 Task: Explore Airbnb accommodation in Ruse, Bulgaria from 5th December, 2023 to 11th December, 2023 for 2 adults.2 bedrooms having 2 beds and 1 bathroom. Property type can be flat. Booking option can be shelf check-in. Look for 3 properties as per requirement.
Action: Mouse moved to (592, 83)
Screenshot: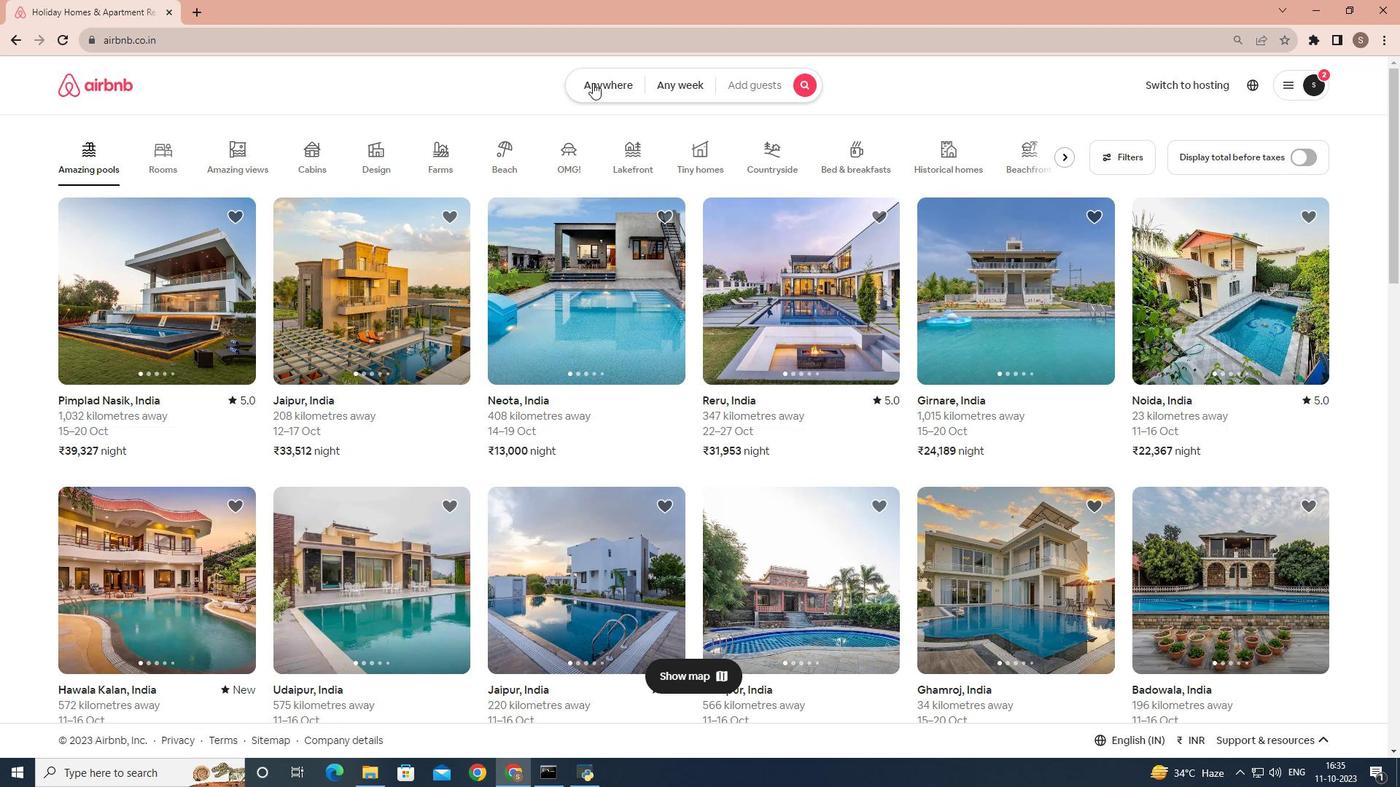 
Action: Mouse pressed left at (592, 83)
Screenshot: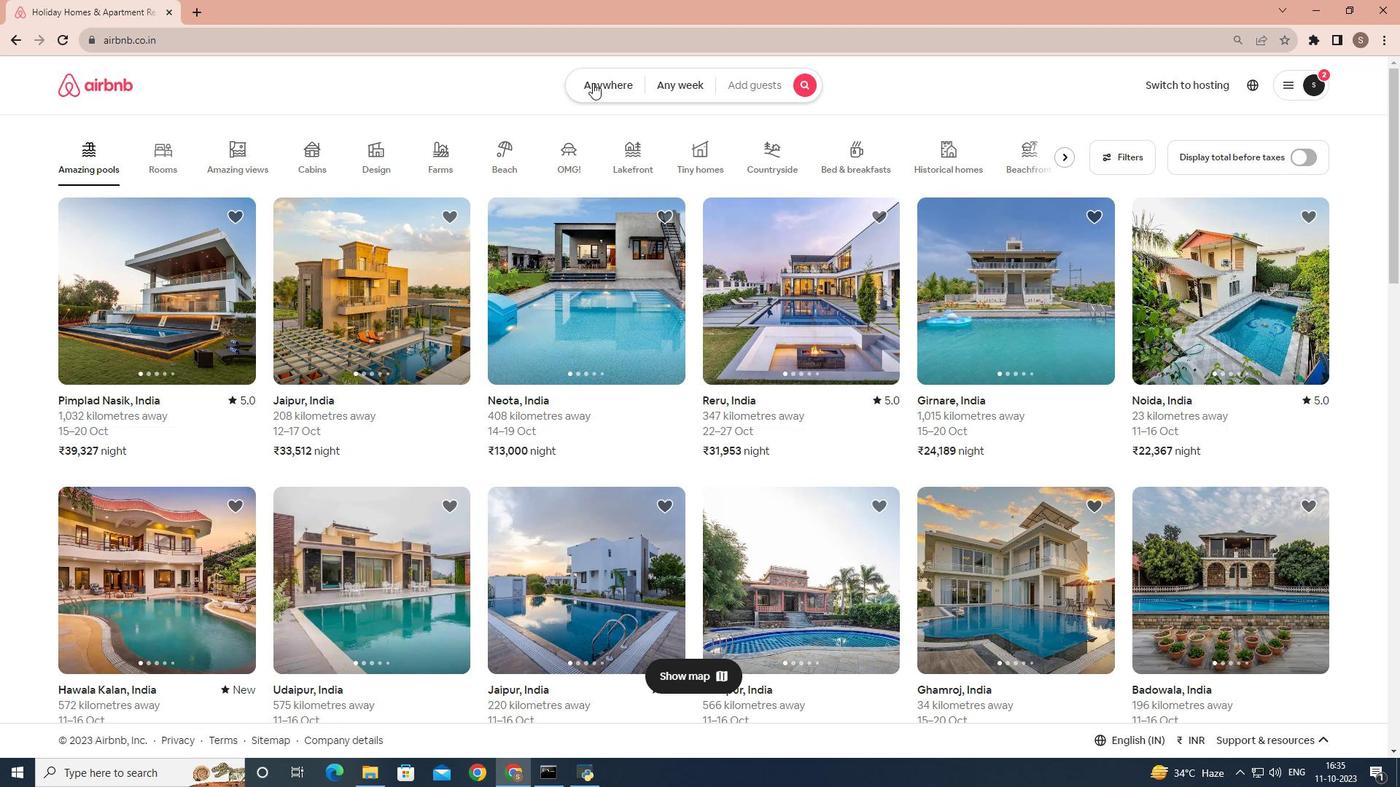 
Action: Mouse moved to (493, 141)
Screenshot: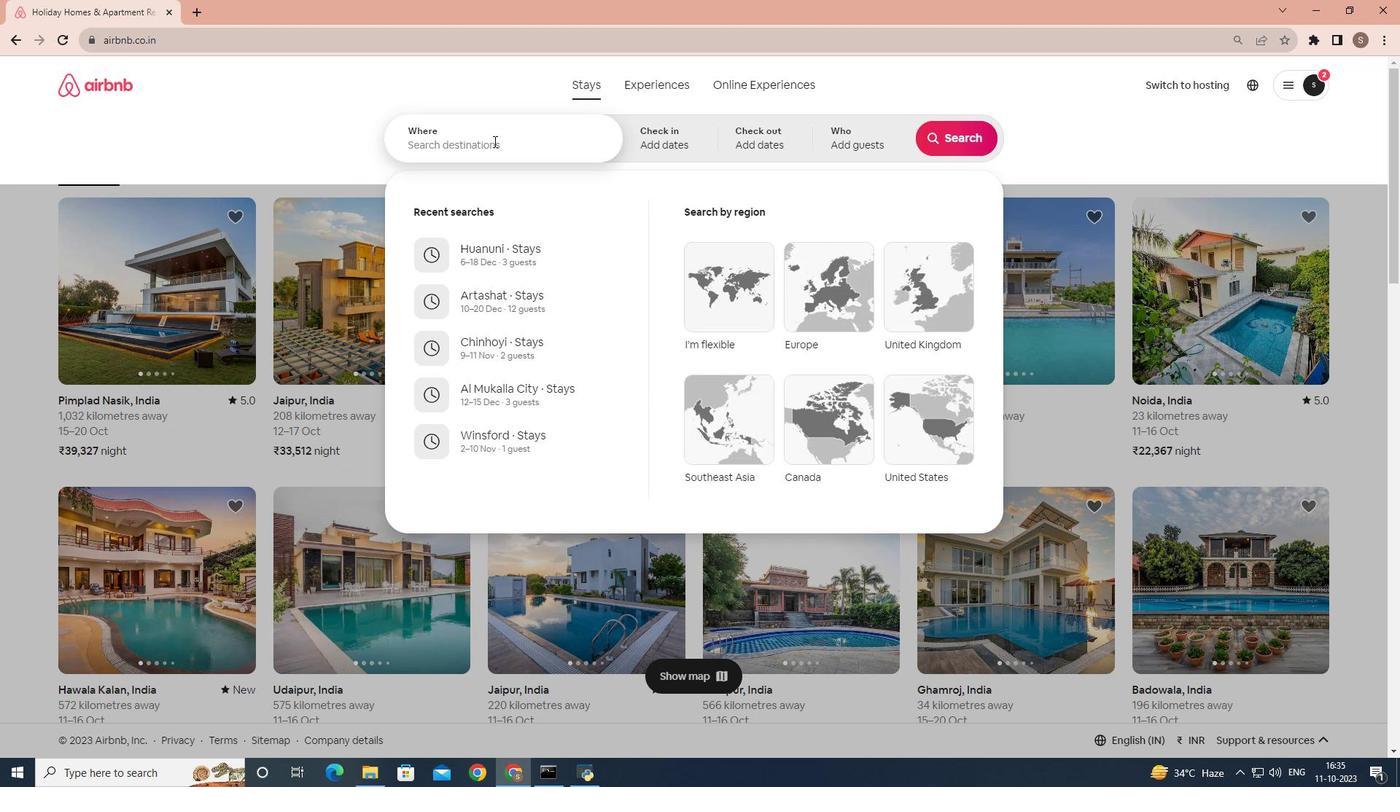 
Action: Mouse pressed left at (493, 141)
Screenshot: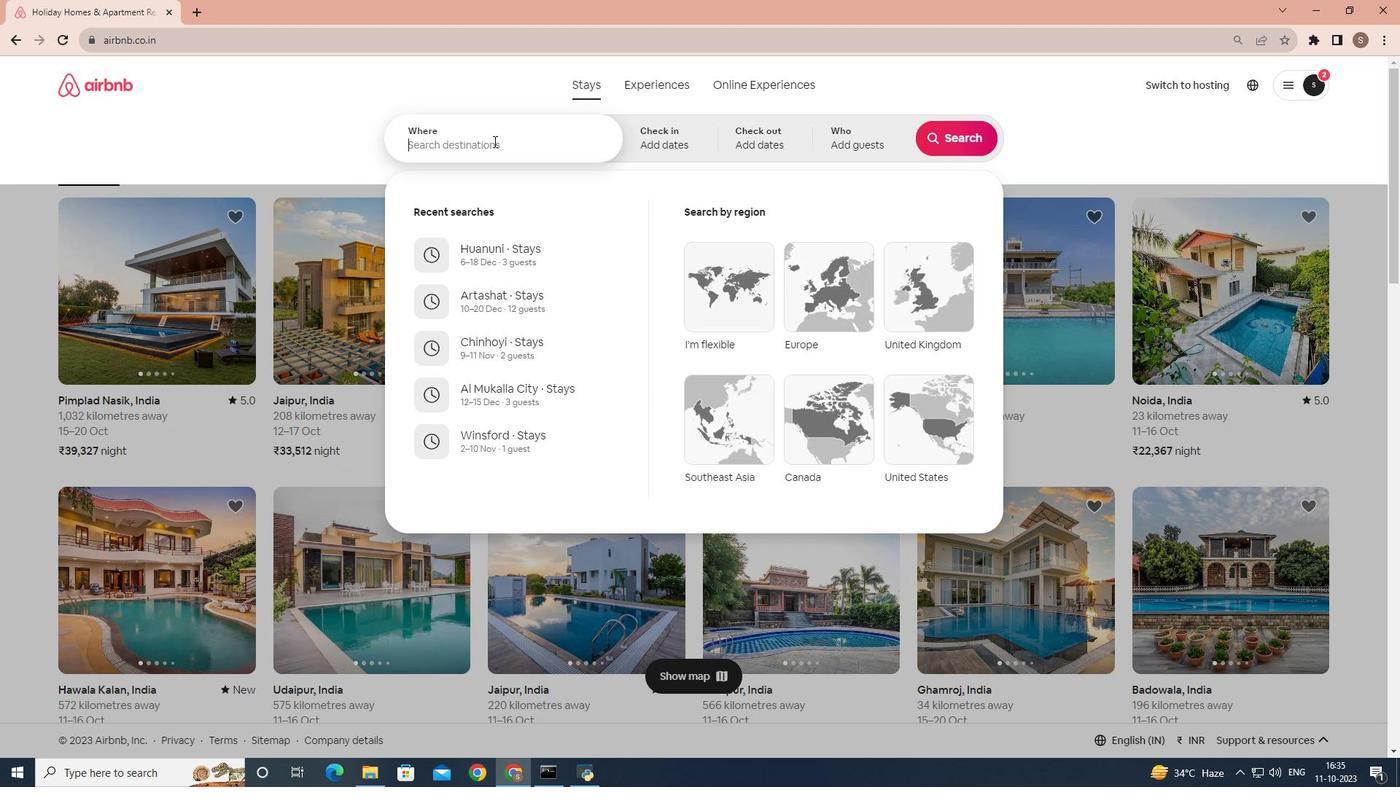 
Action: Key pressed <Key.shift>Ruse,<Key.space><Key.shift>Bulgaria
Screenshot: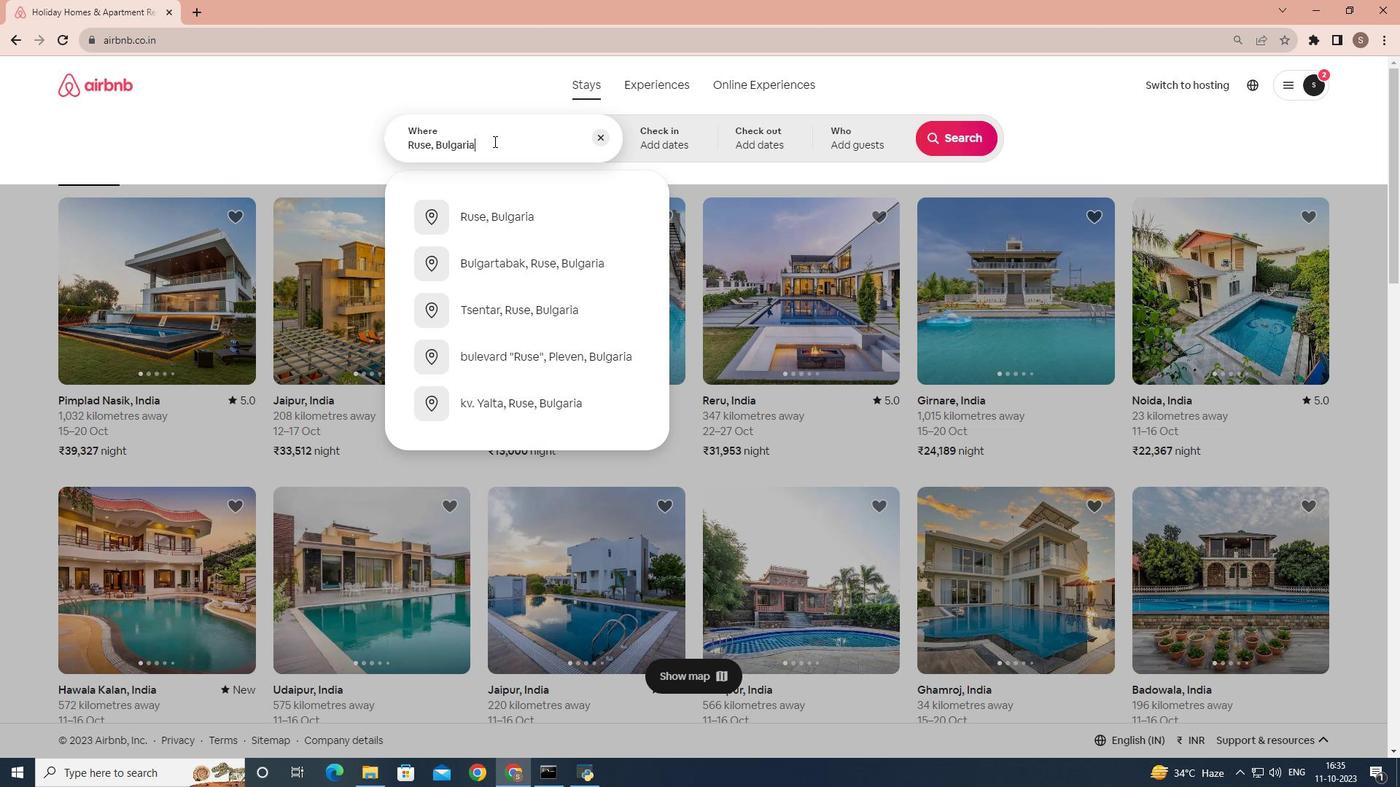 
Action: Mouse moved to (512, 213)
Screenshot: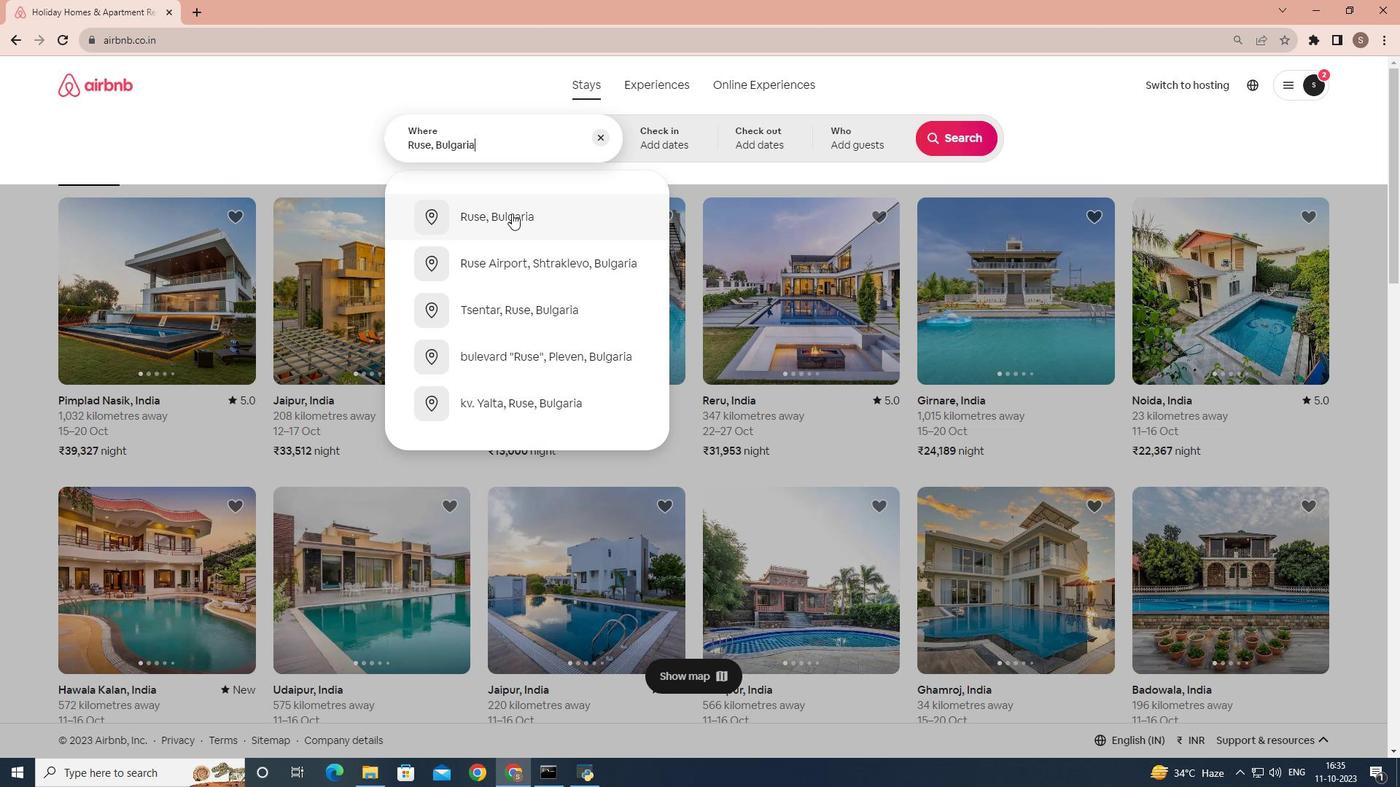 
Action: Mouse pressed left at (512, 213)
Screenshot: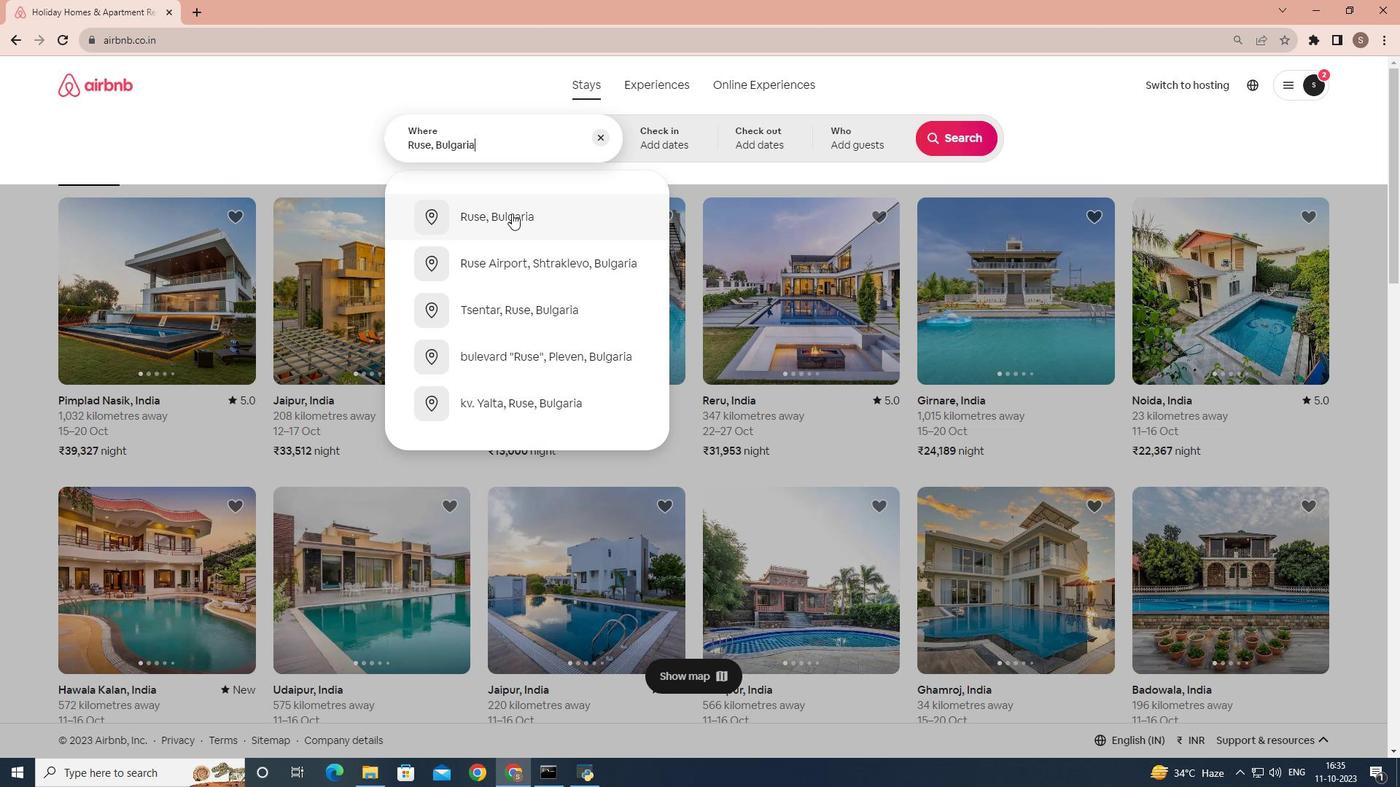 
Action: Mouse moved to (955, 256)
Screenshot: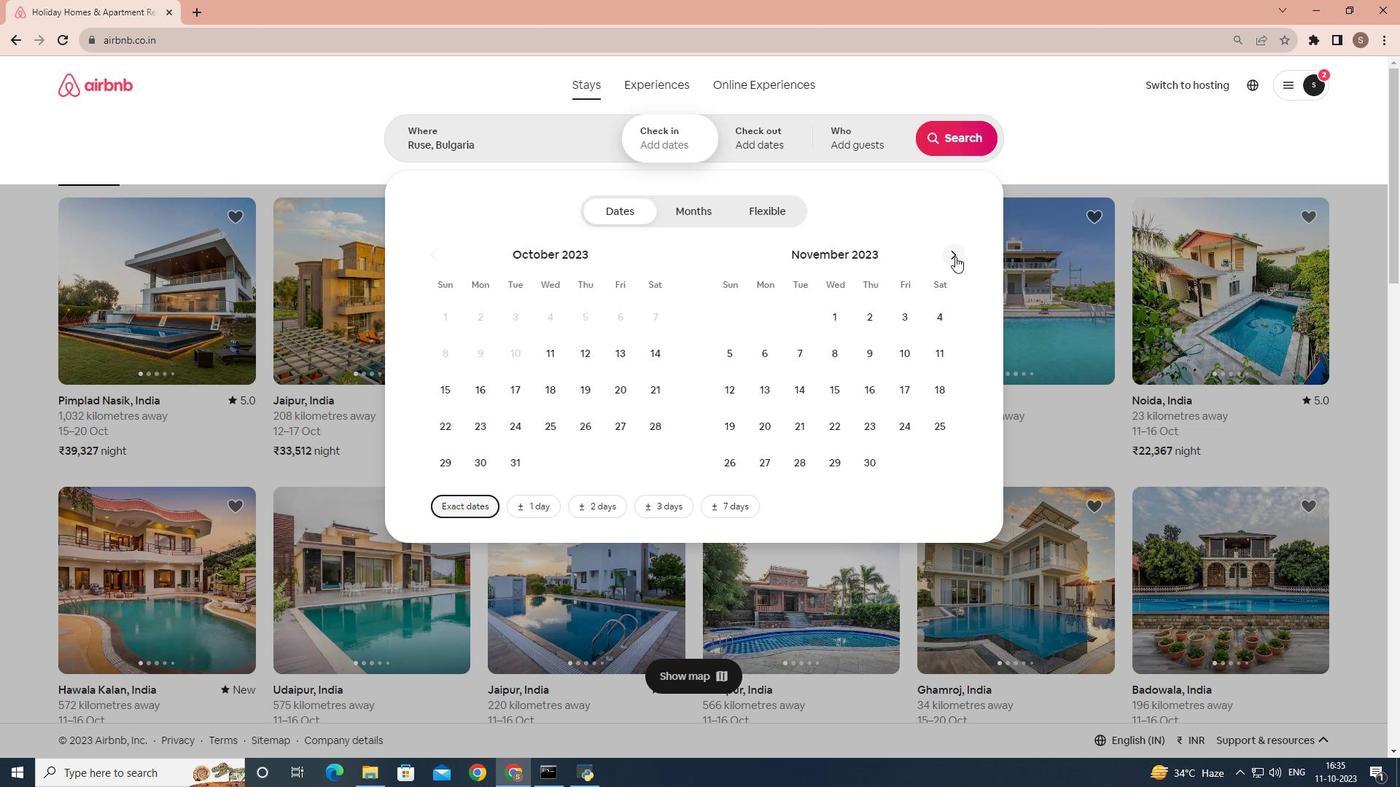 
Action: Mouse pressed left at (955, 256)
Screenshot: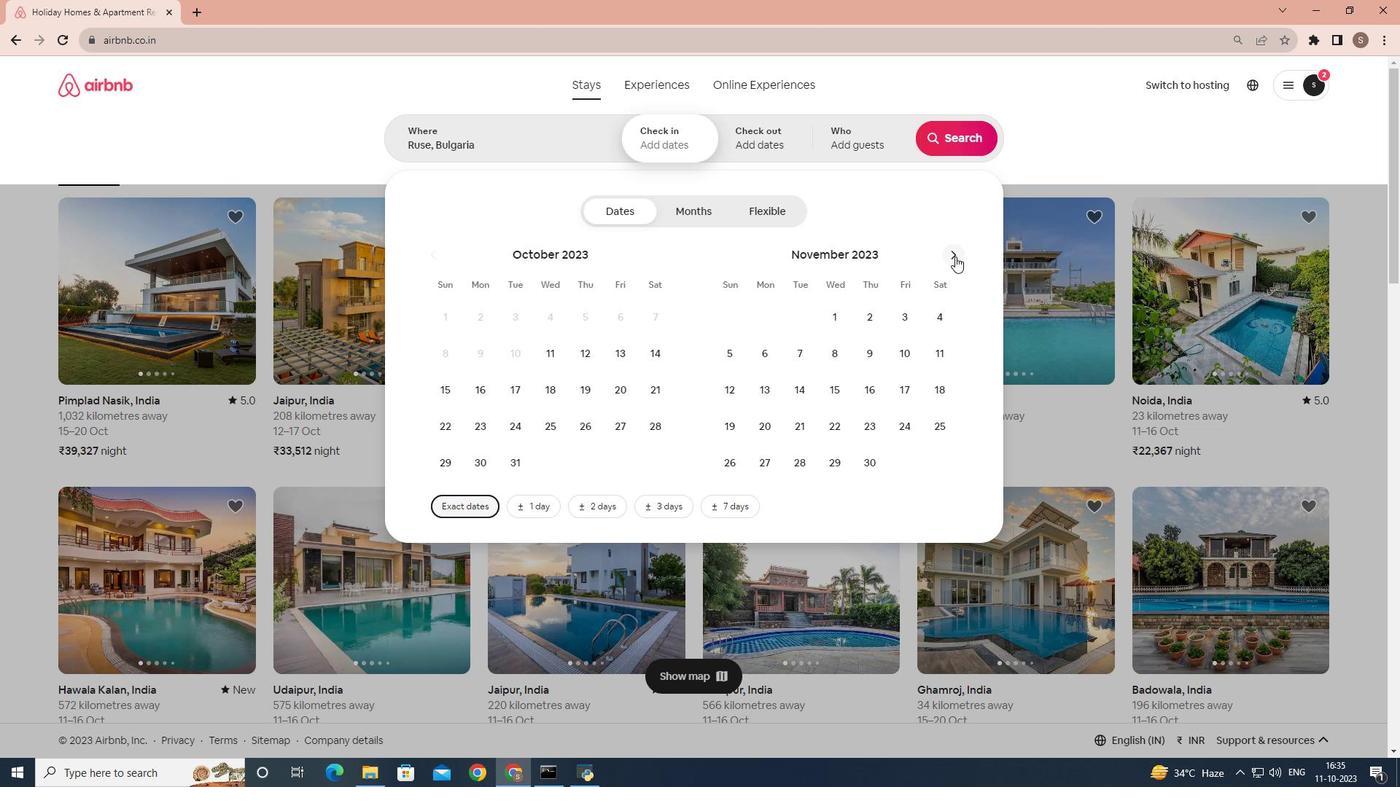 
Action: Mouse moved to (798, 361)
Screenshot: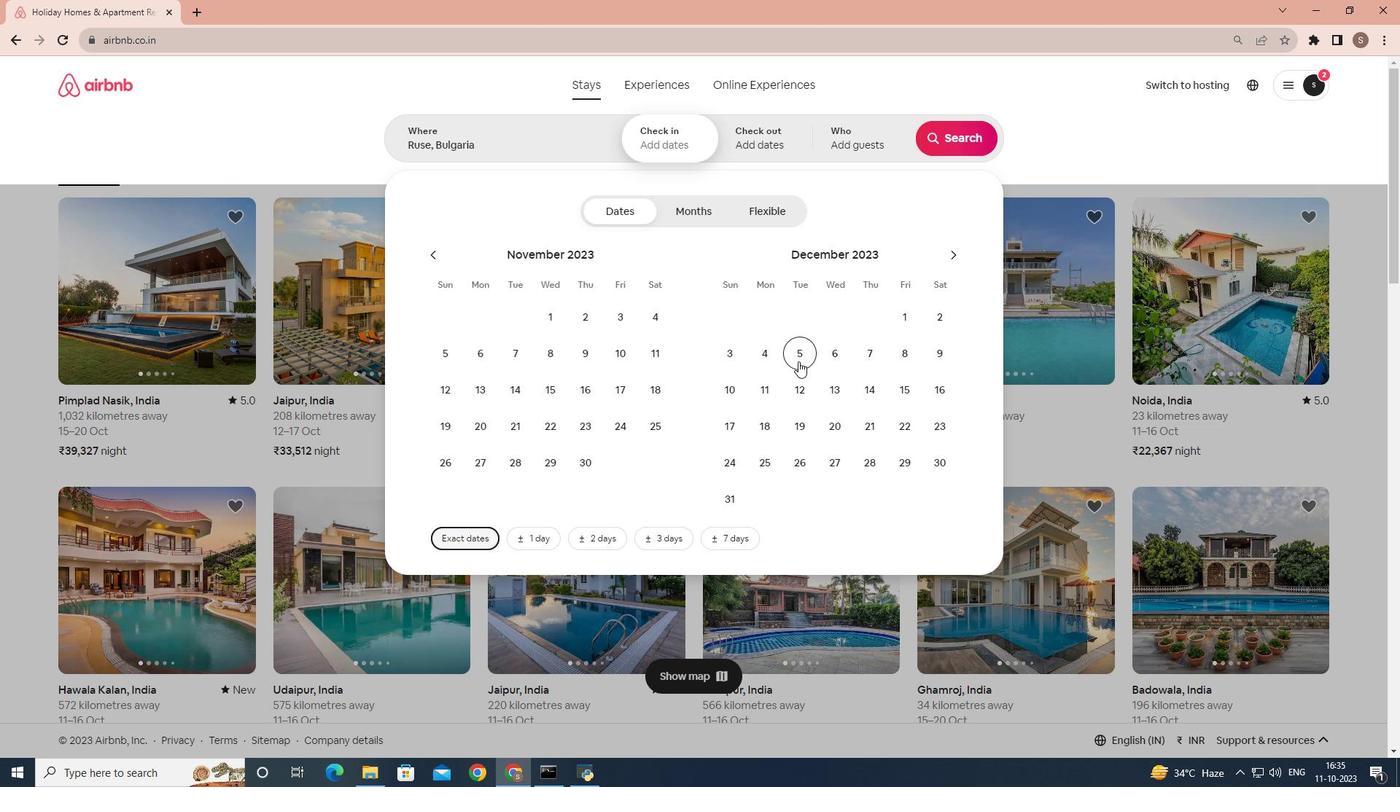 
Action: Mouse pressed left at (798, 361)
Screenshot: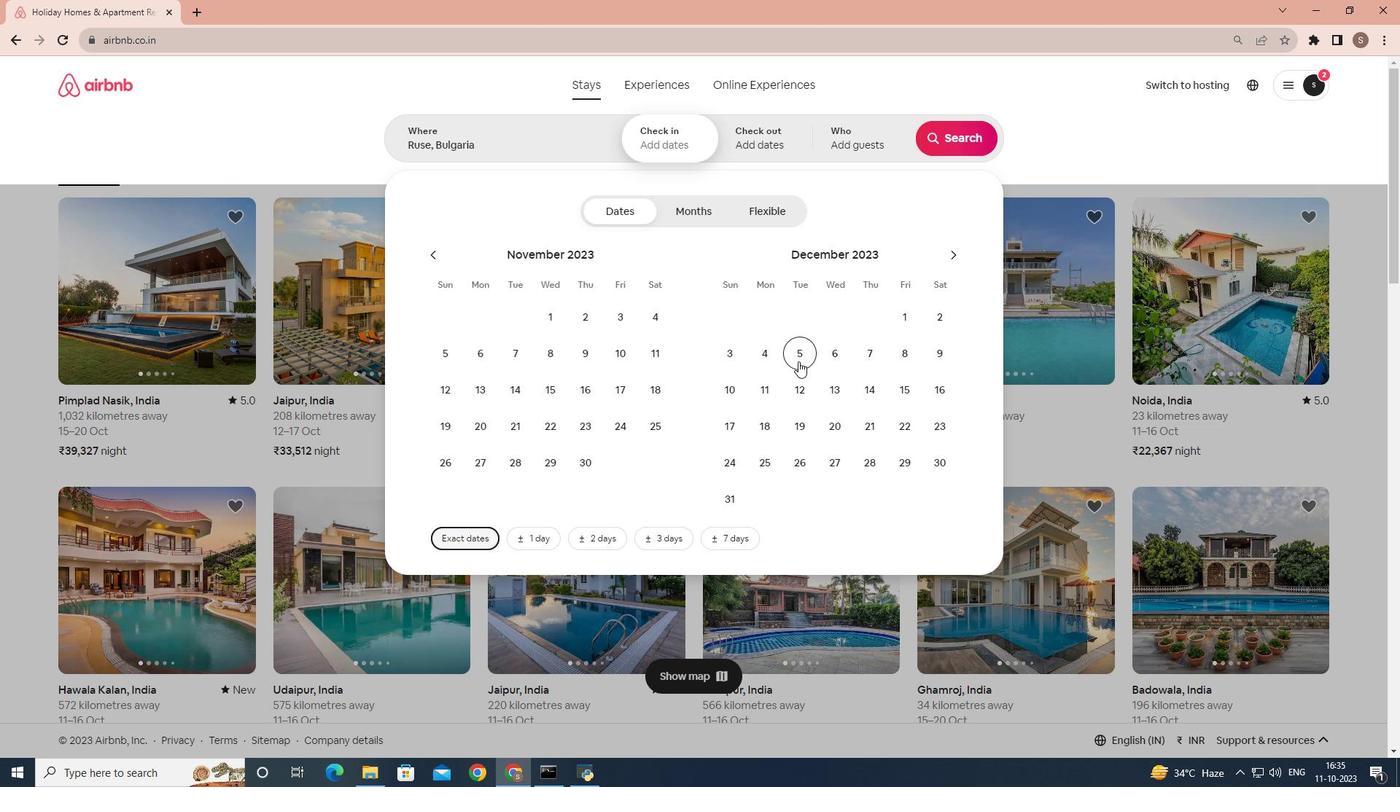 
Action: Mouse moved to (759, 390)
Screenshot: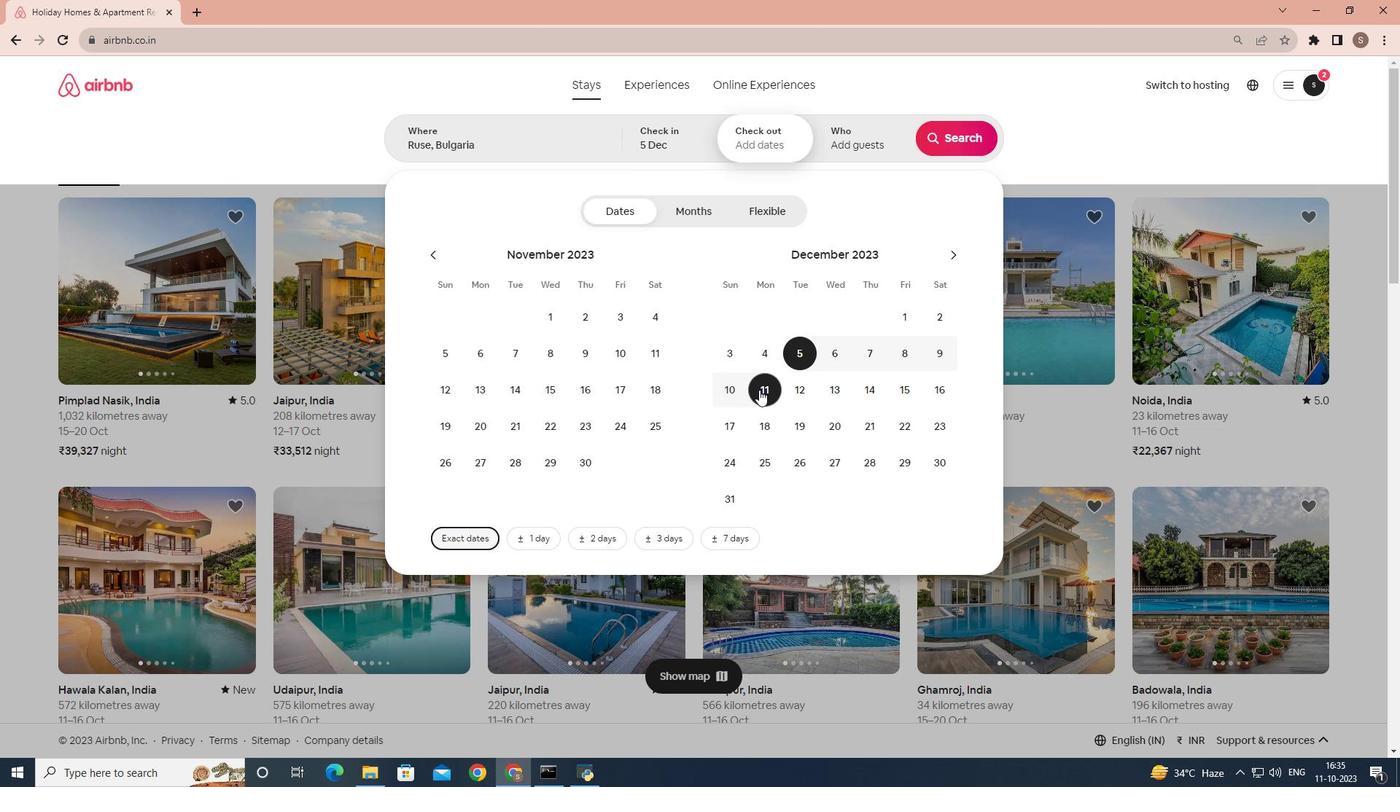 
Action: Mouse pressed left at (759, 390)
Screenshot: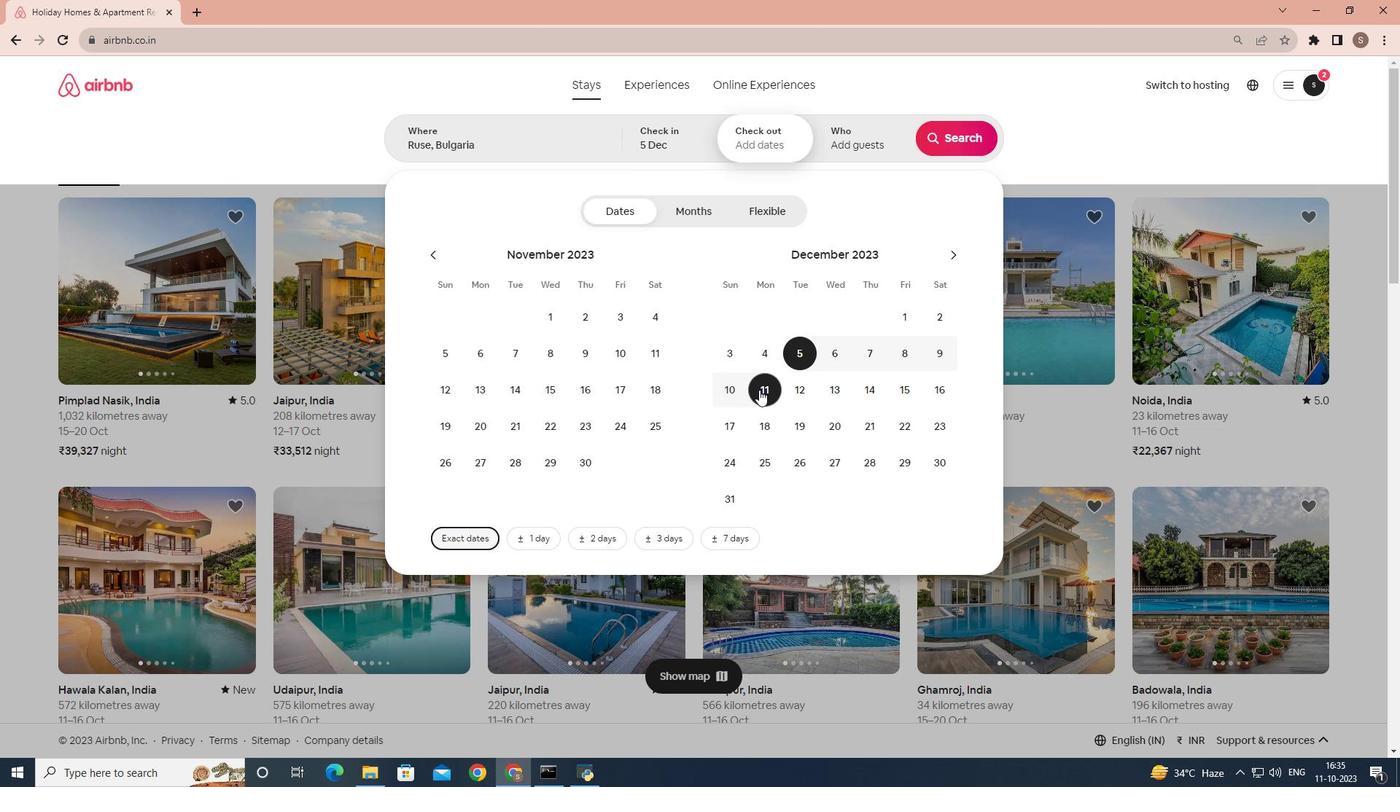 
Action: Mouse moved to (835, 134)
Screenshot: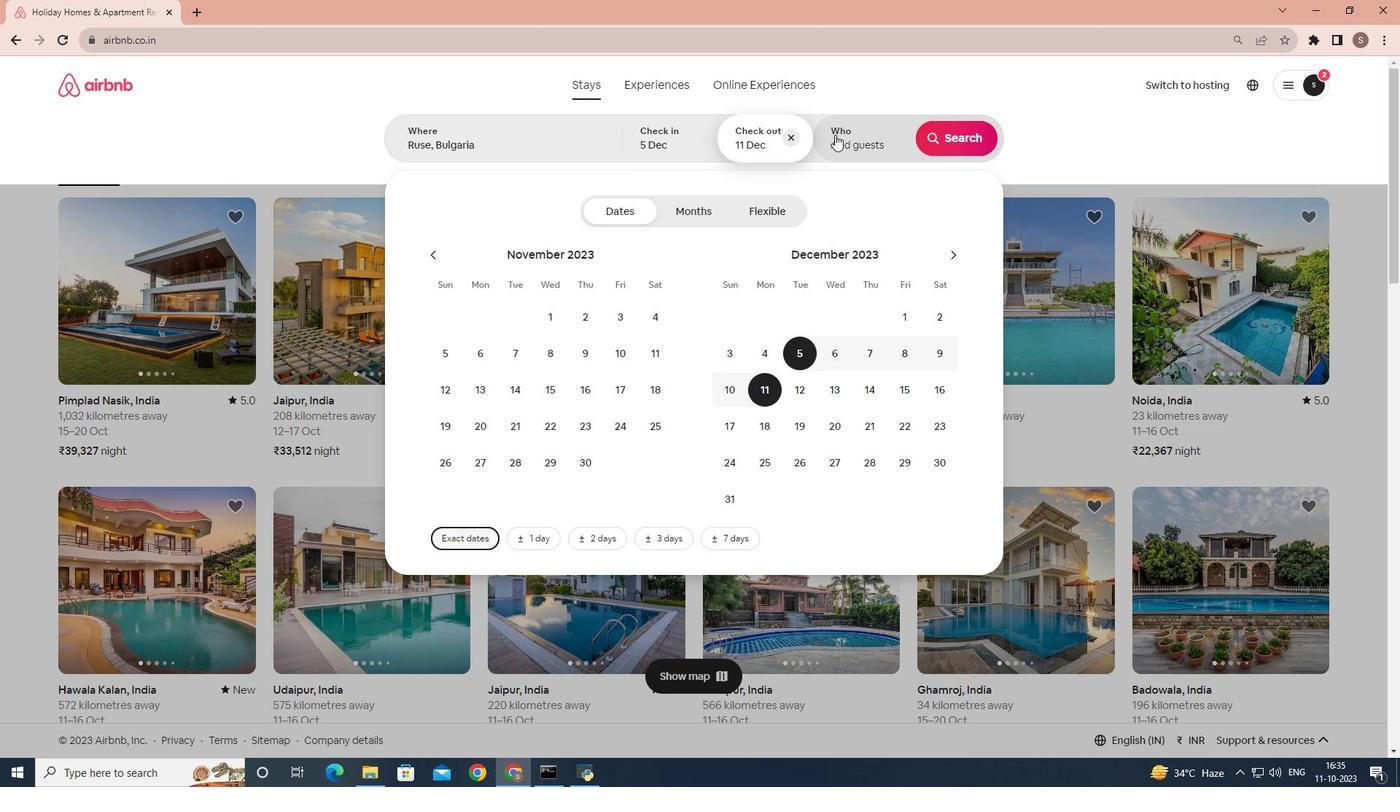 
Action: Mouse pressed left at (835, 134)
Screenshot: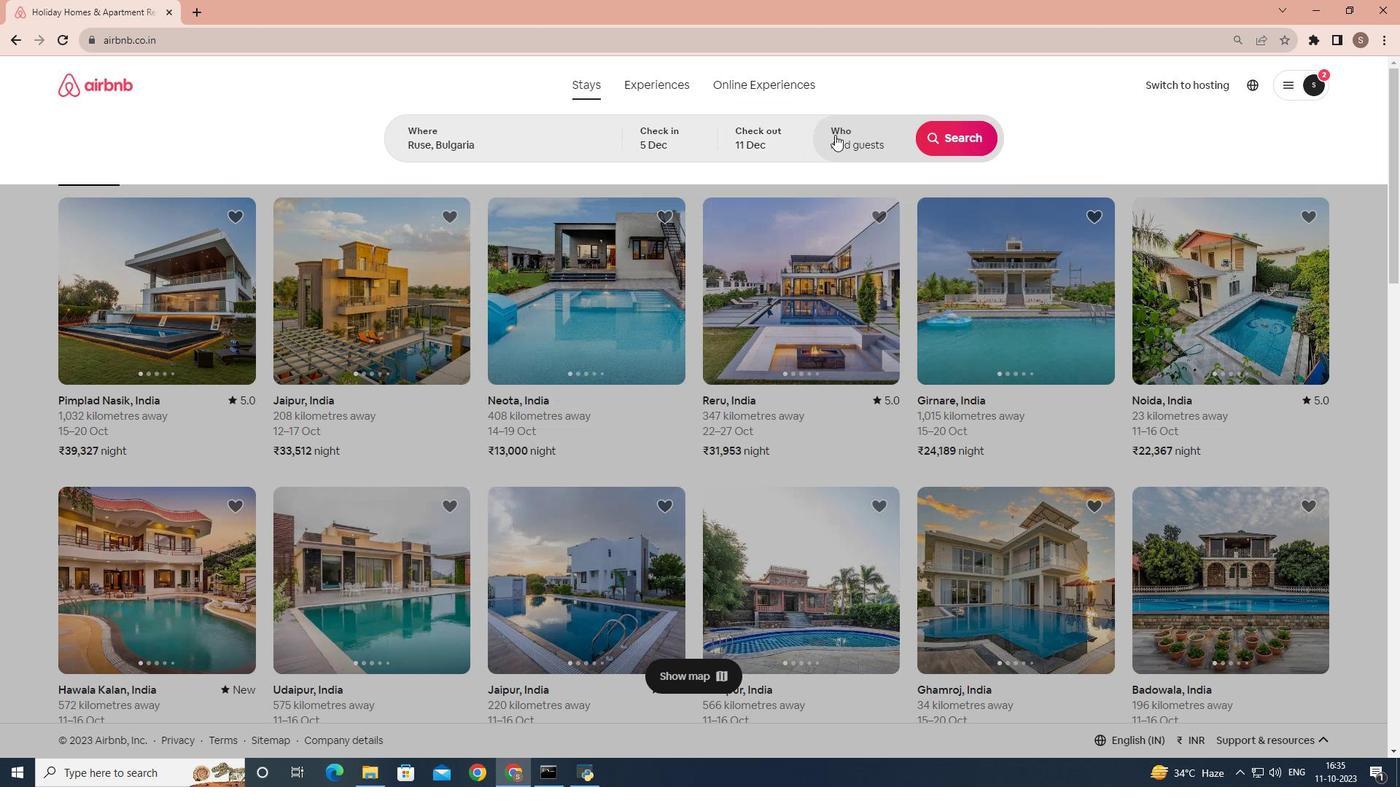 
Action: Mouse moved to (956, 210)
Screenshot: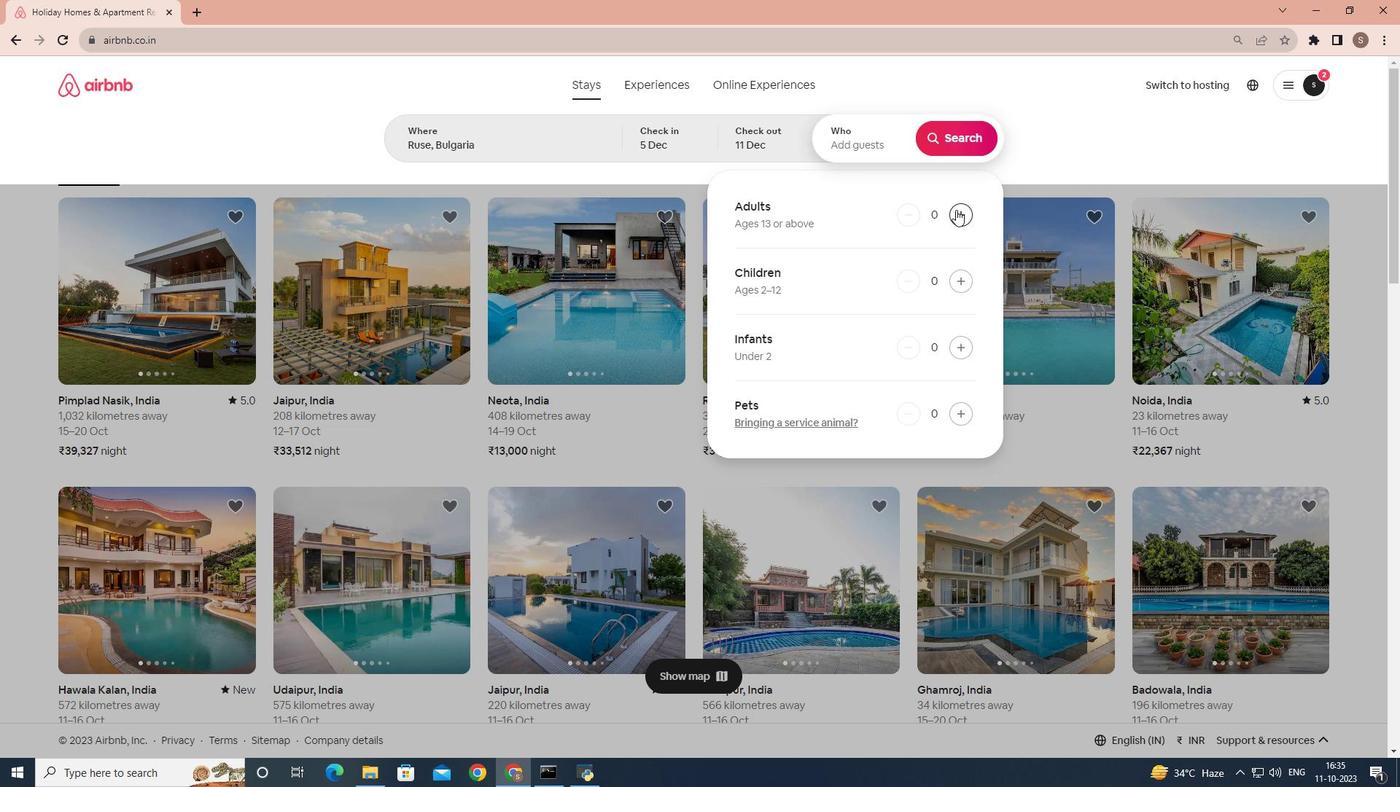 
Action: Mouse pressed left at (956, 210)
Screenshot: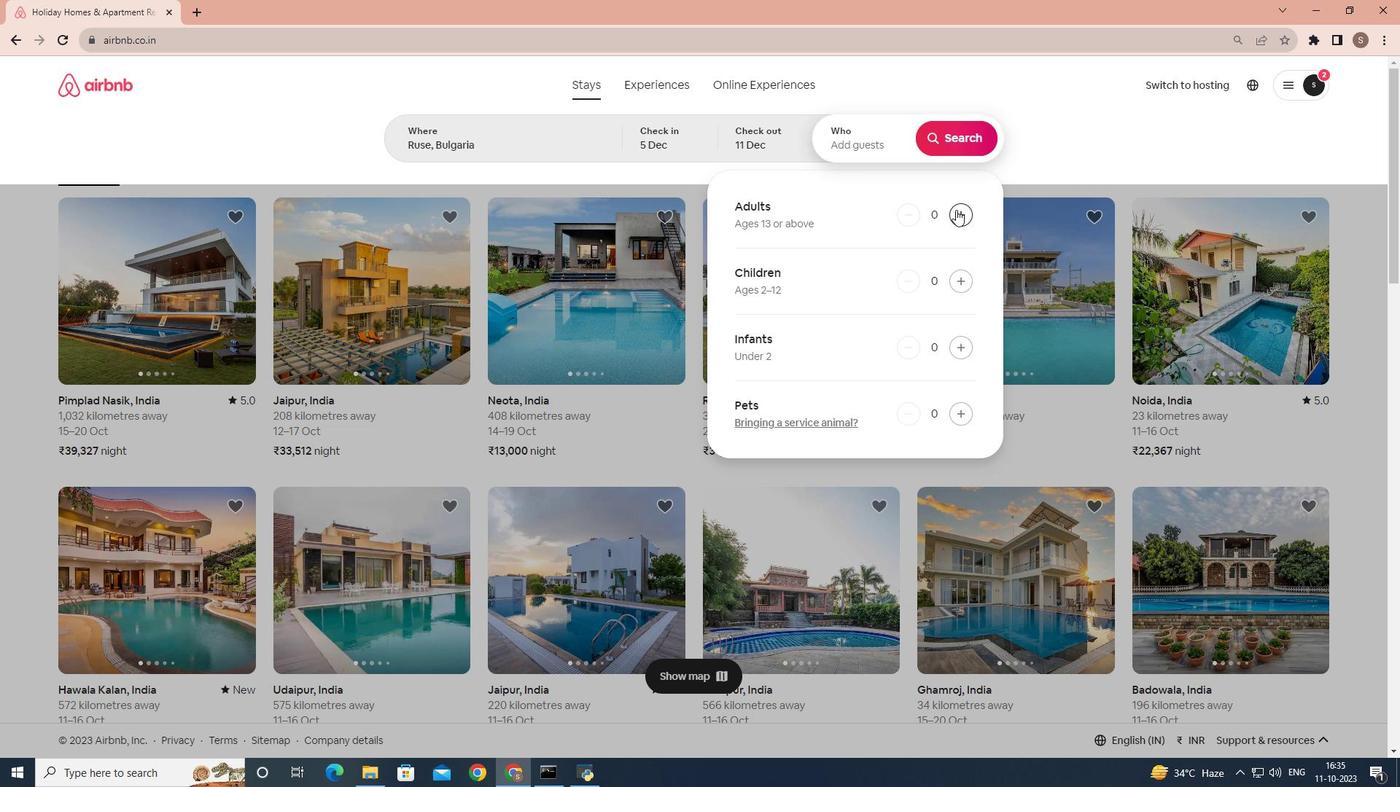 
Action: Mouse moved to (958, 209)
Screenshot: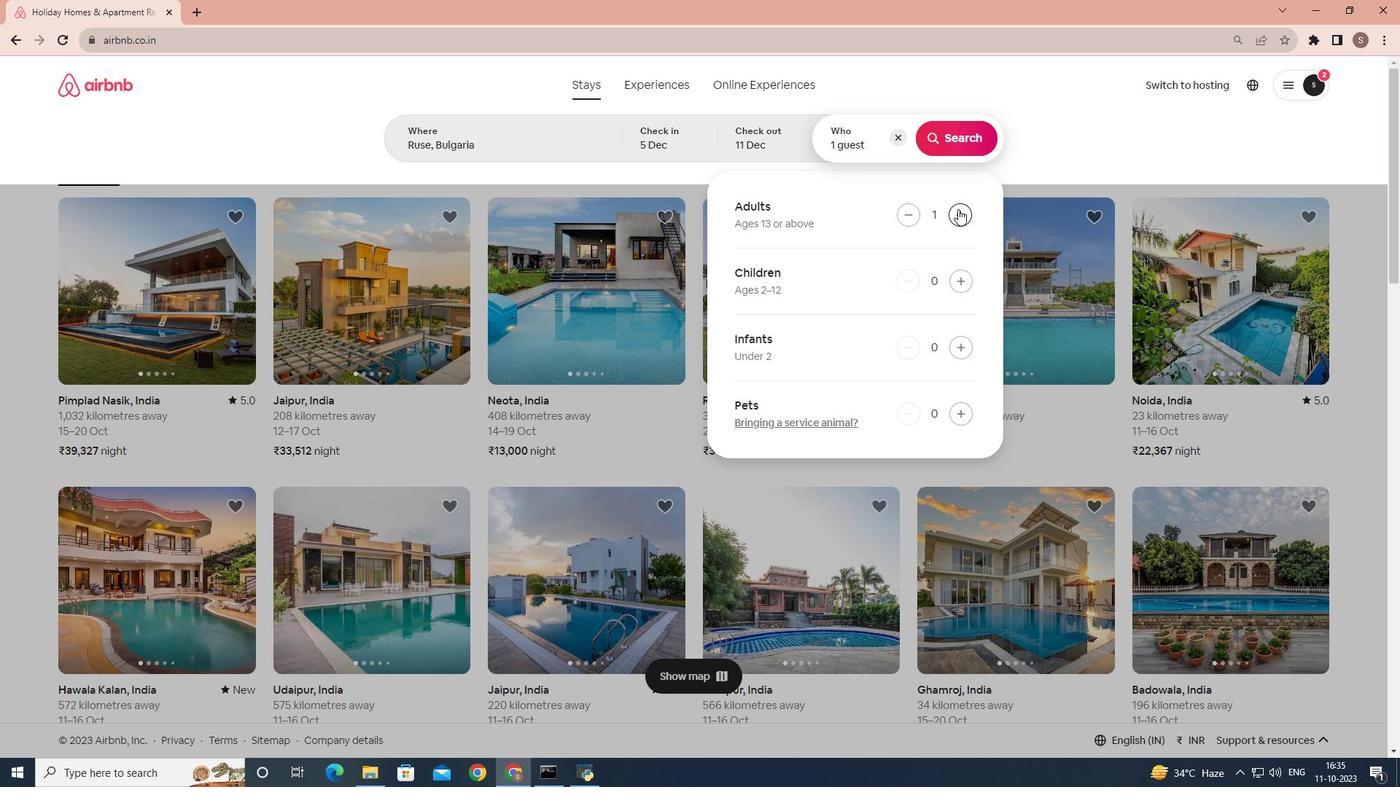 
Action: Mouse pressed left at (958, 209)
Screenshot: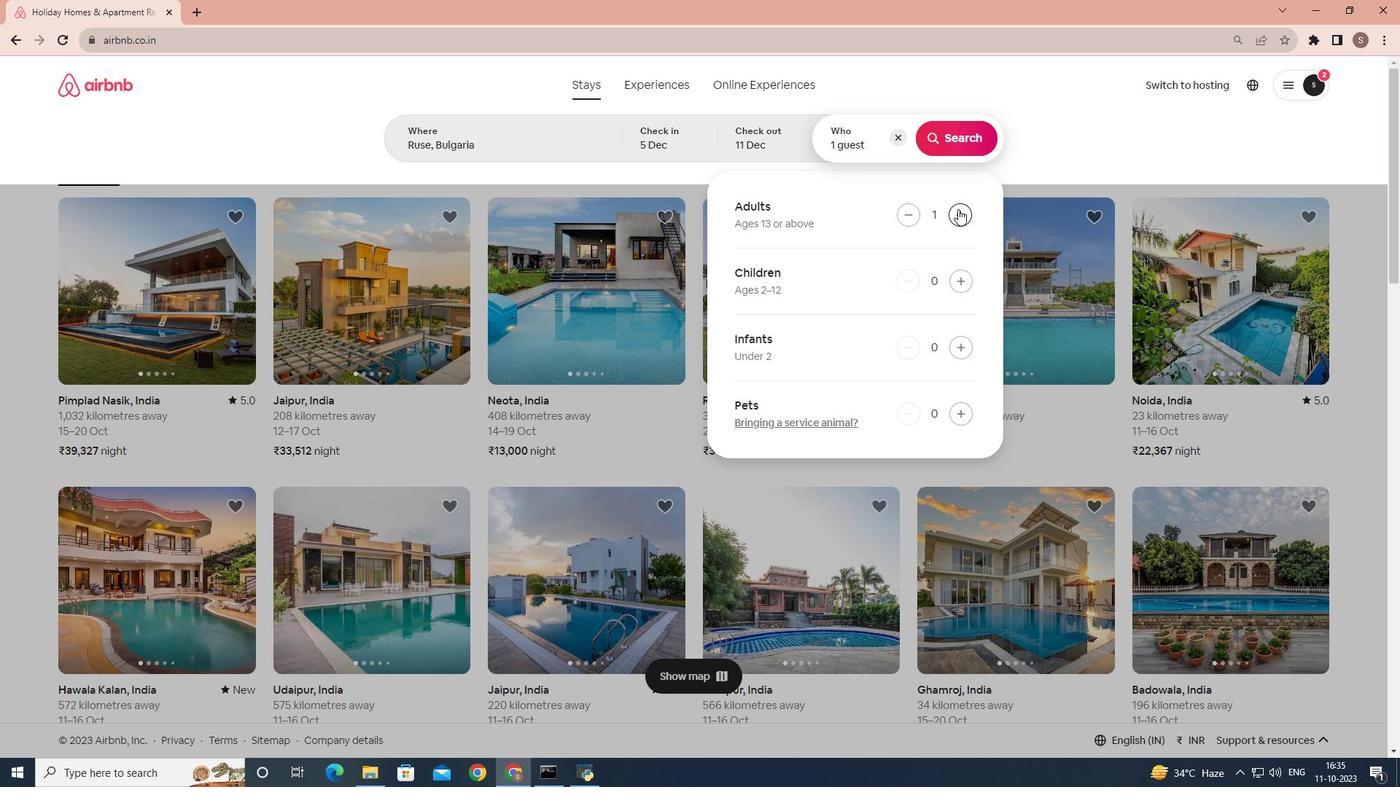 
Action: Mouse moved to (952, 134)
Screenshot: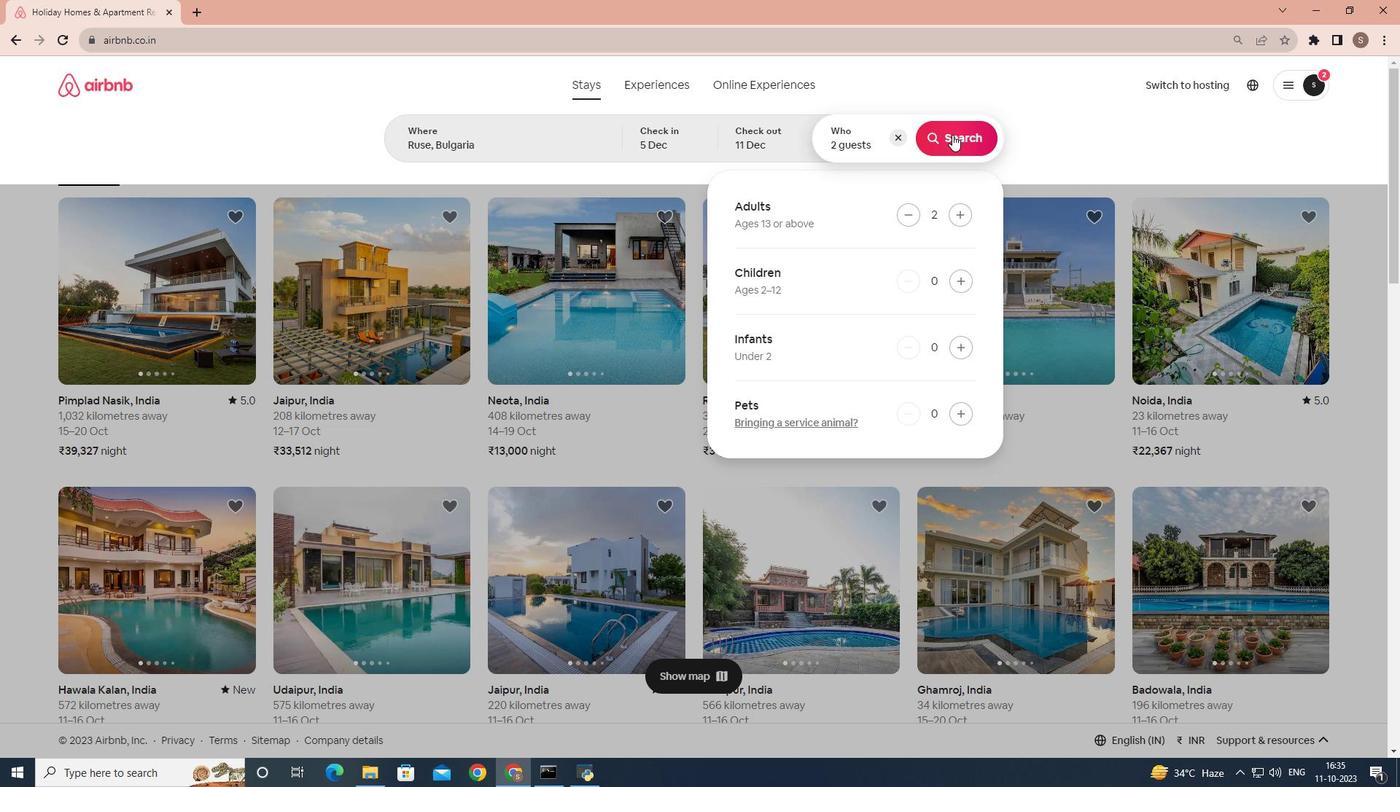 
Action: Mouse pressed left at (952, 134)
Screenshot: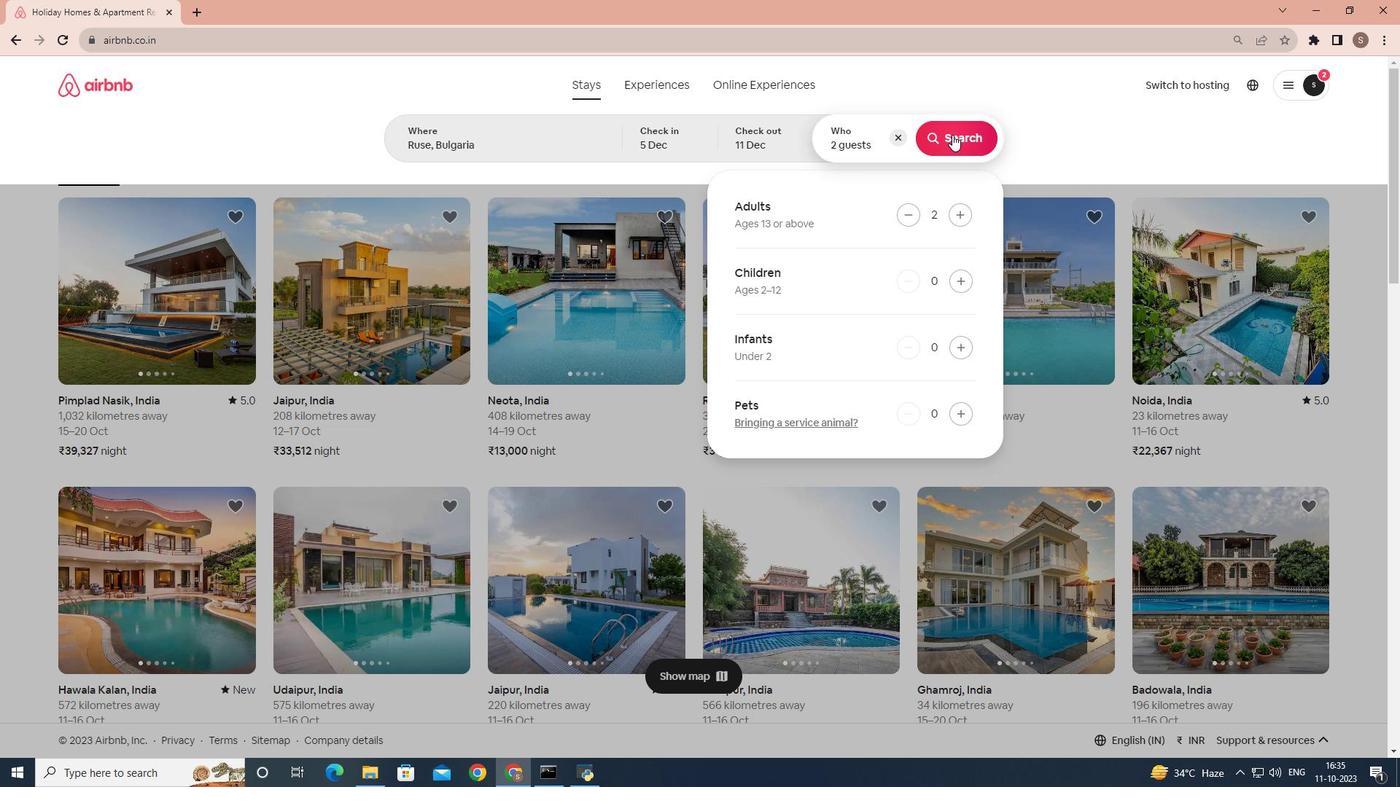 
Action: Mouse moved to (1148, 138)
Screenshot: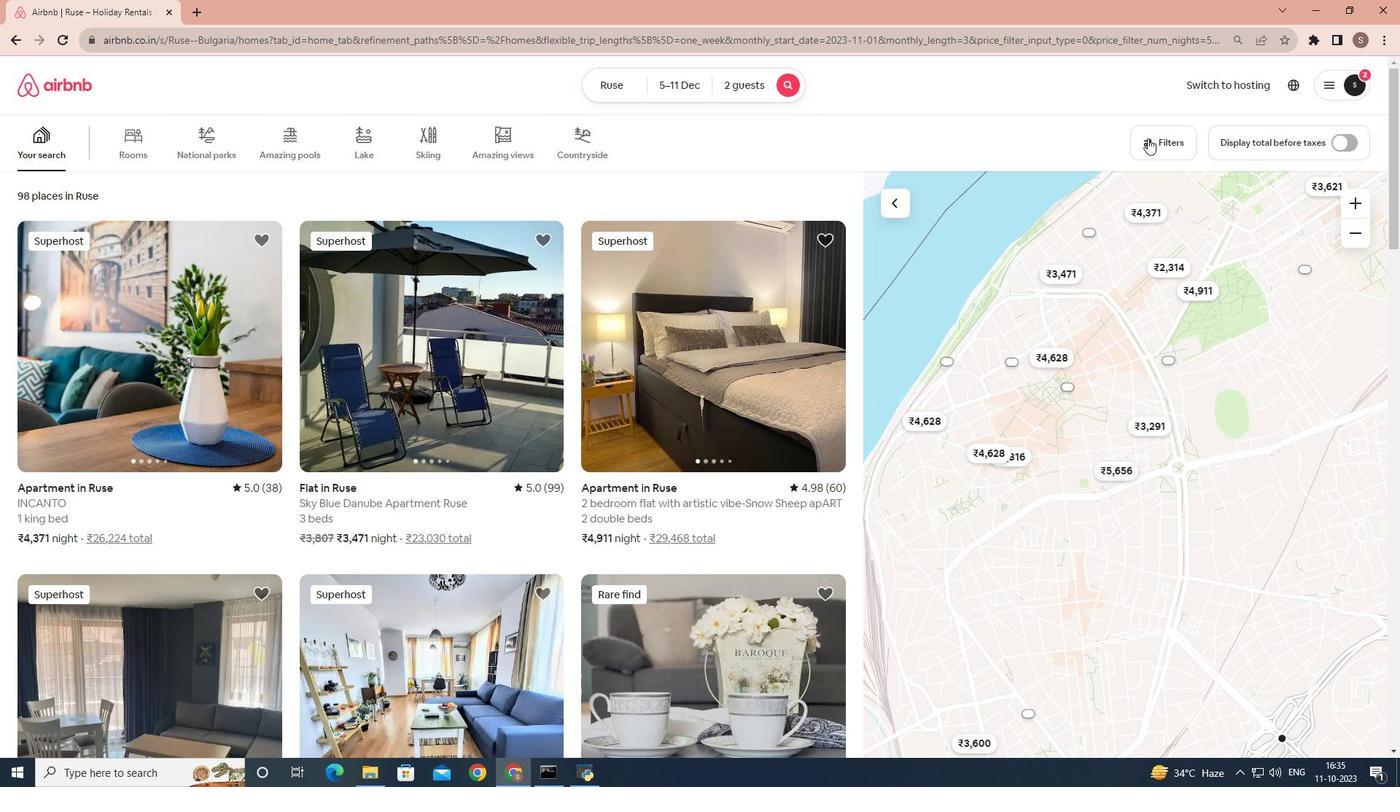 
Action: Mouse pressed left at (1148, 138)
Screenshot: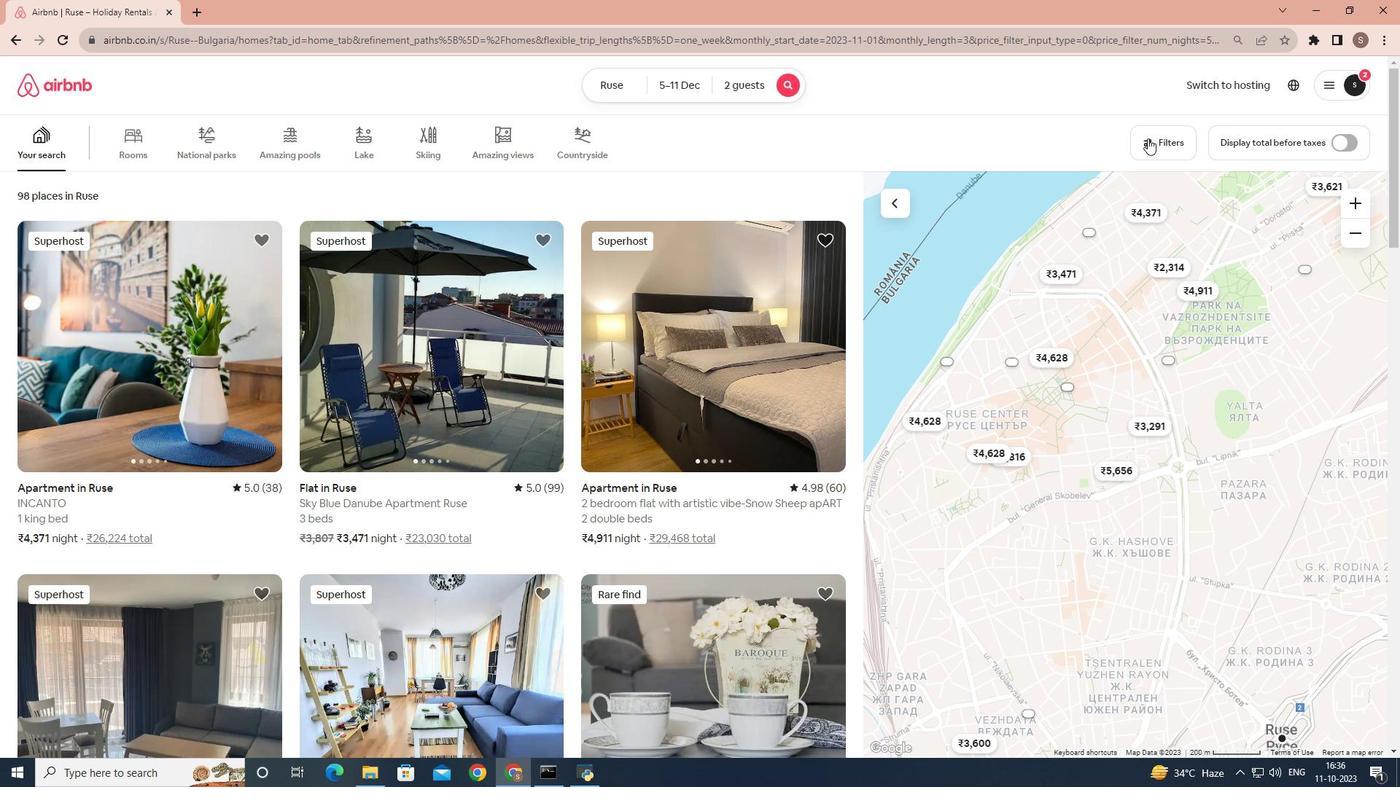 
Action: Mouse moved to (899, 302)
Screenshot: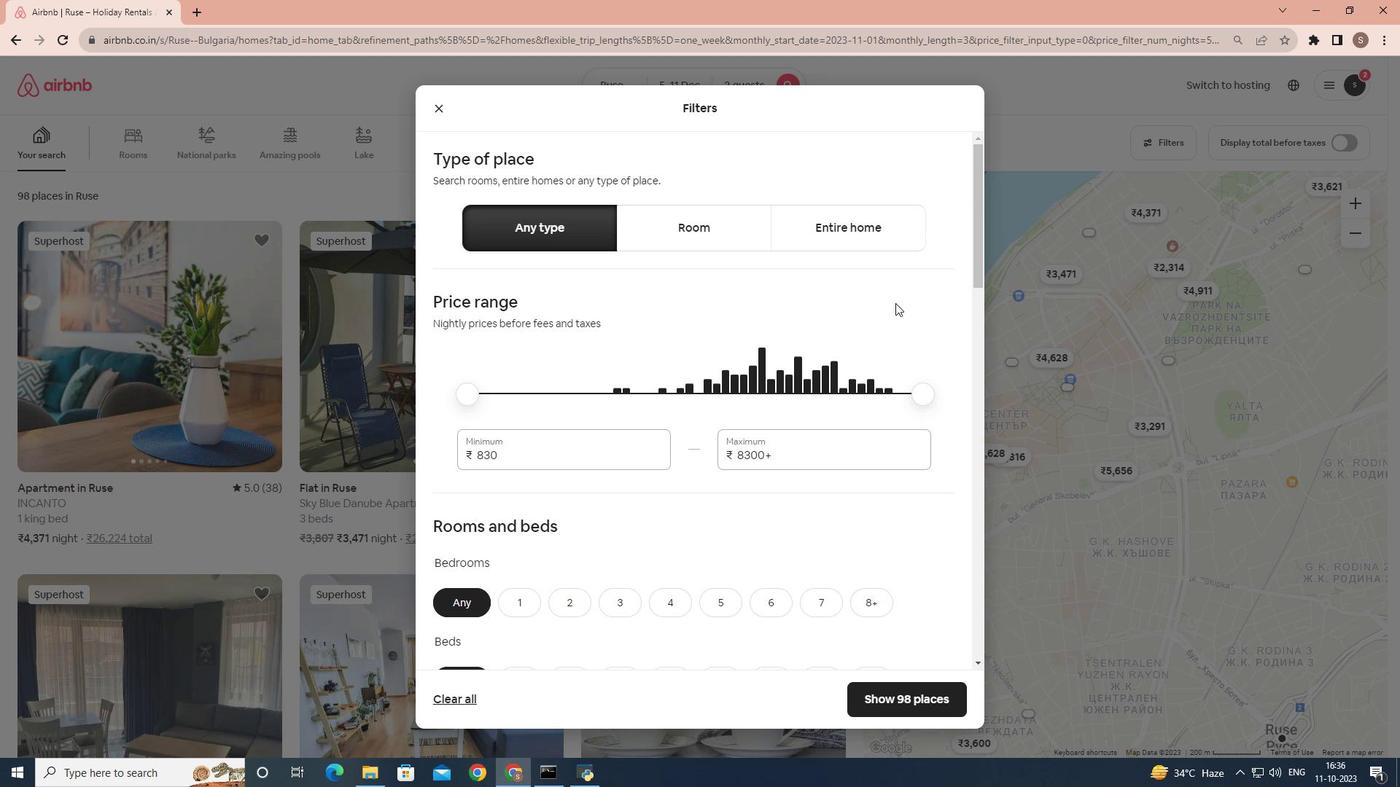 
Action: Mouse scrolled (899, 301) with delta (0, 0)
Screenshot: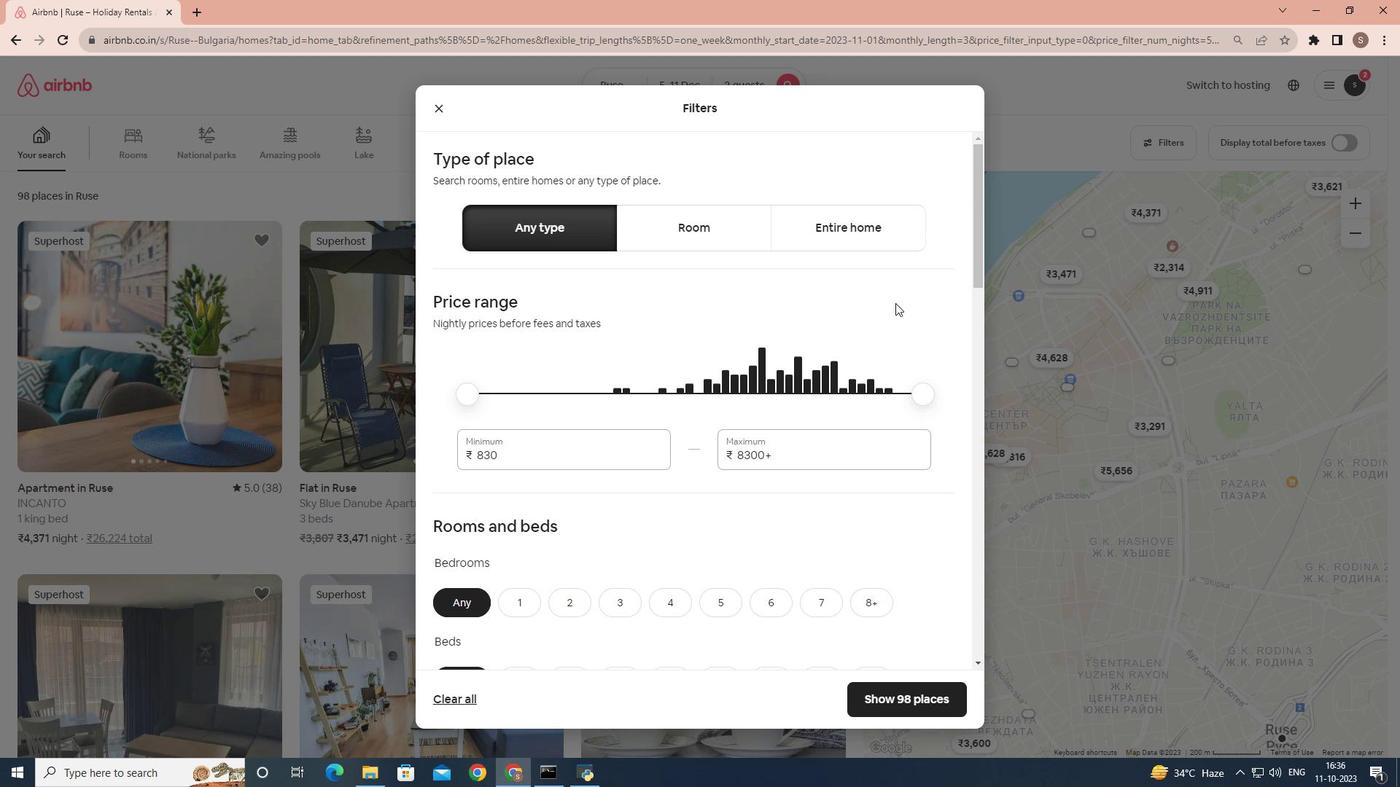 
Action: Mouse moved to (709, 397)
Screenshot: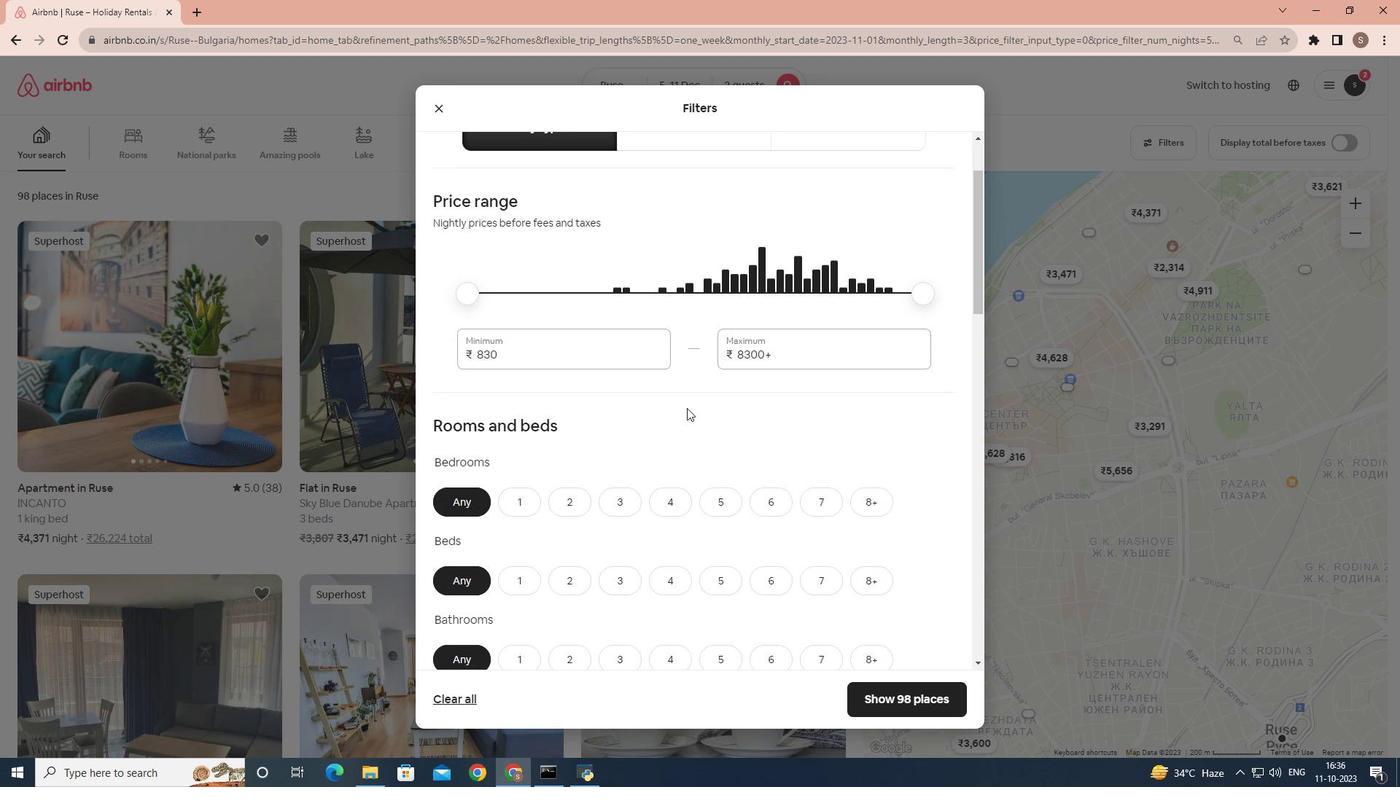 
Action: Mouse scrolled (709, 396) with delta (0, 0)
Screenshot: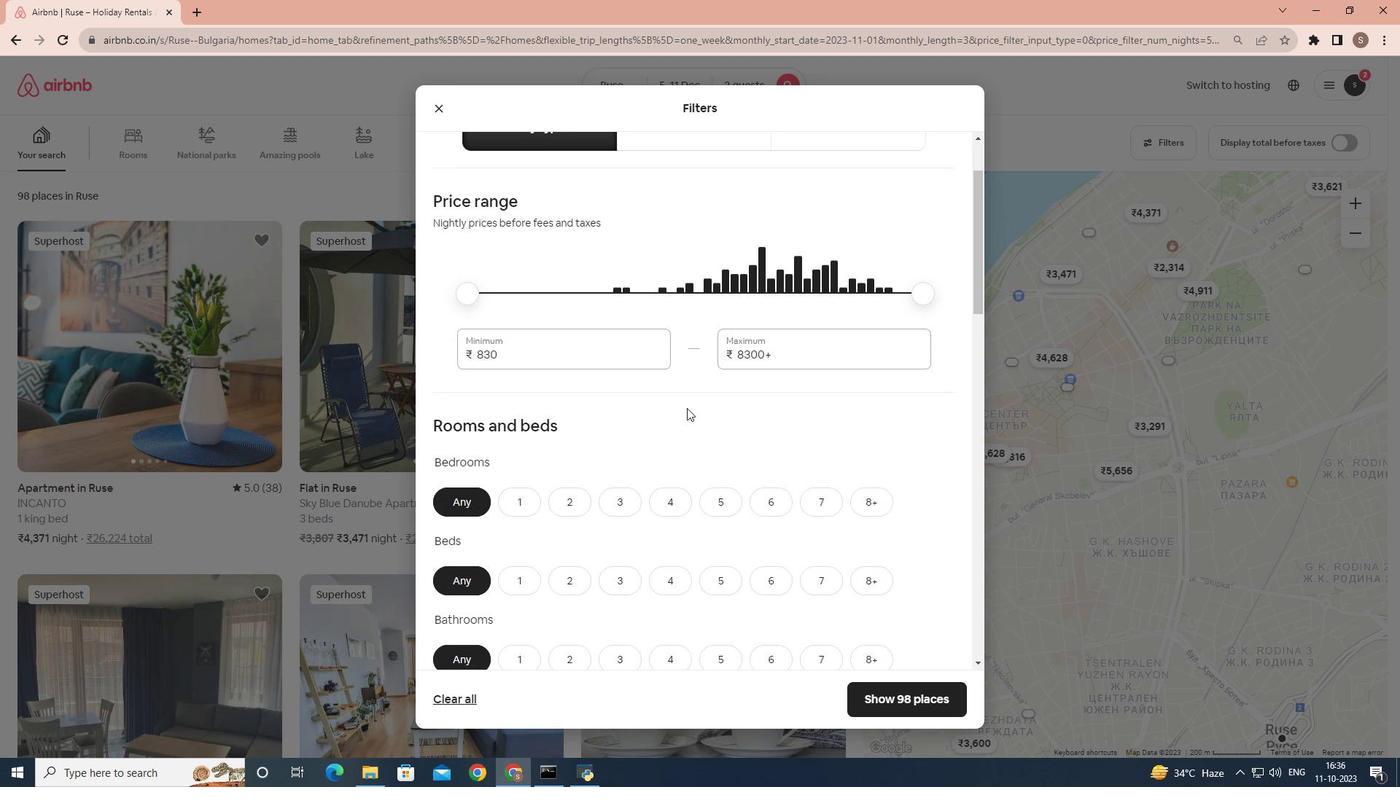 
Action: Mouse moved to (706, 405)
Screenshot: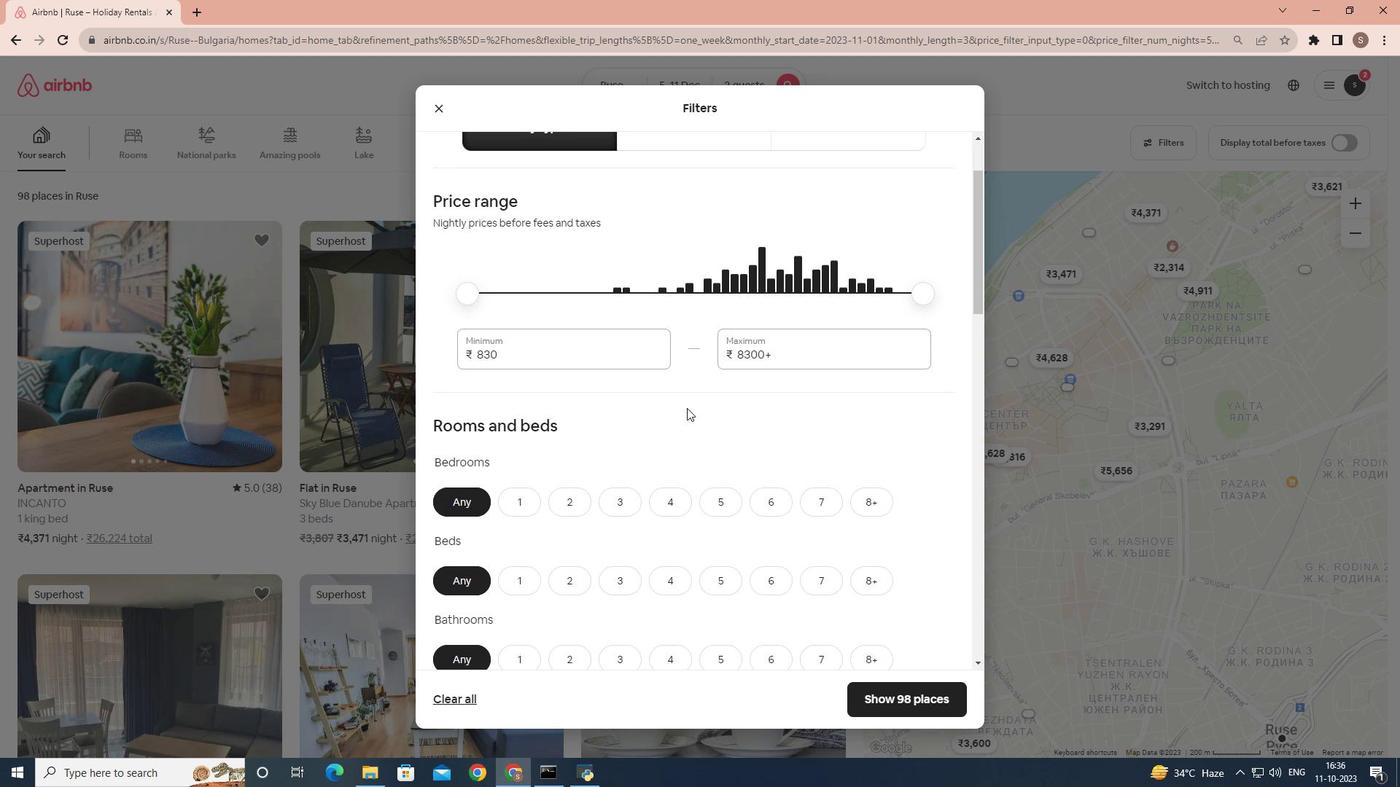 
Action: Mouse scrolled (706, 404) with delta (0, 0)
Screenshot: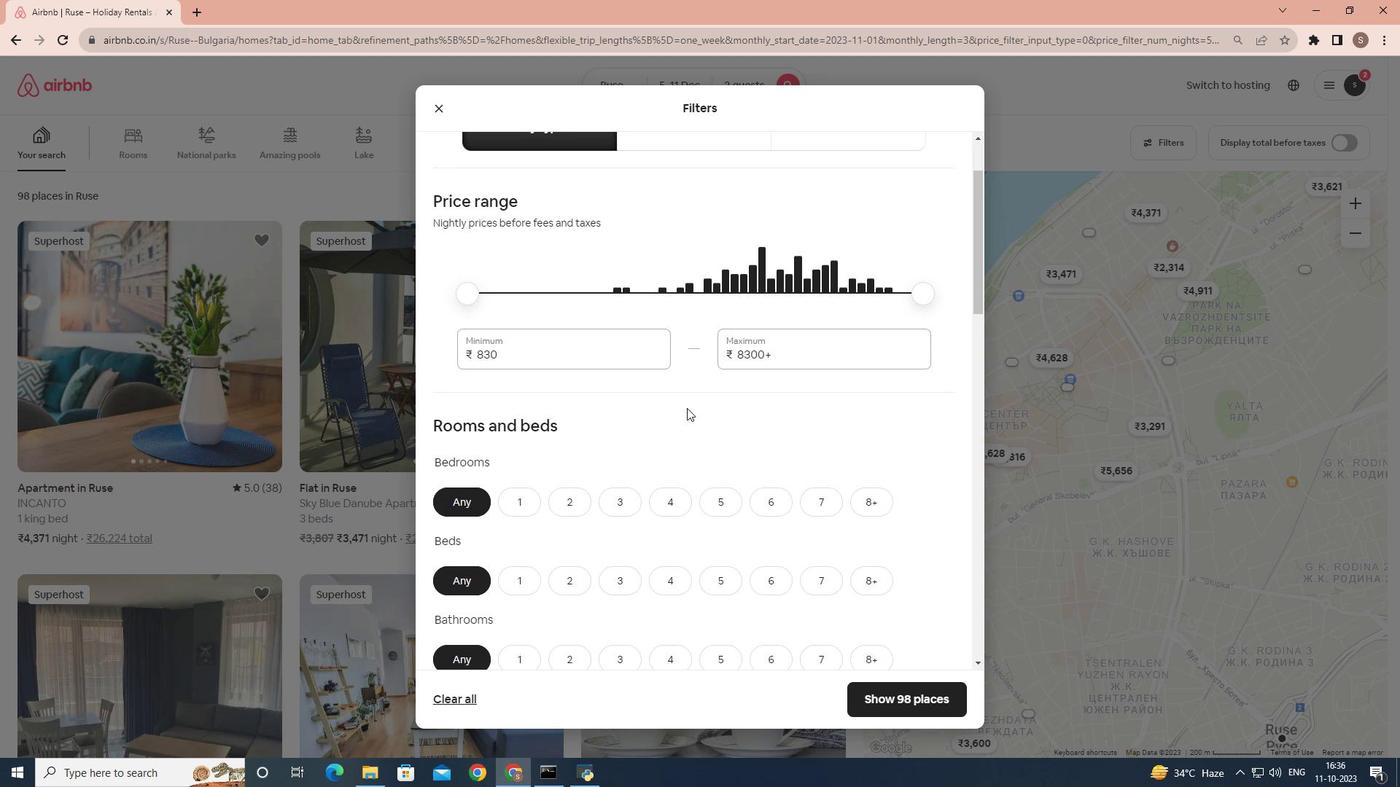 
Action: Mouse moved to (574, 381)
Screenshot: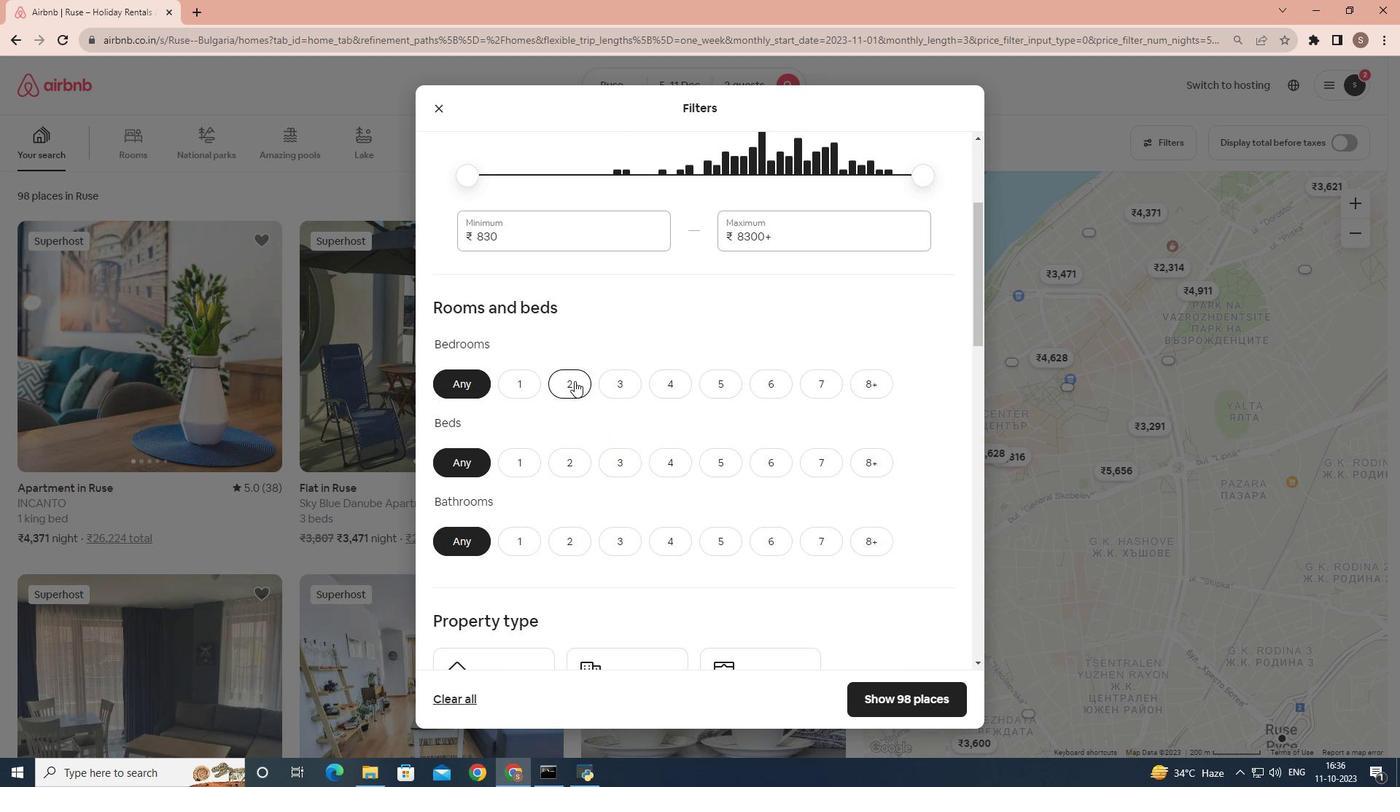 
Action: Mouse pressed left at (574, 381)
Screenshot: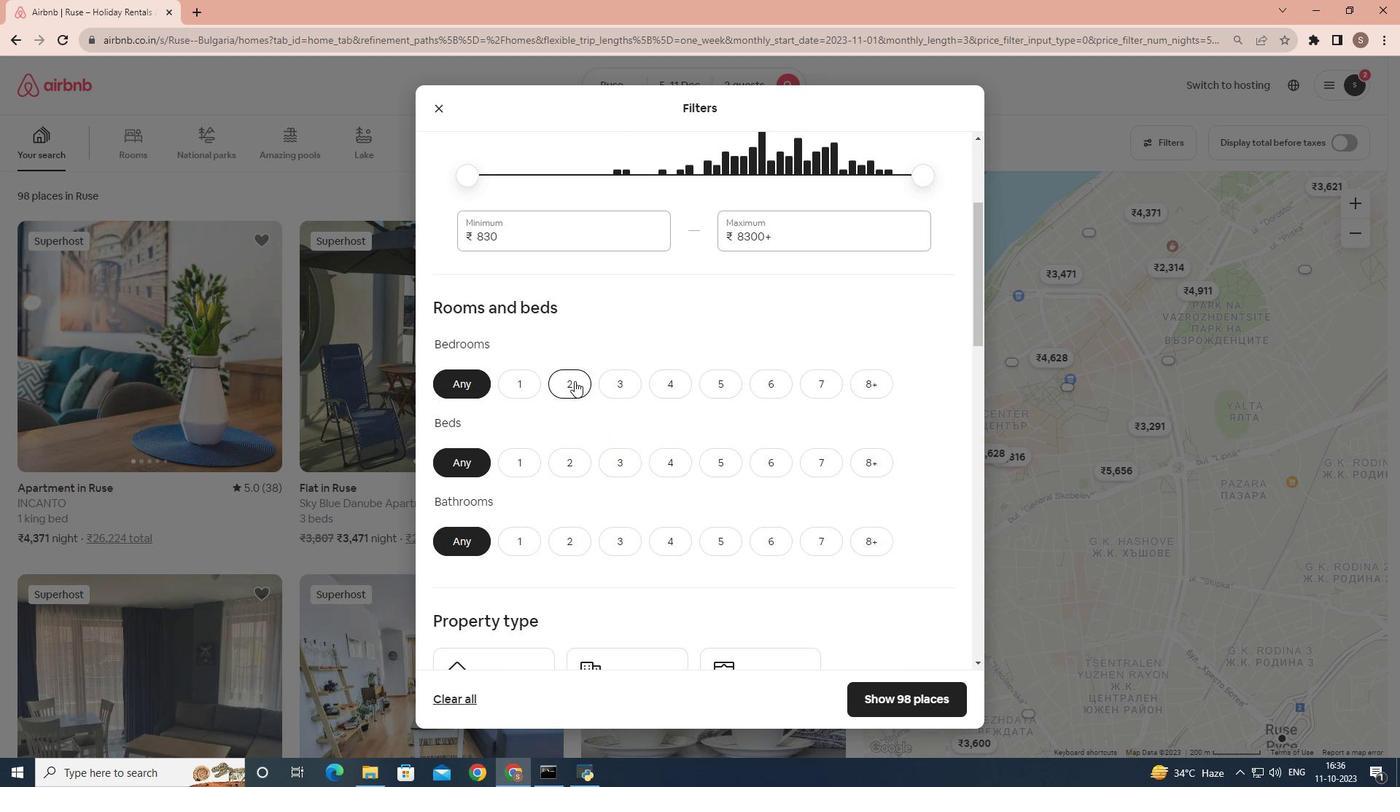 
Action: Mouse scrolled (574, 380) with delta (0, 0)
Screenshot: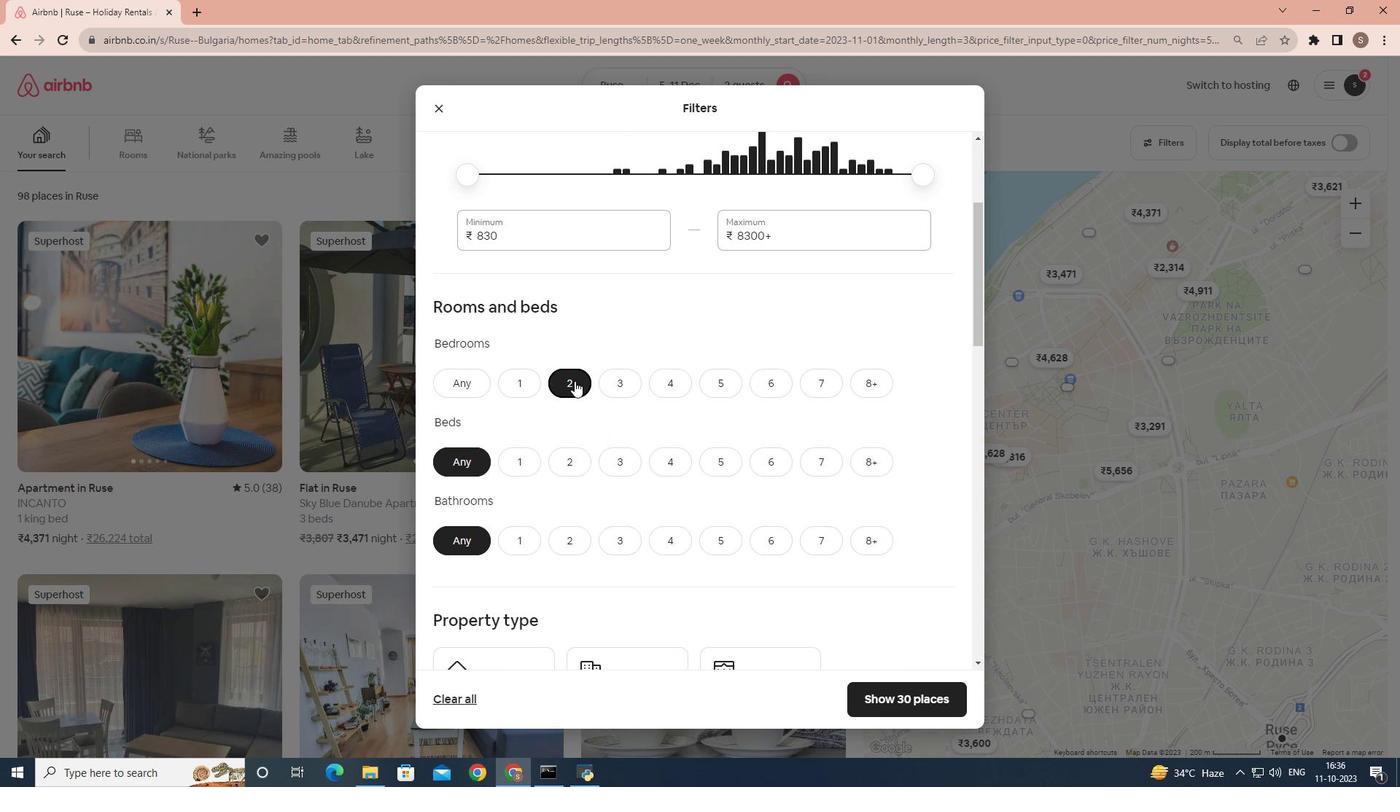 
Action: Mouse scrolled (574, 380) with delta (0, 0)
Screenshot: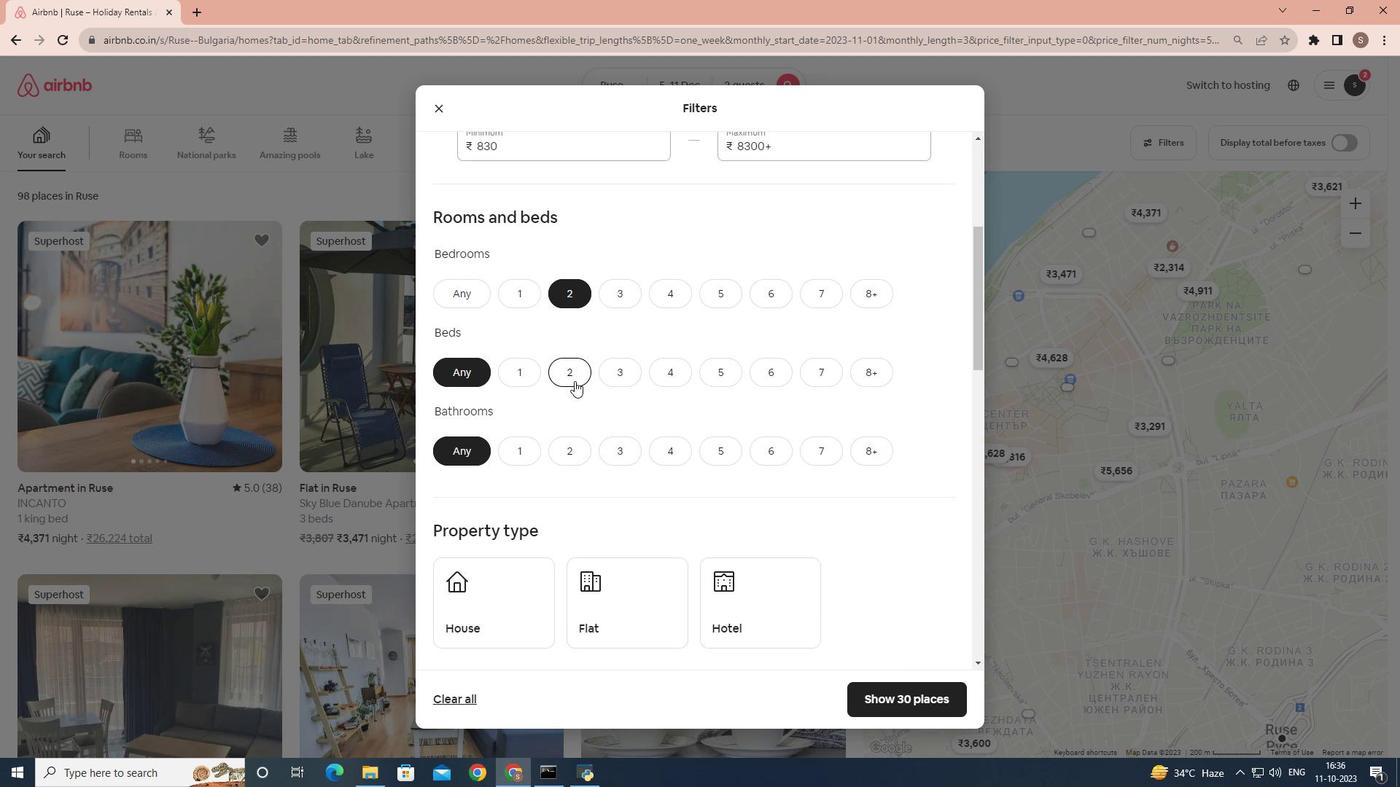 
Action: Mouse moved to (575, 323)
Screenshot: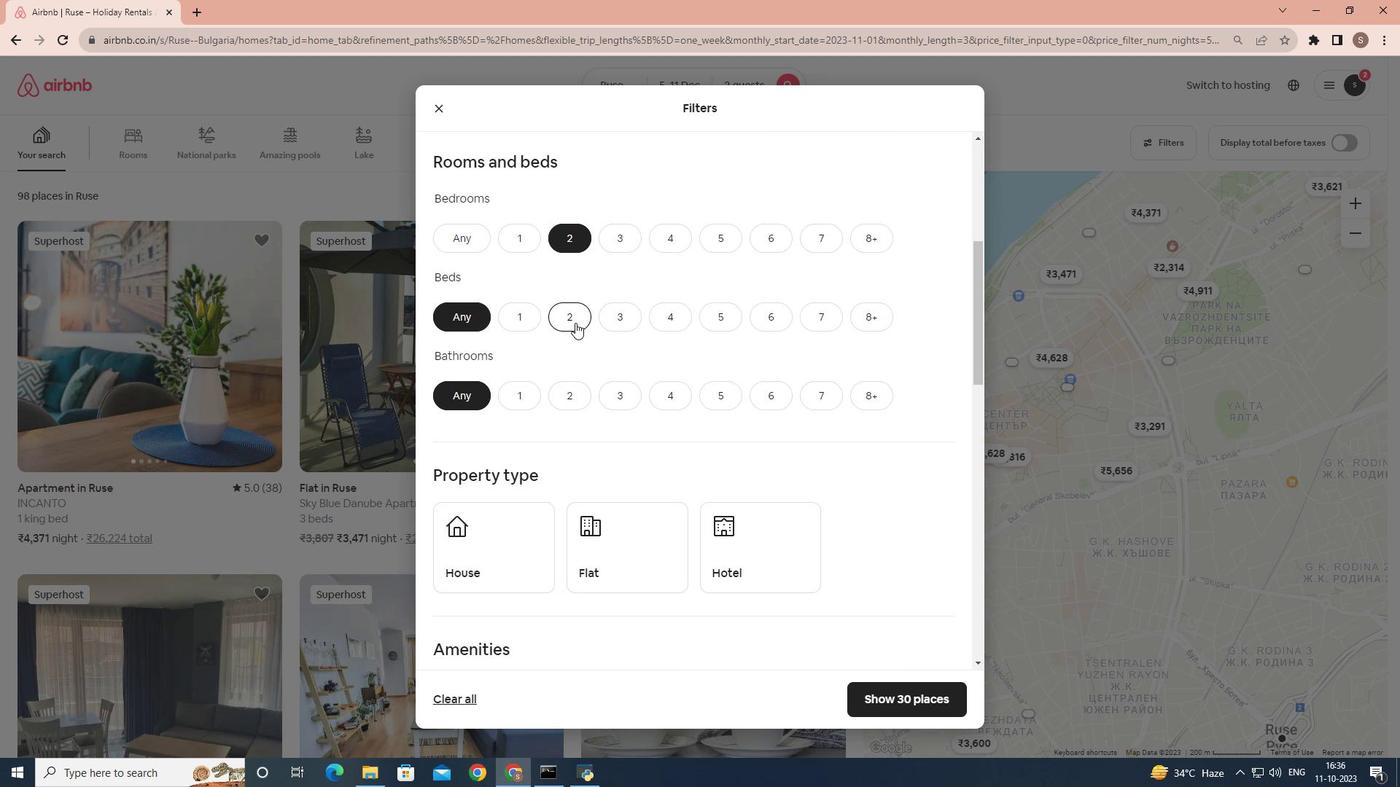 
Action: Mouse pressed left at (575, 323)
Screenshot: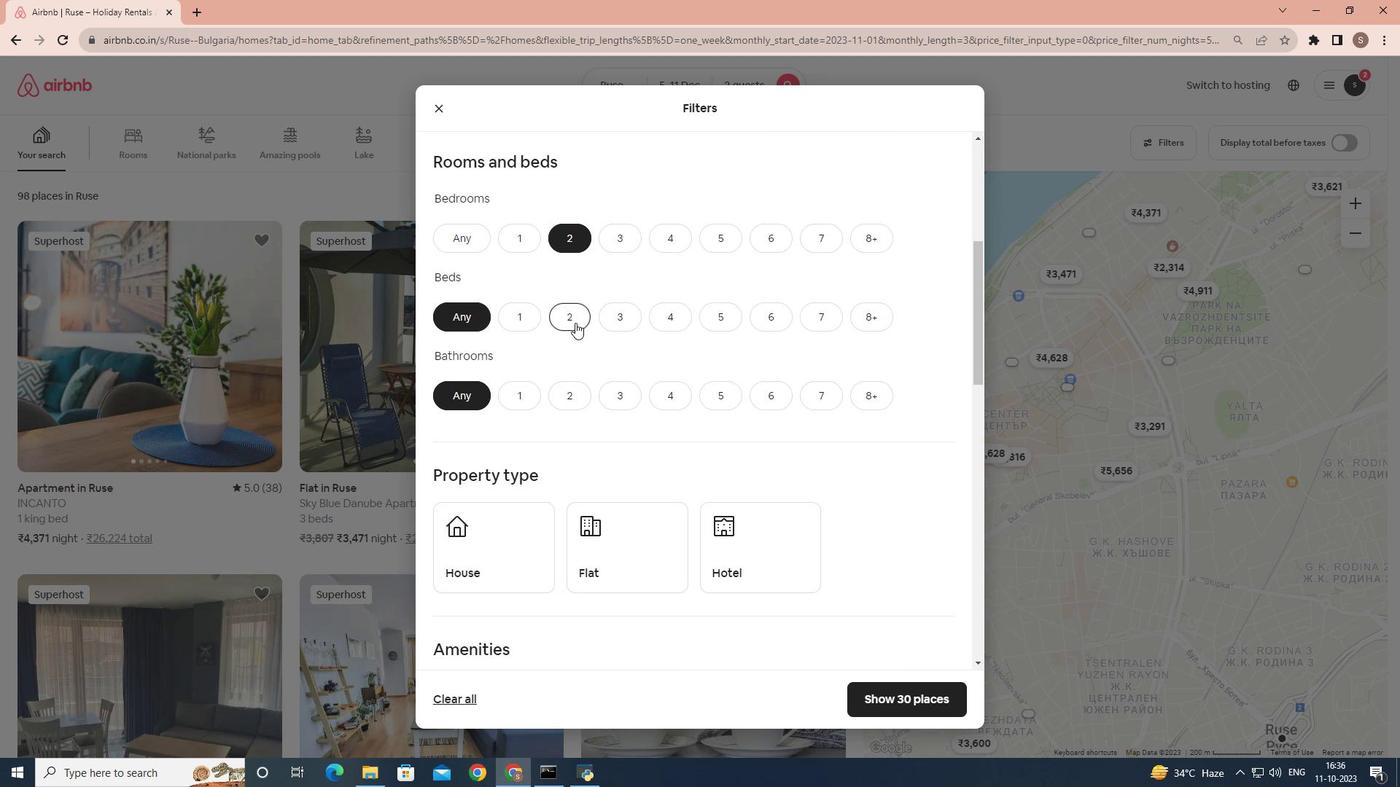 
Action: Mouse moved to (518, 395)
Screenshot: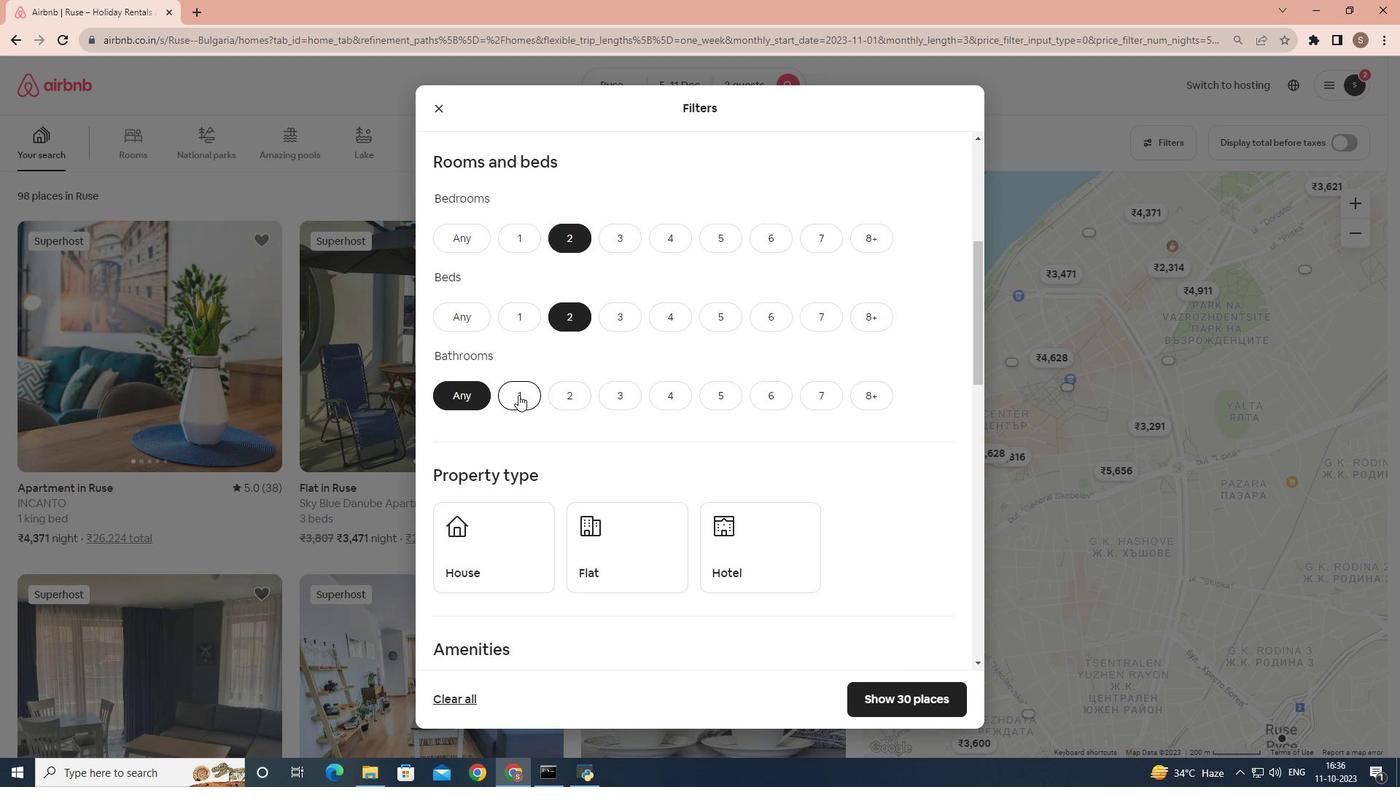 
Action: Mouse pressed left at (518, 395)
Screenshot: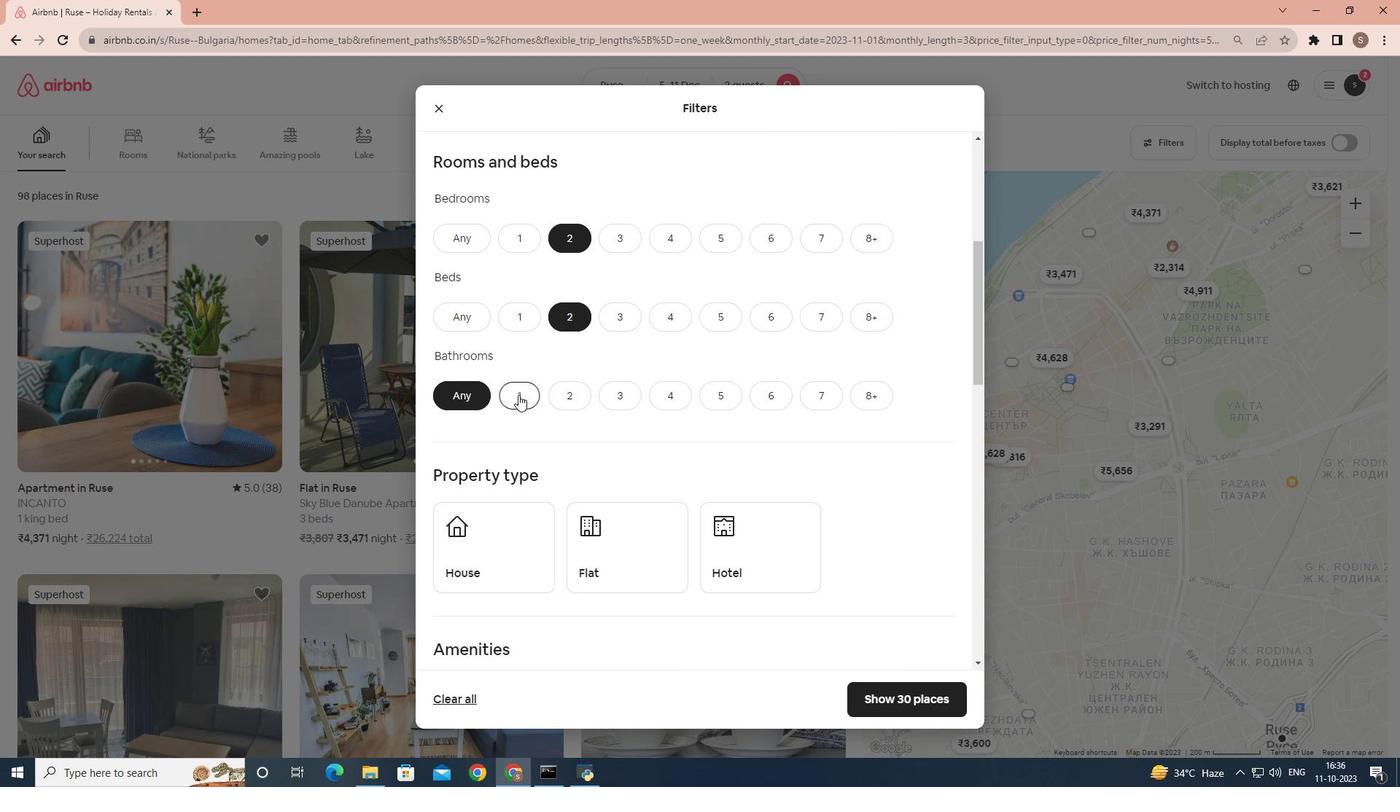 
Action: Mouse moved to (523, 396)
Screenshot: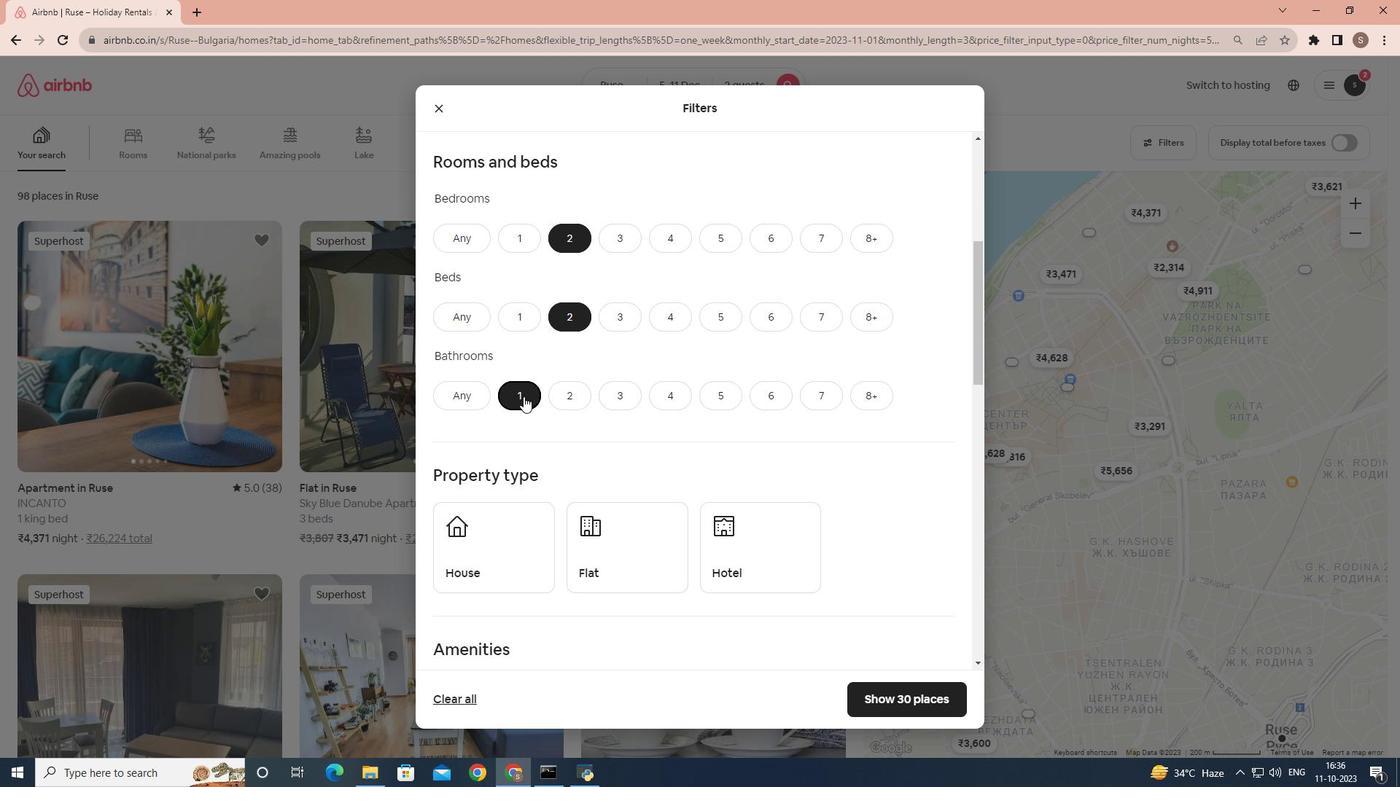 
Action: Mouse scrolled (523, 396) with delta (0, 0)
Screenshot: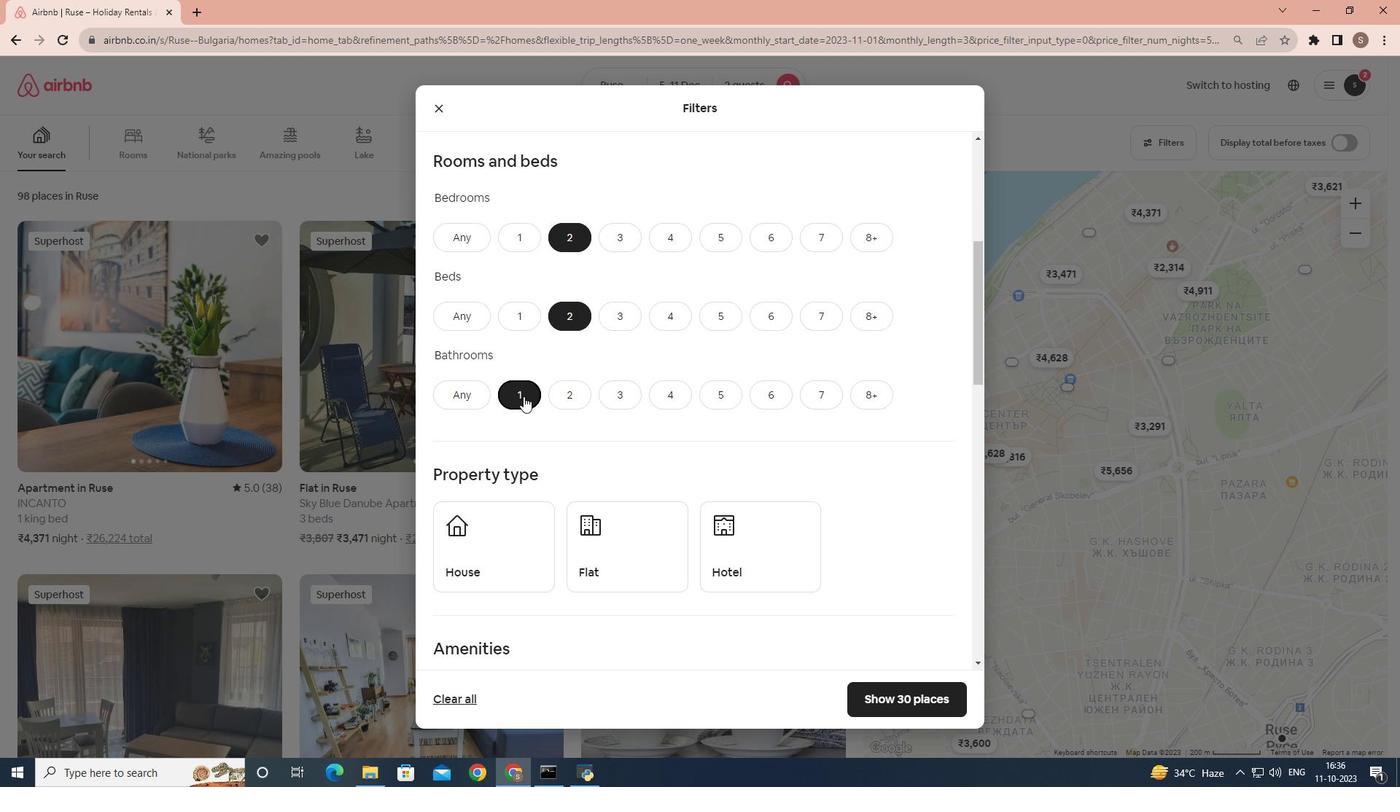 
Action: Mouse moved to (549, 403)
Screenshot: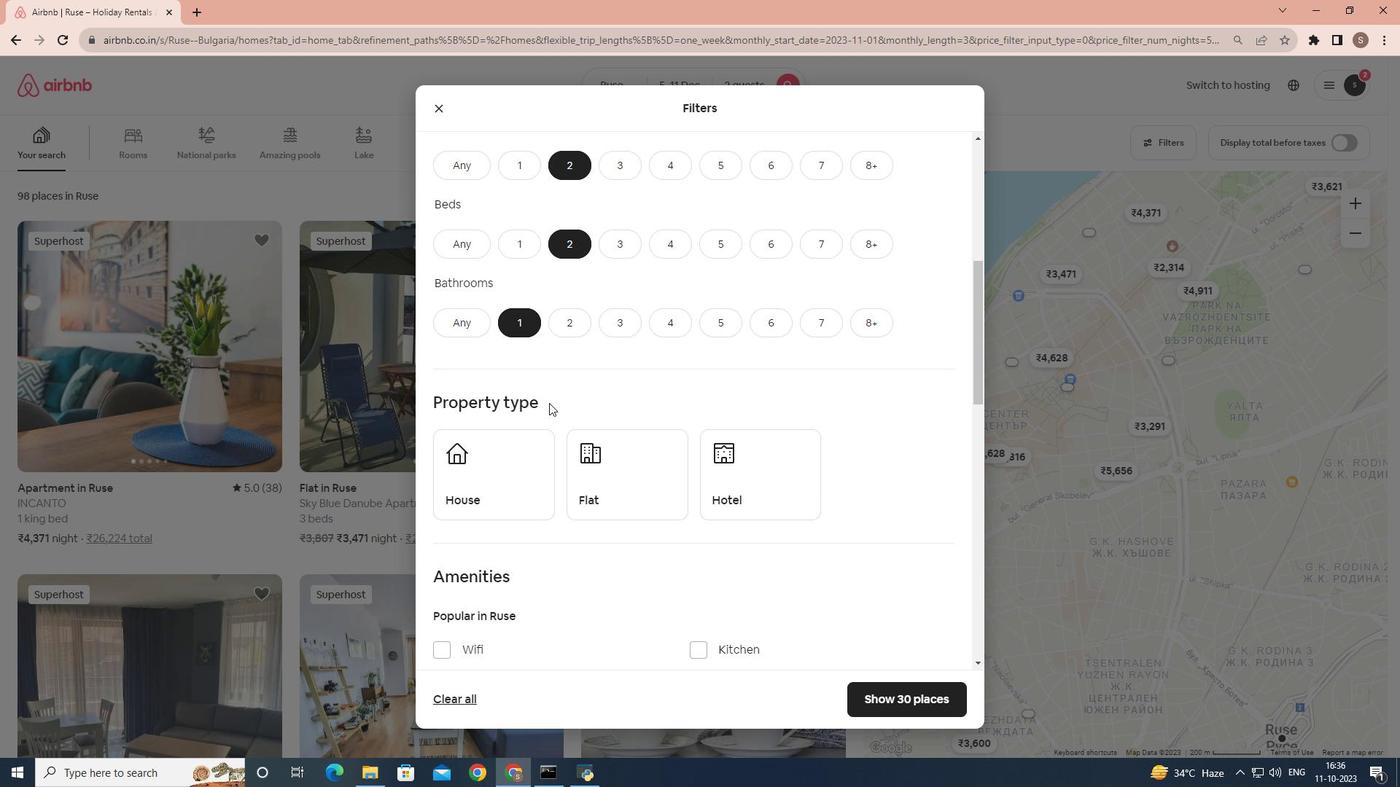 
Action: Mouse scrolled (549, 402) with delta (0, 0)
Screenshot: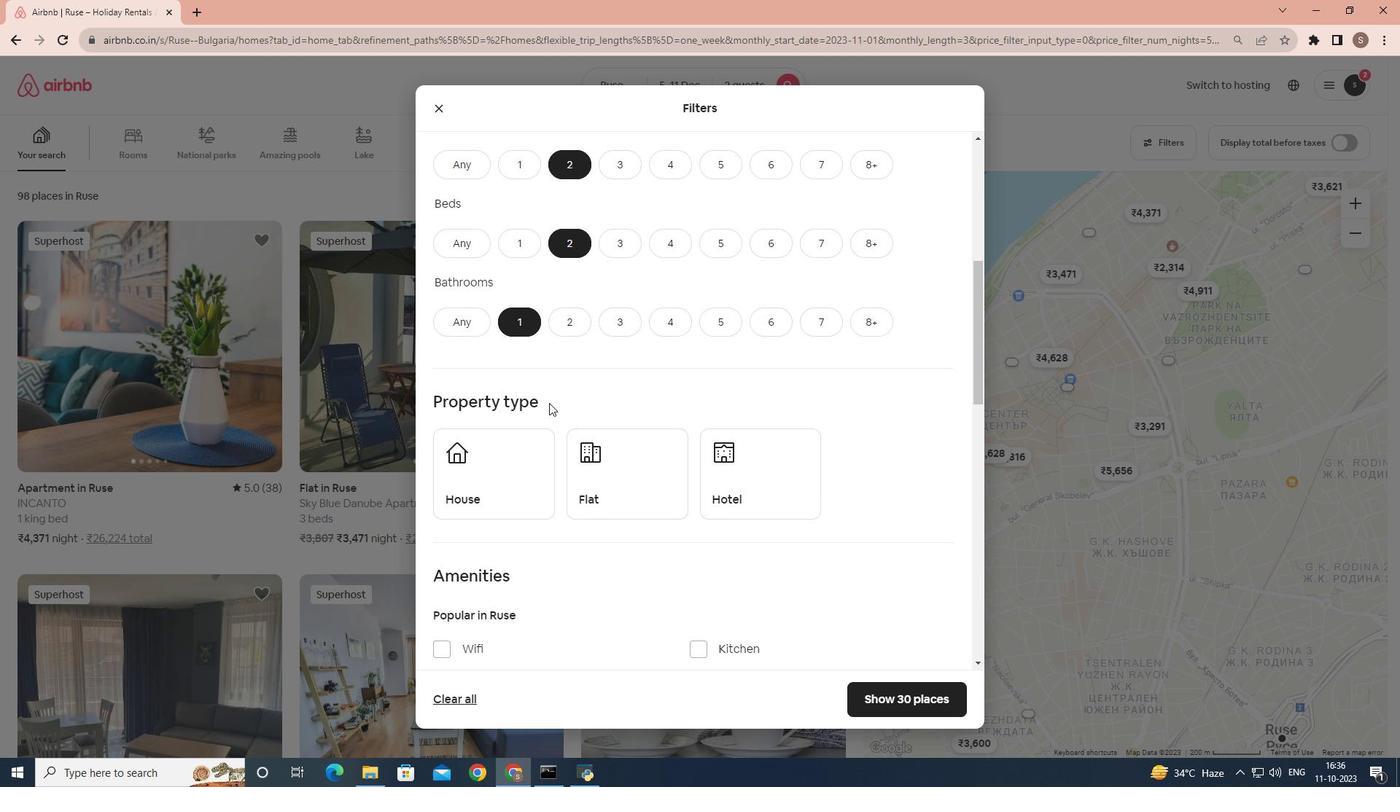 
Action: Mouse moved to (627, 404)
Screenshot: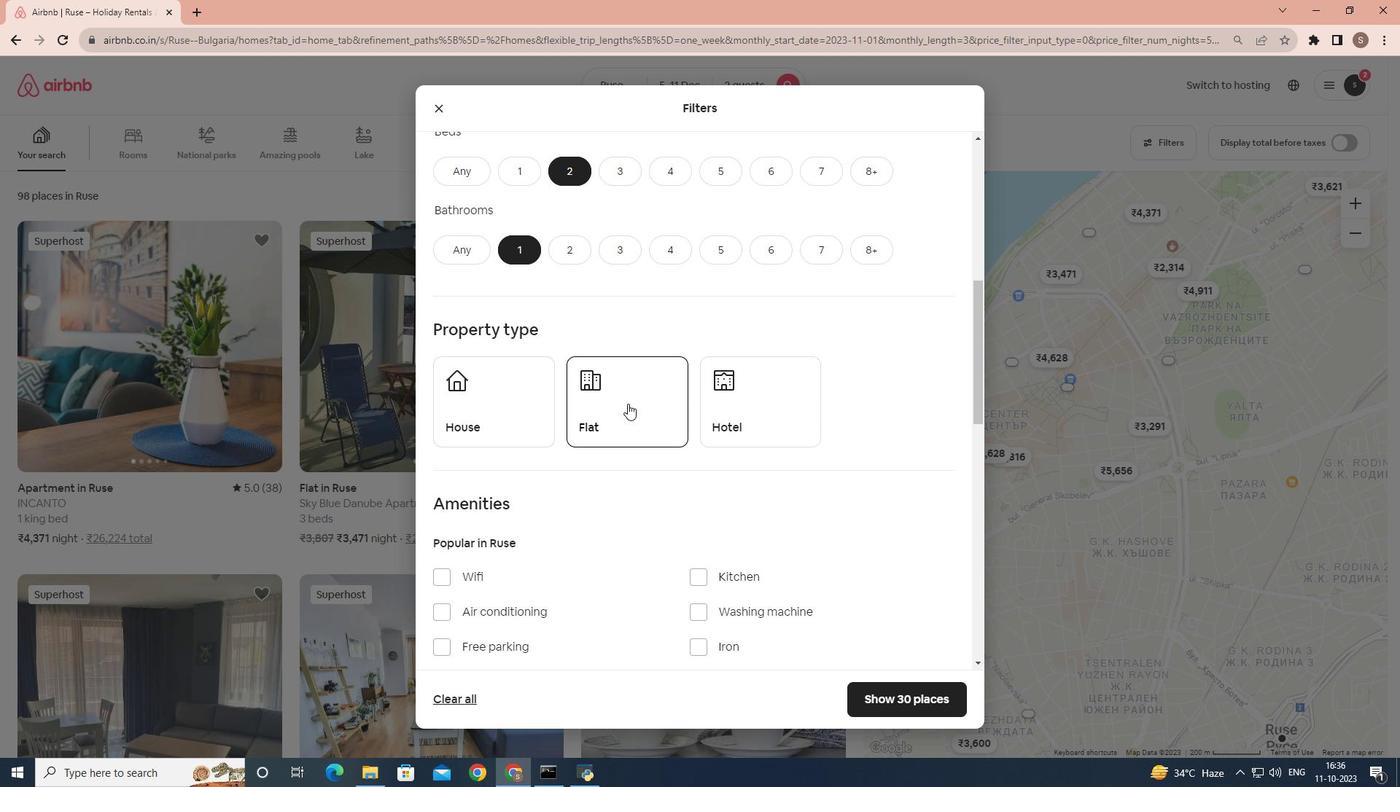 
Action: Mouse pressed left at (627, 404)
Screenshot: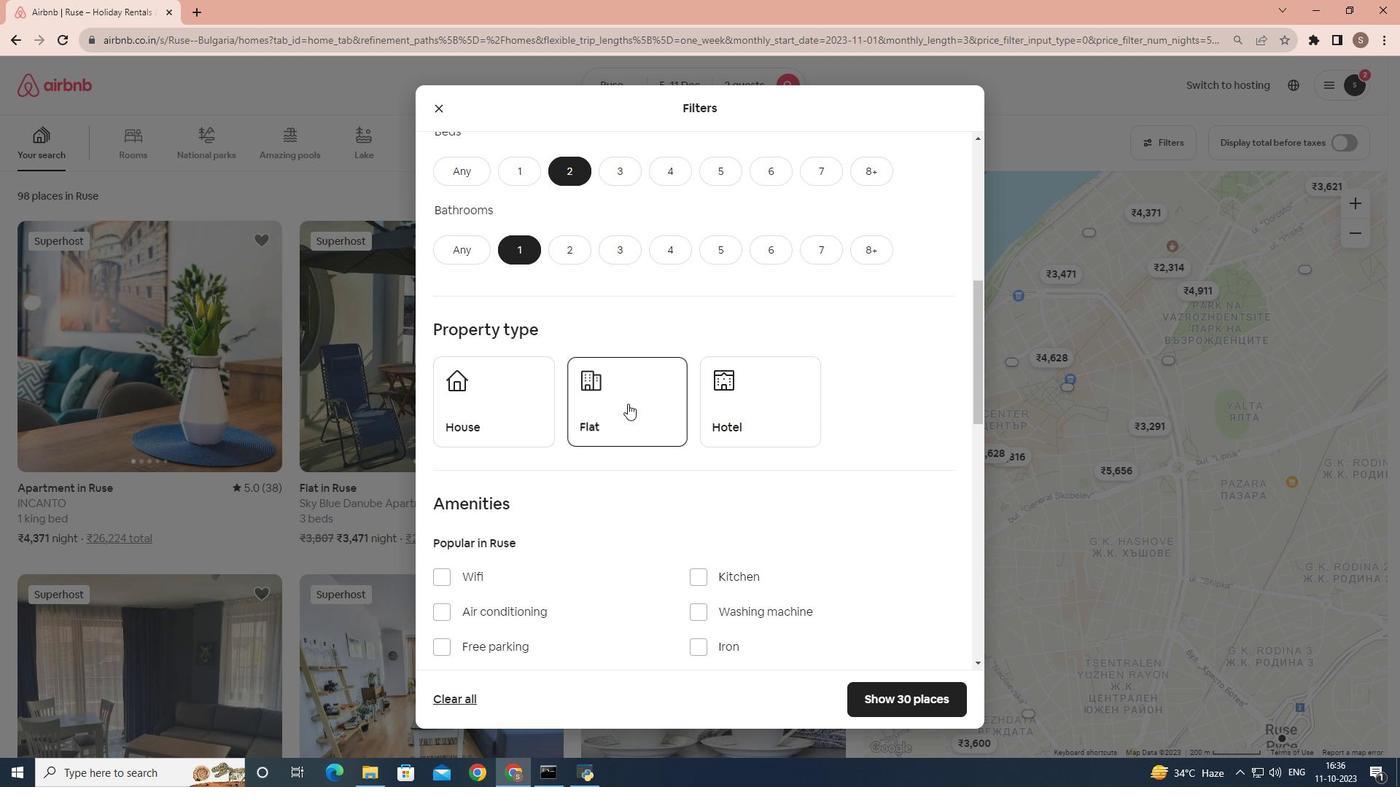 
Action: Mouse scrolled (627, 403) with delta (0, 0)
Screenshot: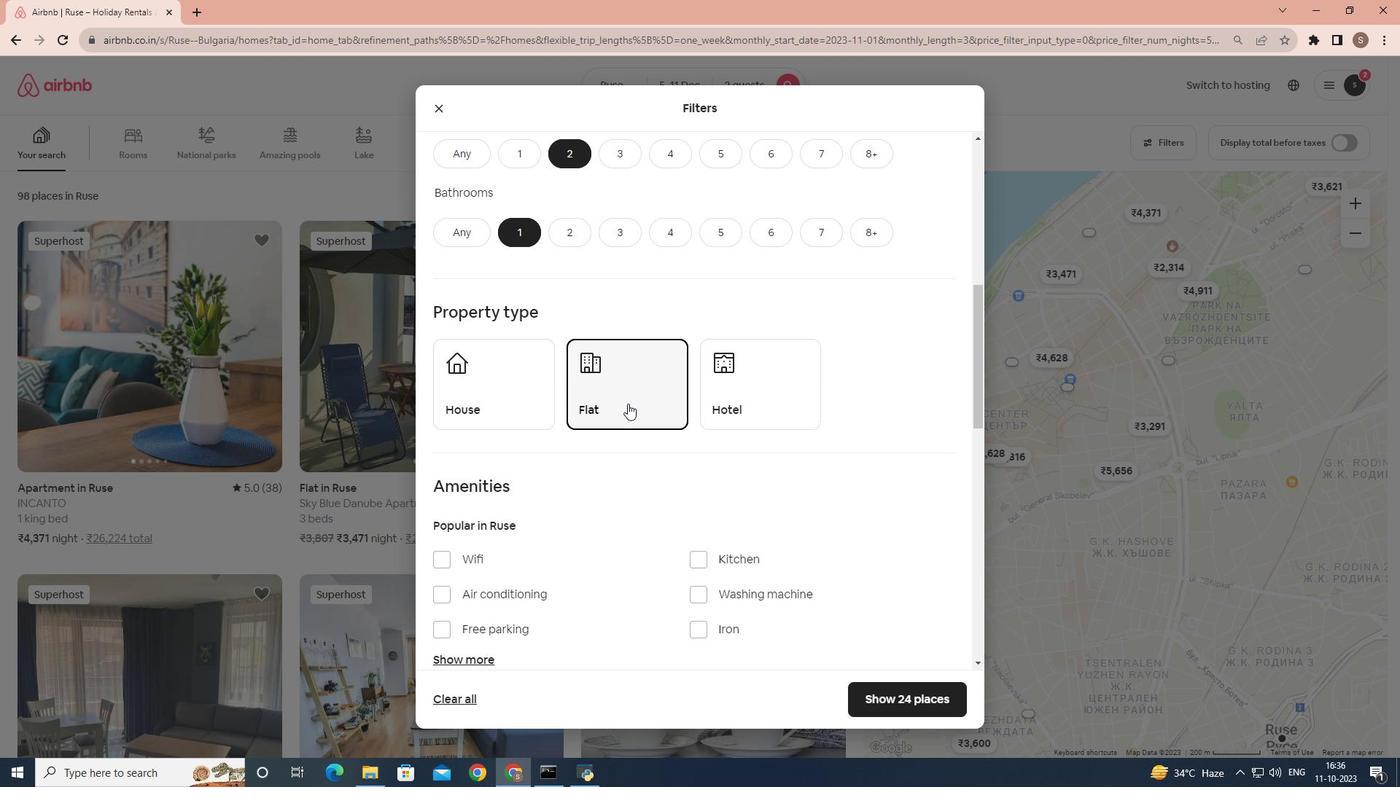 
Action: Mouse scrolled (627, 403) with delta (0, 0)
Screenshot: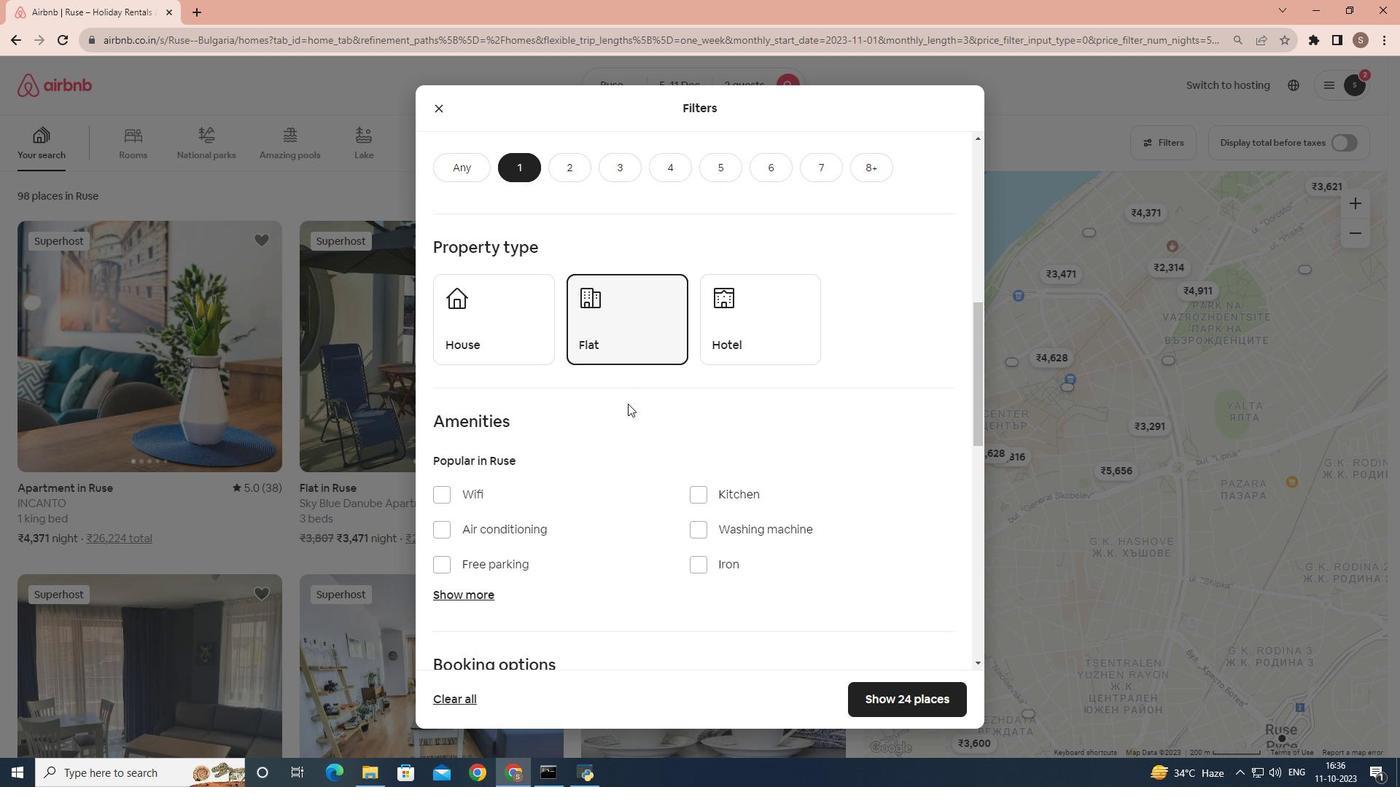 
Action: Mouse scrolled (627, 403) with delta (0, 0)
Screenshot: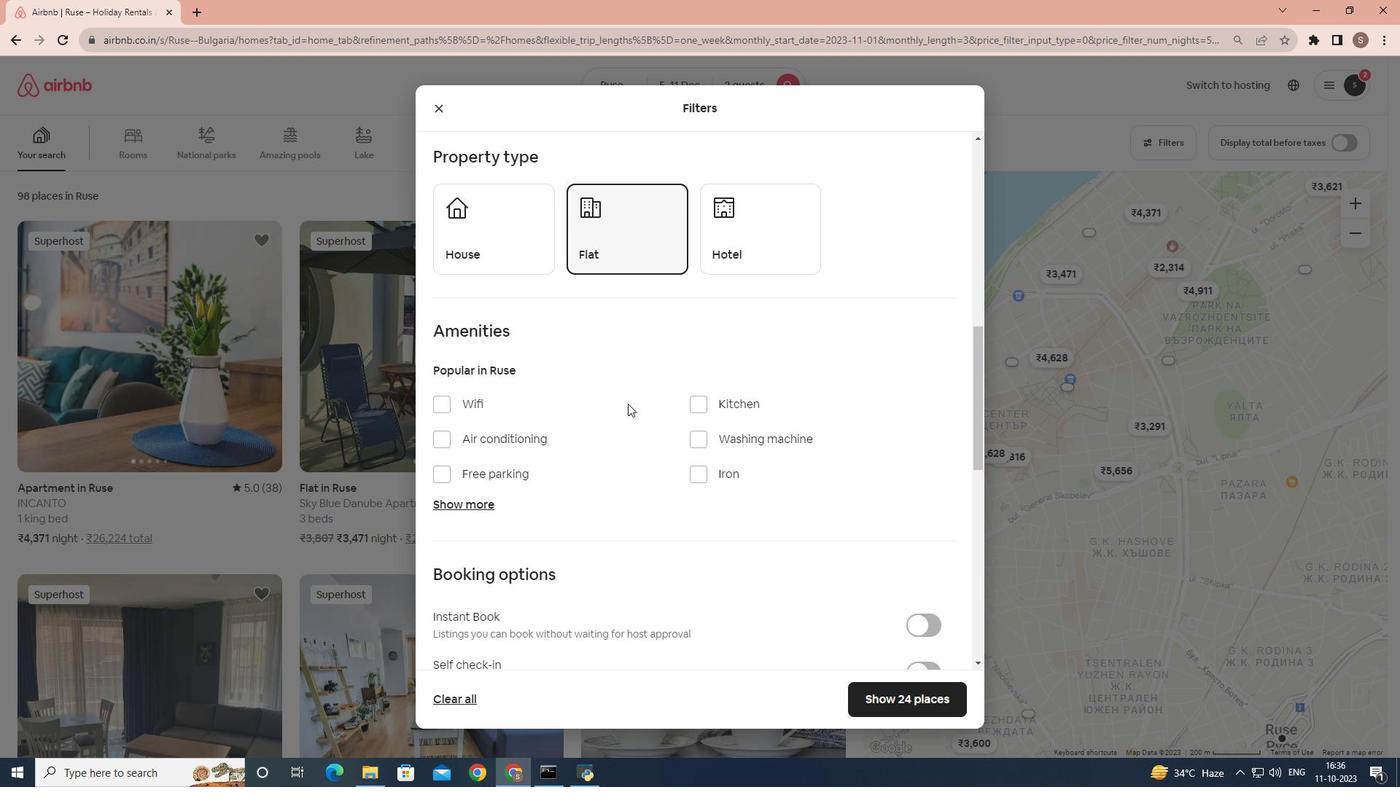 
Action: Mouse scrolled (627, 403) with delta (0, 0)
Screenshot: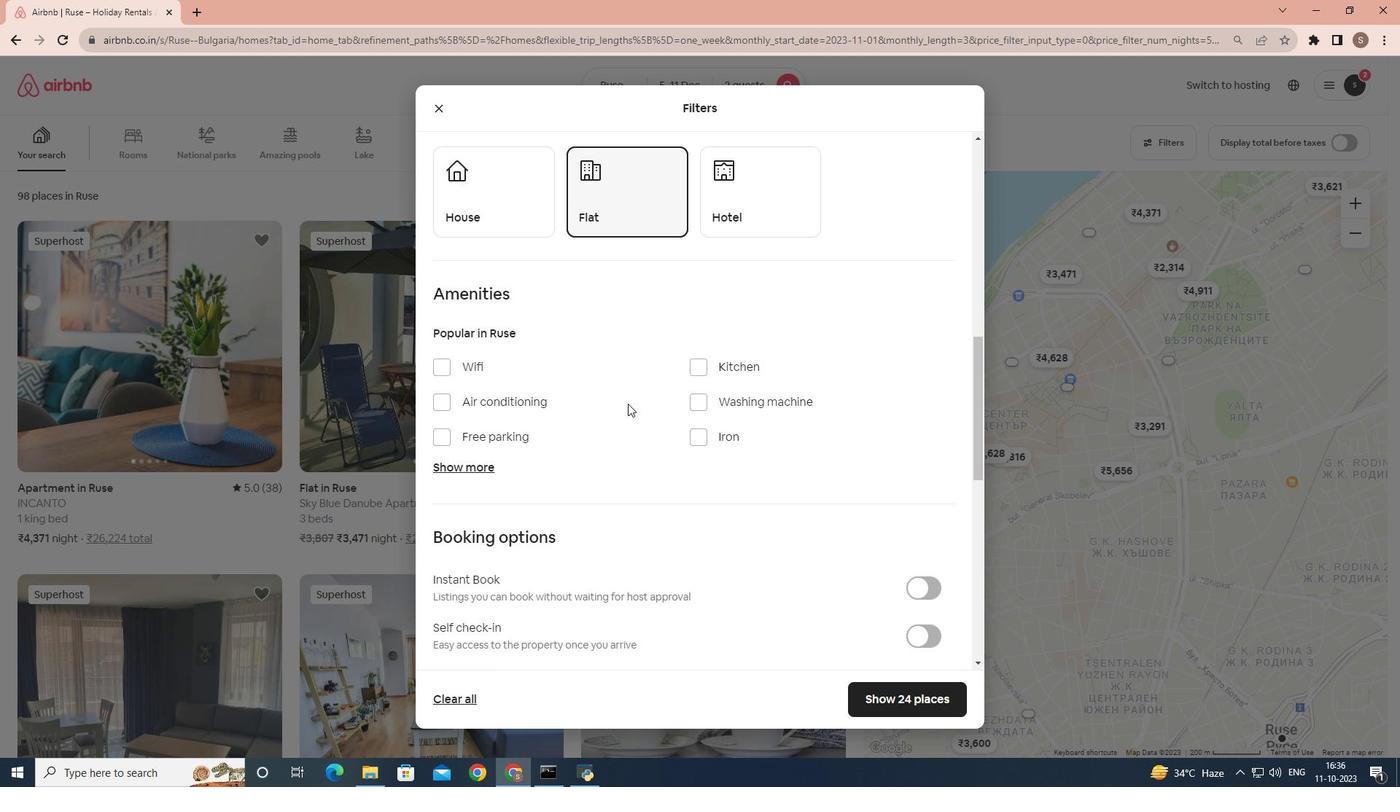 
Action: Mouse moved to (652, 409)
Screenshot: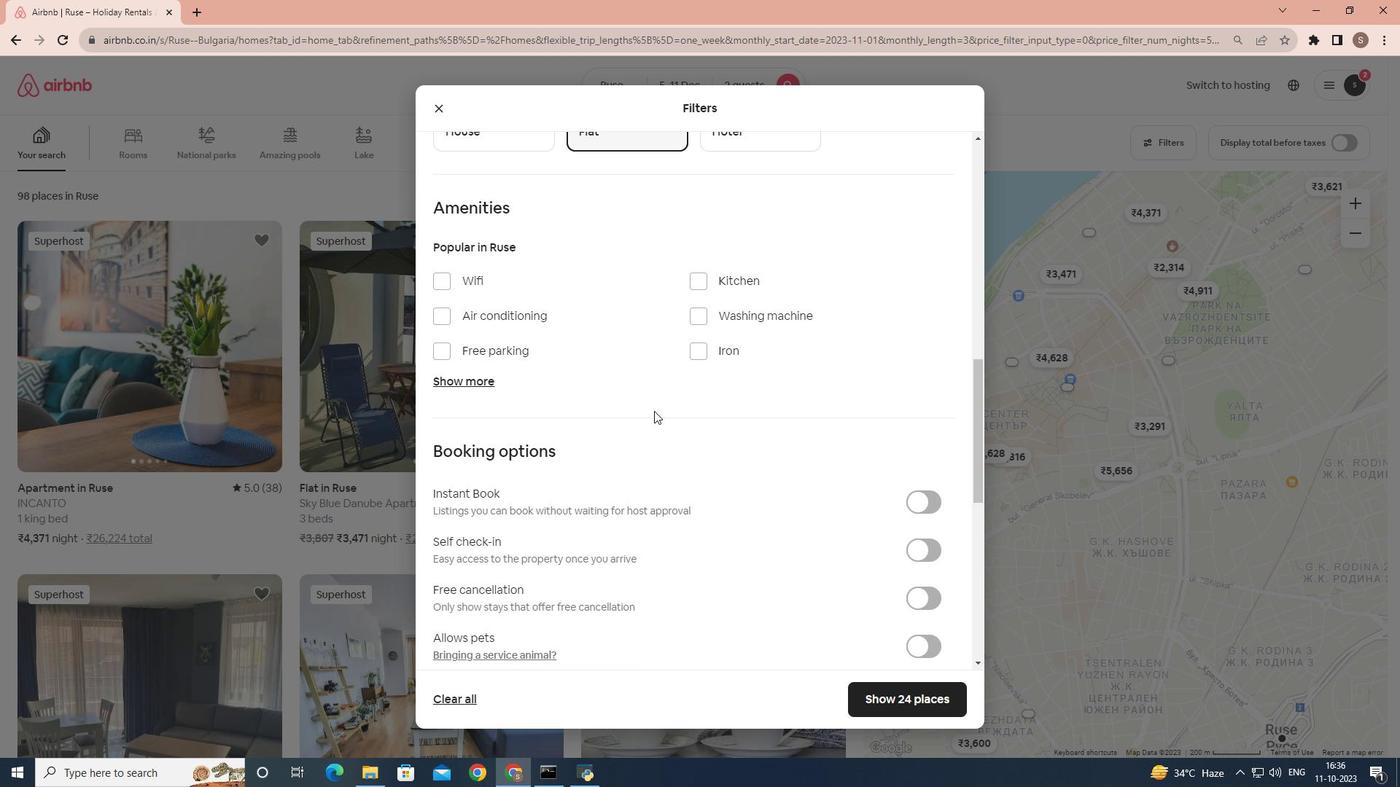 
Action: Mouse scrolled (652, 409) with delta (0, 0)
Screenshot: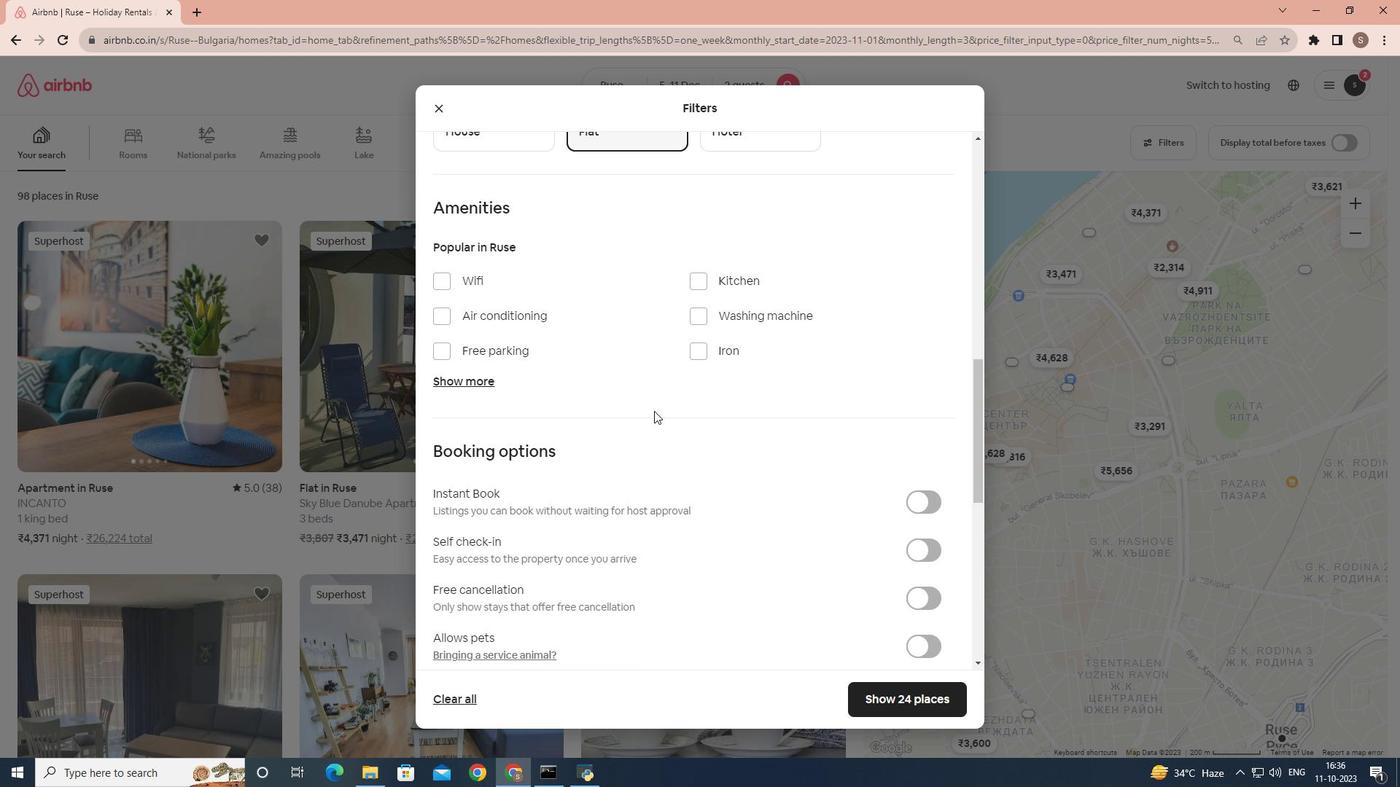 
Action: Mouse moved to (924, 469)
Screenshot: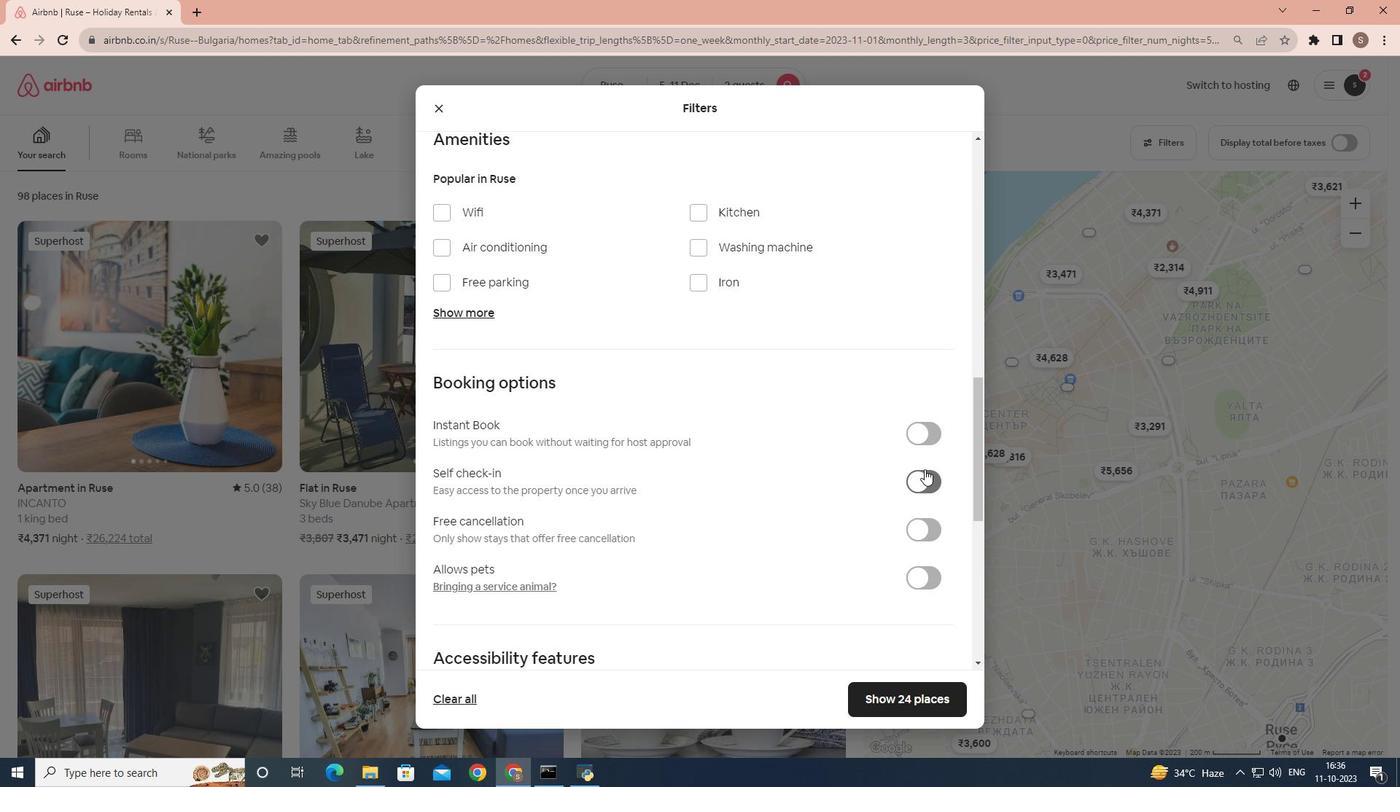 
Action: Mouse pressed left at (924, 469)
Screenshot: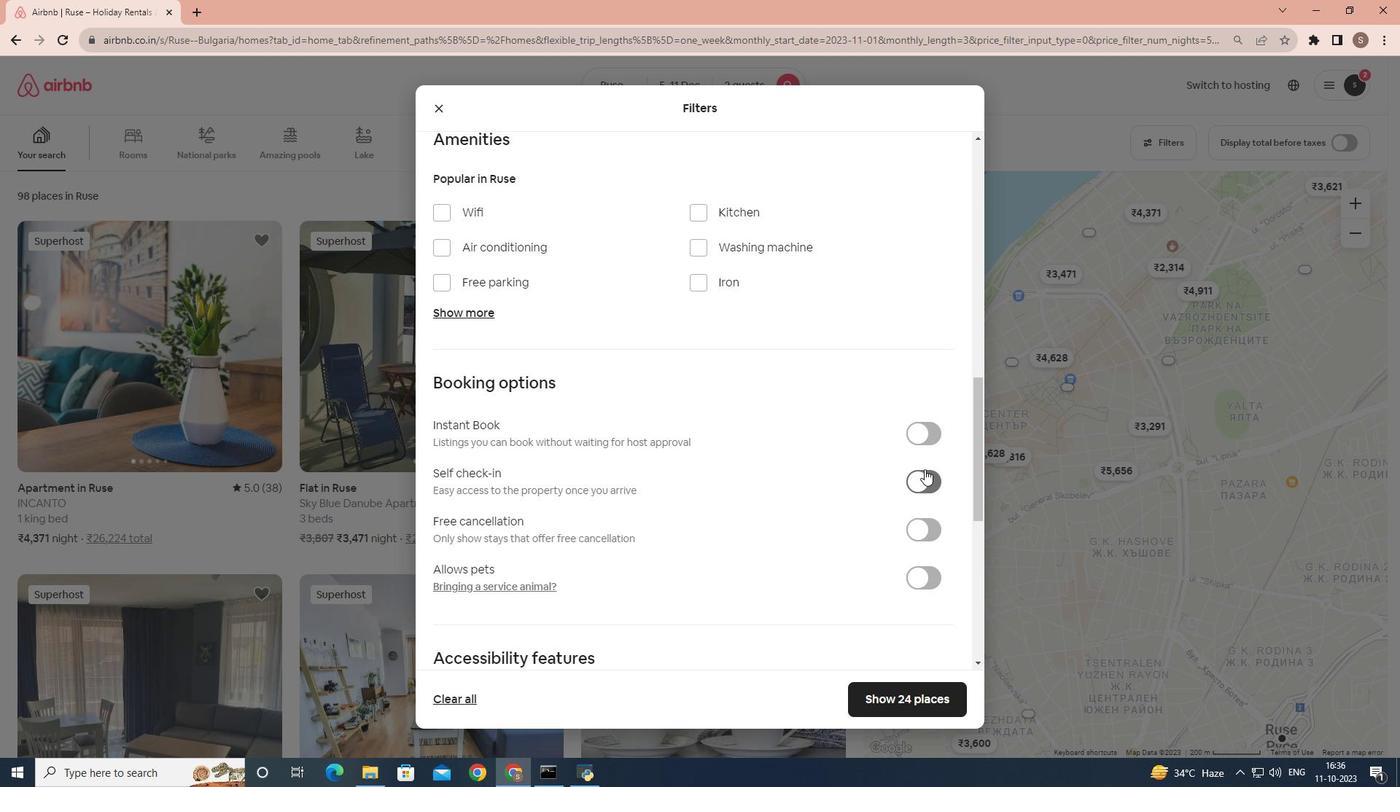 
Action: Mouse moved to (892, 695)
Screenshot: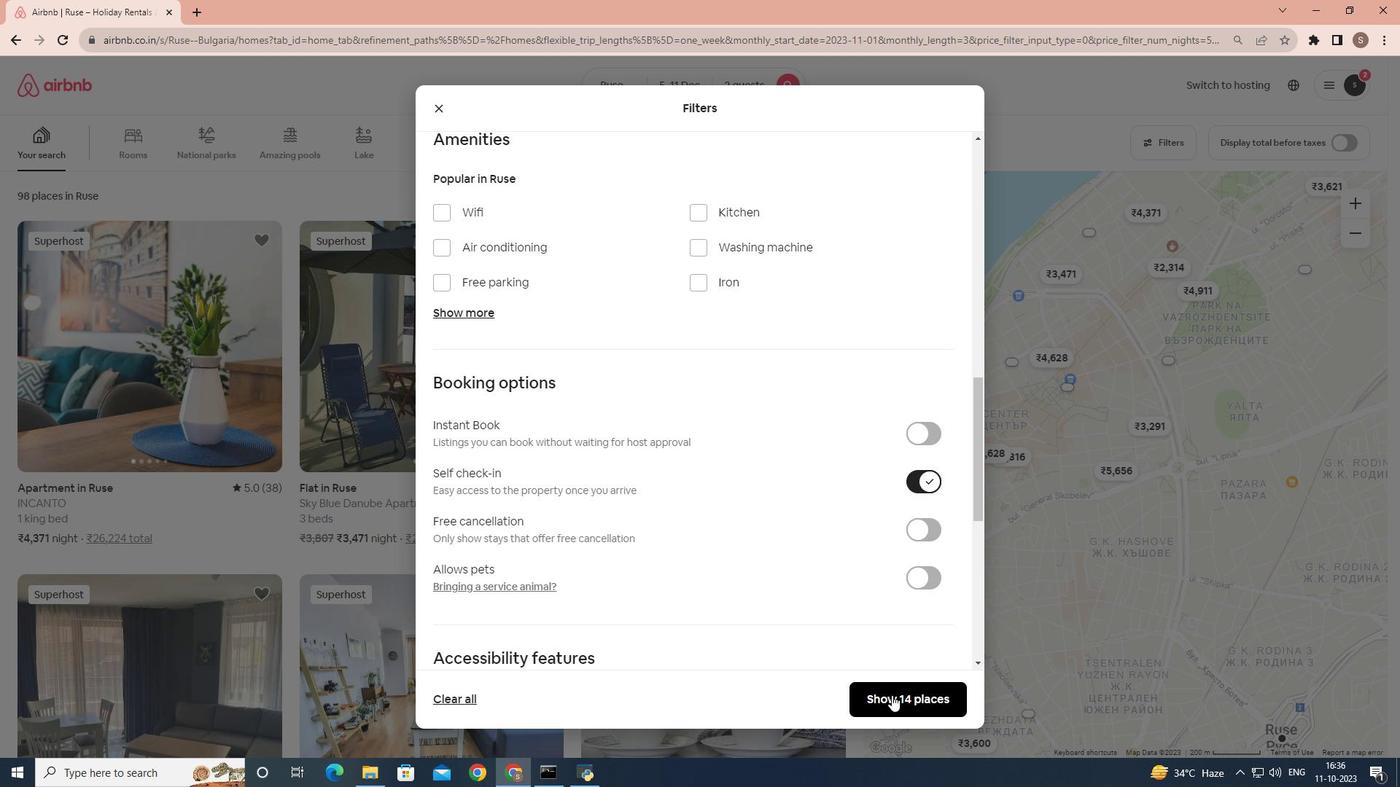 
Action: Mouse pressed left at (892, 695)
Screenshot: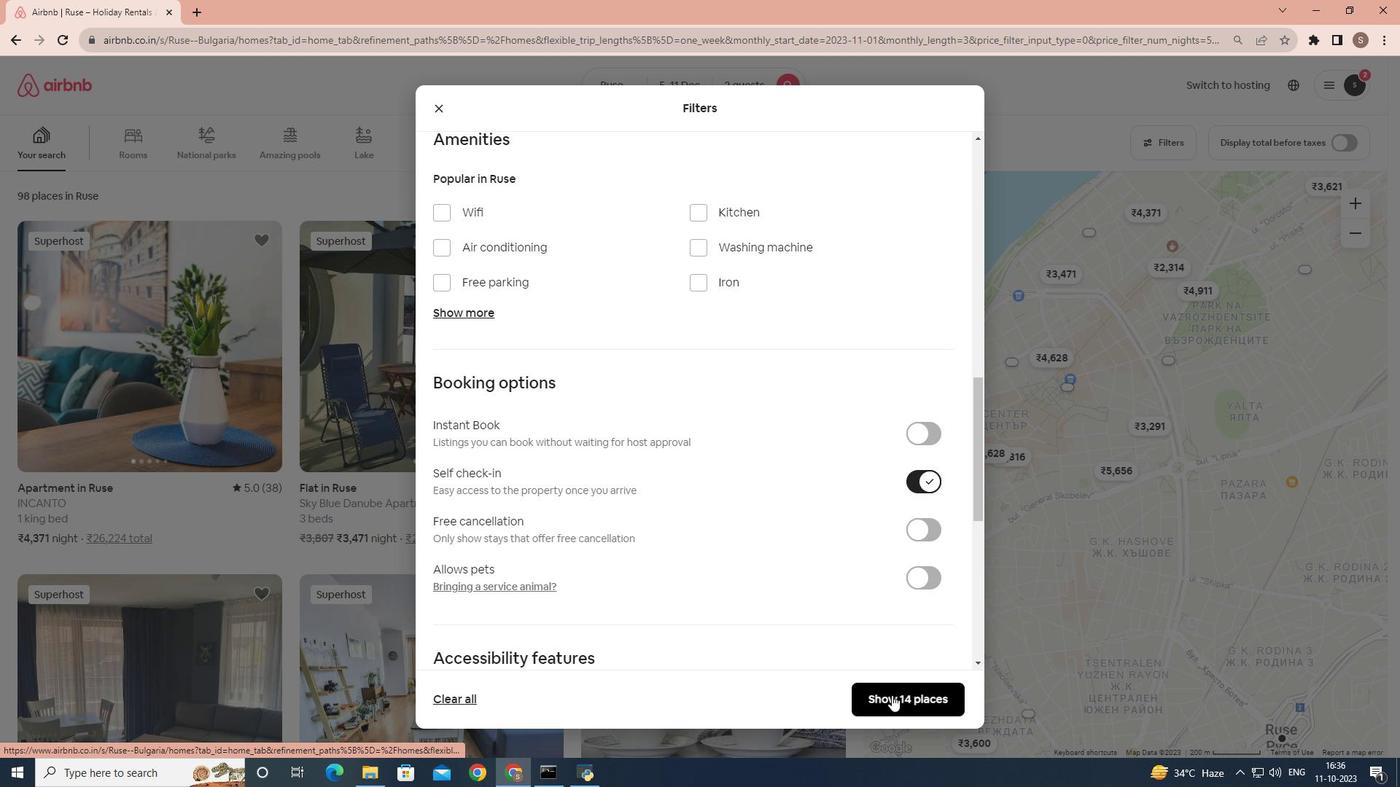 
Action: Mouse moved to (210, 433)
Screenshot: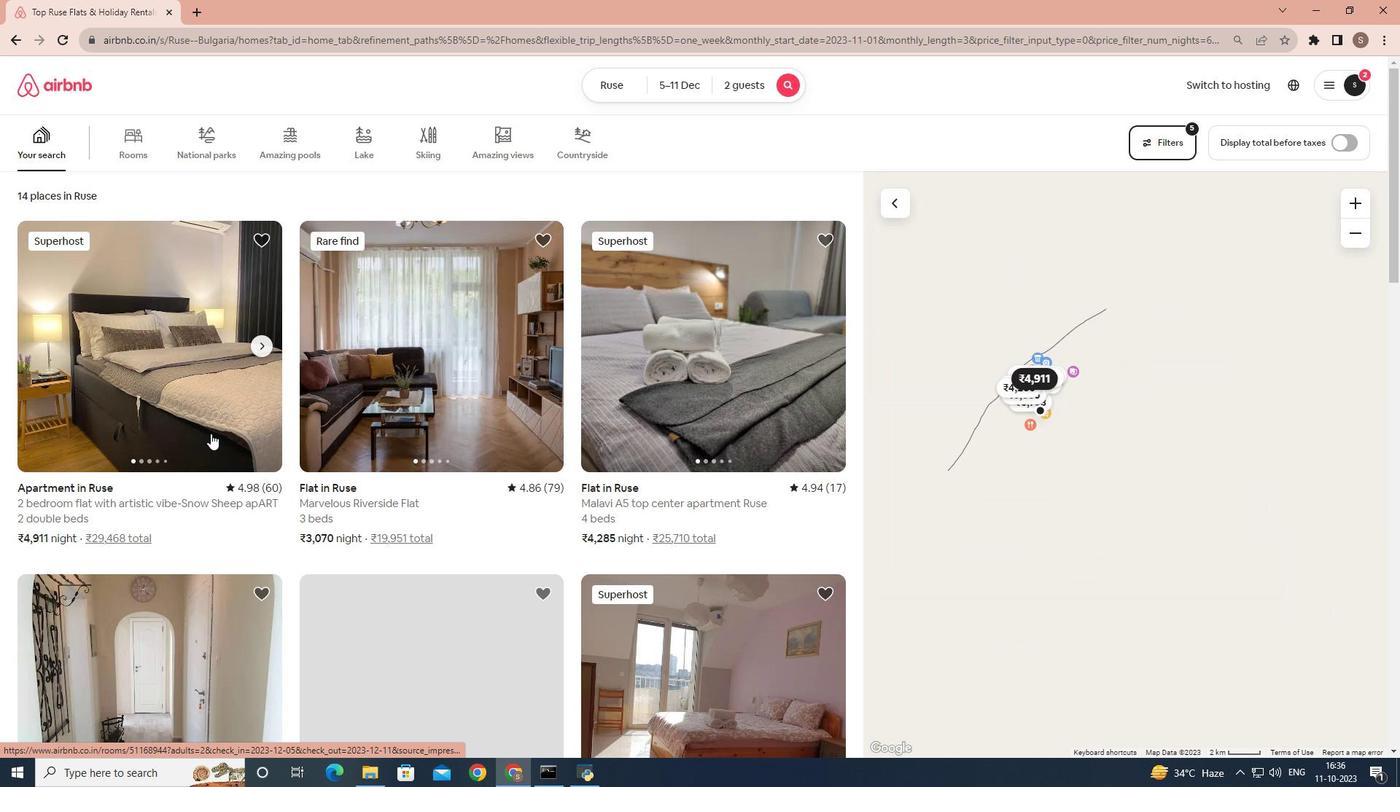 
Action: Mouse pressed left at (210, 433)
Screenshot: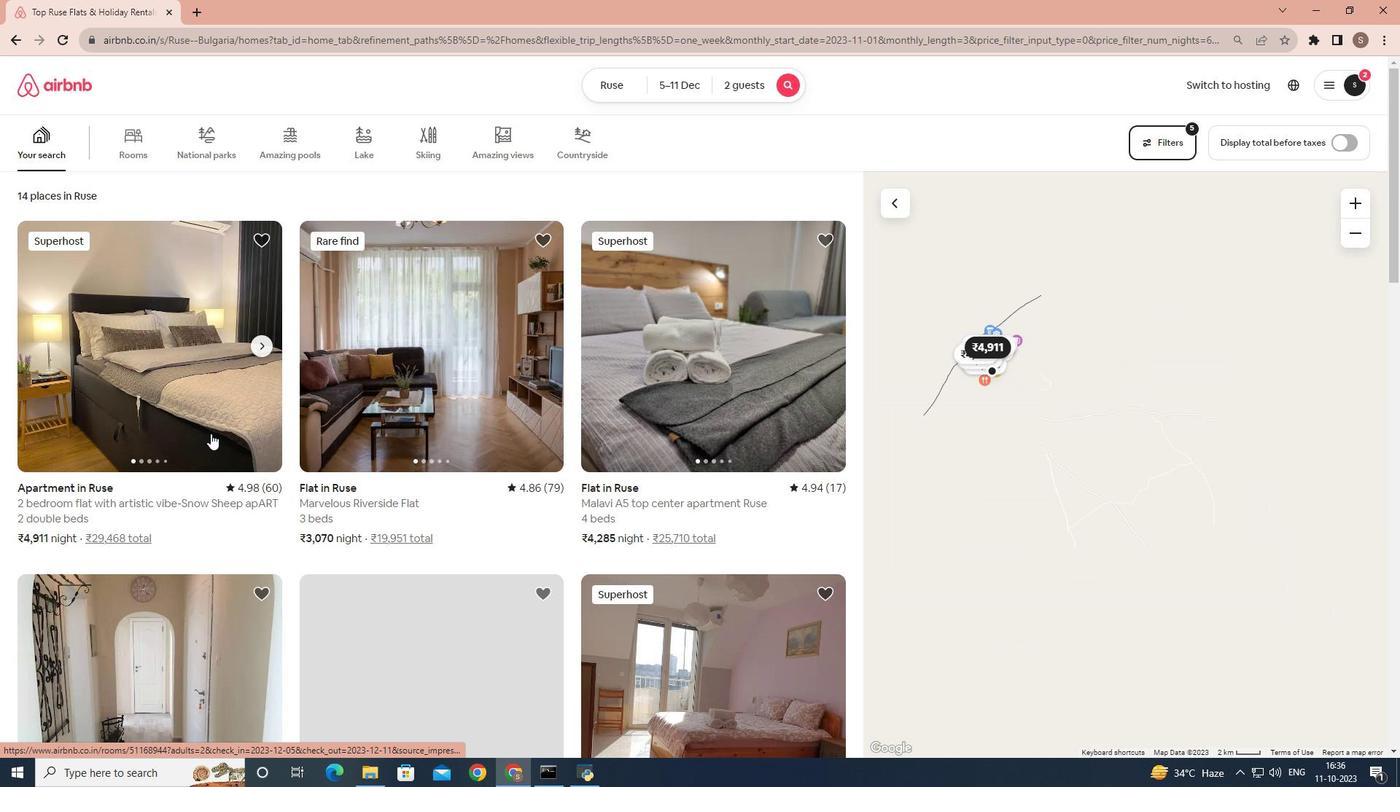 
Action: Mouse moved to (998, 540)
Screenshot: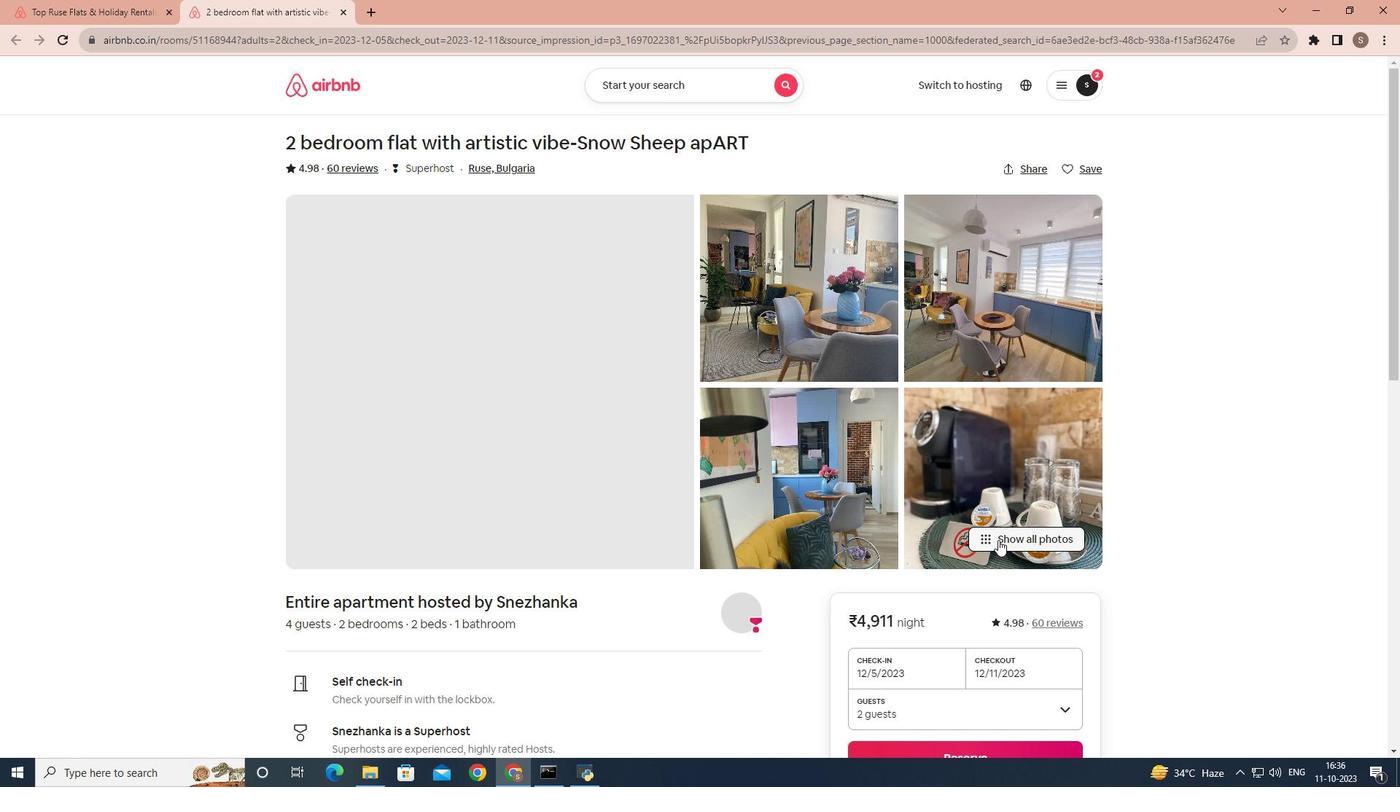 
Action: Mouse pressed left at (998, 540)
Screenshot: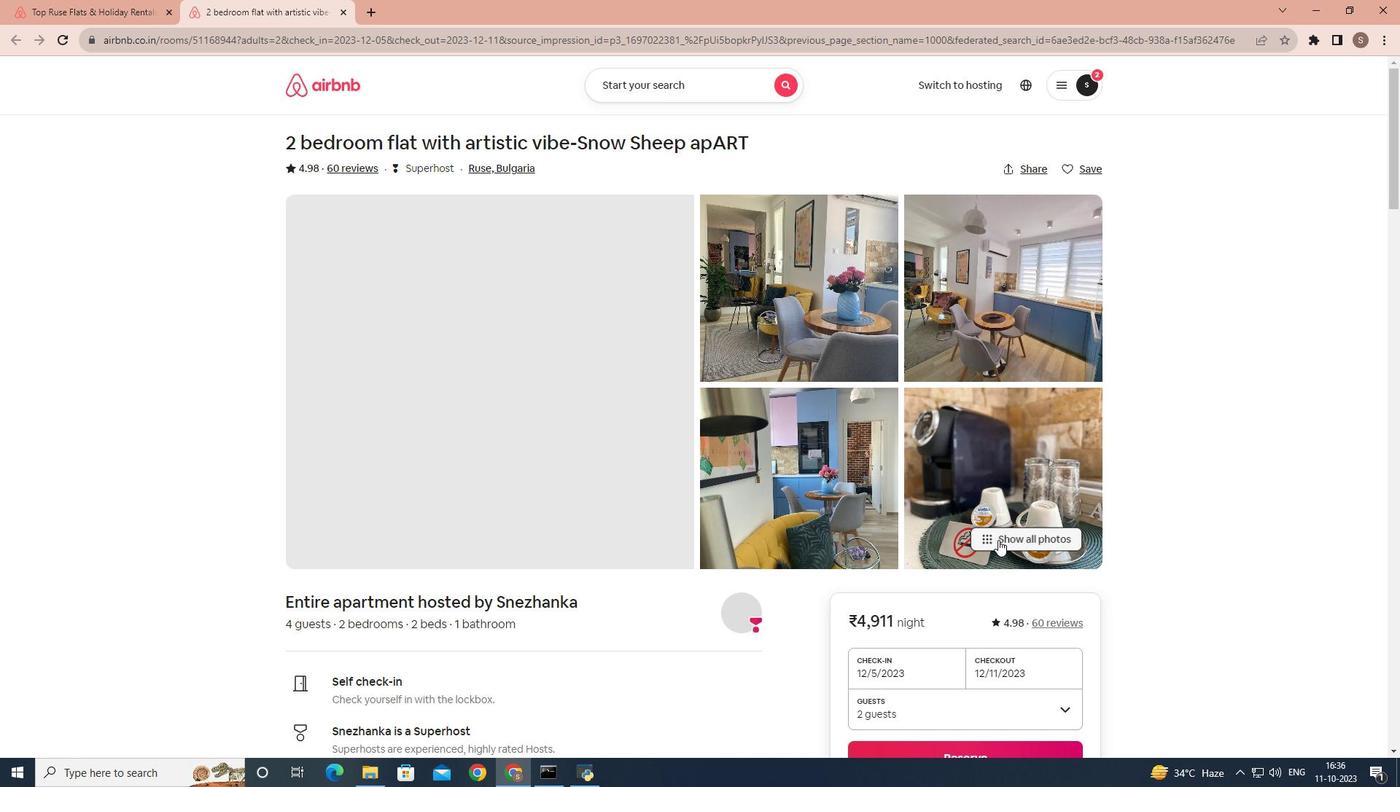 
Action: Mouse moved to (606, 478)
Screenshot: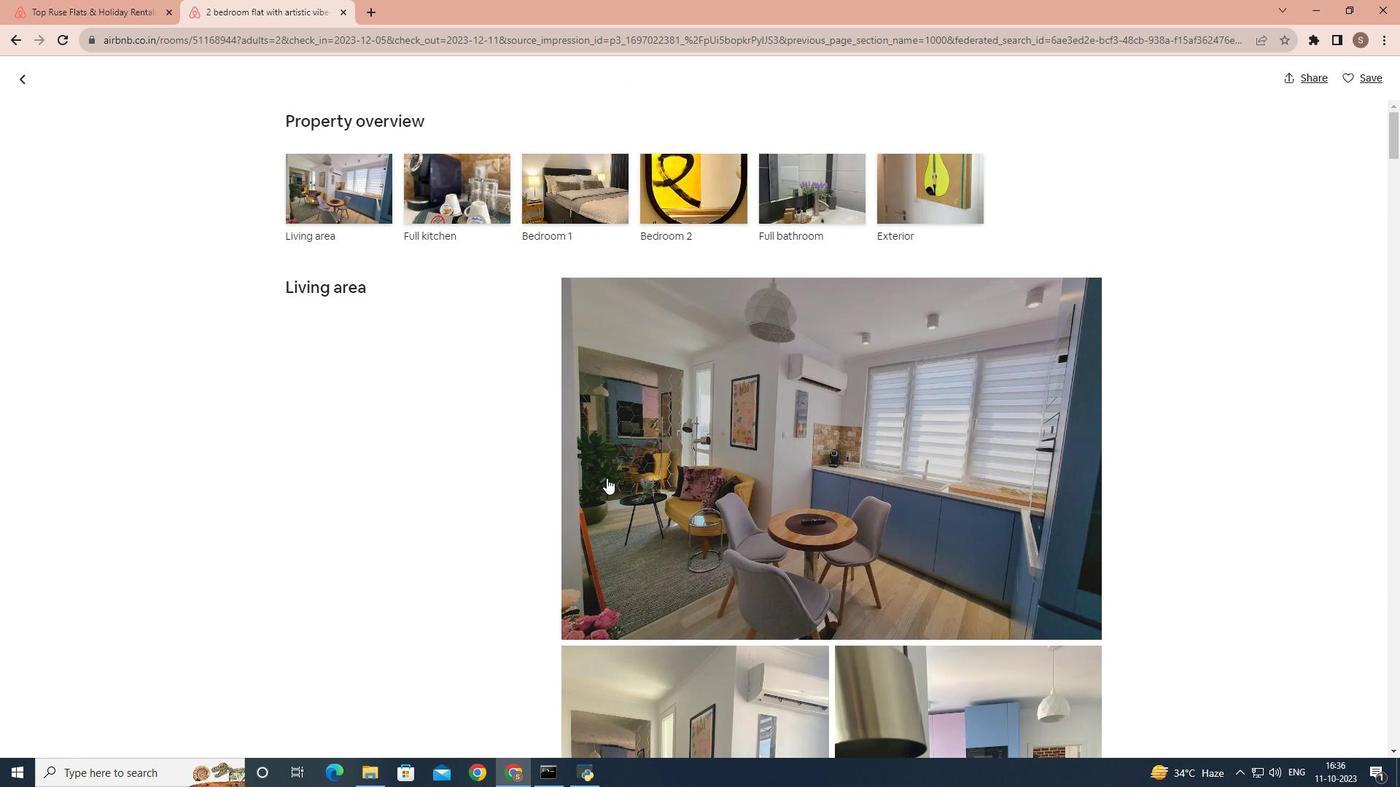 
Action: Mouse scrolled (606, 477) with delta (0, 0)
Screenshot: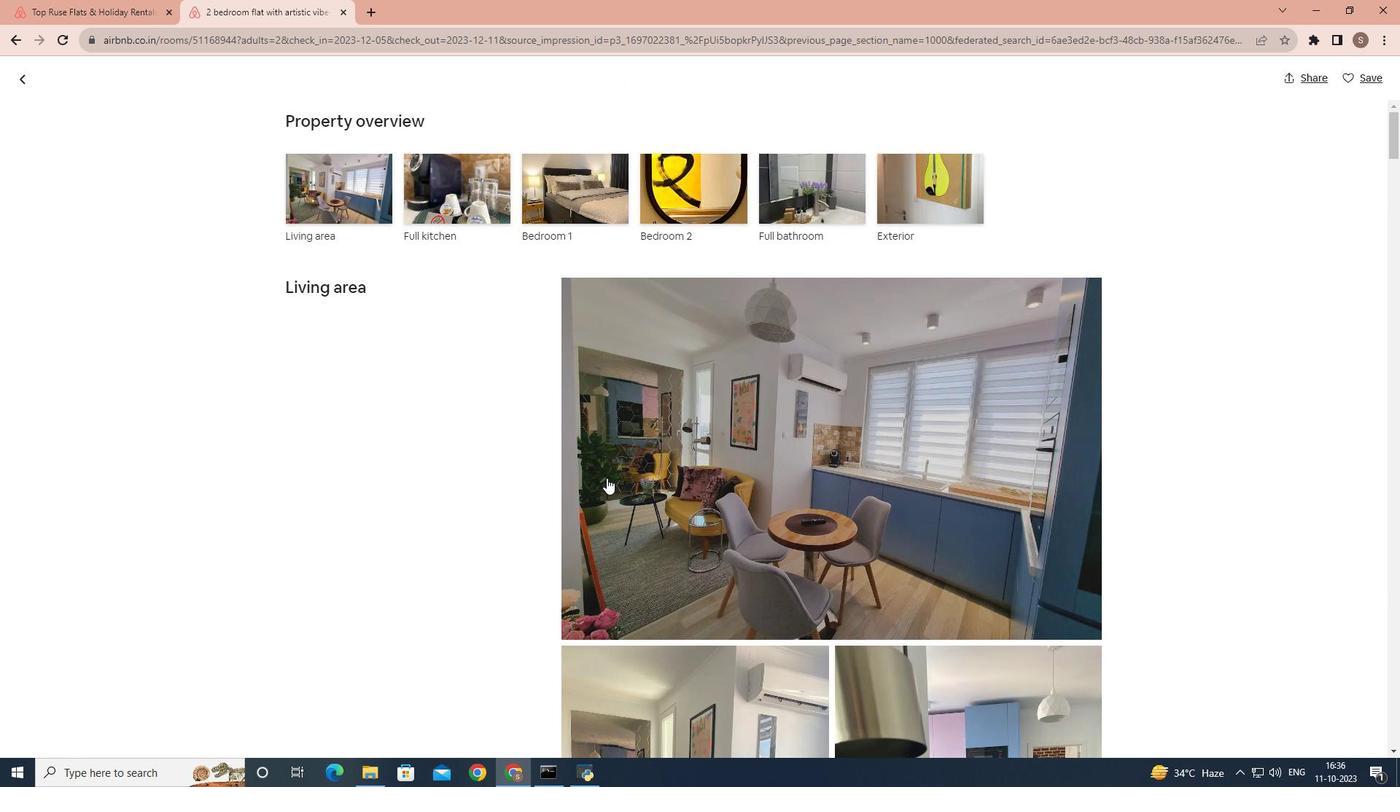 
Action: Mouse scrolled (606, 477) with delta (0, 0)
Screenshot: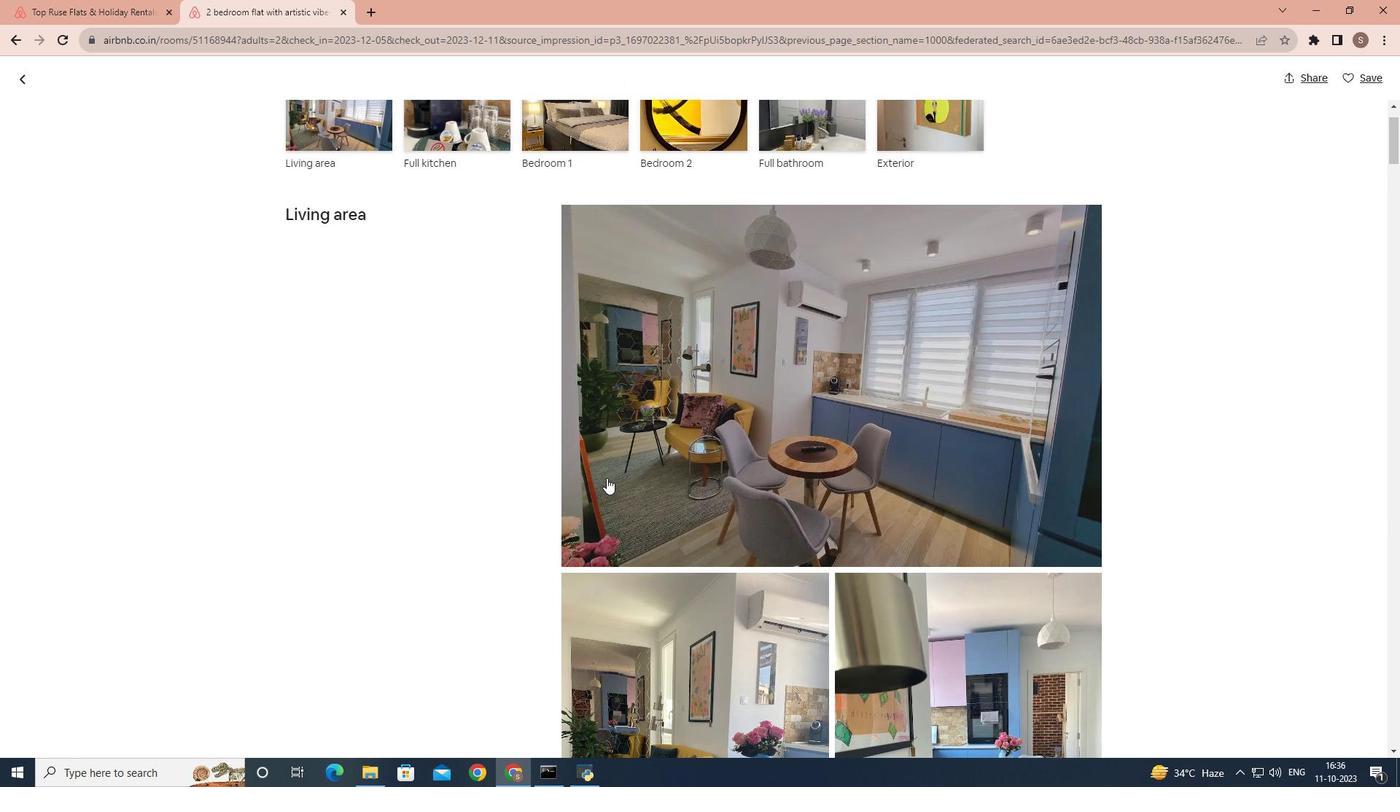 
Action: Mouse scrolled (606, 477) with delta (0, 0)
Screenshot: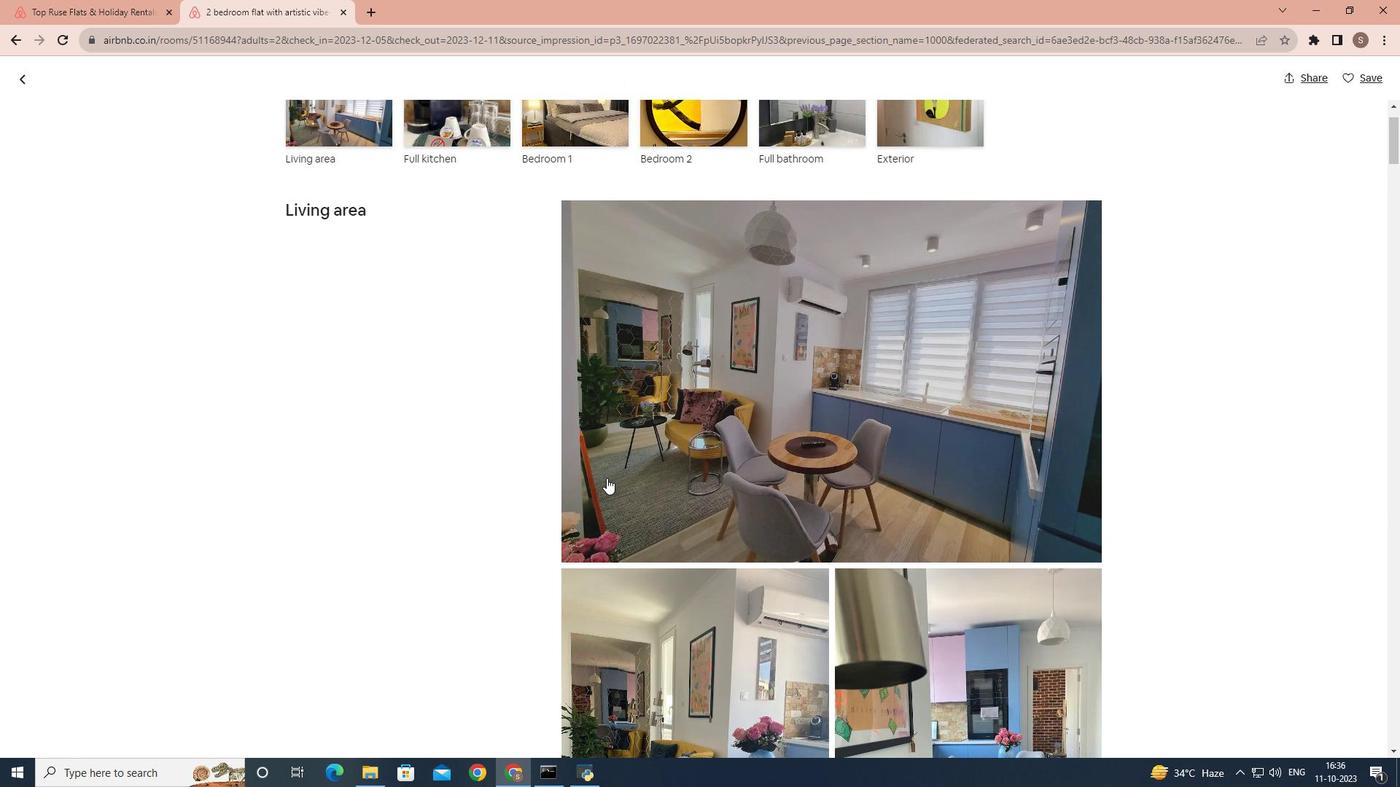 
Action: Mouse scrolled (606, 477) with delta (0, 0)
Screenshot: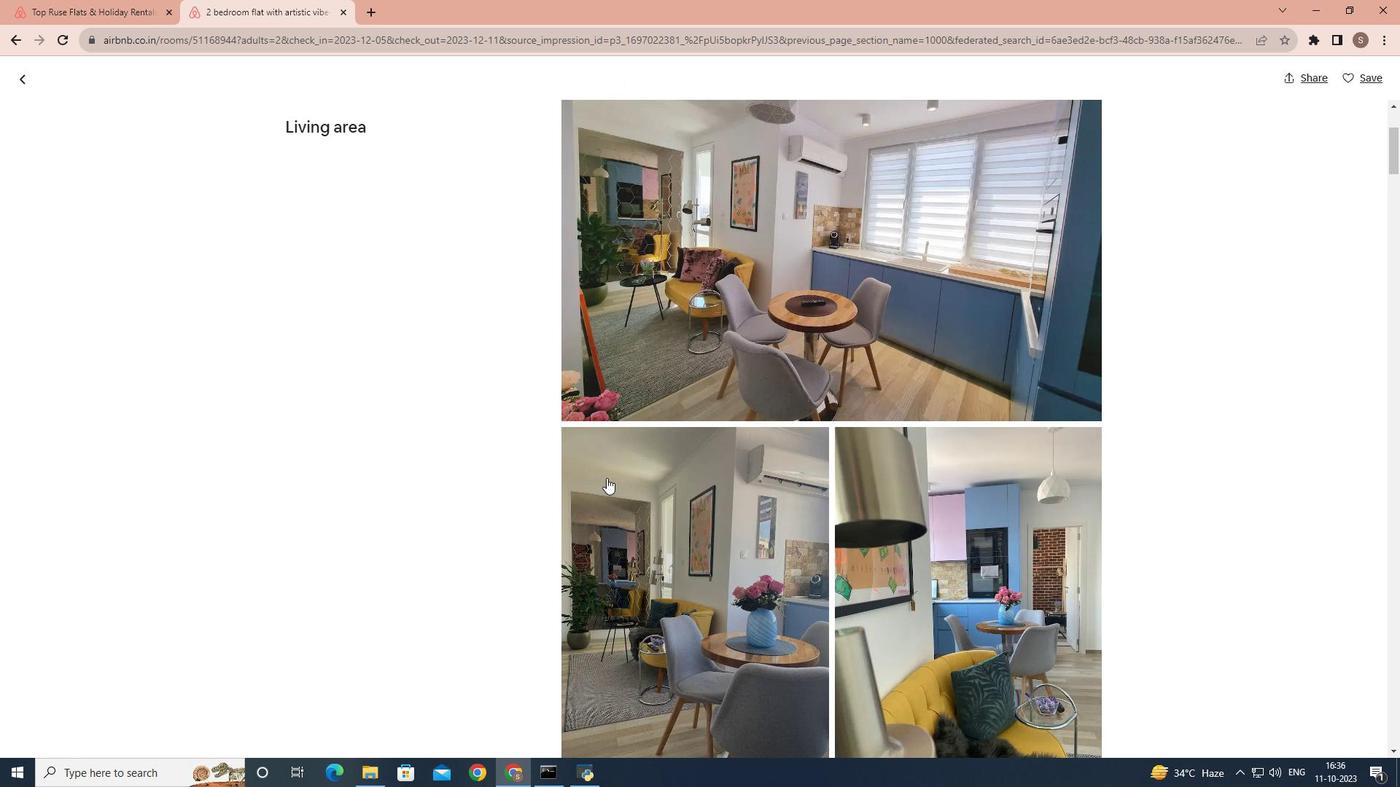 
Action: Mouse scrolled (606, 477) with delta (0, 0)
Screenshot: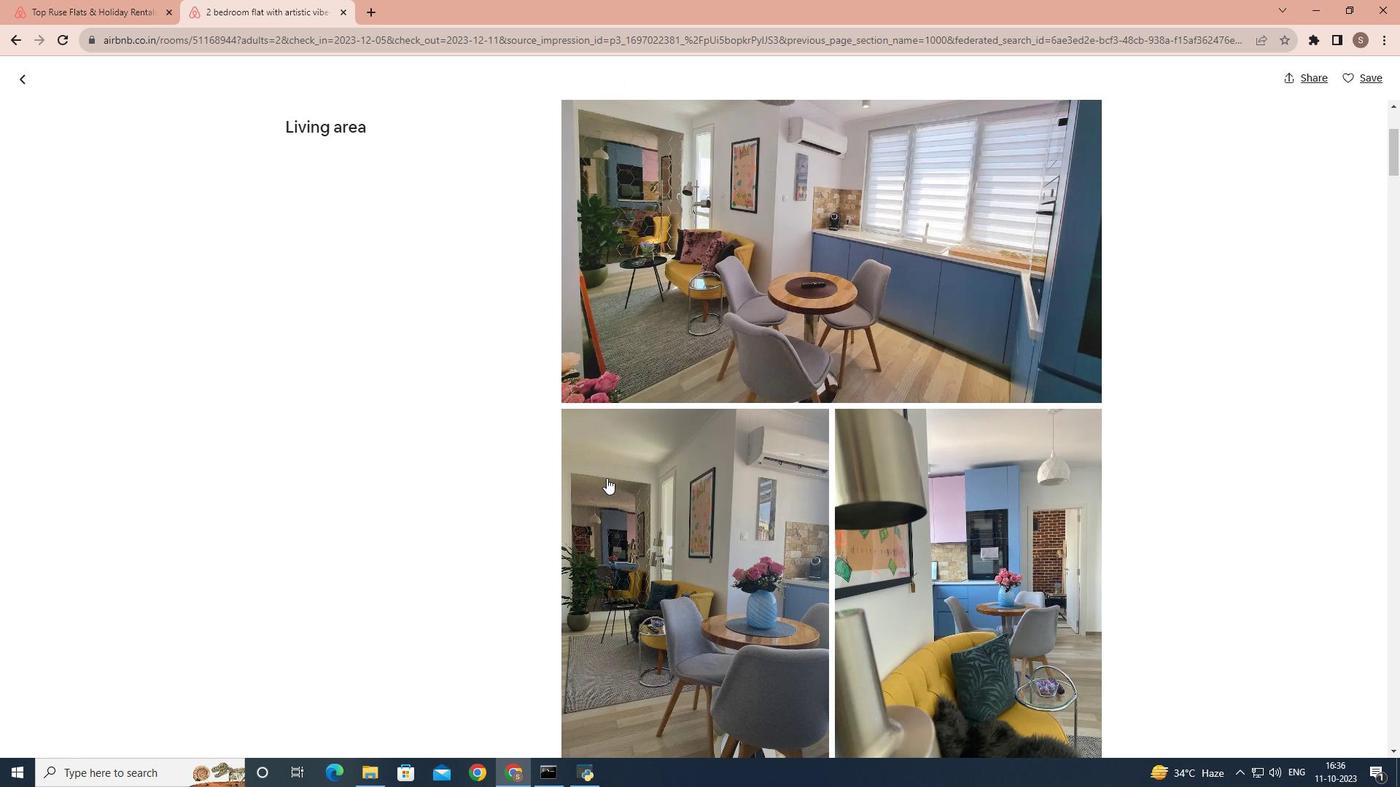 
Action: Mouse scrolled (606, 477) with delta (0, 0)
Screenshot: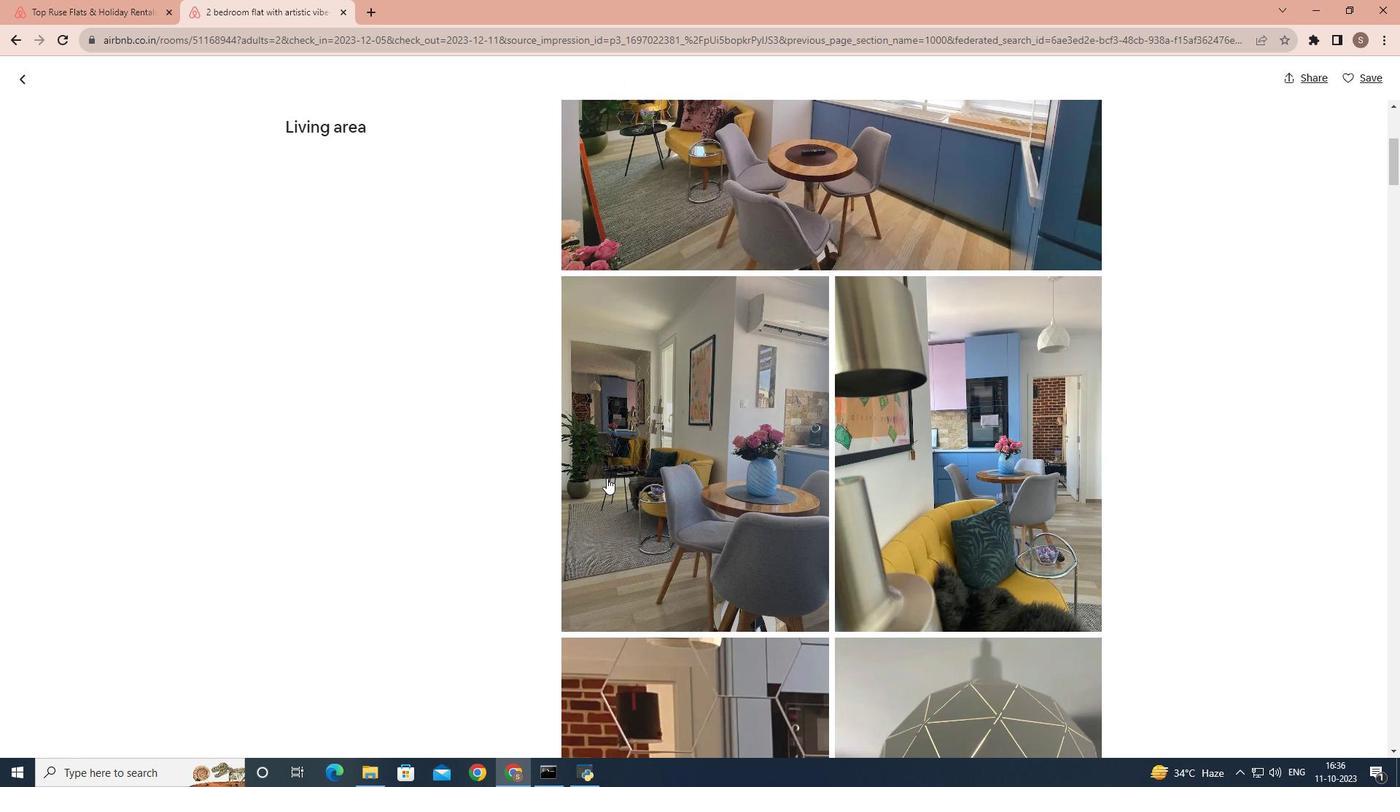 
Action: Mouse scrolled (606, 477) with delta (0, 0)
Screenshot: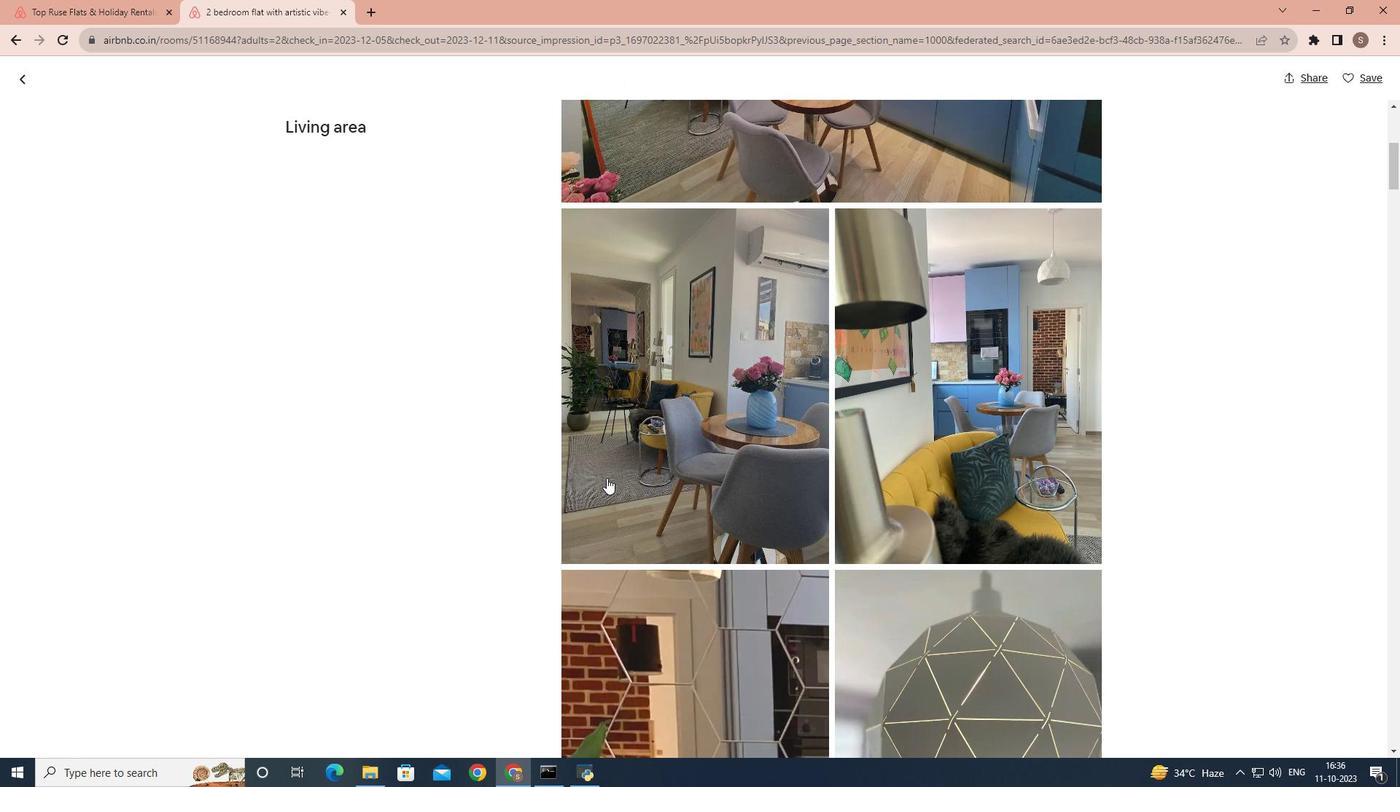 
Action: Mouse scrolled (606, 477) with delta (0, 0)
Screenshot: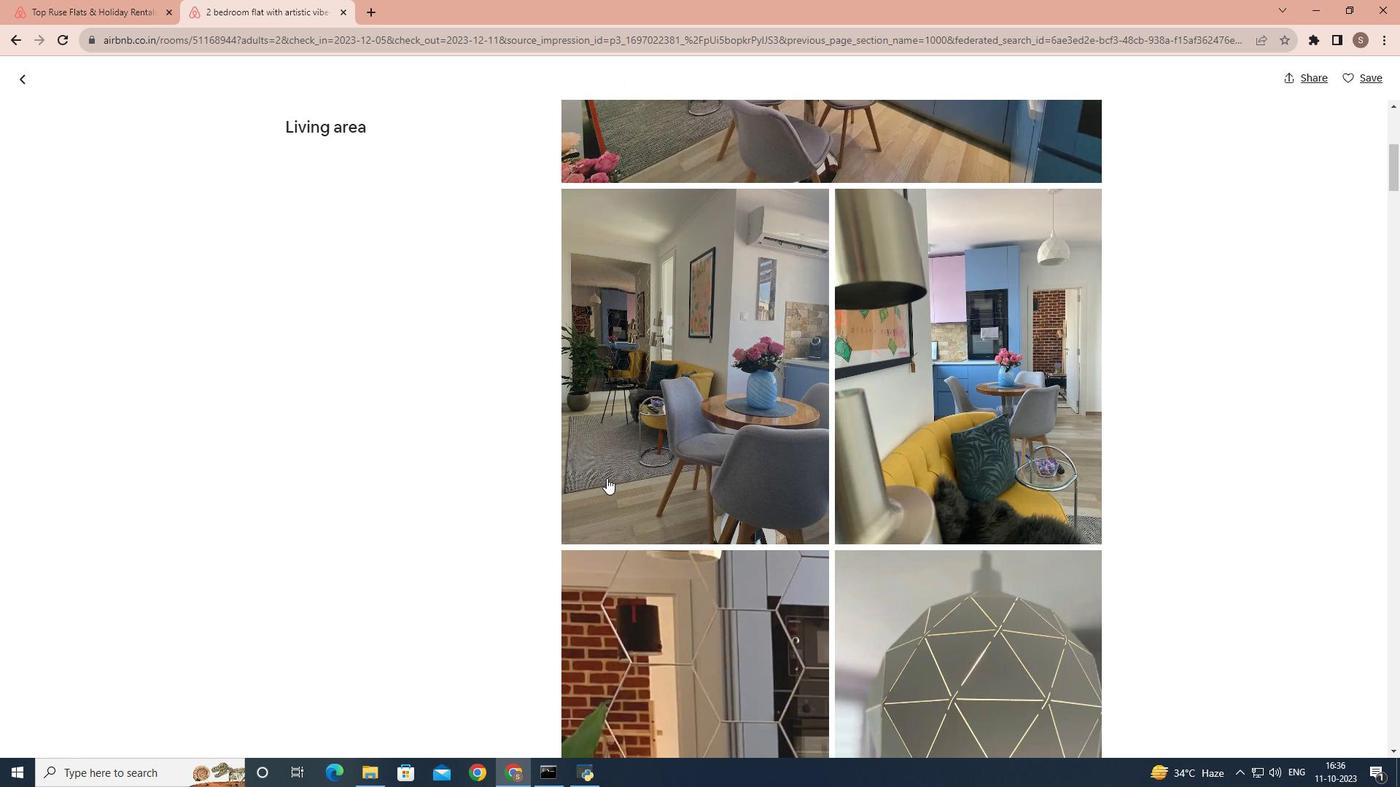 
Action: Mouse scrolled (606, 477) with delta (0, 0)
Screenshot: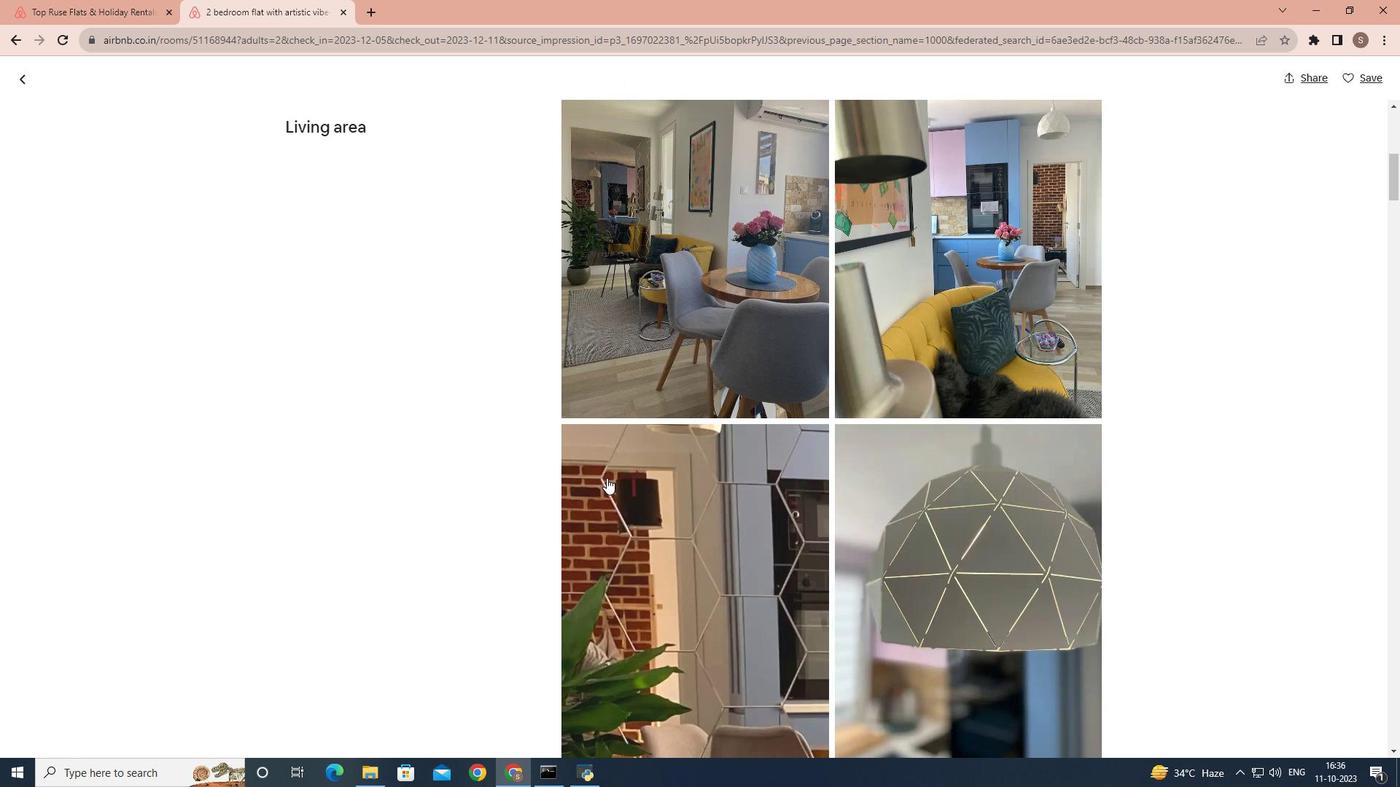 
Action: Mouse scrolled (606, 477) with delta (0, 0)
Screenshot: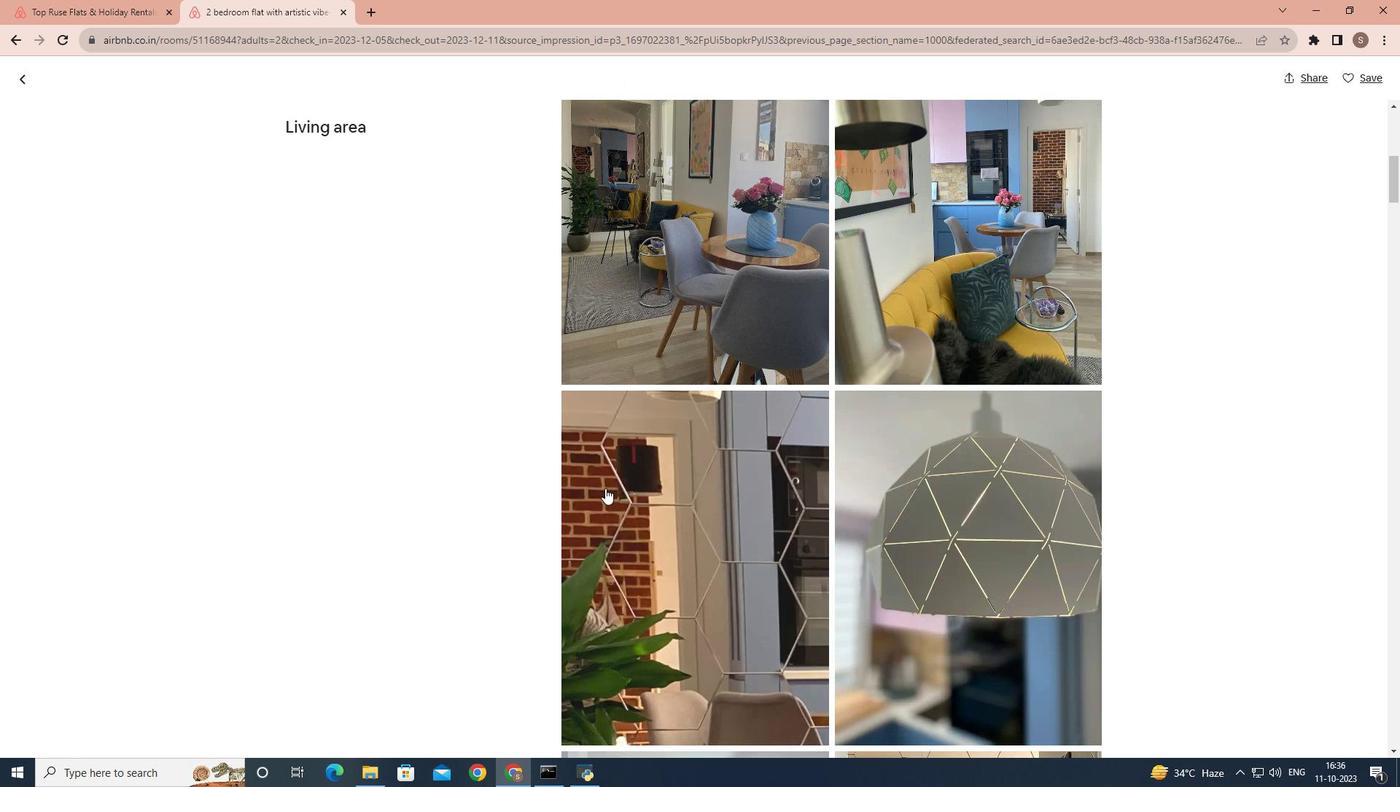 
Action: Mouse moved to (604, 488)
Screenshot: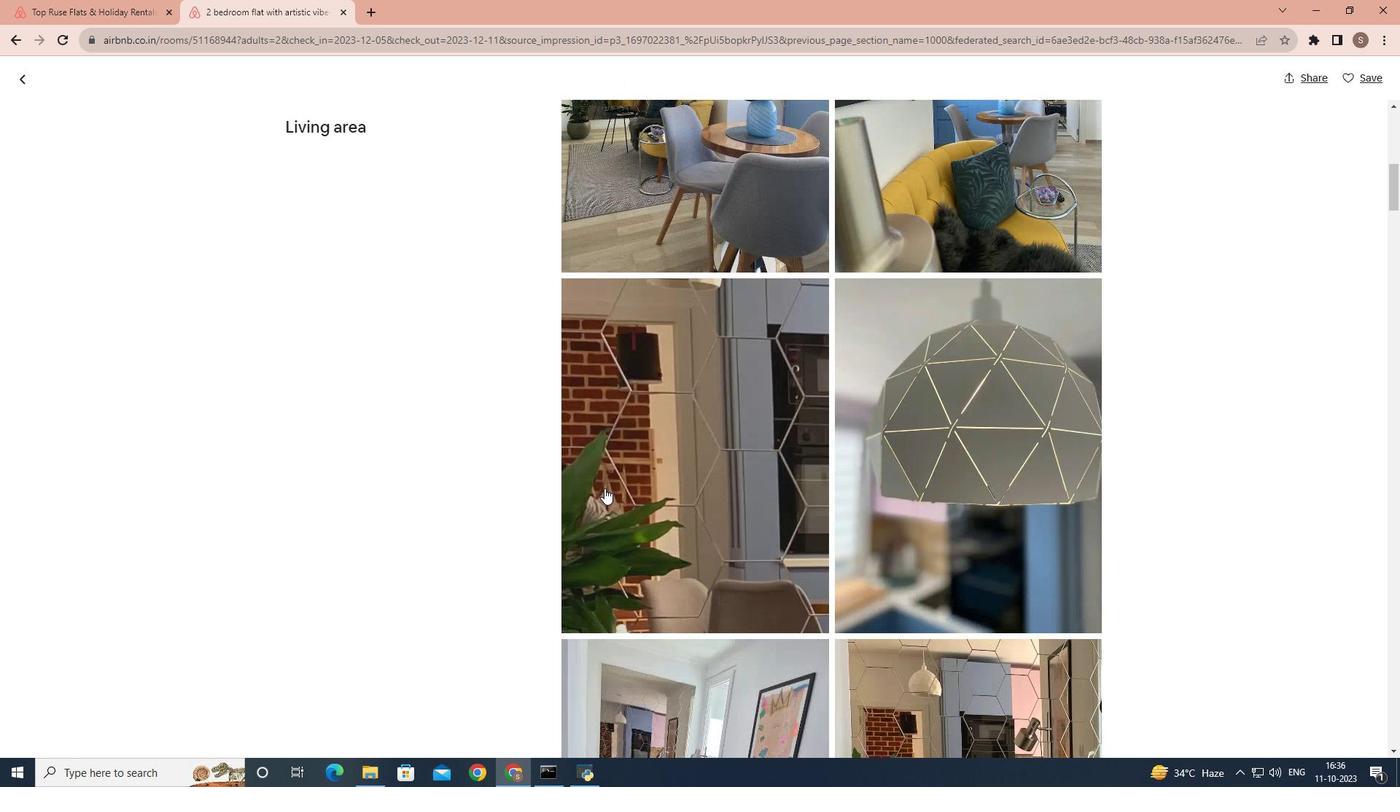 
Action: Mouse scrolled (604, 487) with delta (0, 0)
Screenshot: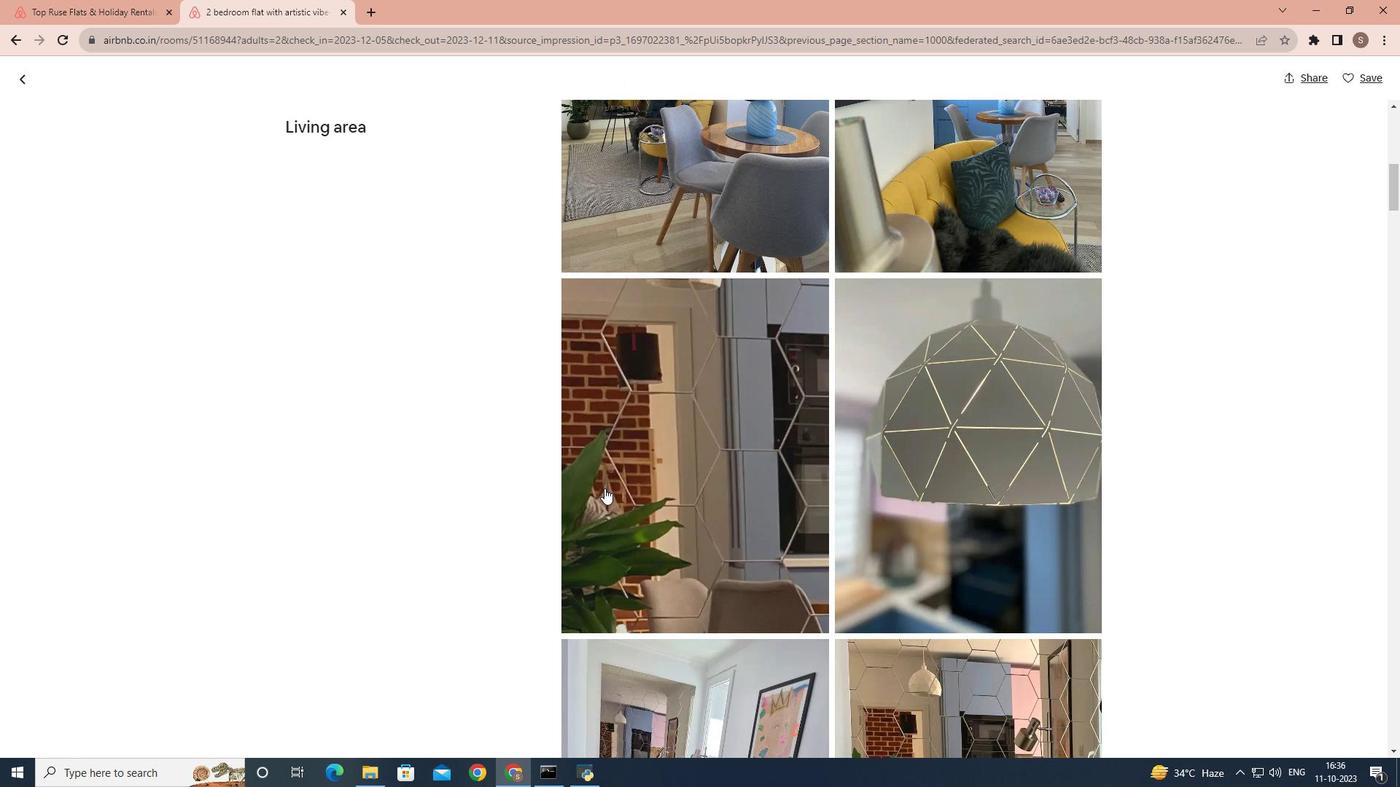 
Action: Mouse scrolled (604, 487) with delta (0, 0)
Screenshot: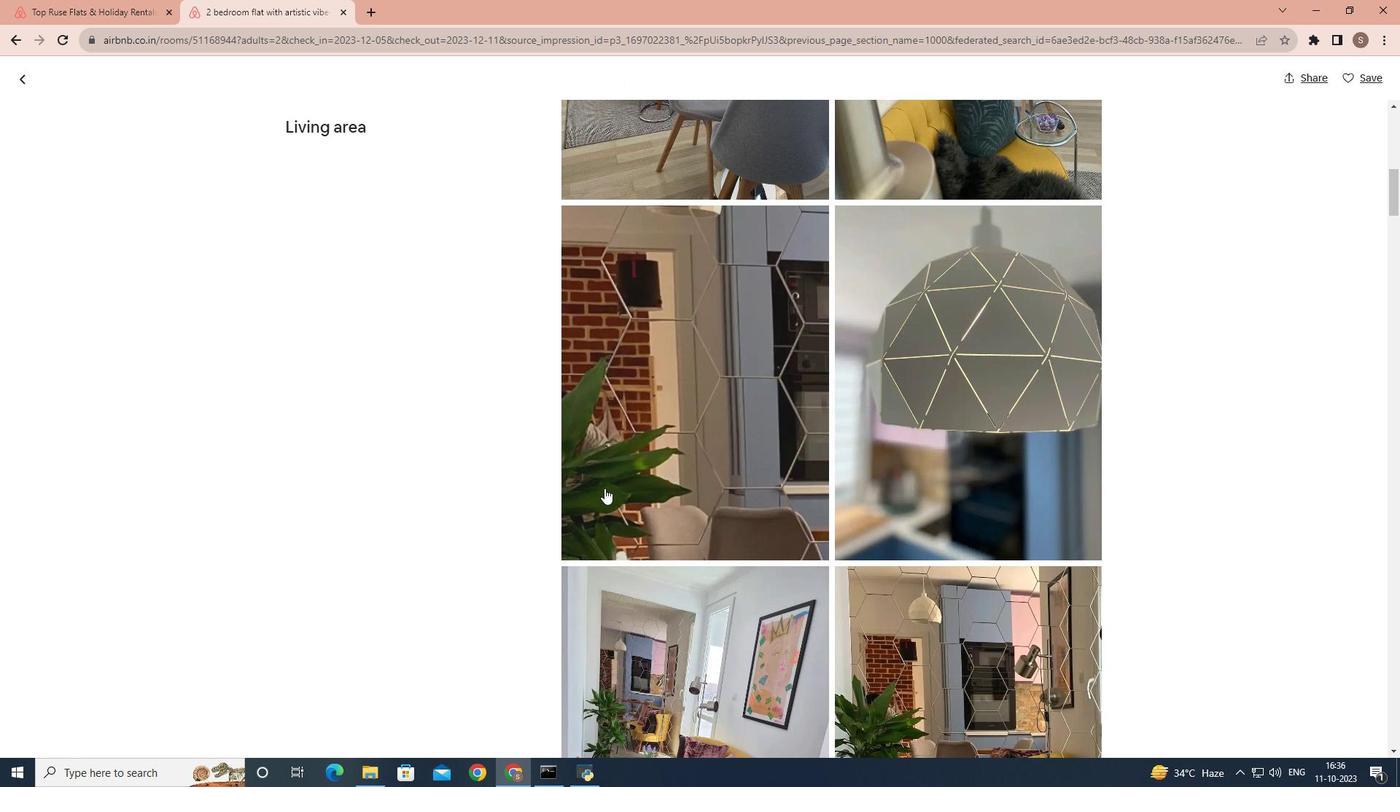 
Action: Mouse scrolled (604, 487) with delta (0, 0)
Screenshot: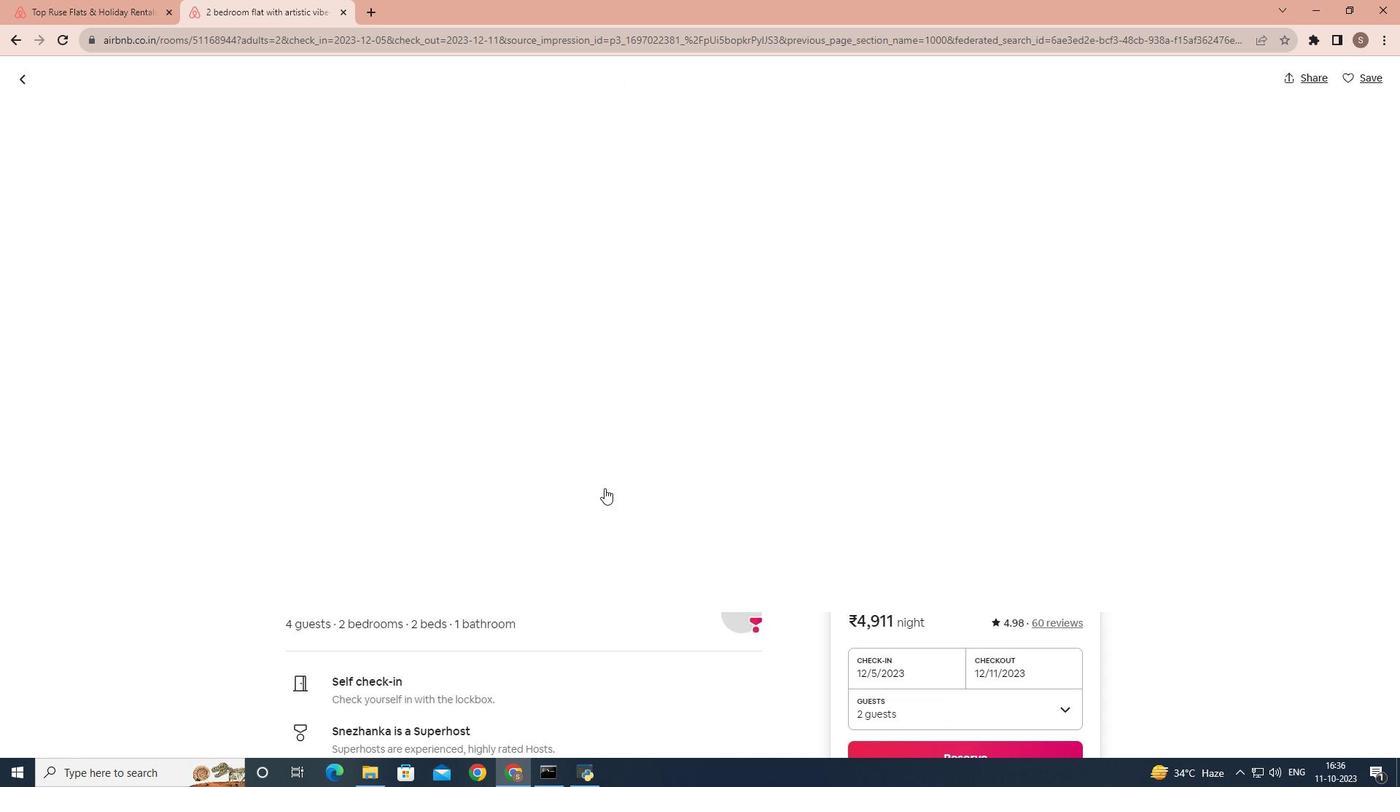 
Action: Mouse scrolled (604, 487) with delta (0, 0)
Screenshot: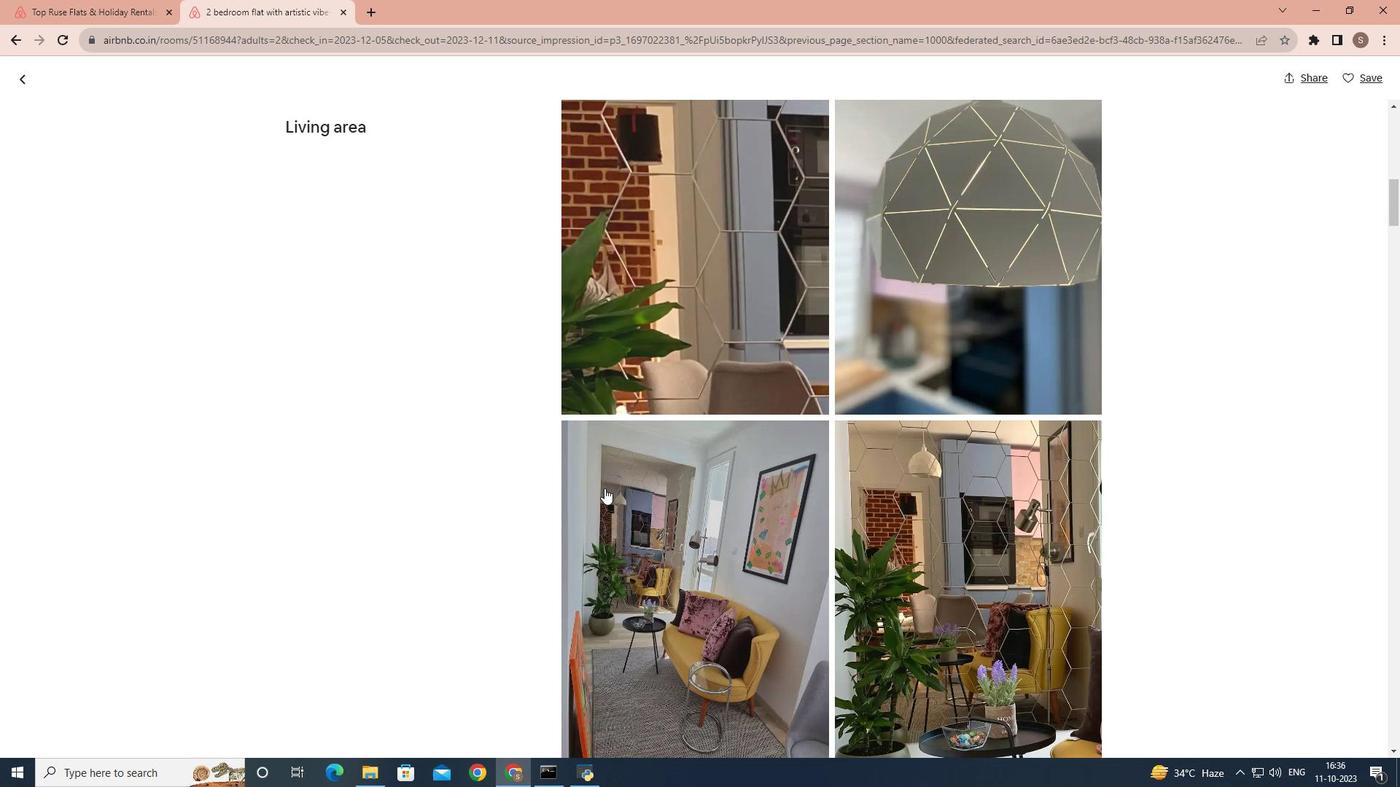 
Action: Mouse scrolled (604, 487) with delta (0, 0)
Screenshot: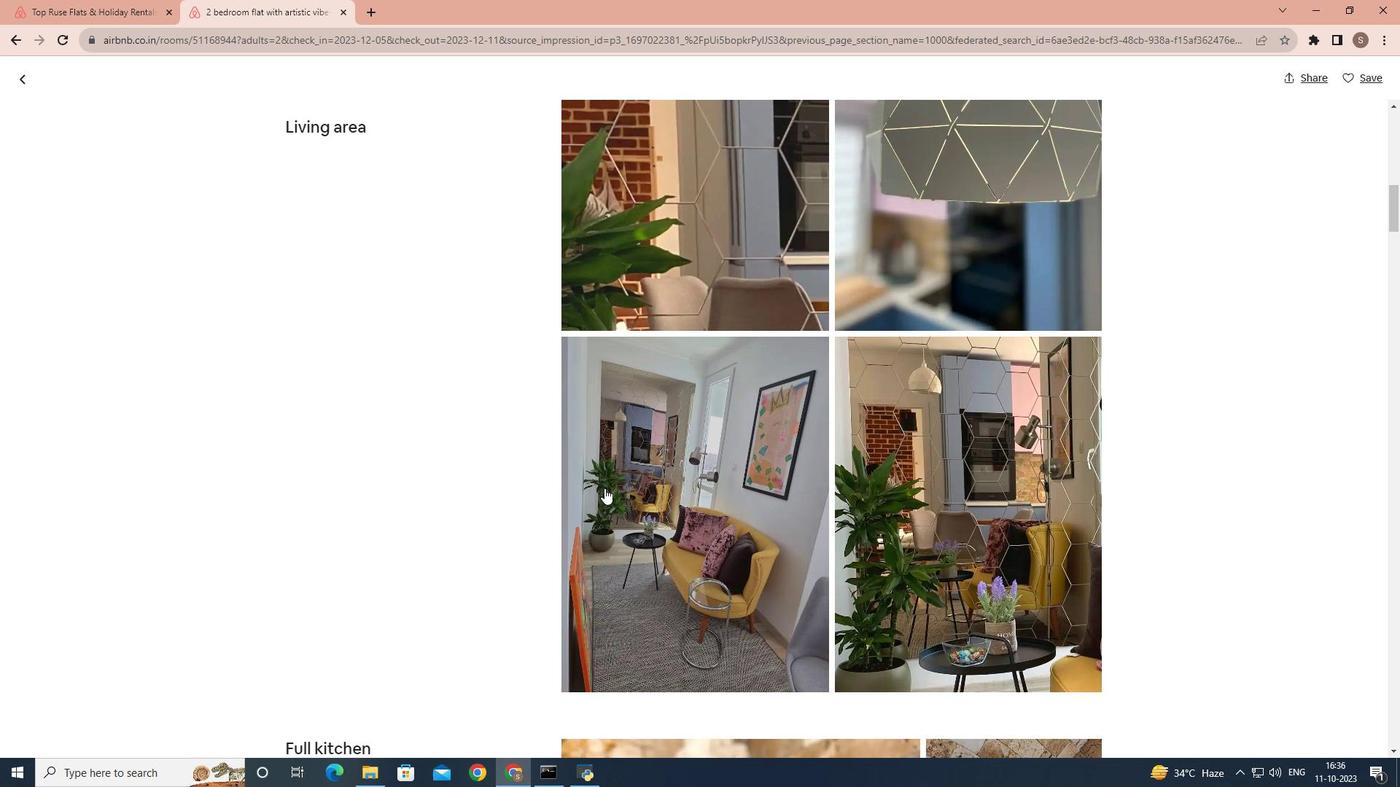 
Action: Mouse scrolled (604, 487) with delta (0, 0)
Screenshot: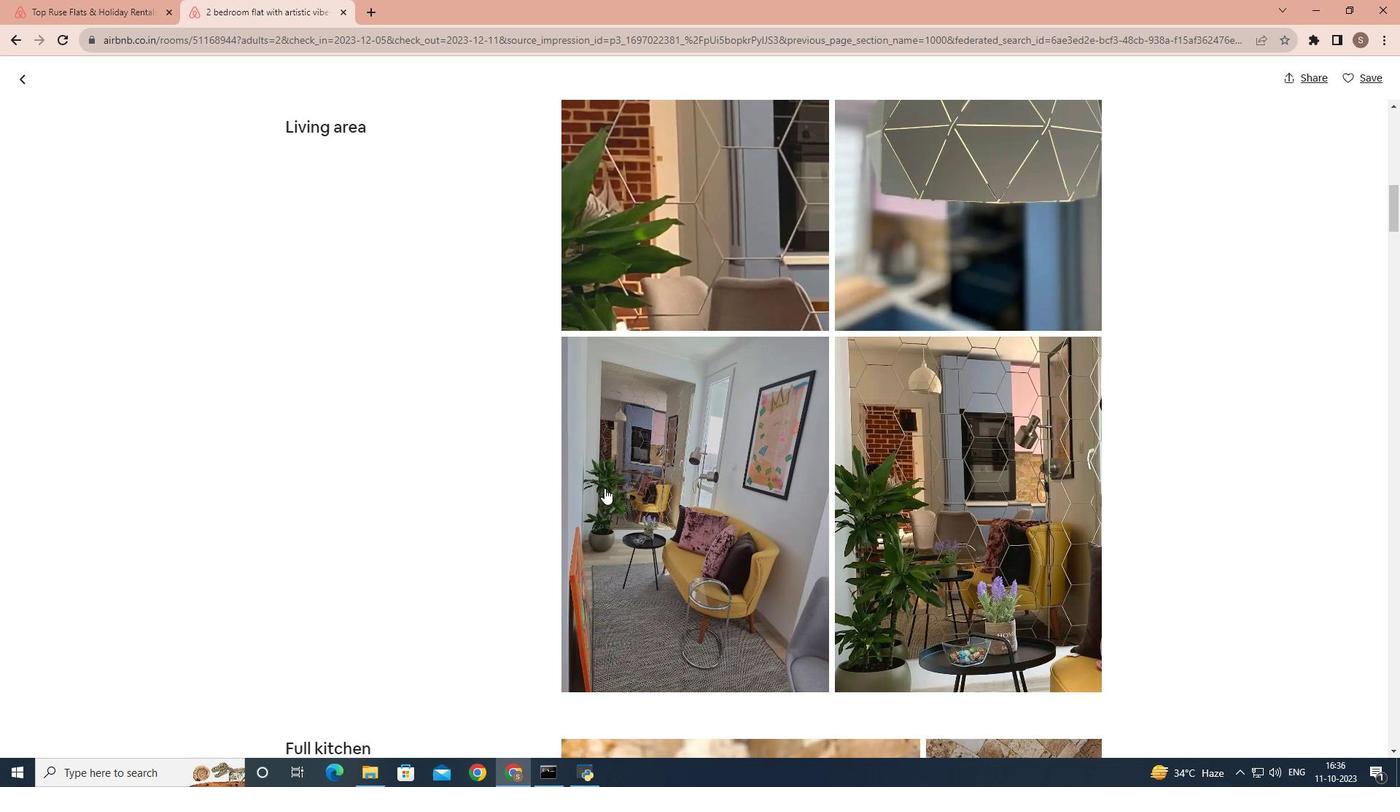 
Action: Mouse scrolled (604, 487) with delta (0, 0)
Screenshot: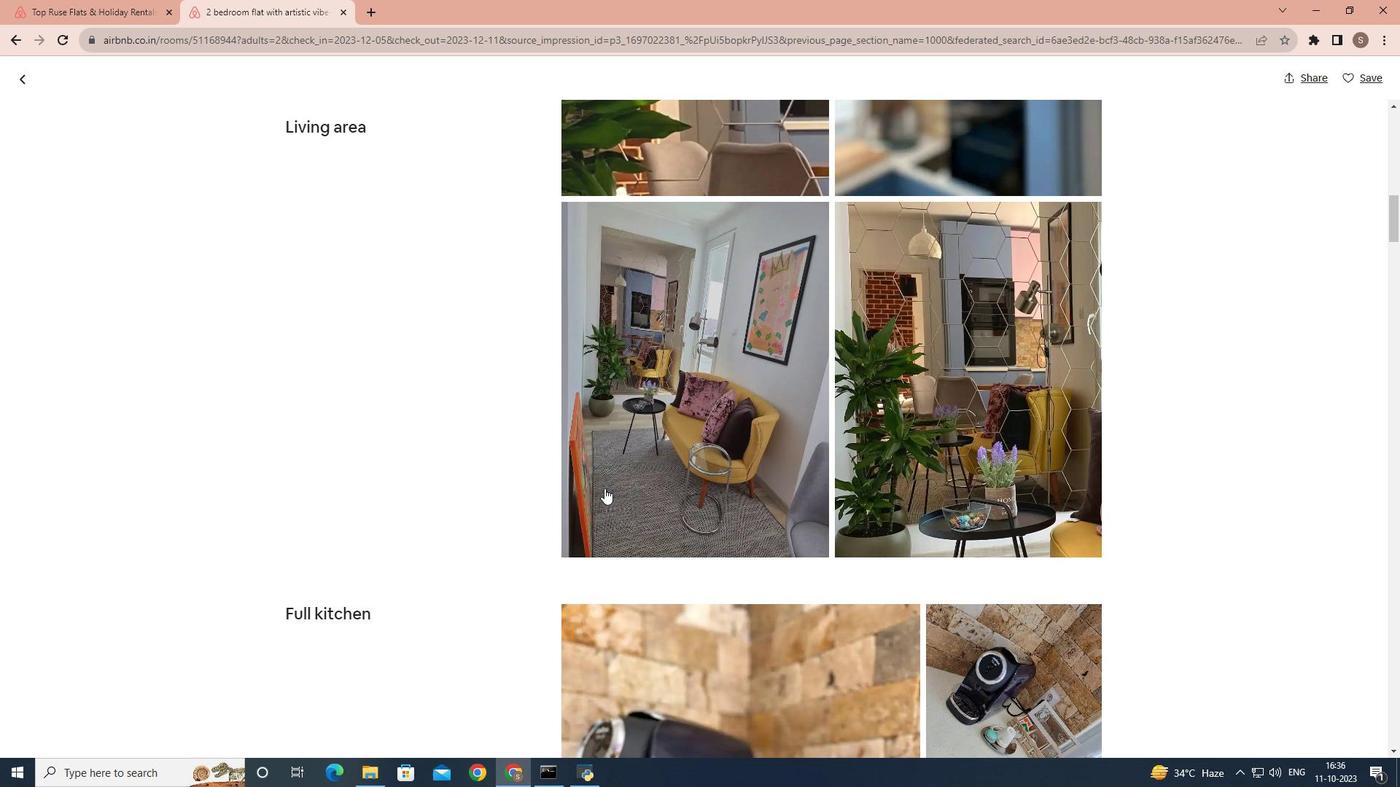 
Action: Mouse scrolled (604, 487) with delta (0, 0)
Screenshot: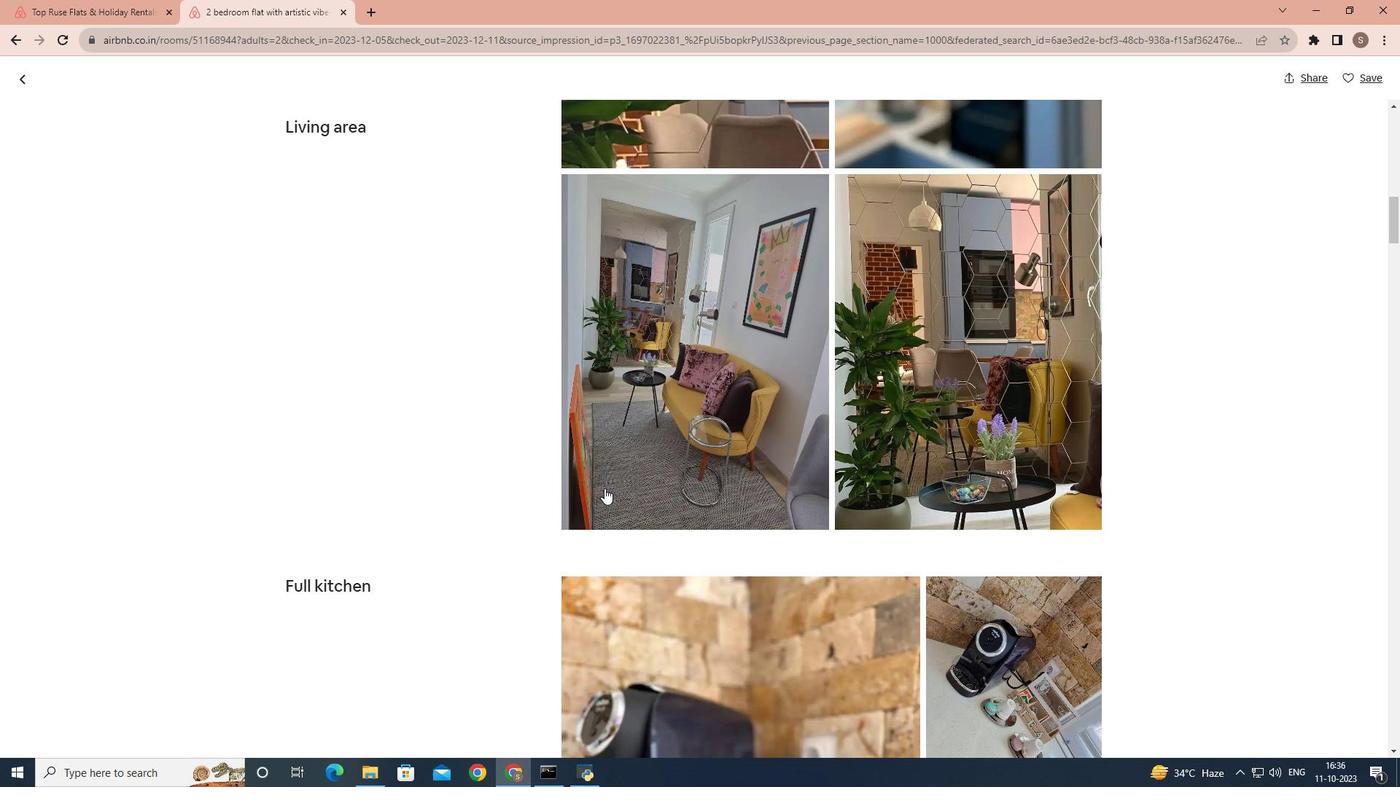 
Action: Mouse scrolled (604, 487) with delta (0, 0)
Screenshot: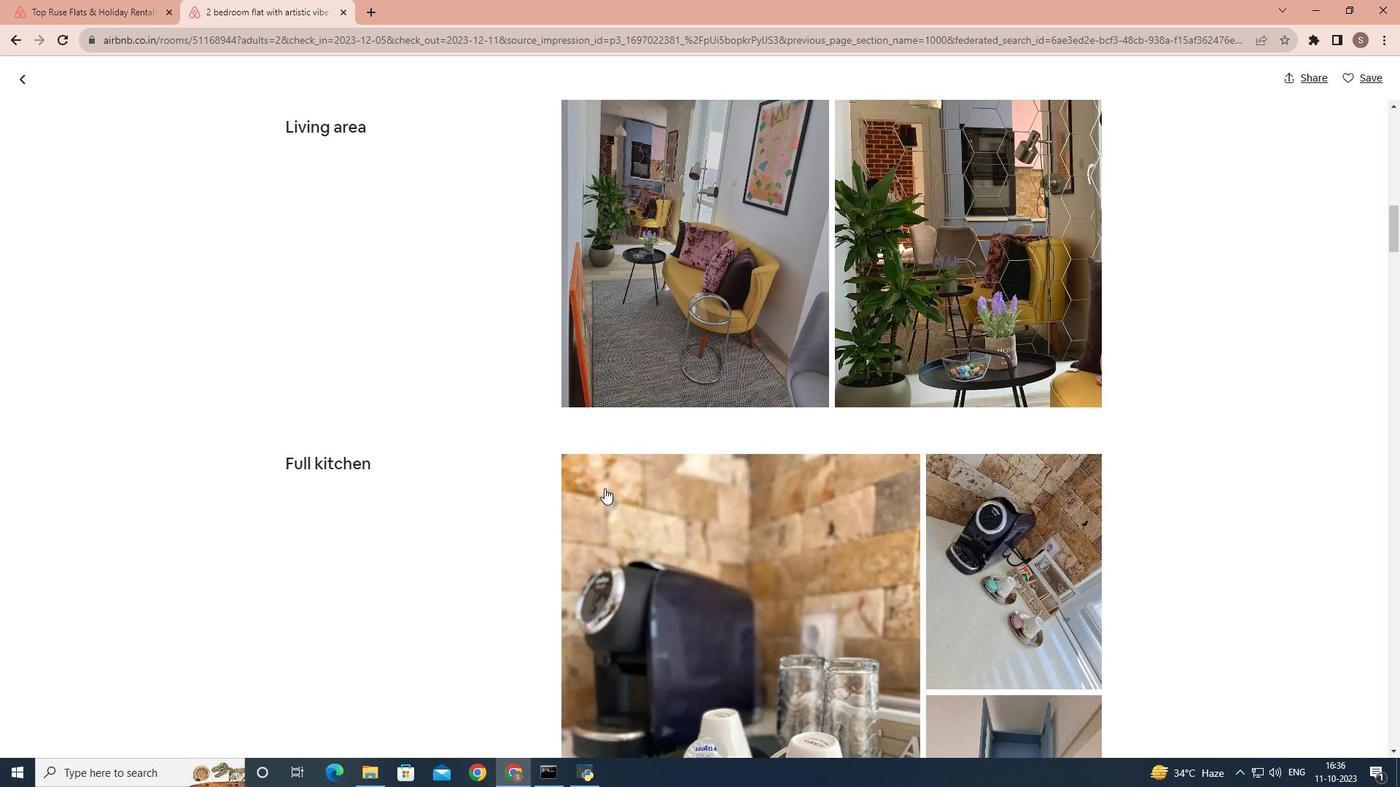 
Action: Mouse scrolled (604, 487) with delta (0, 0)
Screenshot: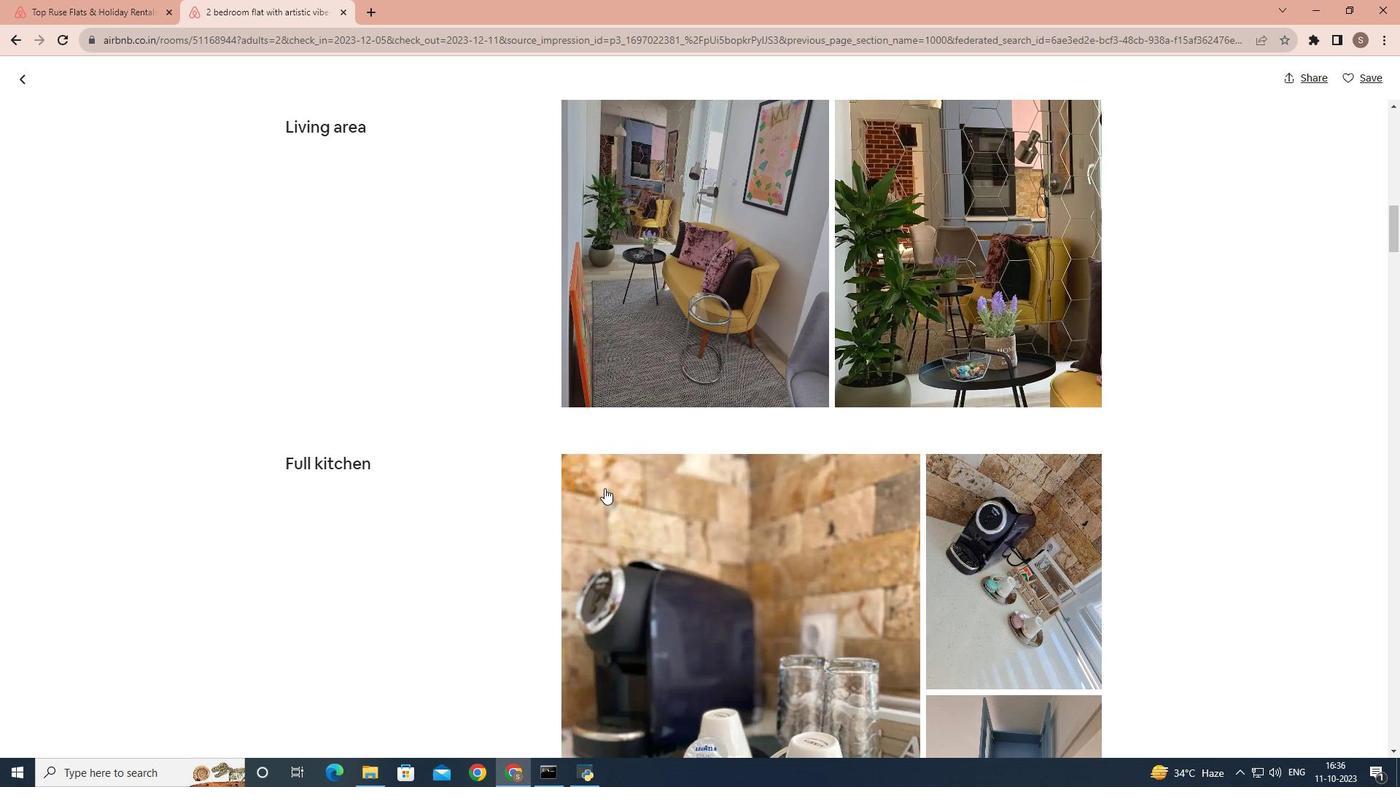 
Action: Mouse scrolled (604, 487) with delta (0, 0)
Screenshot: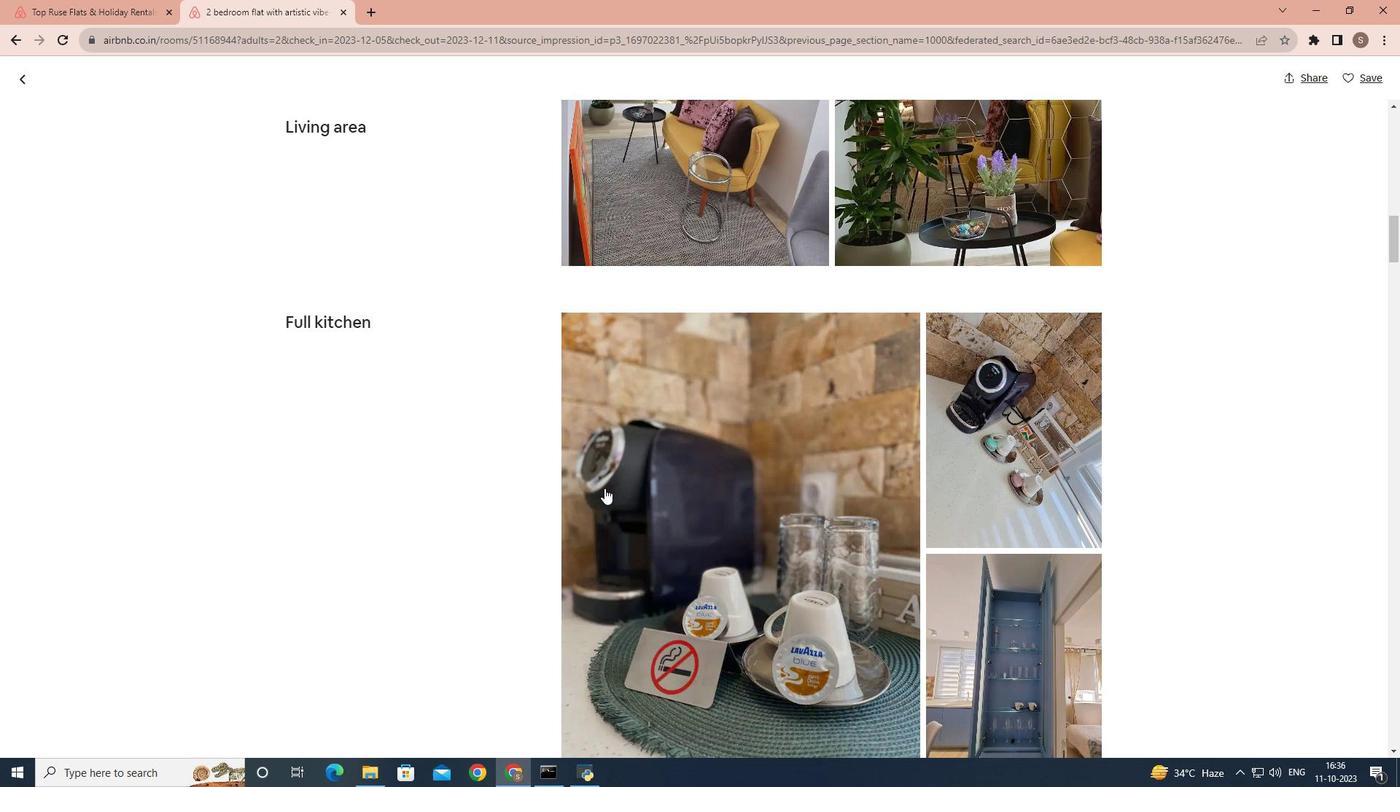 
Action: Mouse scrolled (604, 487) with delta (0, 0)
Screenshot: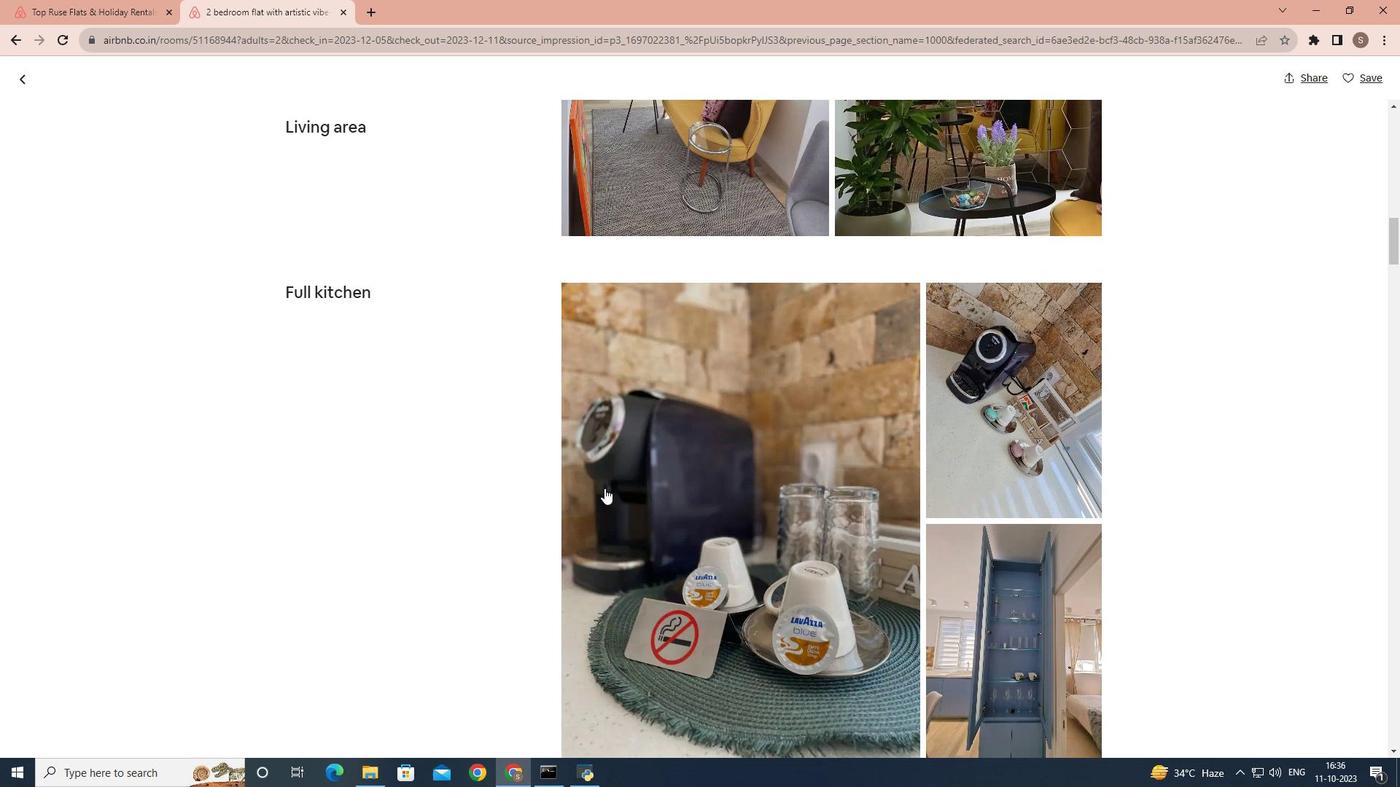 
Action: Mouse scrolled (604, 487) with delta (0, 0)
Screenshot: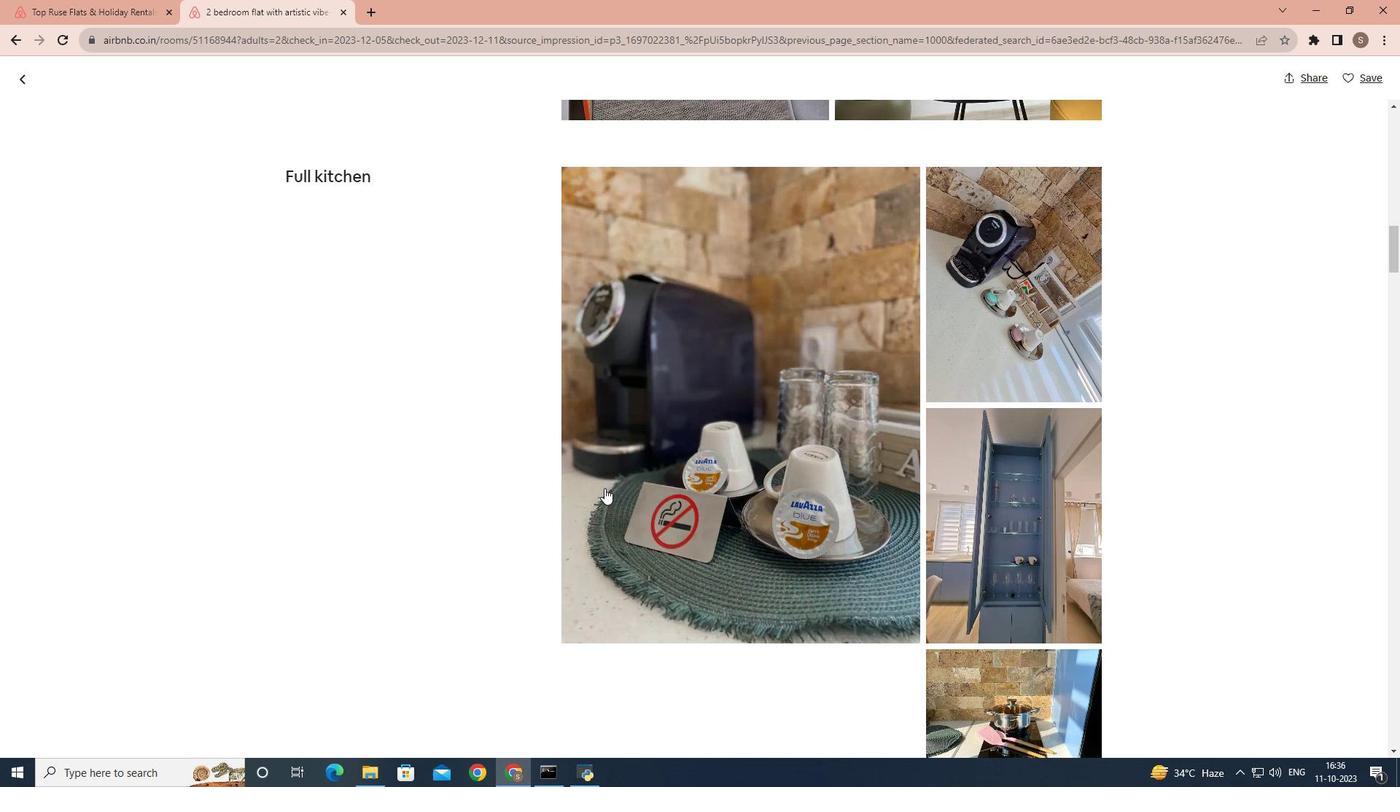 
Action: Mouse scrolled (604, 487) with delta (0, 0)
Screenshot: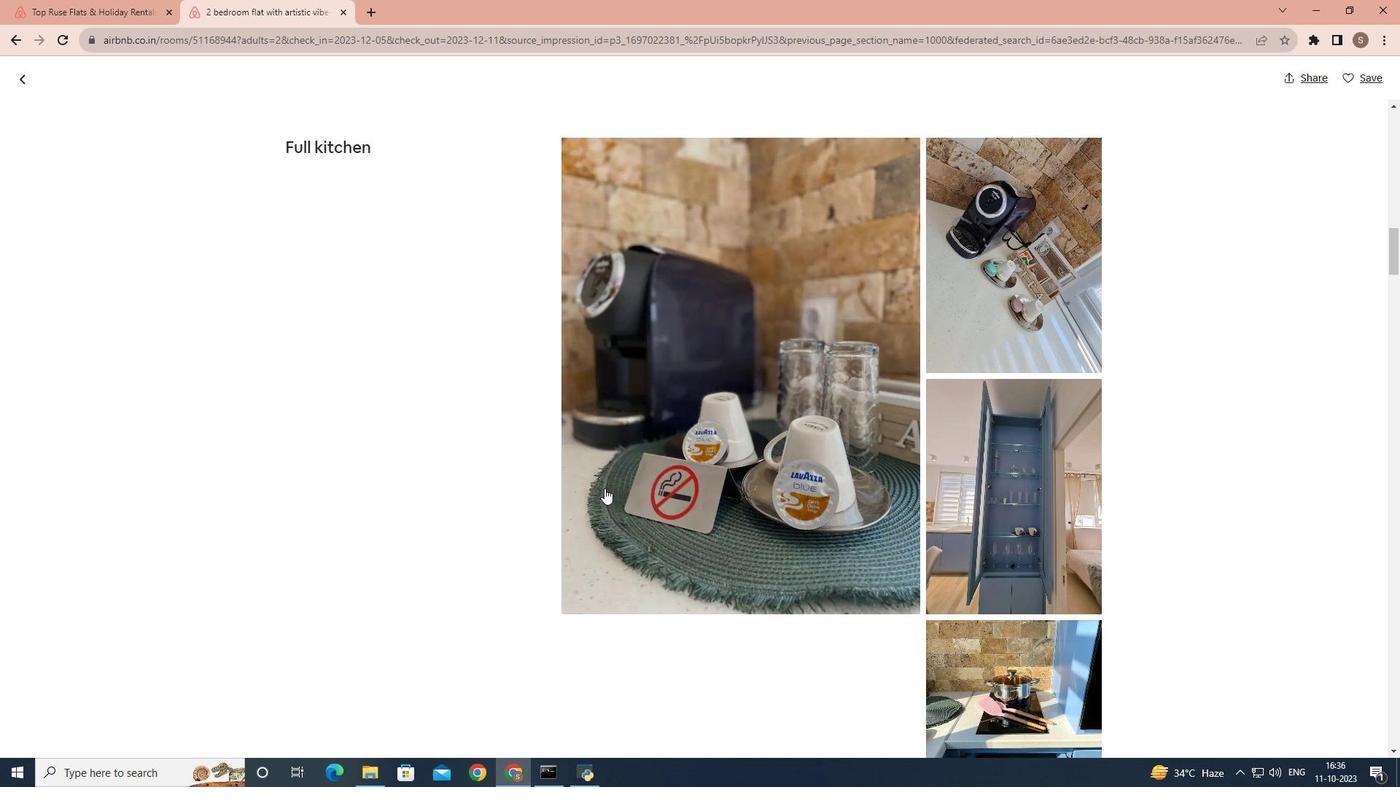 
Action: Mouse scrolled (604, 487) with delta (0, 0)
Screenshot: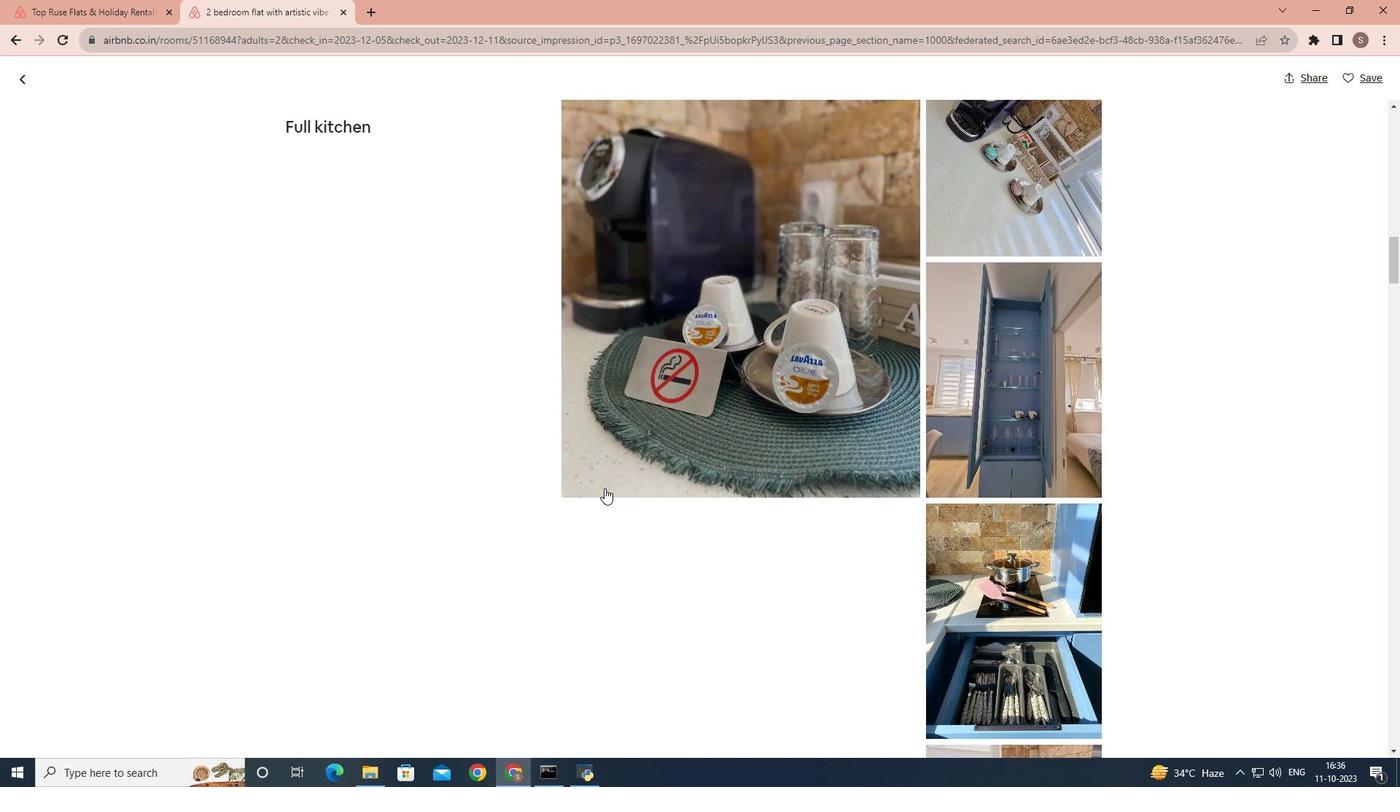 
Action: Mouse scrolled (604, 487) with delta (0, 0)
Screenshot: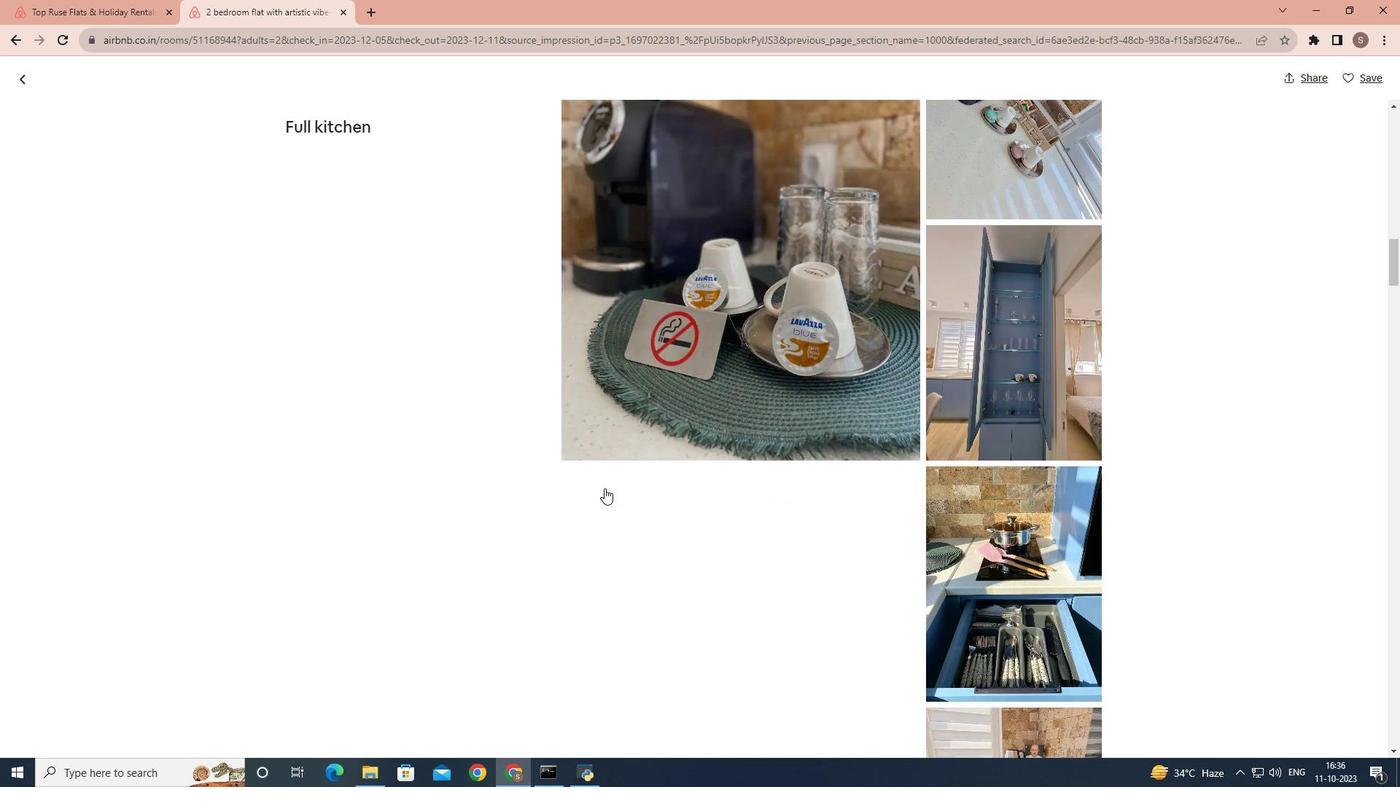 
Action: Mouse scrolled (604, 487) with delta (0, 0)
Screenshot: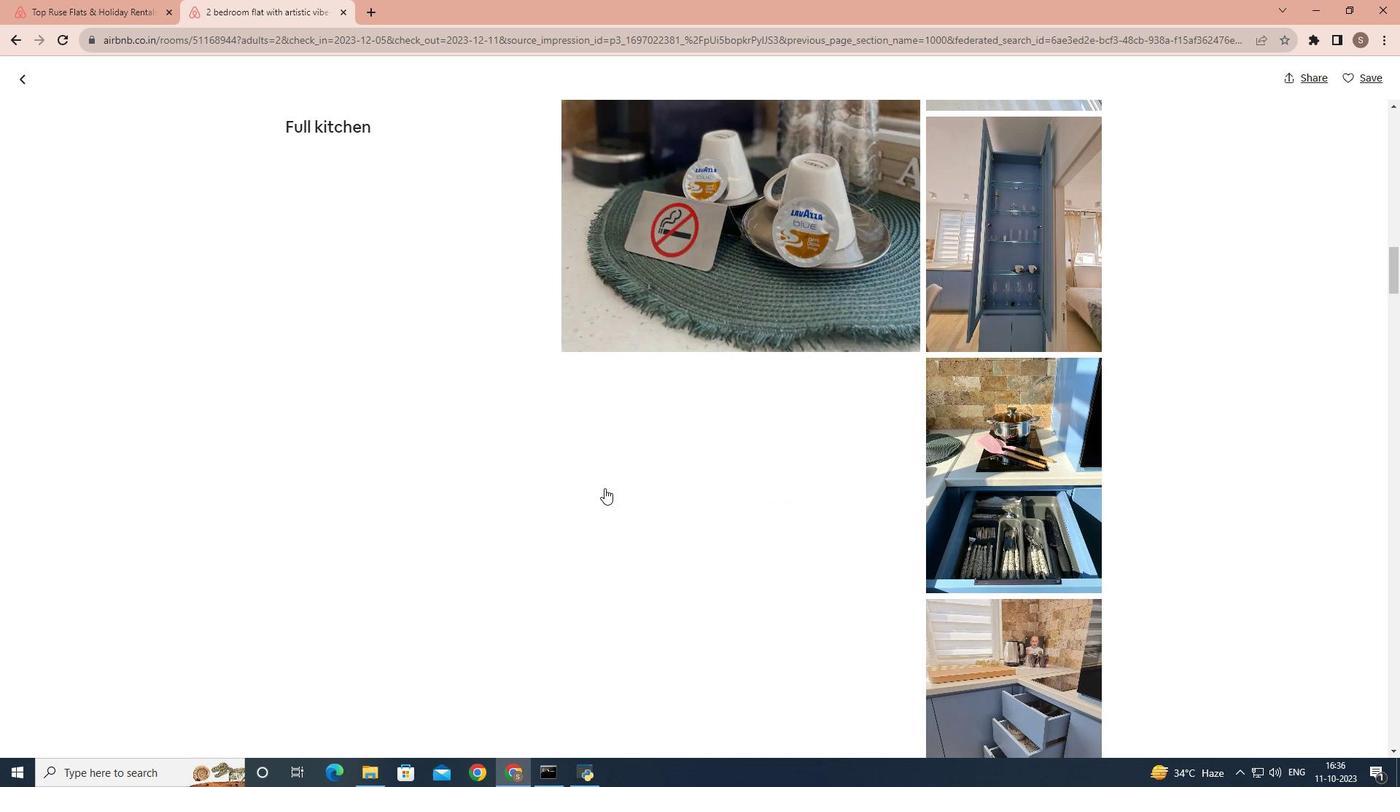 
Action: Mouse scrolled (604, 487) with delta (0, 0)
Screenshot: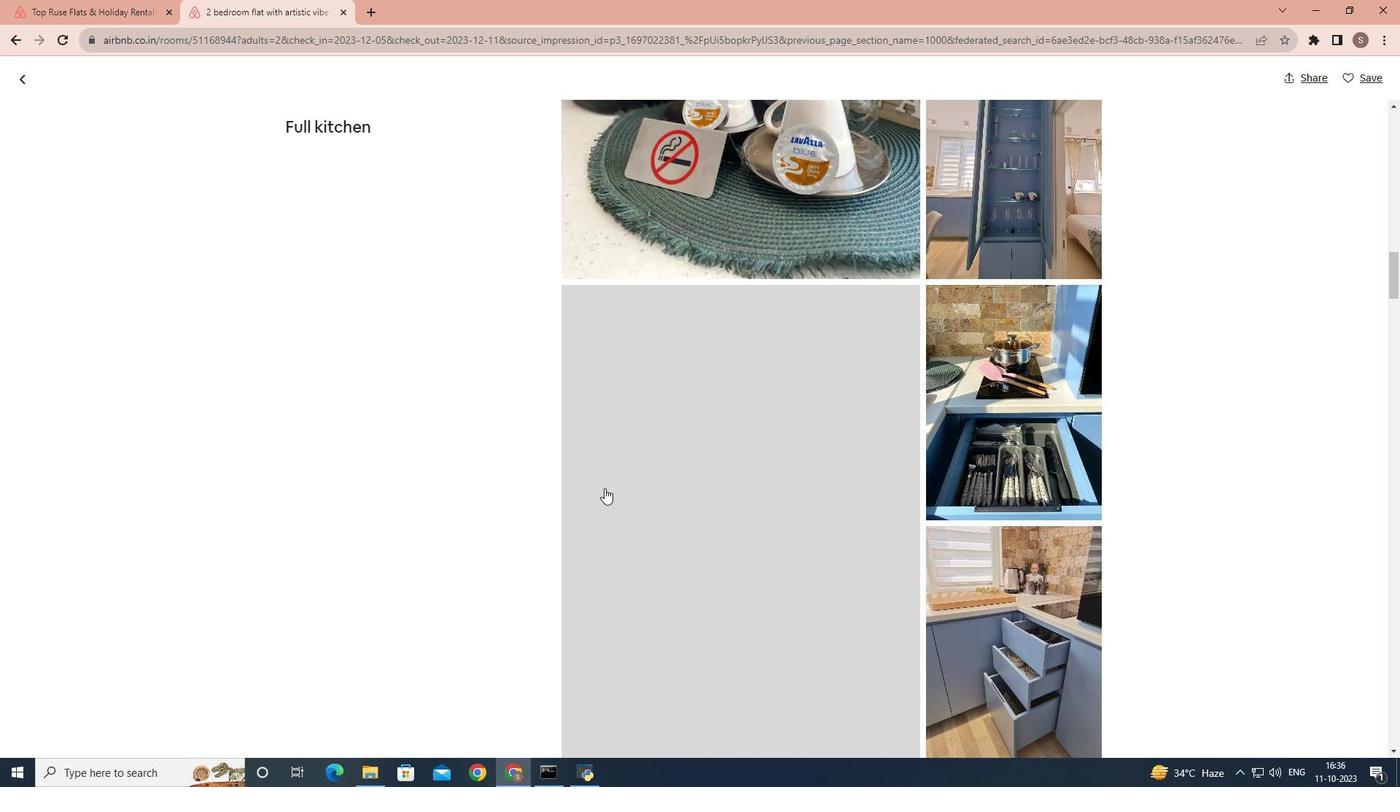 
Action: Mouse scrolled (604, 487) with delta (0, 0)
Screenshot: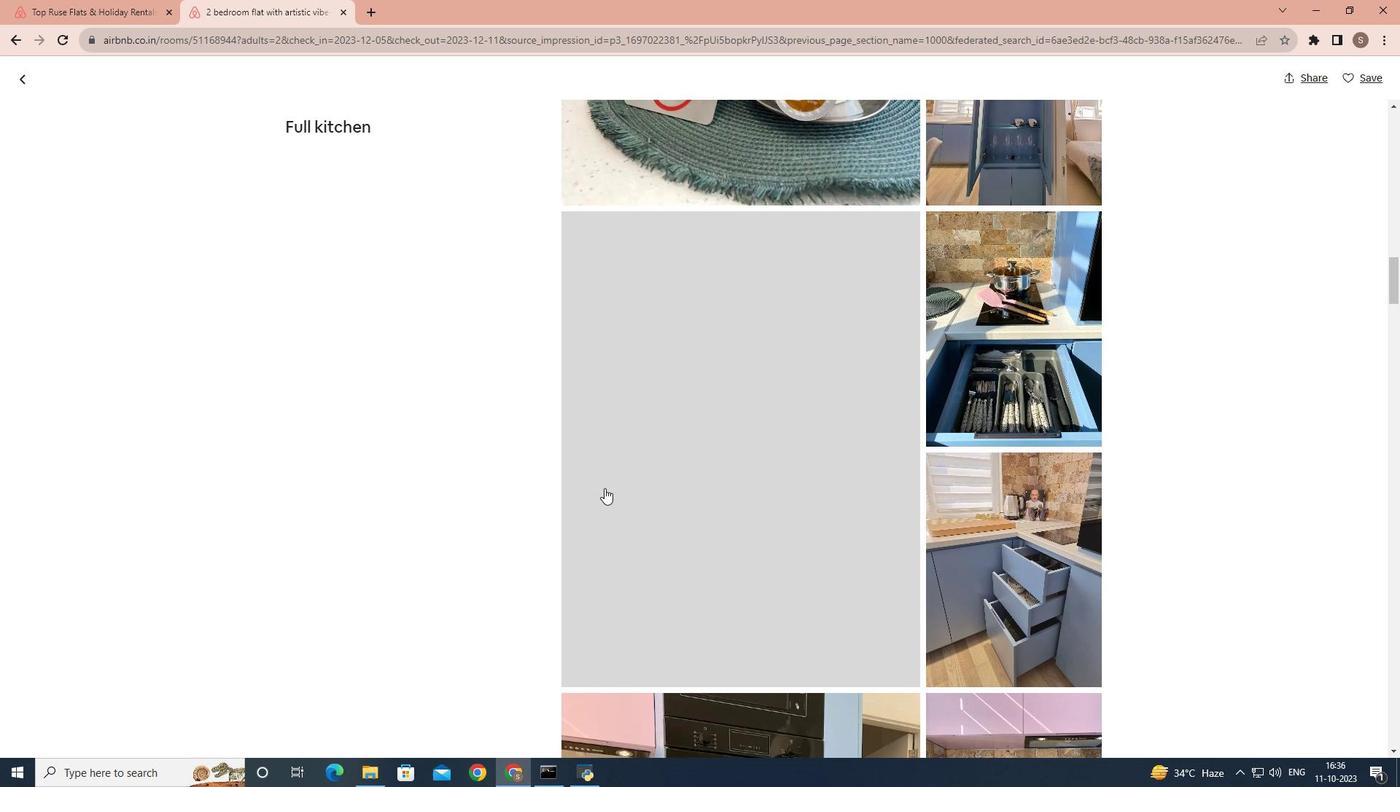 
Action: Mouse scrolled (604, 487) with delta (0, 0)
Screenshot: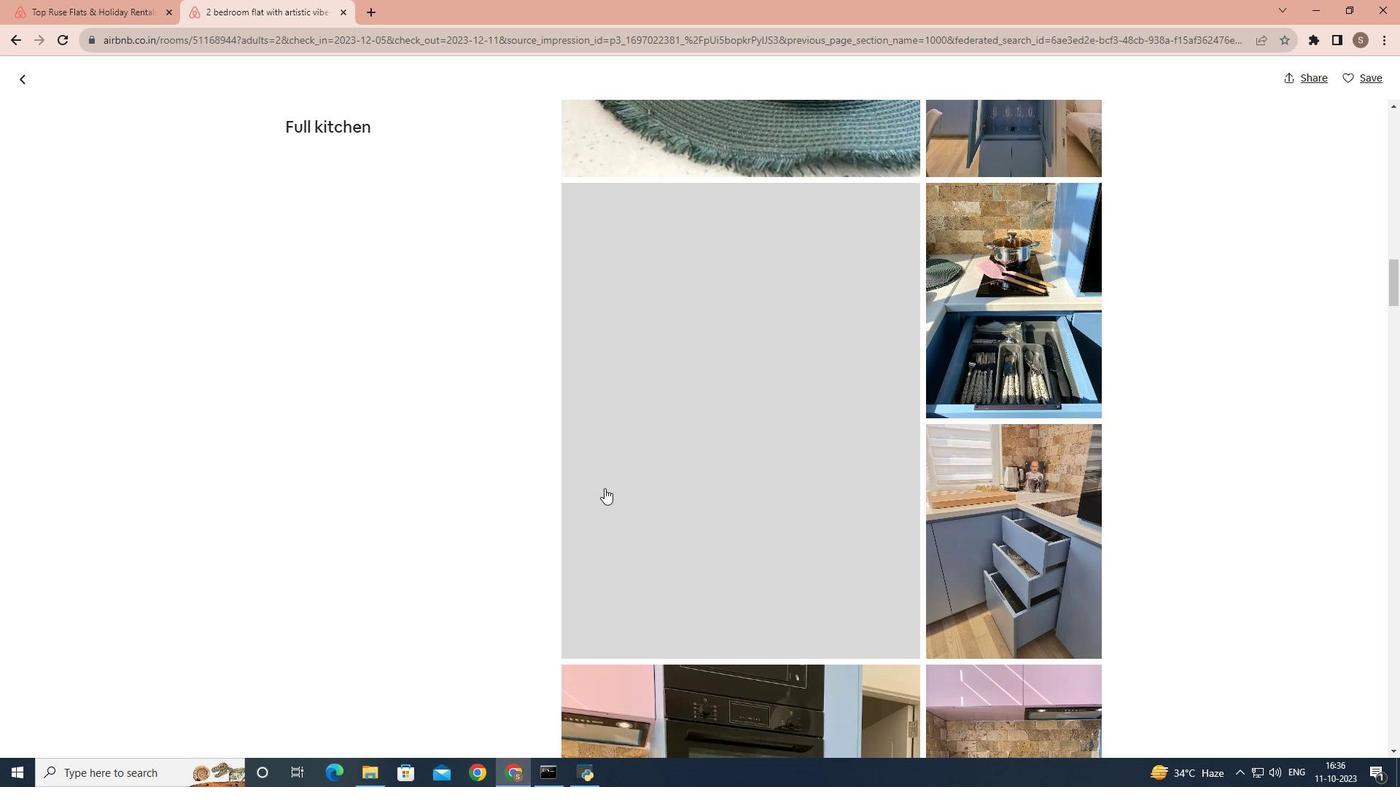 
Action: Mouse scrolled (604, 487) with delta (0, 0)
Screenshot: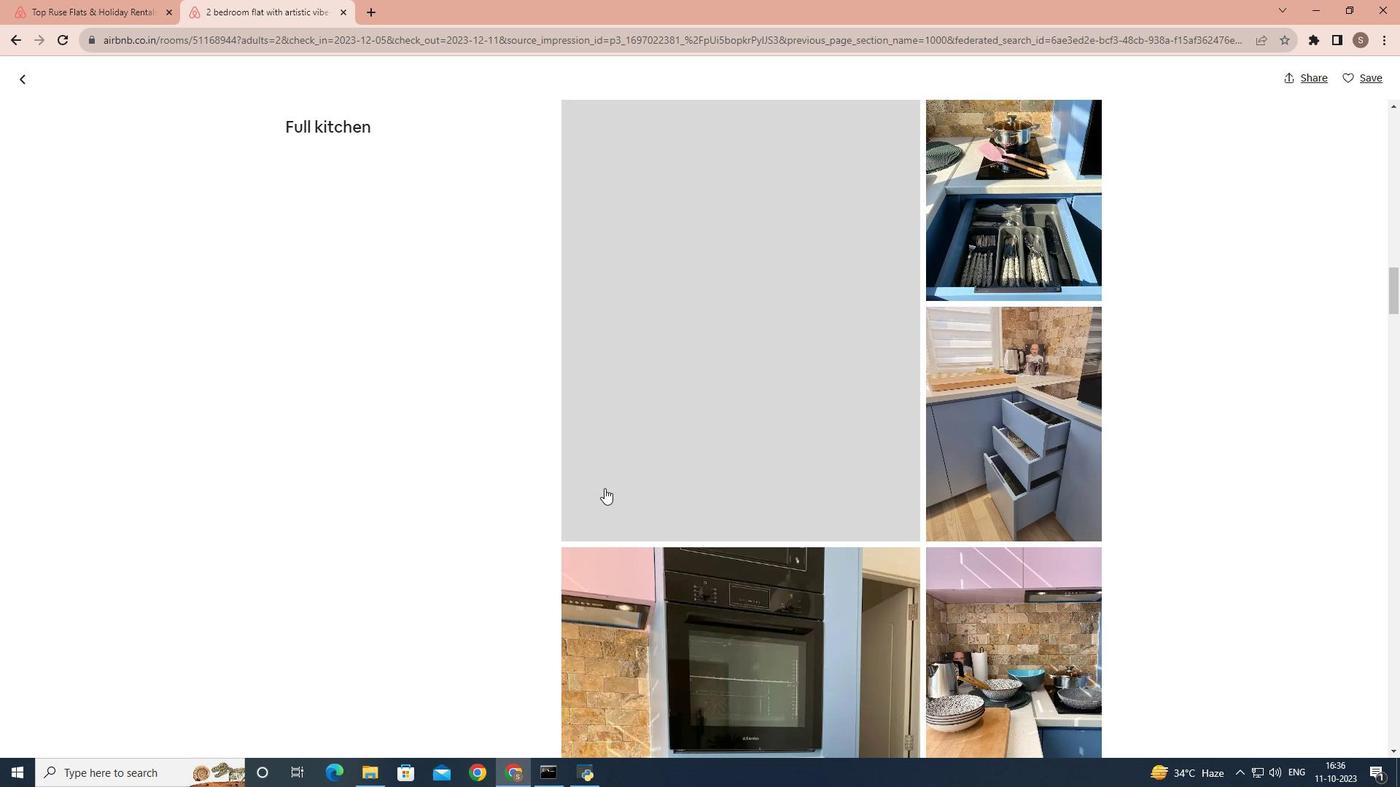 
Action: Mouse scrolled (604, 487) with delta (0, 0)
Screenshot: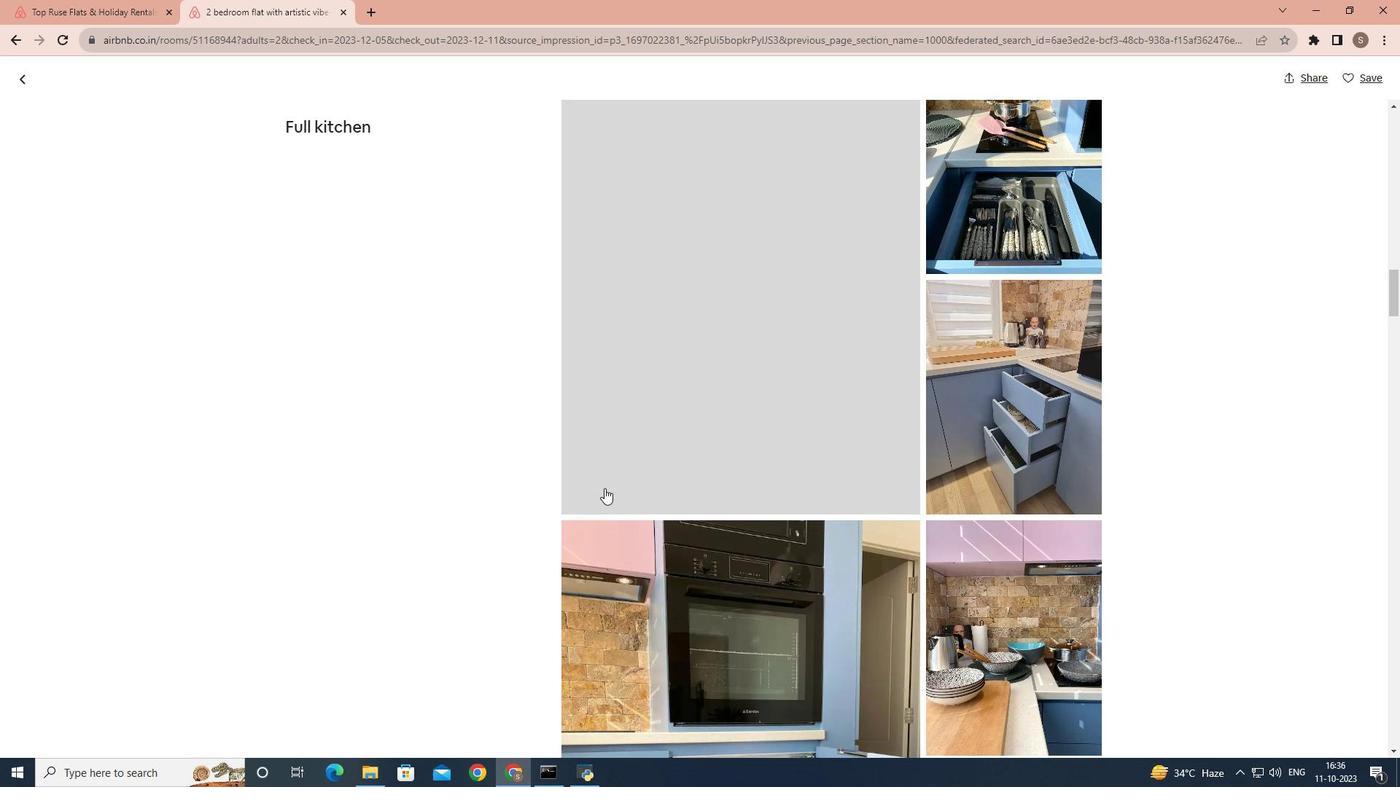 
Action: Mouse scrolled (604, 487) with delta (0, 0)
Screenshot: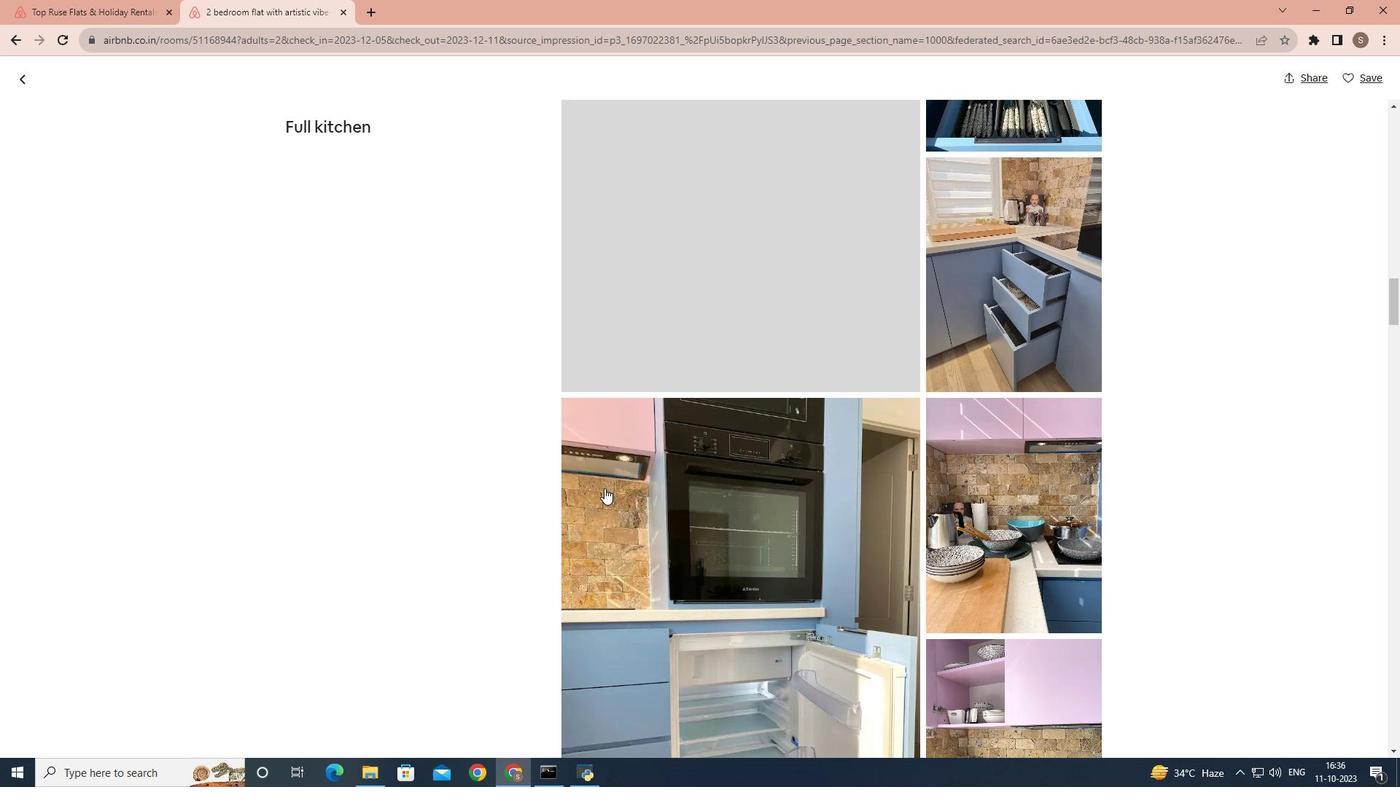 
Action: Mouse scrolled (604, 487) with delta (0, 0)
Screenshot: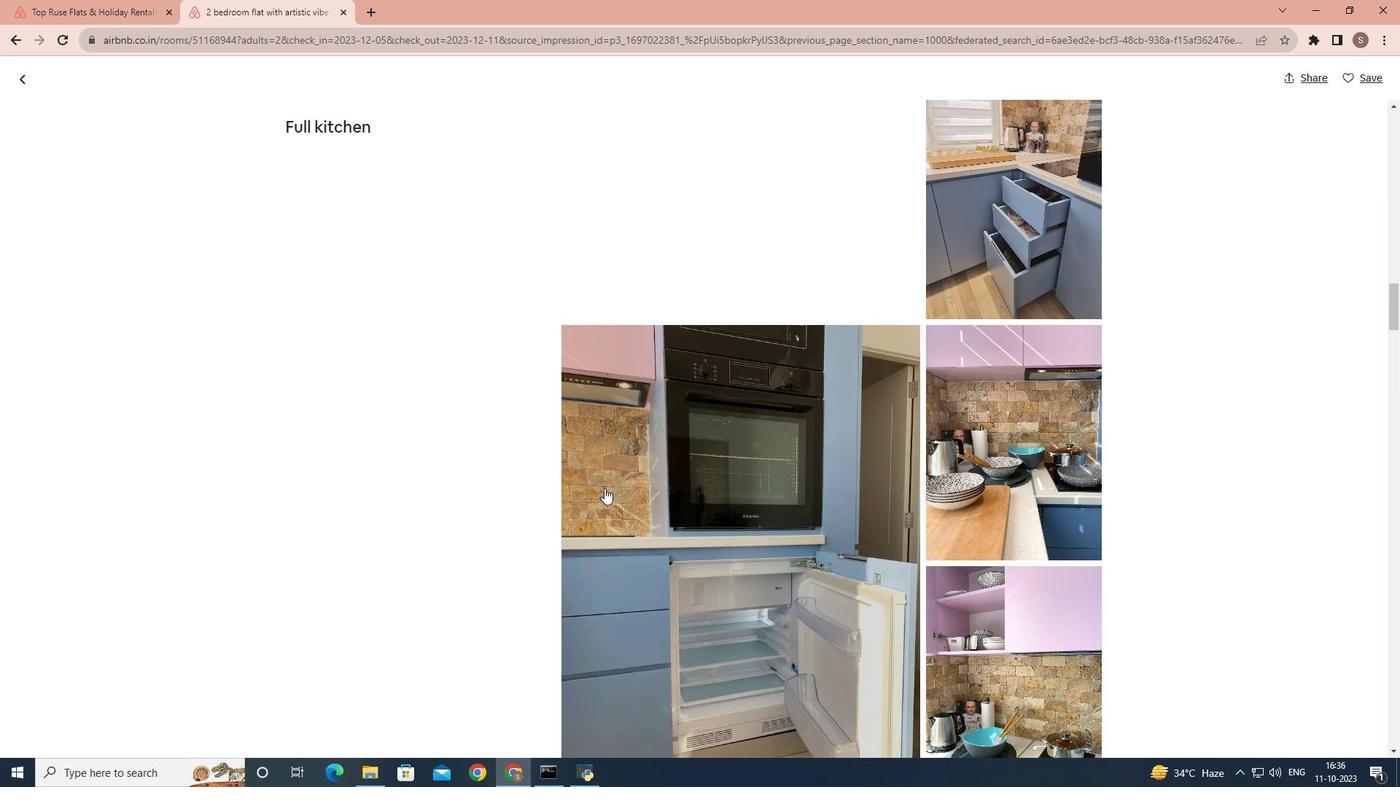 
Action: Mouse scrolled (604, 487) with delta (0, 0)
Screenshot: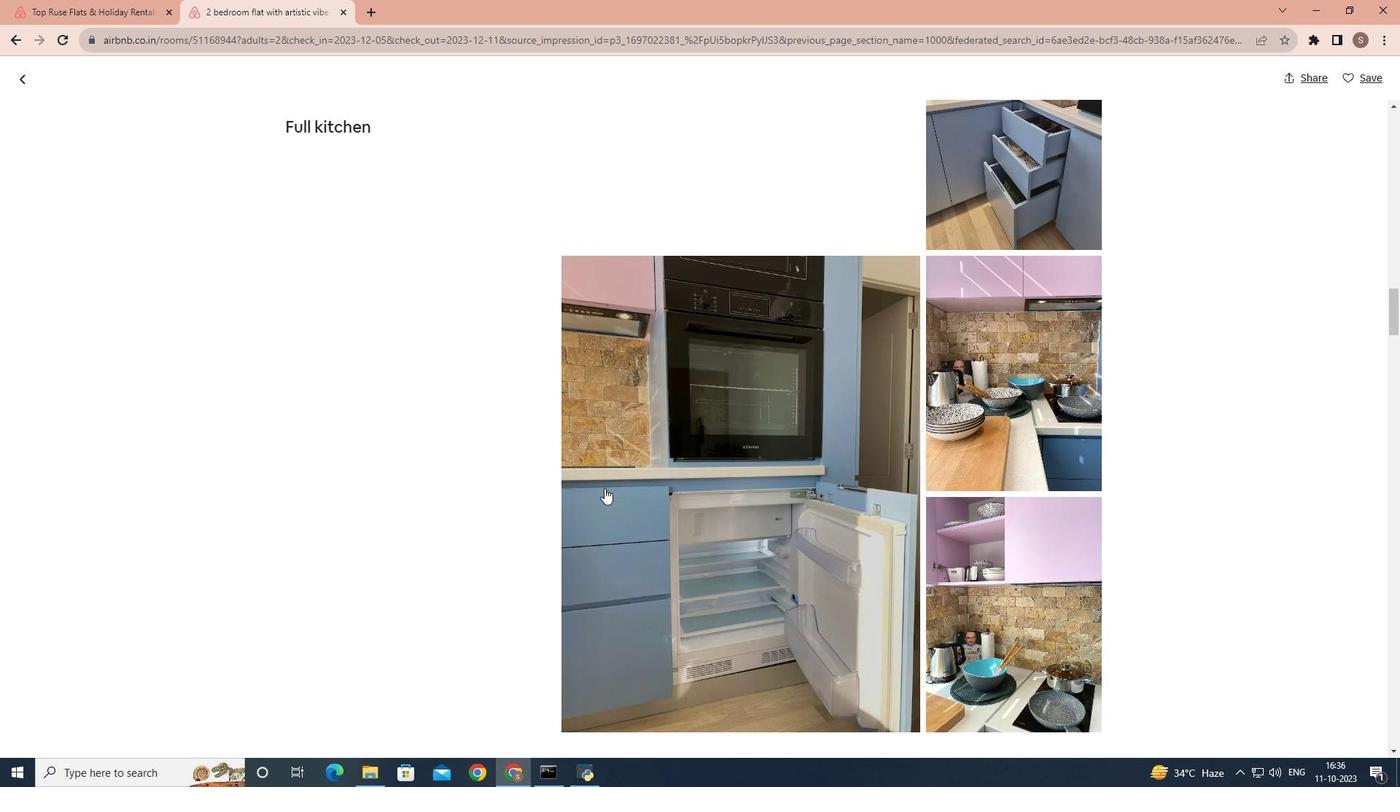 
Action: Mouse scrolled (604, 487) with delta (0, 0)
Screenshot: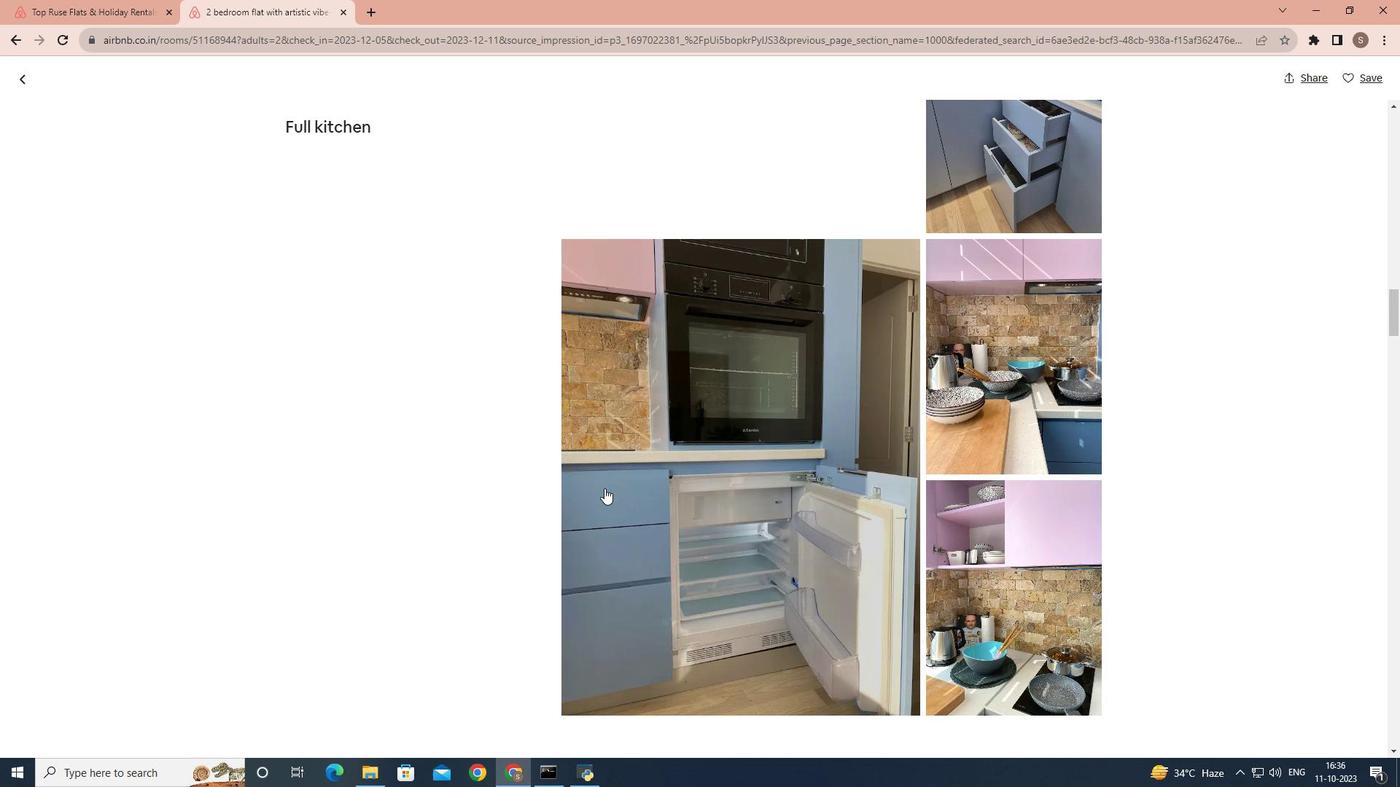 
Action: Mouse scrolled (604, 487) with delta (0, 0)
Screenshot: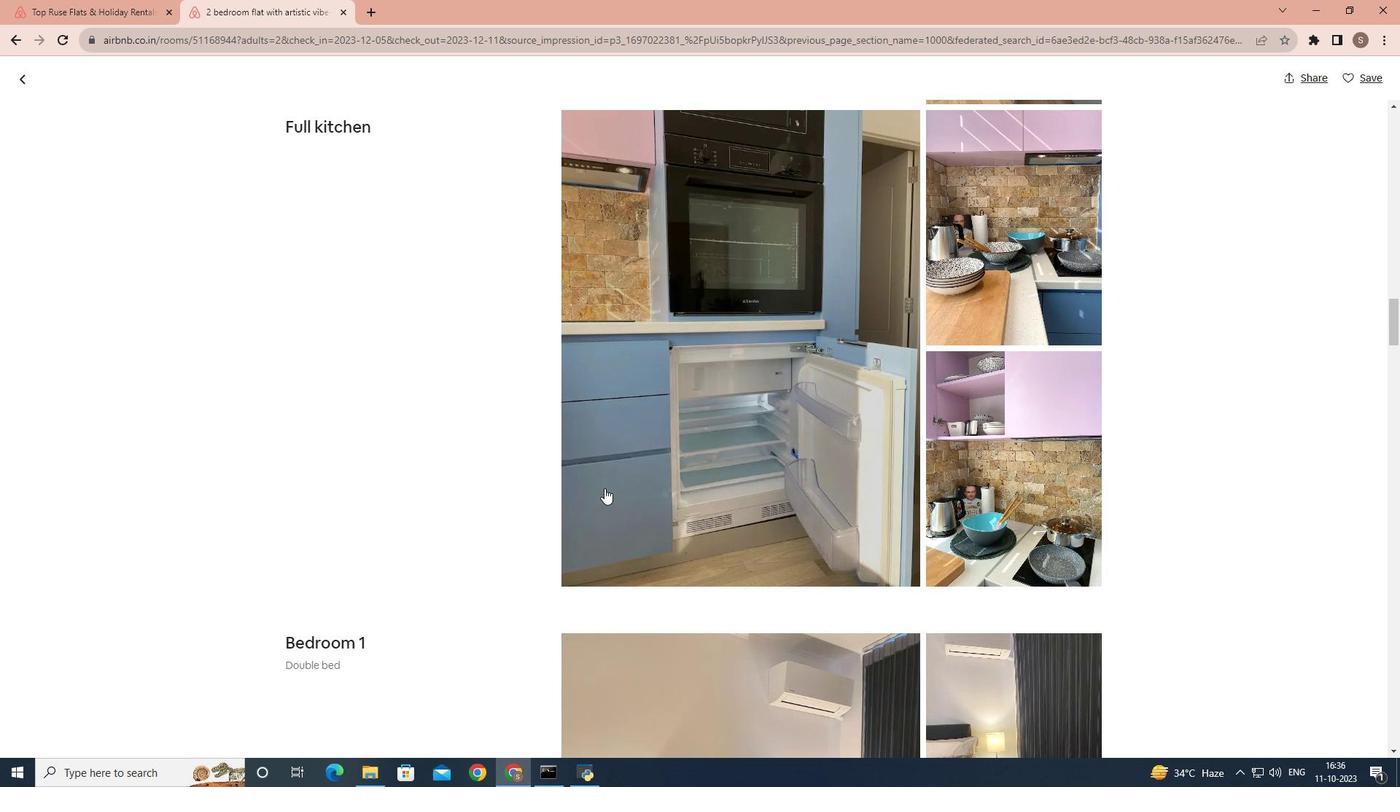 
Action: Mouse scrolled (604, 487) with delta (0, 0)
Screenshot: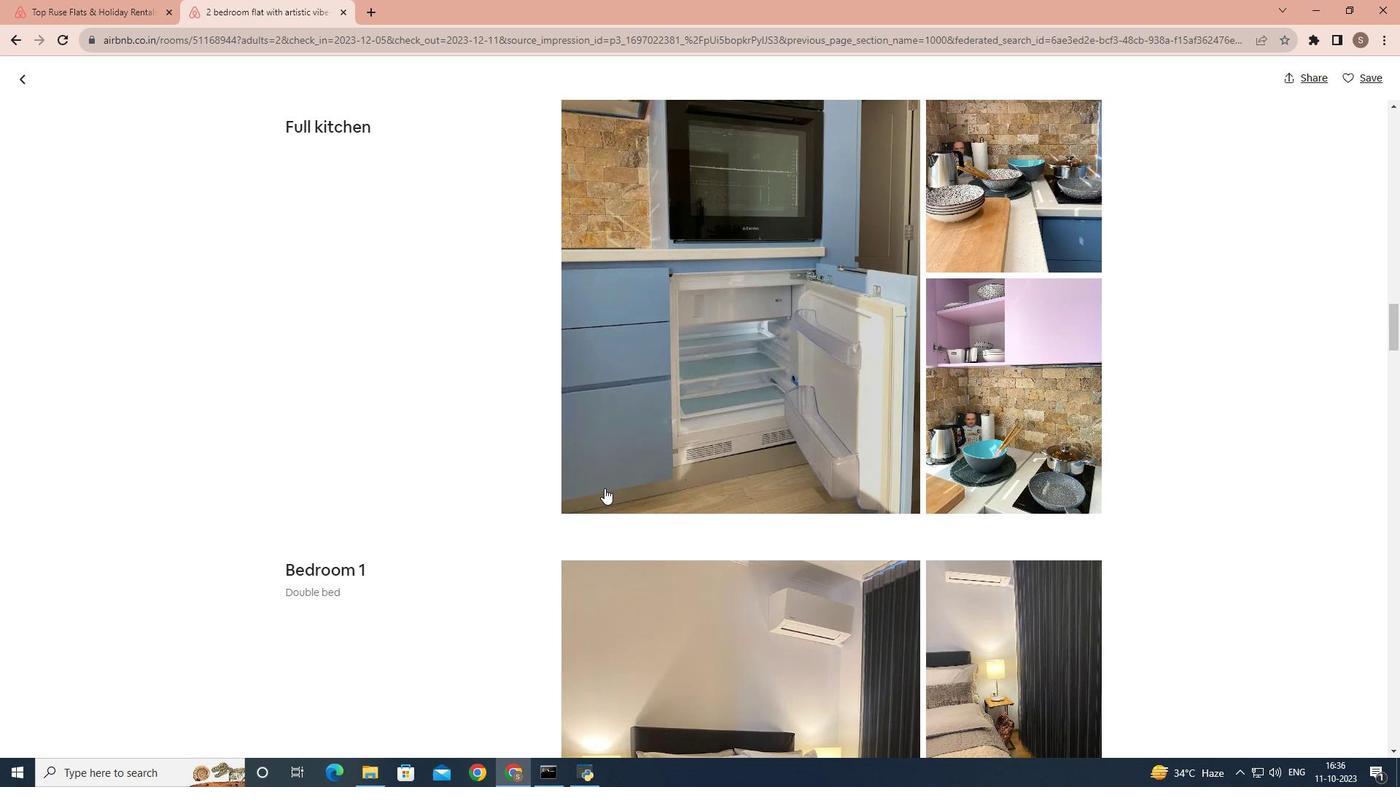 
Action: Mouse scrolled (604, 487) with delta (0, 0)
Screenshot: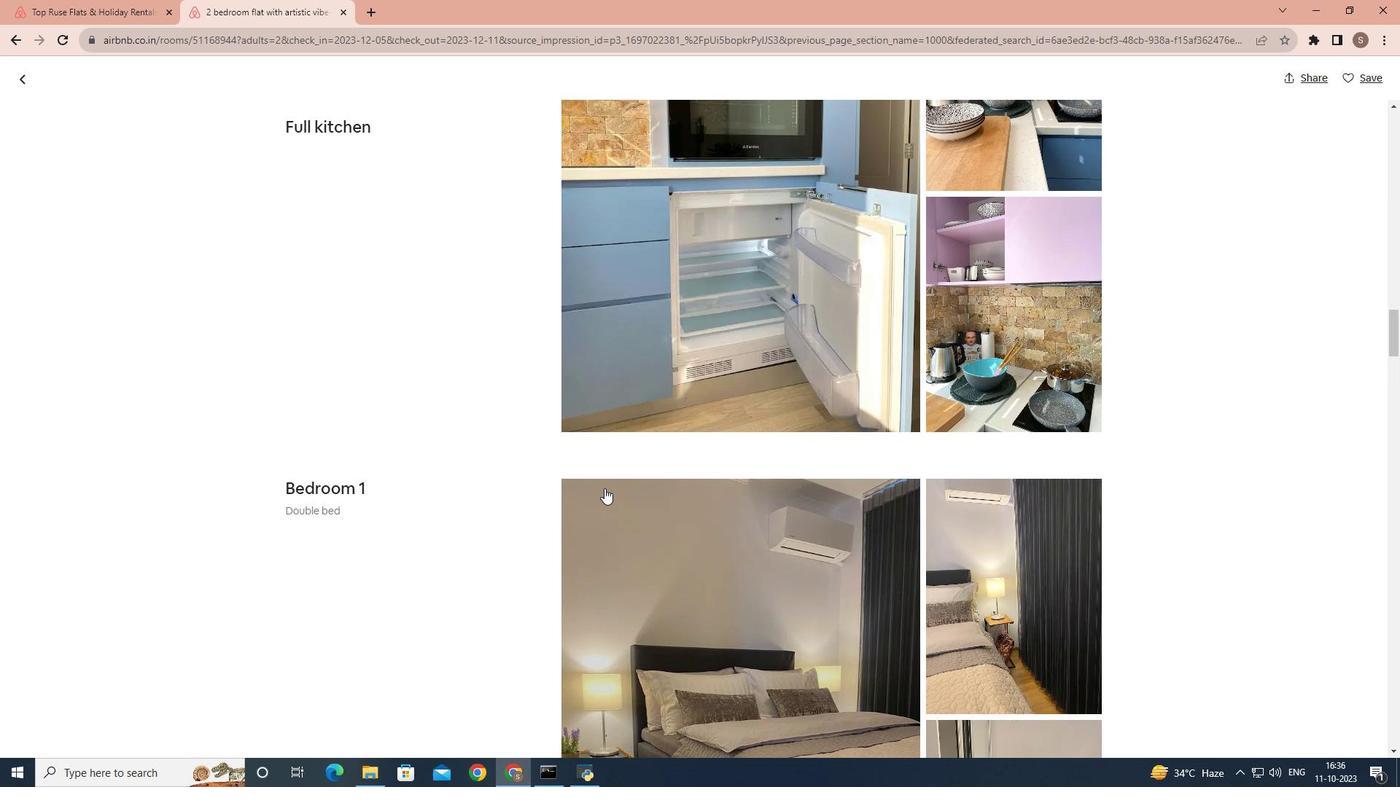 
Action: Mouse scrolled (604, 487) with delta (0, 0)
Screenshot: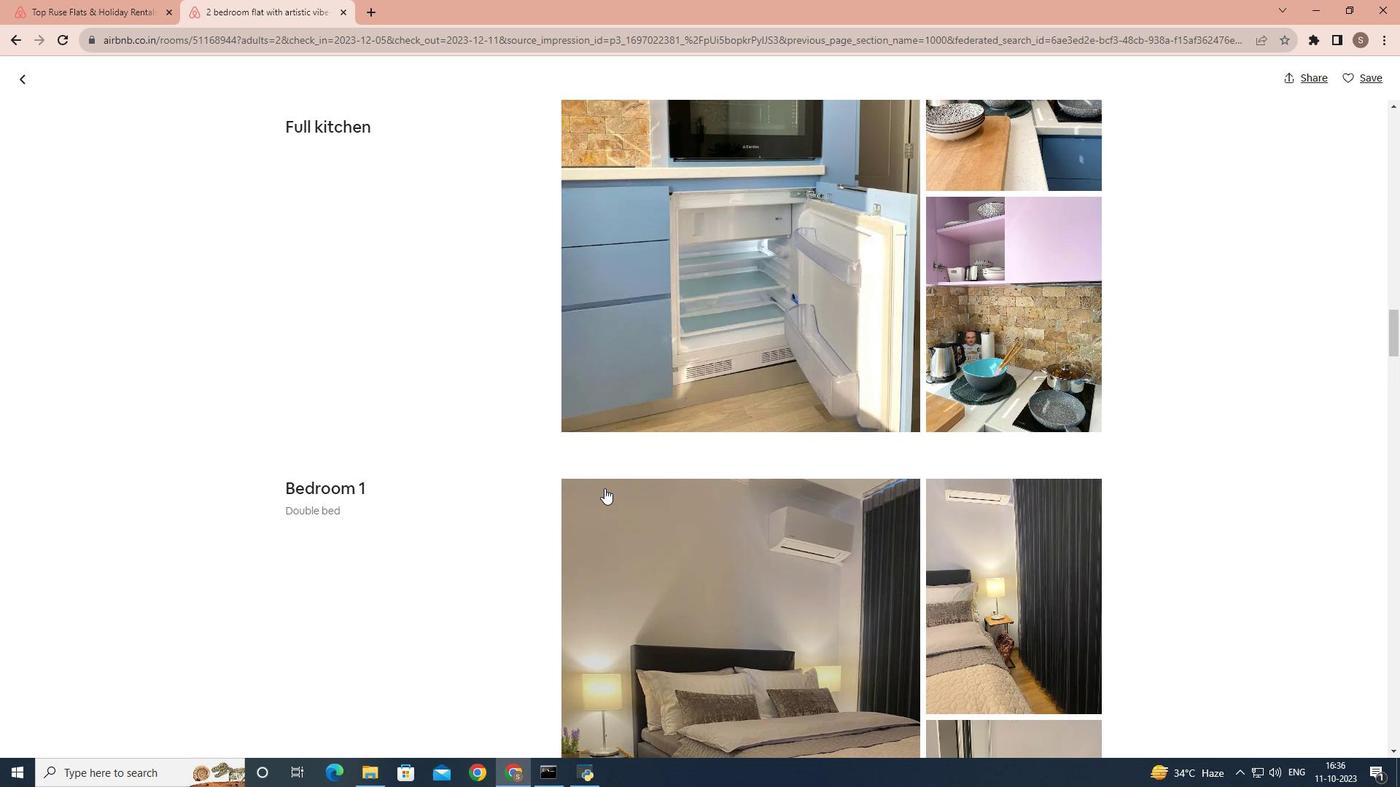 
Action: Mouse scrolled (604, 487) with delta (0, 0)
Screenshot: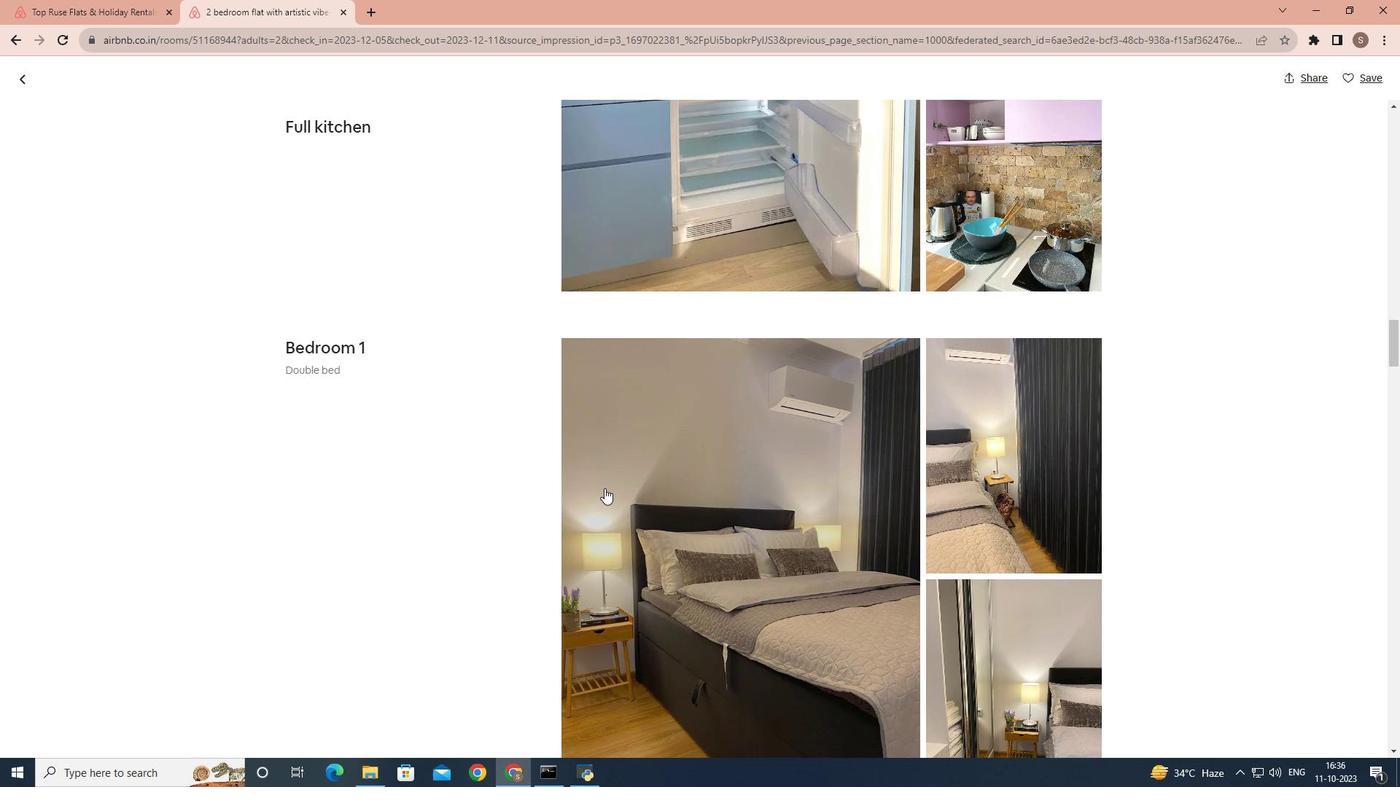 
Action: Mouse scrolled (604, 487) with delta (0, 0)
Screenshot: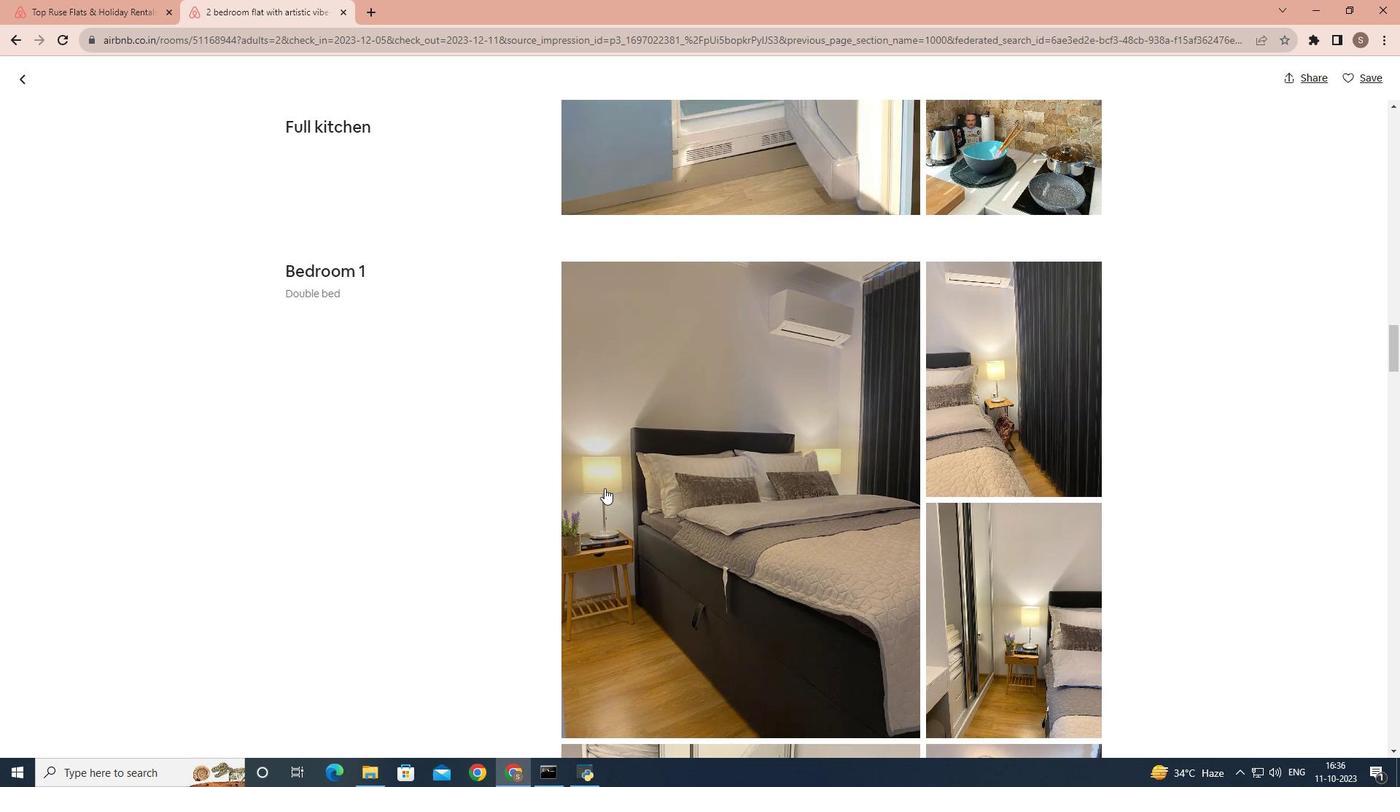 
Action: Mouse scrolled (604, 487) with delta (0, 0)
Screenshot: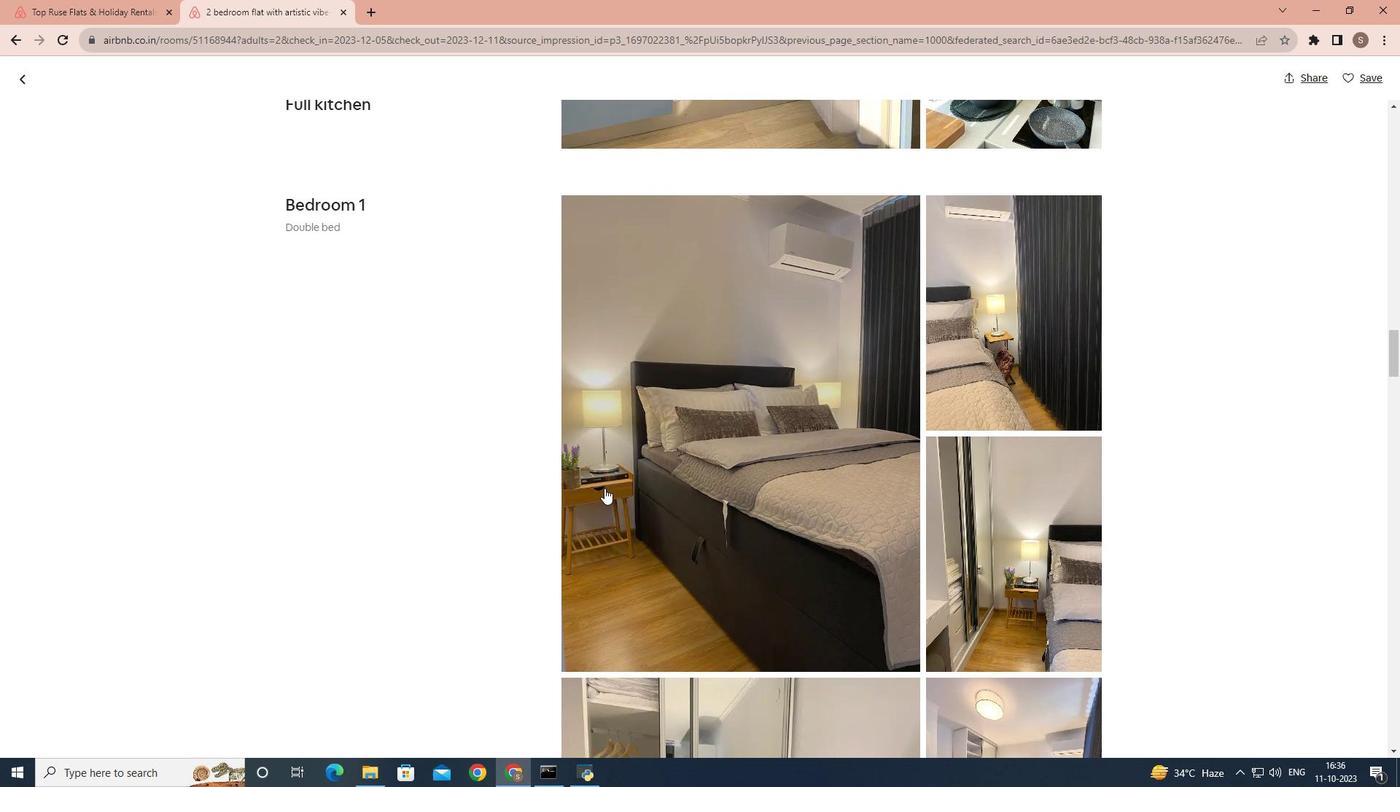 
Action: Mouse scrolled (604, 487) with delta (0, 0)
Screenshot: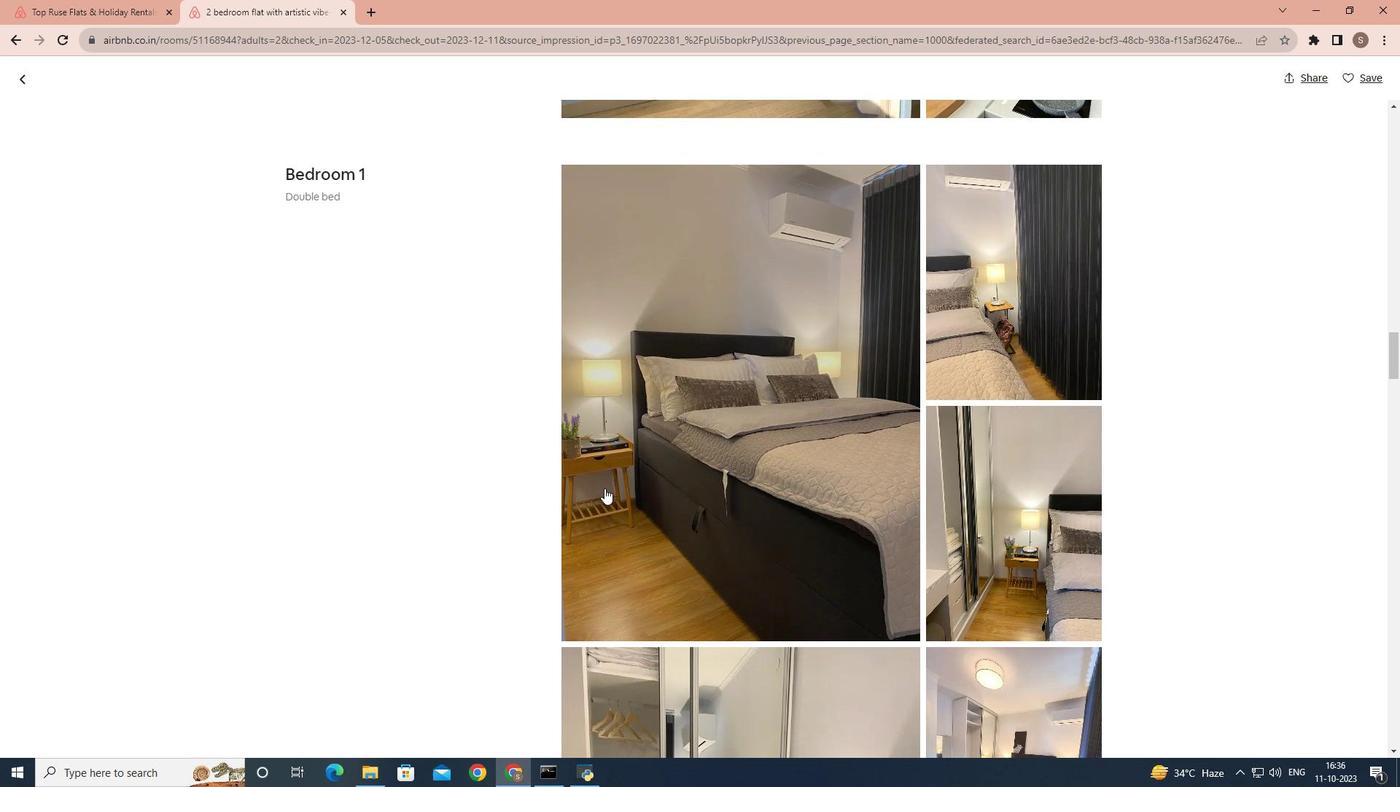 
Action: Mouse scrolled (604, 487) with delta (0, 0)
Screenshot: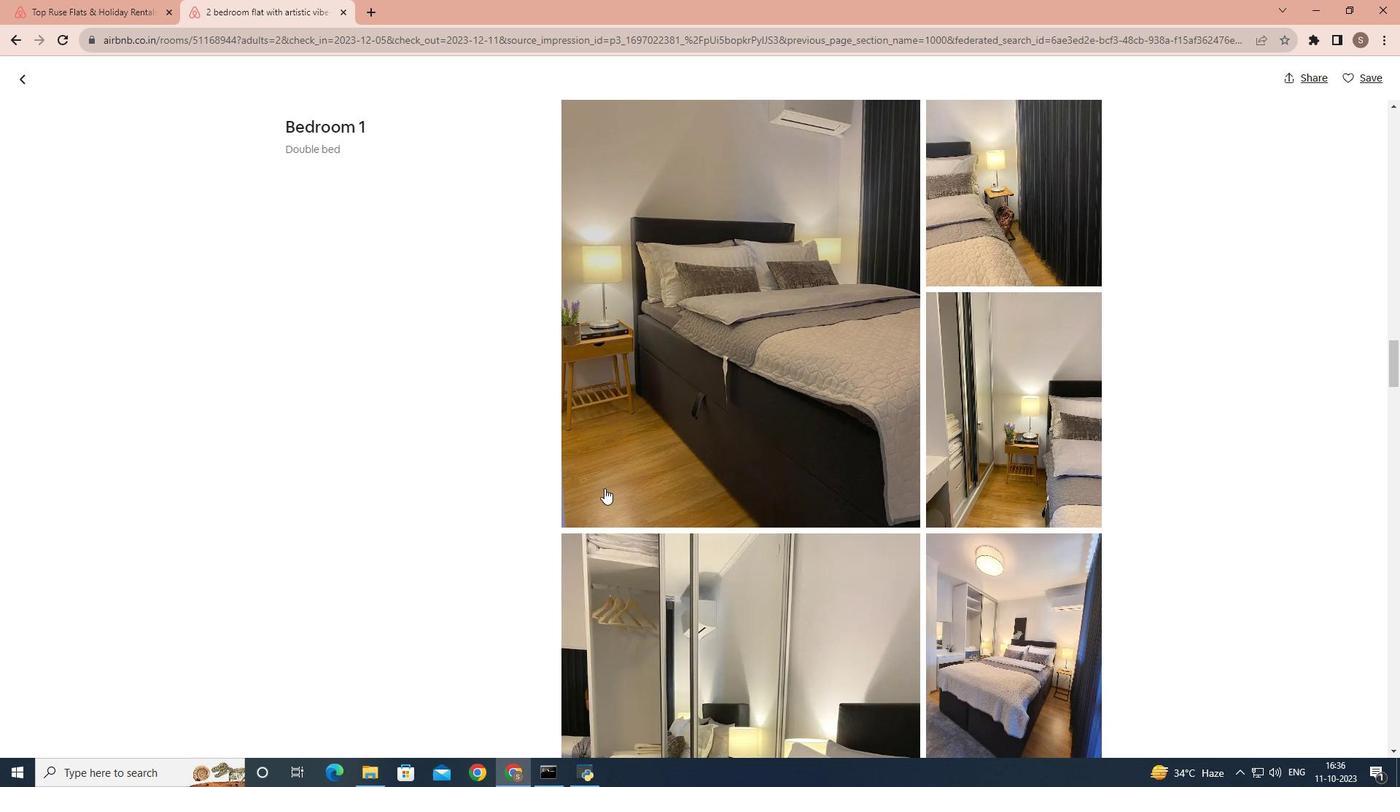 
Action: Mouse scrolled (604, 487) with delta (0, 0)
Screenshot: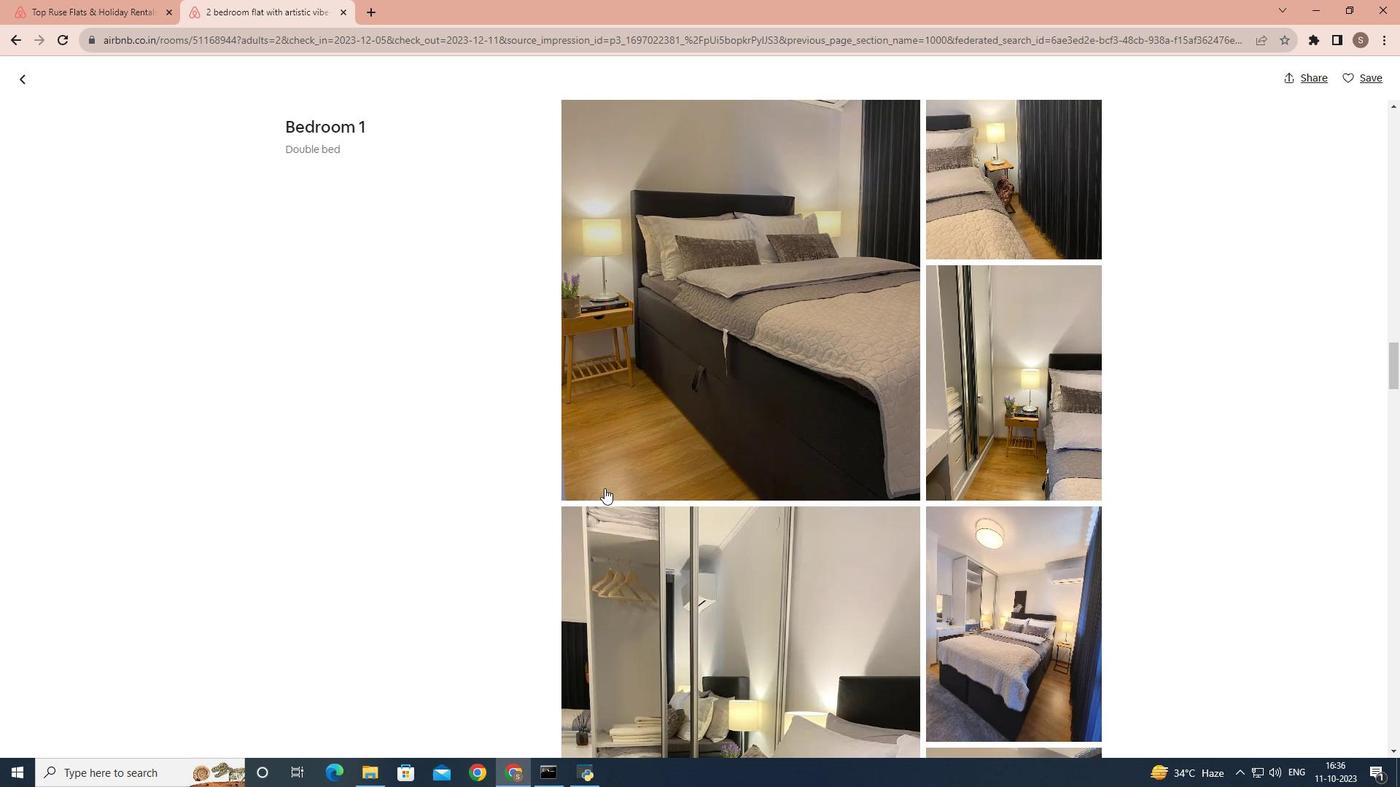
Action: Mouse scrolled (604, 487) with delta (0, 0)
Screenshot: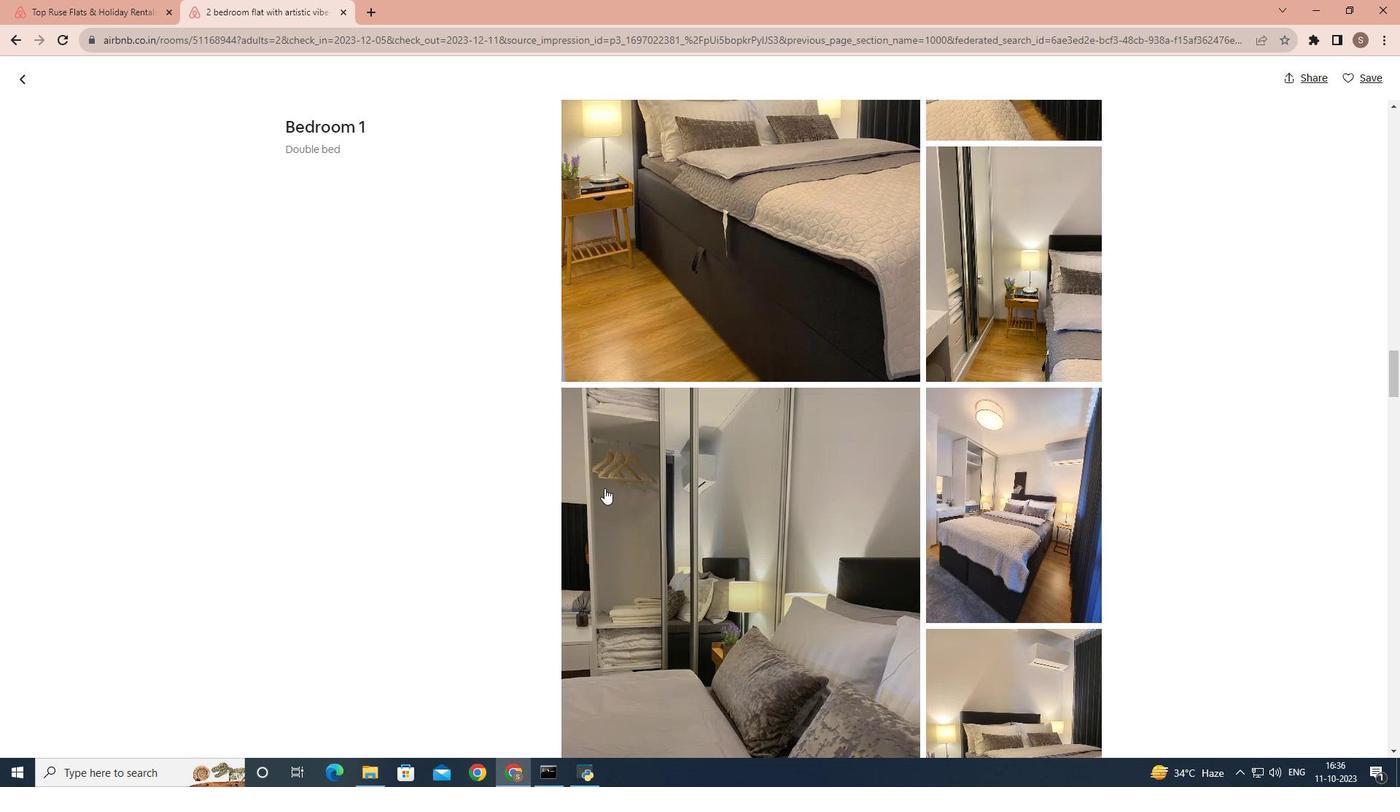 
Action: Mouse scrolled (604, 487) with delta (0, 0)
Screenshot: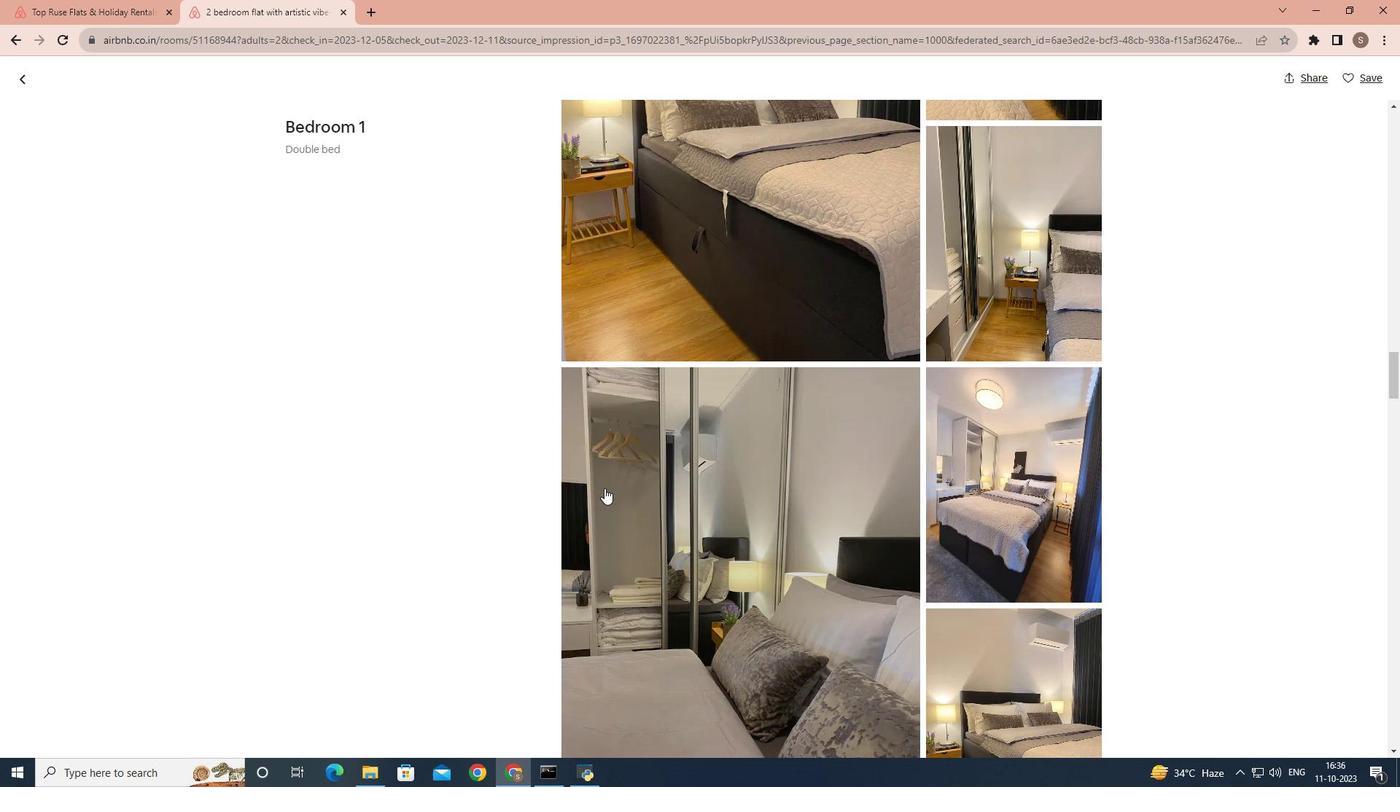 
Action: Mouse scrolled (604, 487) with delta (0, 0)
Screenshot: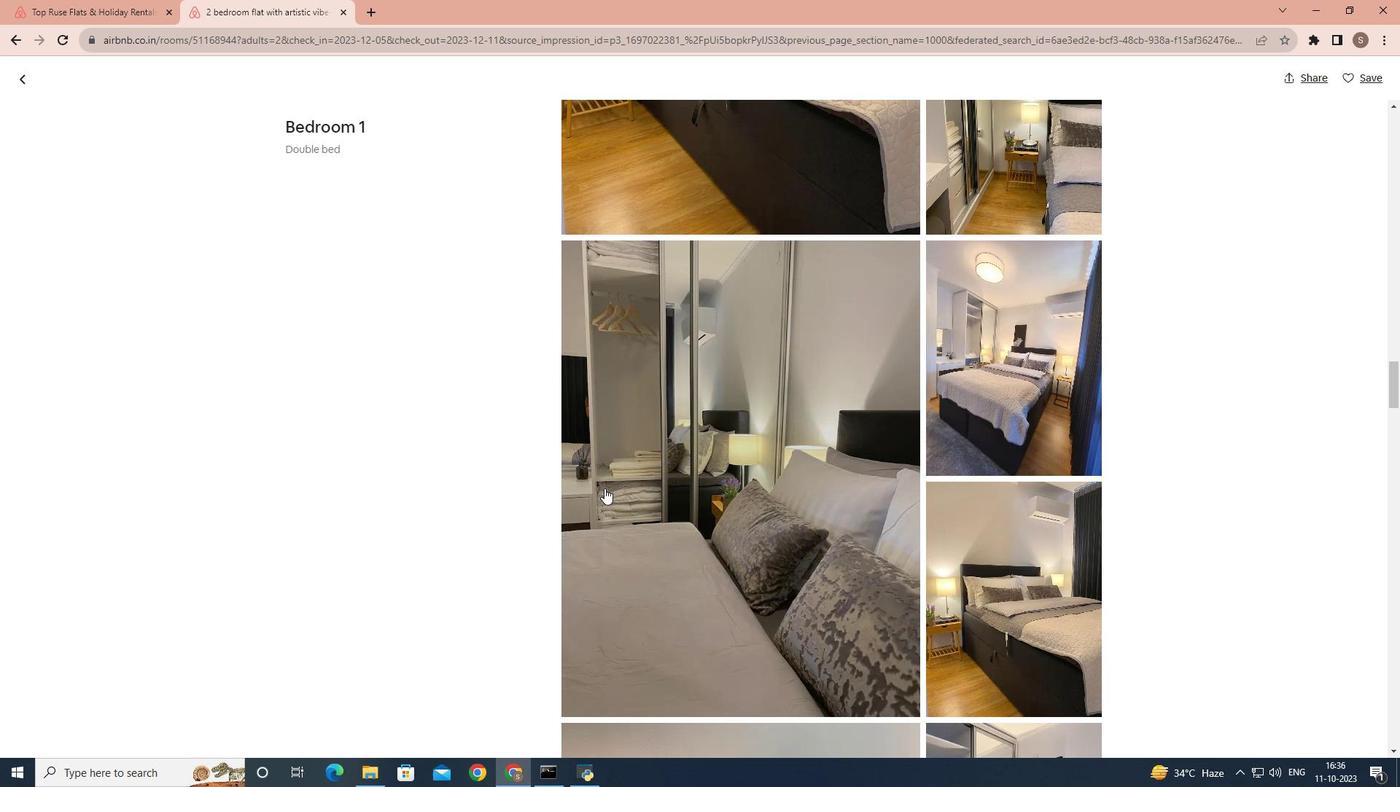 
Action: Mouse scrolled (604, 487) with delta (0, 0)
Screenshot: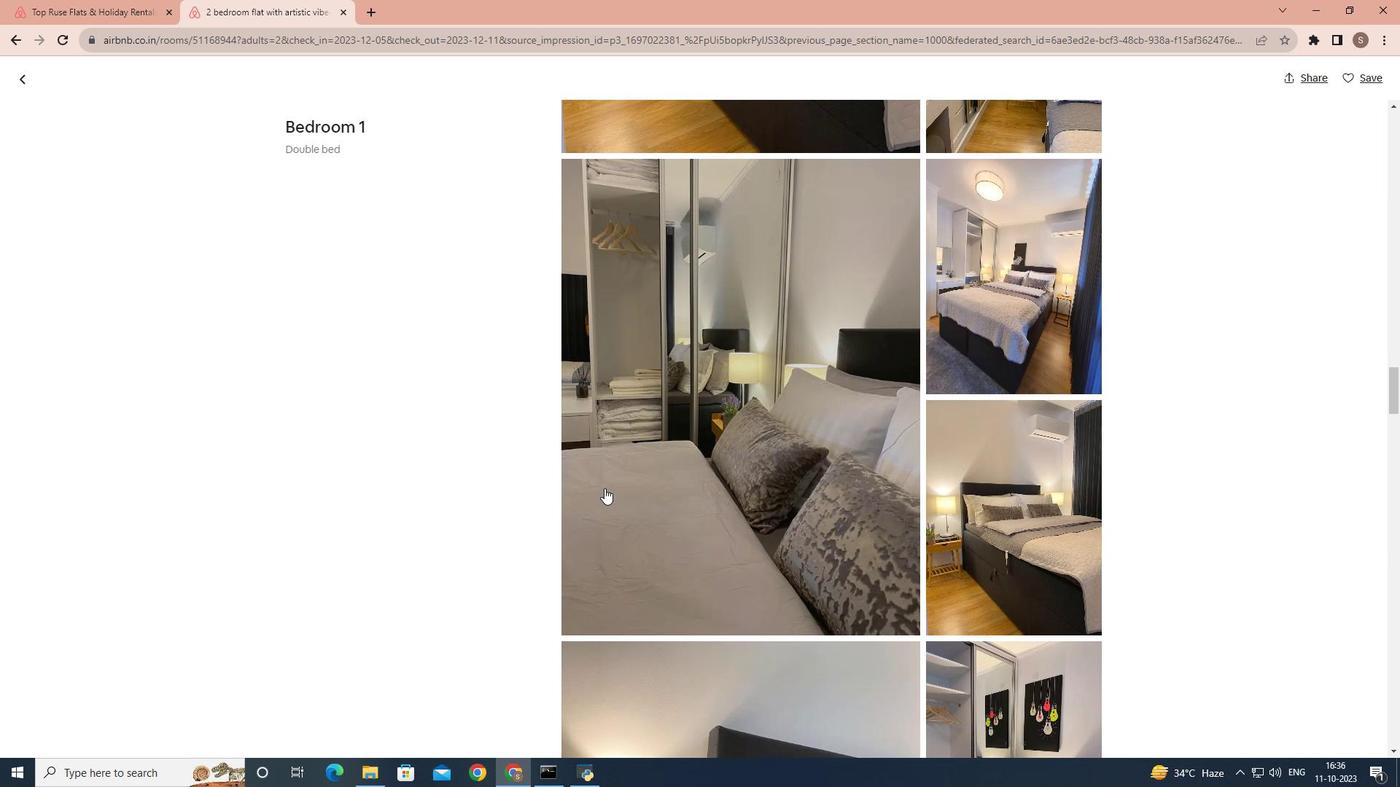 
Action: Mouse scrolled (604, 487) with delta (0, 0)
Screenshot: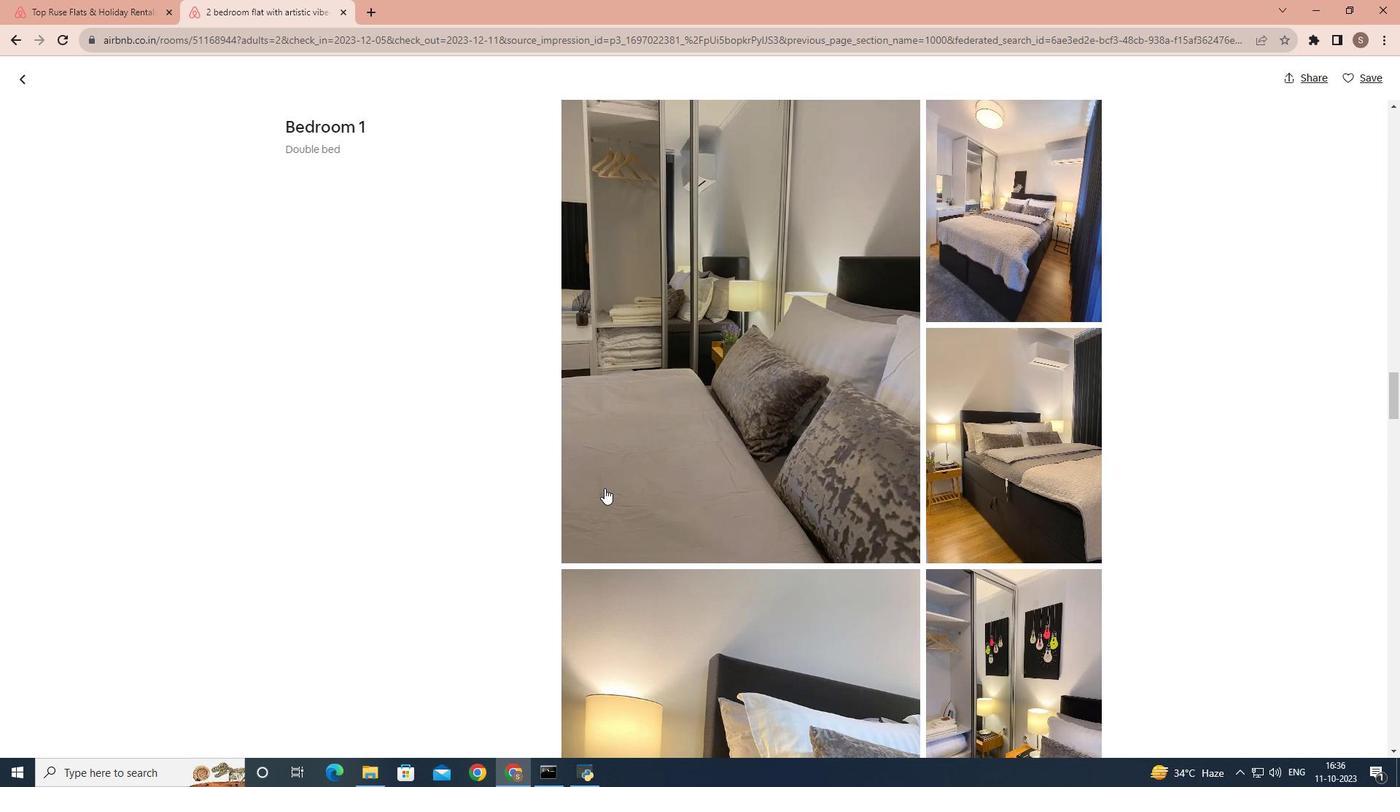 
Action: Mouse scrolled (604, 487) with delta (0, 0)
Screenshot: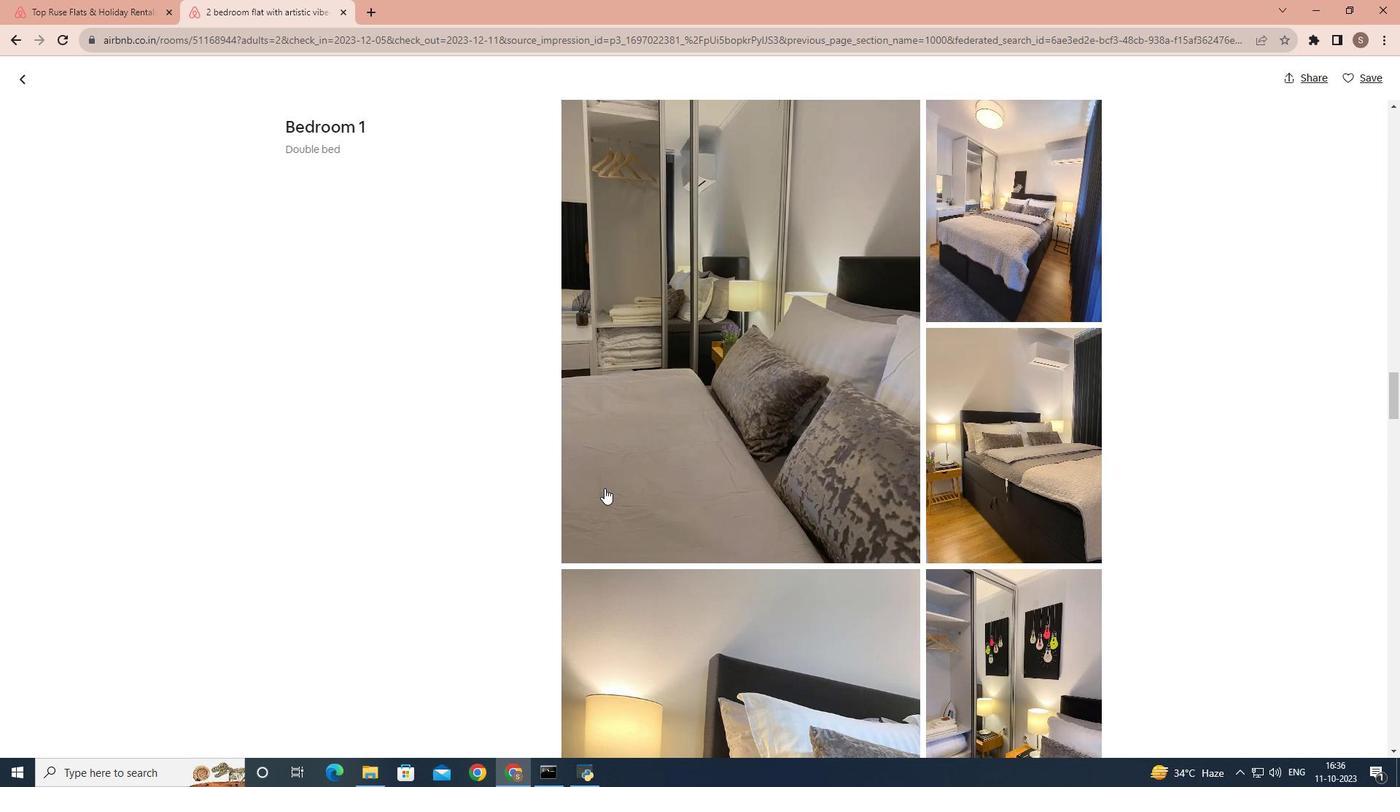 
Action: Mouse scrolled (604, 487) with delta (0, 0)
Screenshot: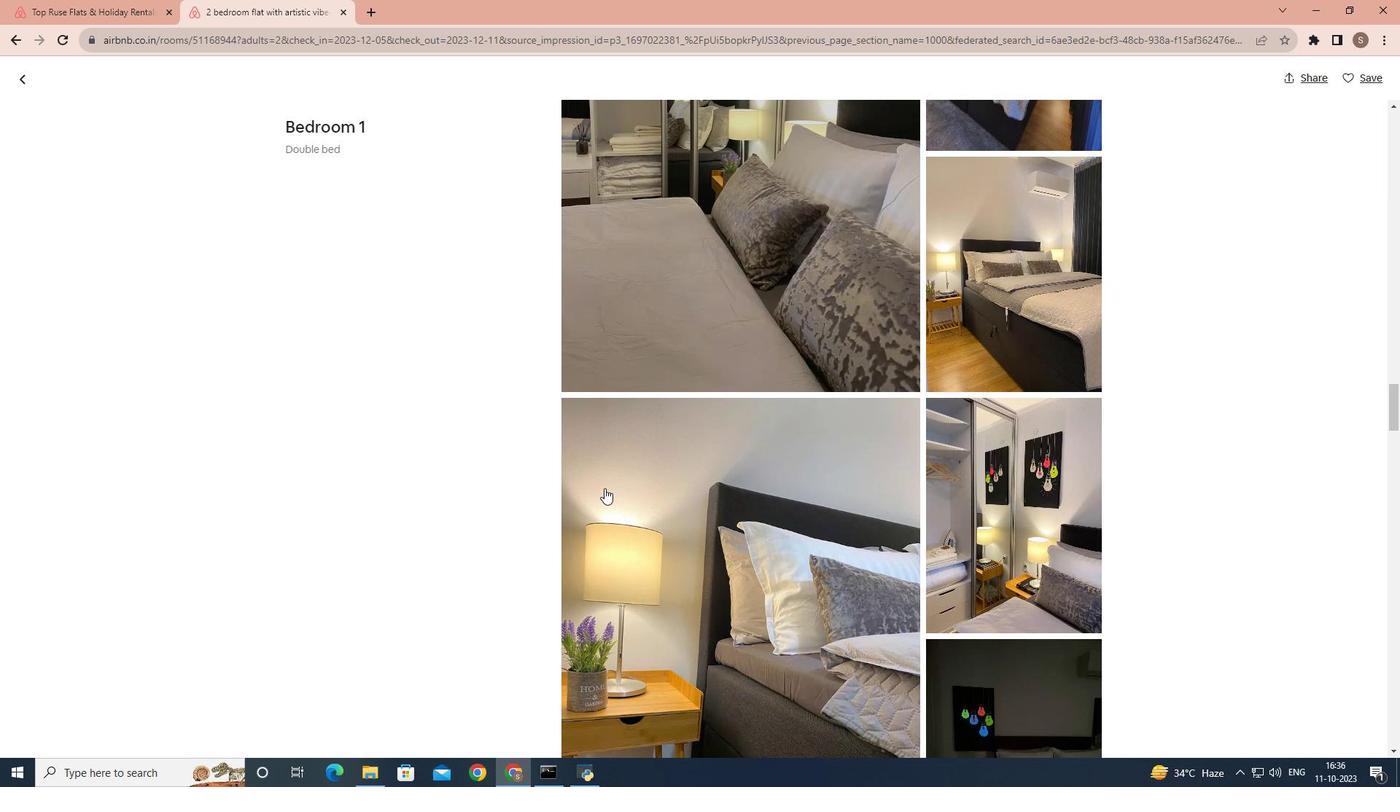 
Action: Mouse scrolled (604, 487) with delta (0, 0)
Screenshot: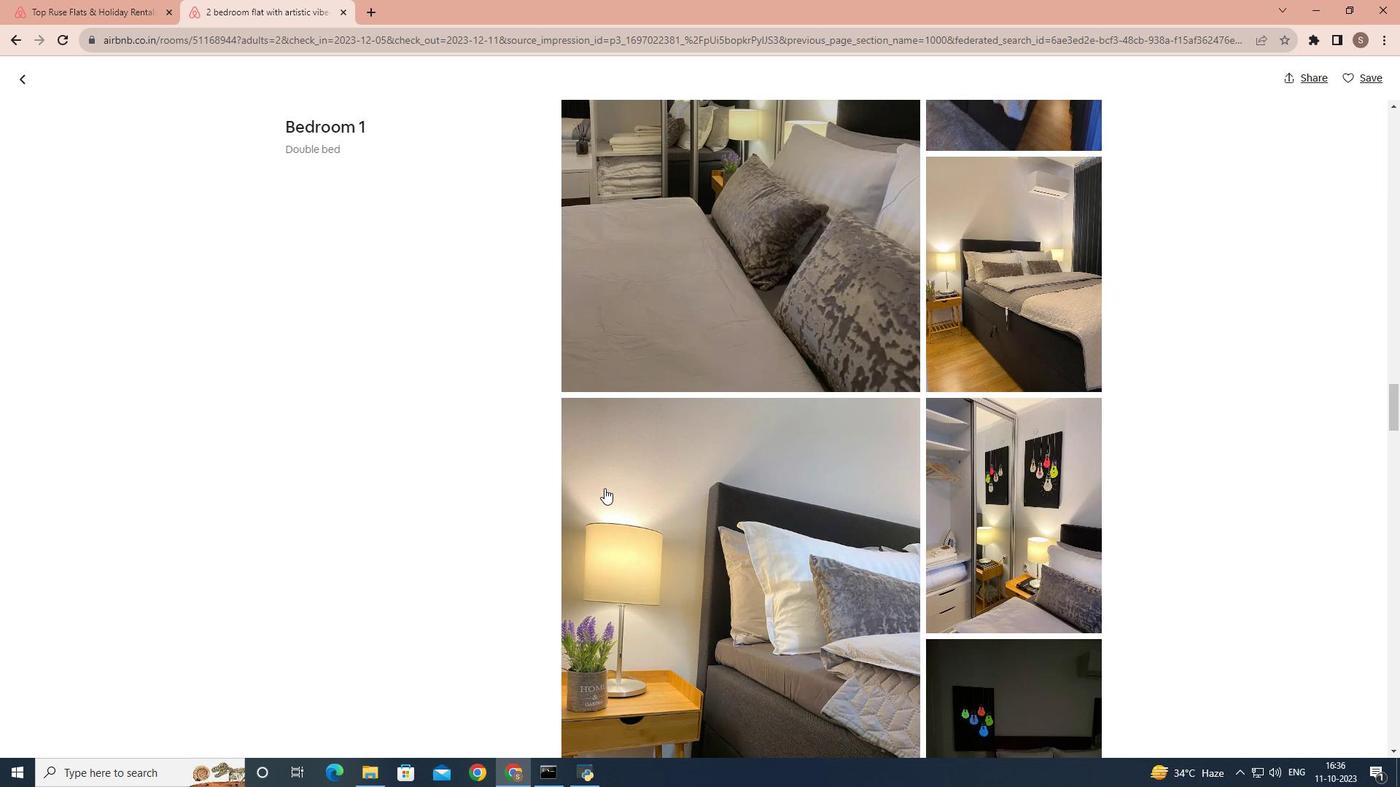 
Action: Mouse scrolled (604, 487) with delta (0, 0)
Screenshot: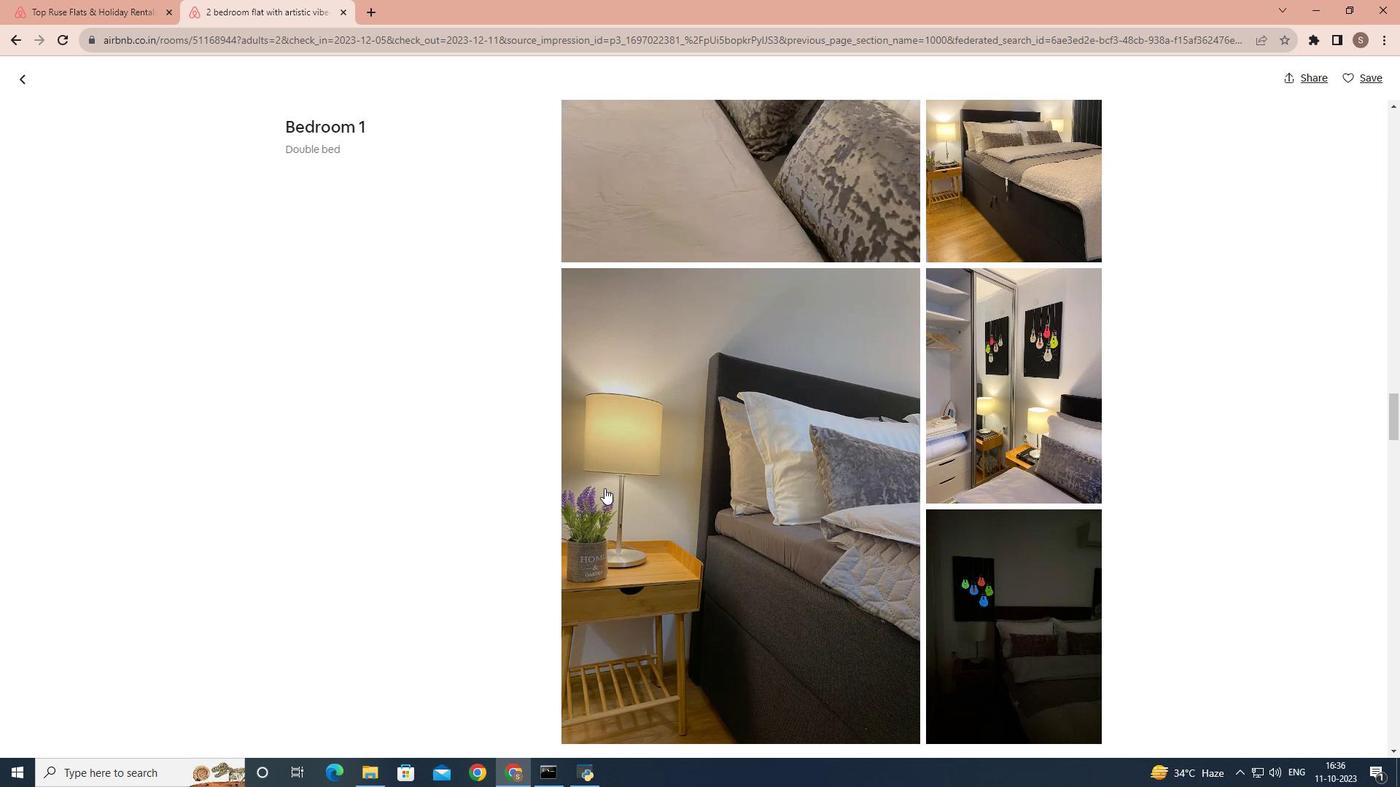 
Action: Mouse scrolled (604, 487) with delta (0, 0)
Screenshot: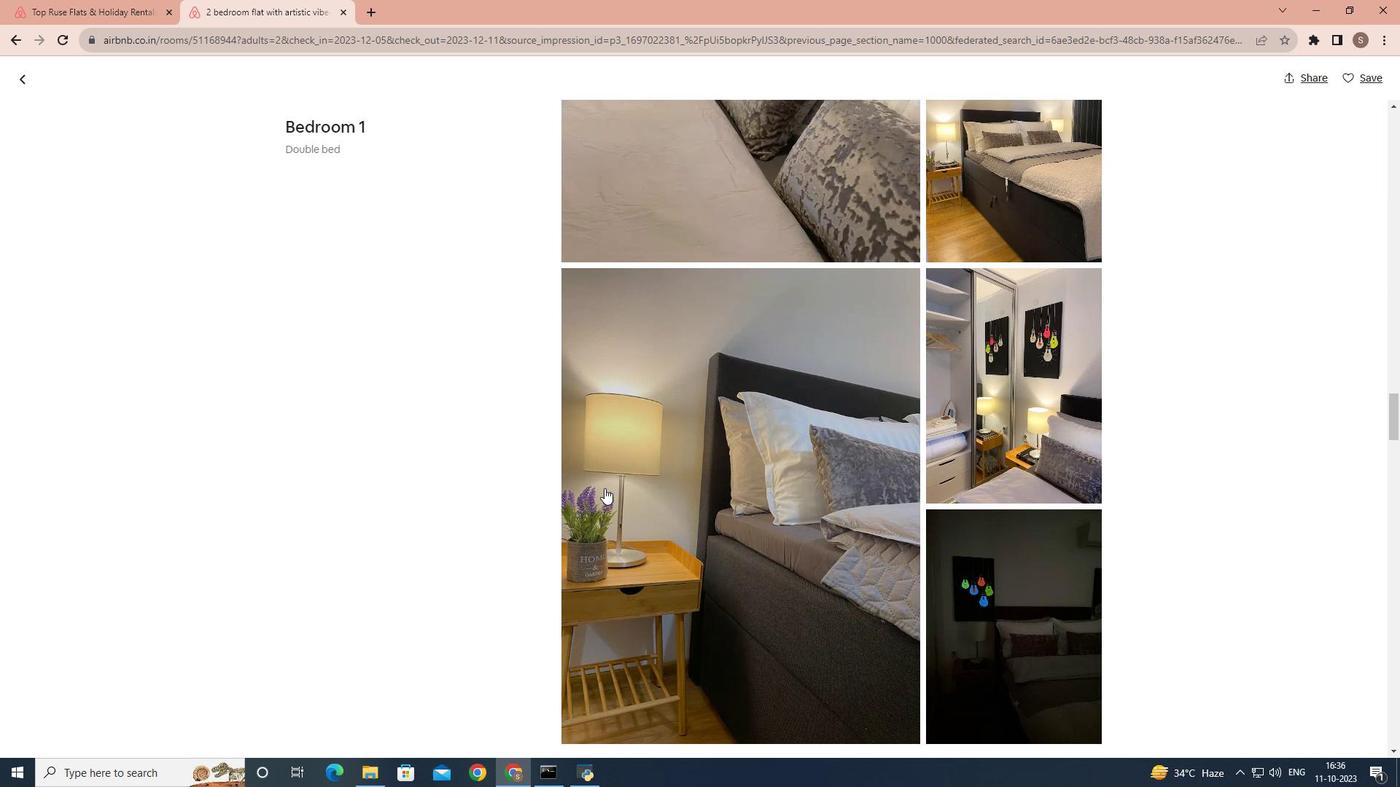 
Action: Mouse scrolled (604, 487) with delta (0, 0)
Screenshot: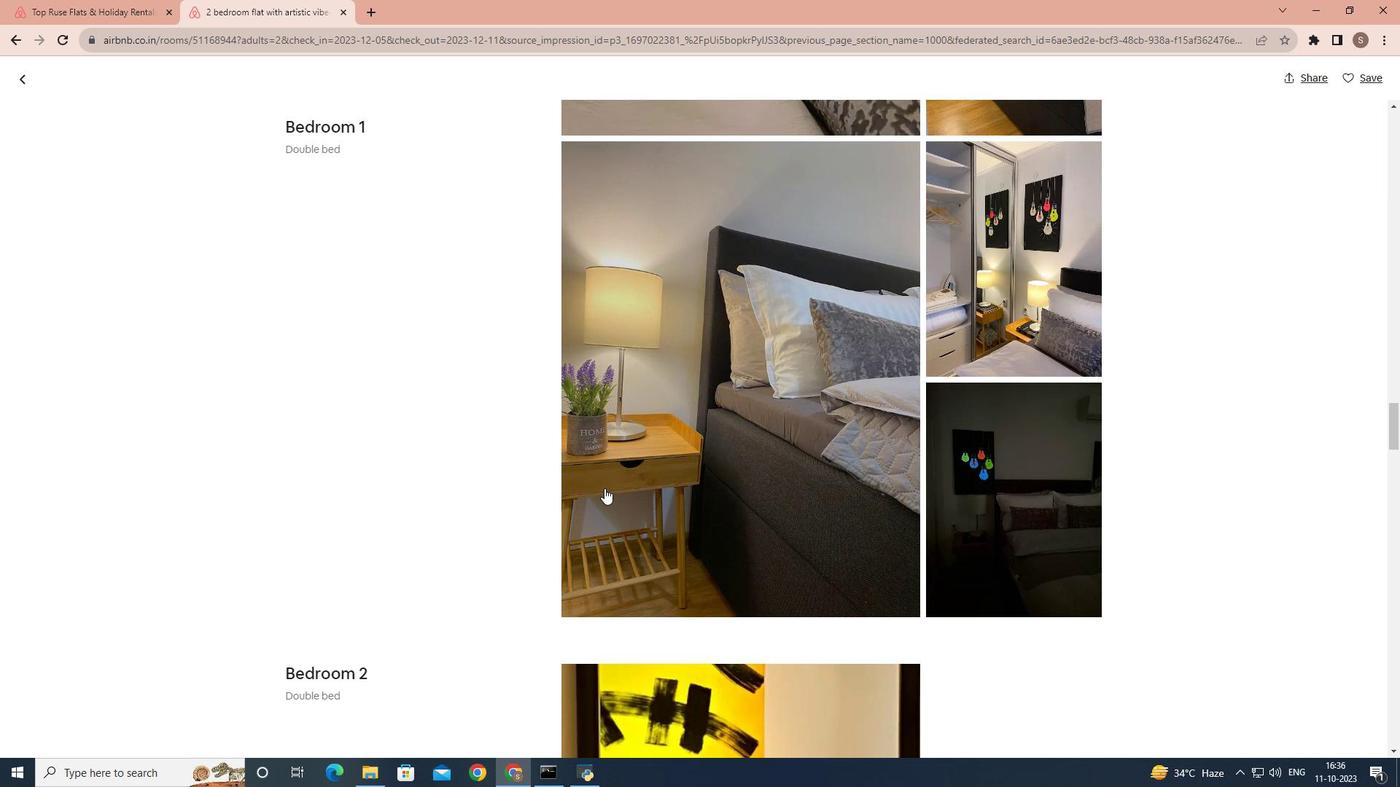 
Action: Mouse scrolled (604, 487) with delta (0, 0)
Screenshot: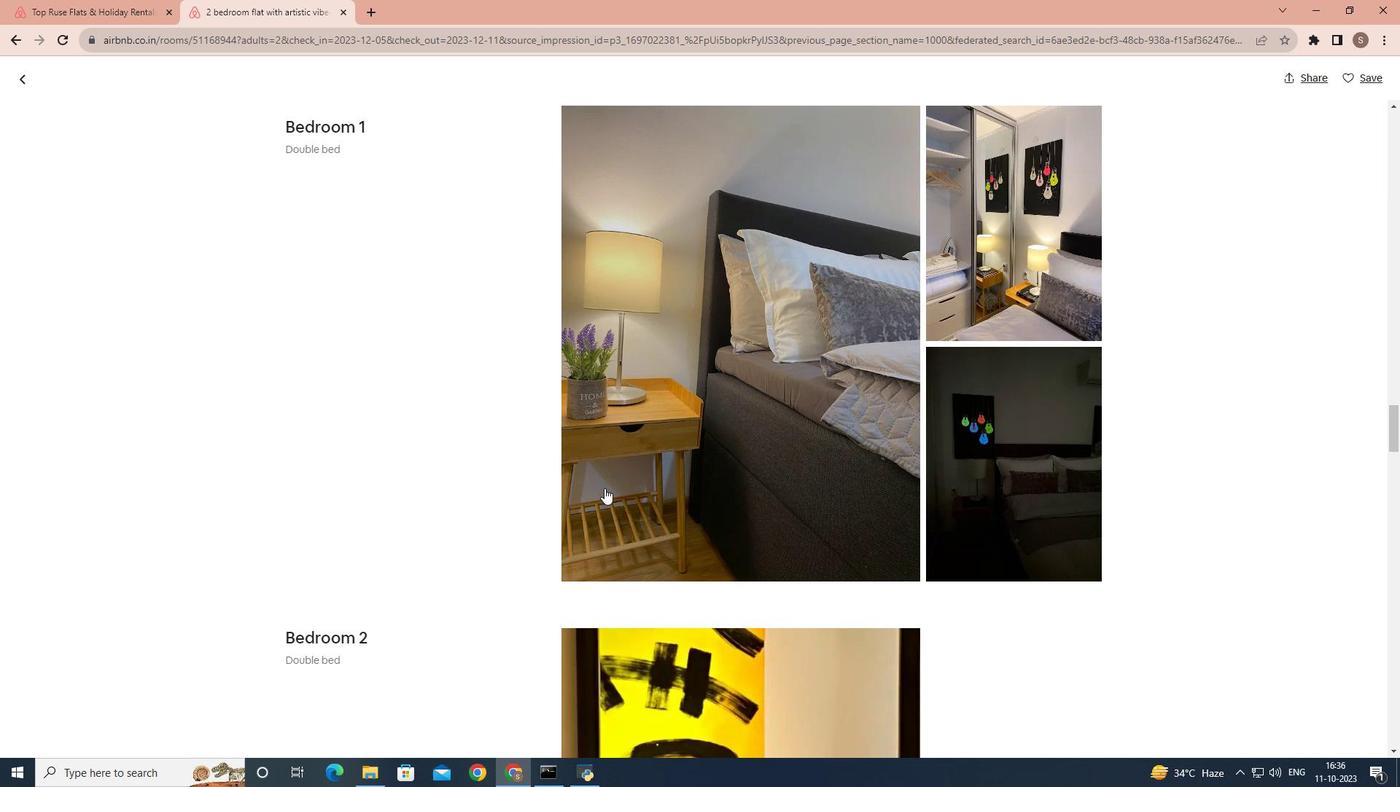 
Action: Mouse scrolled (604, 487) with delta (0, 0)
Screenshot: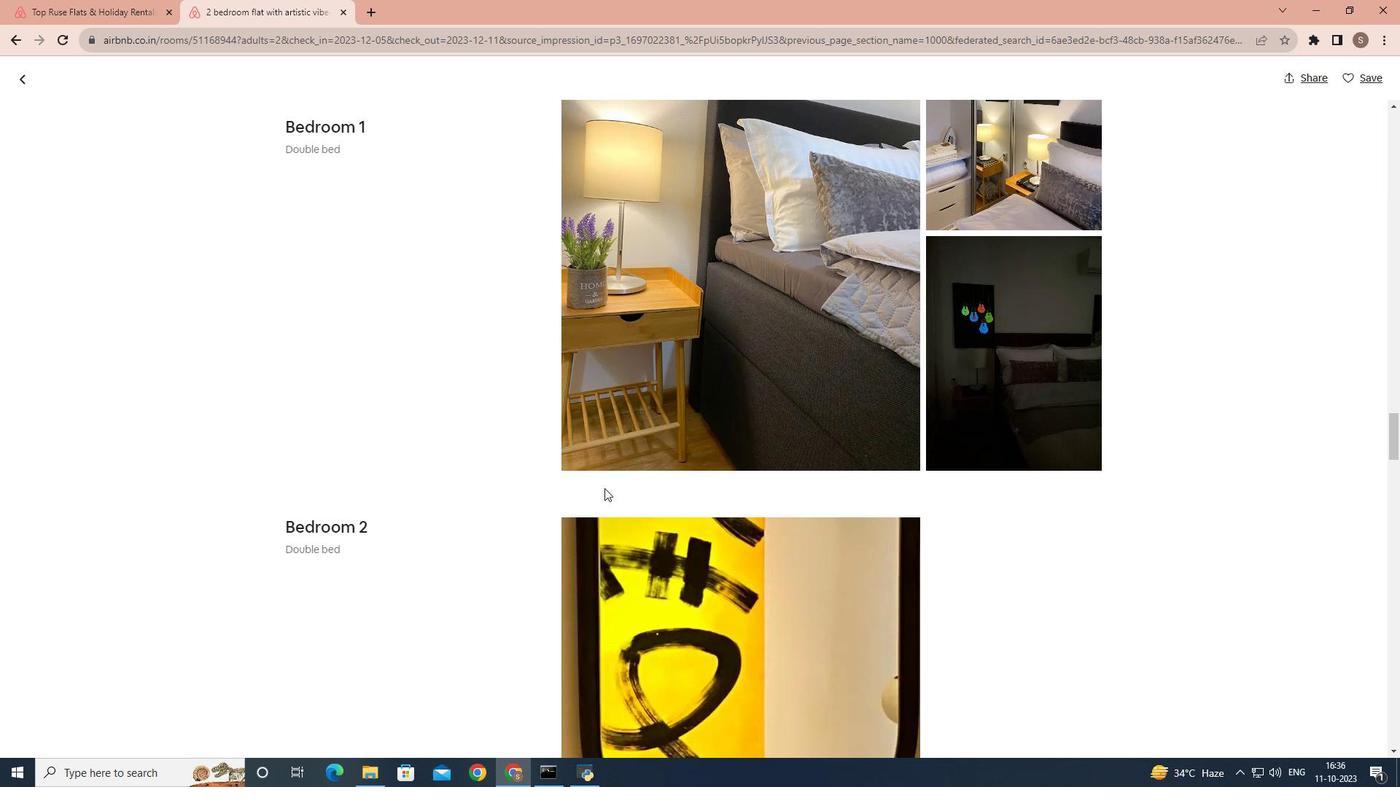 
Action: Mouse scrolled (604, 487) with delta (0, 0)
Screenshot: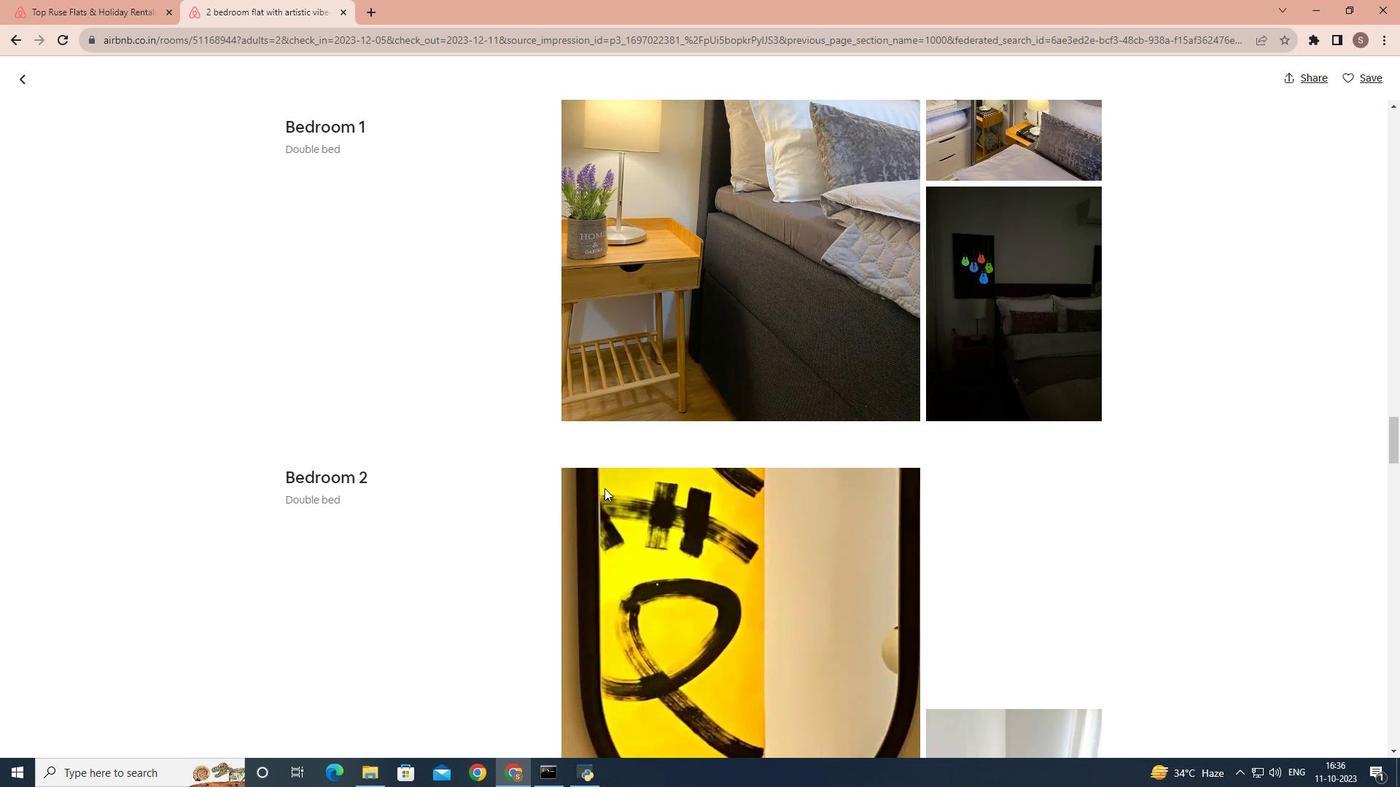 
Action: Mouse scrolled (604, 487) with delta (0, 0)
Screenshot: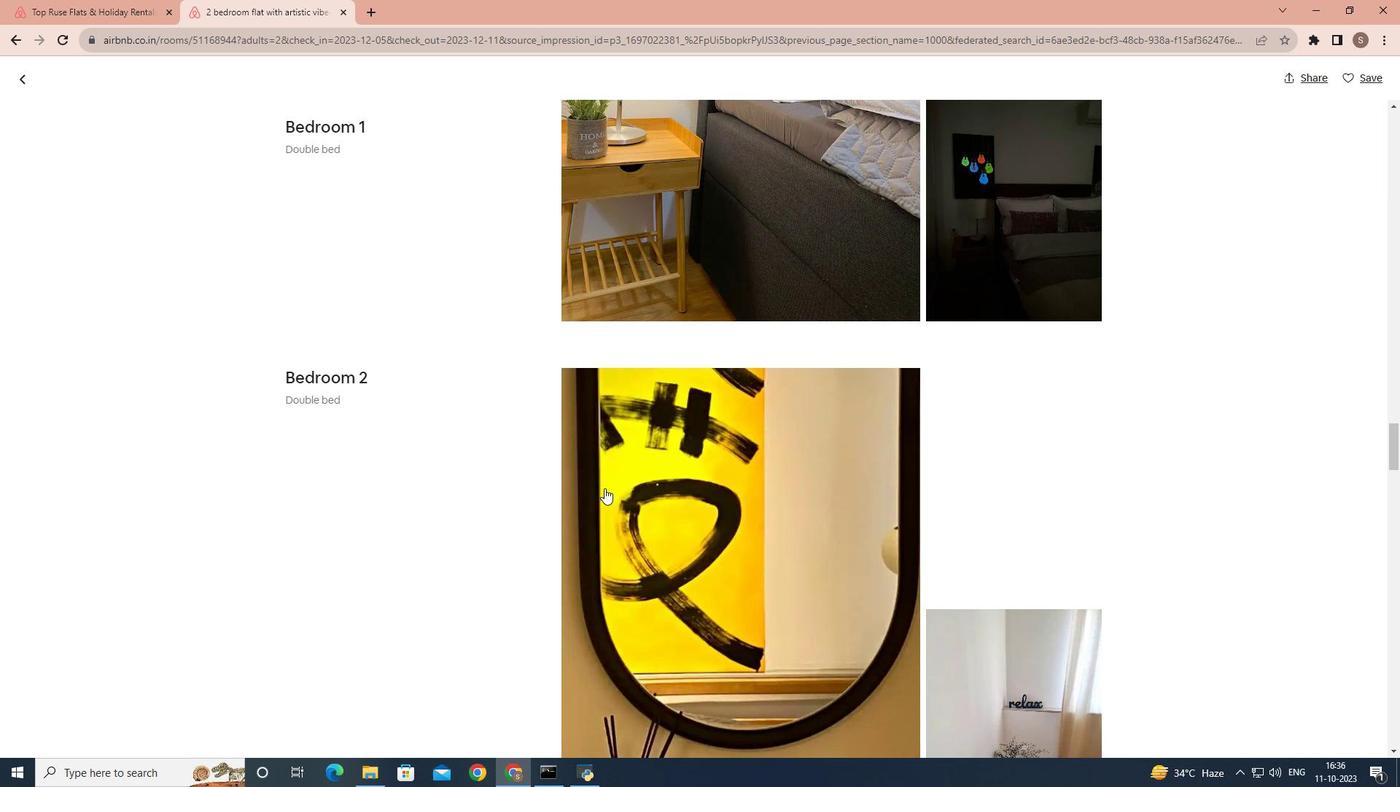 
Action: Mouse scrolled (604, 487) with delta (0, 0)
Screenshot: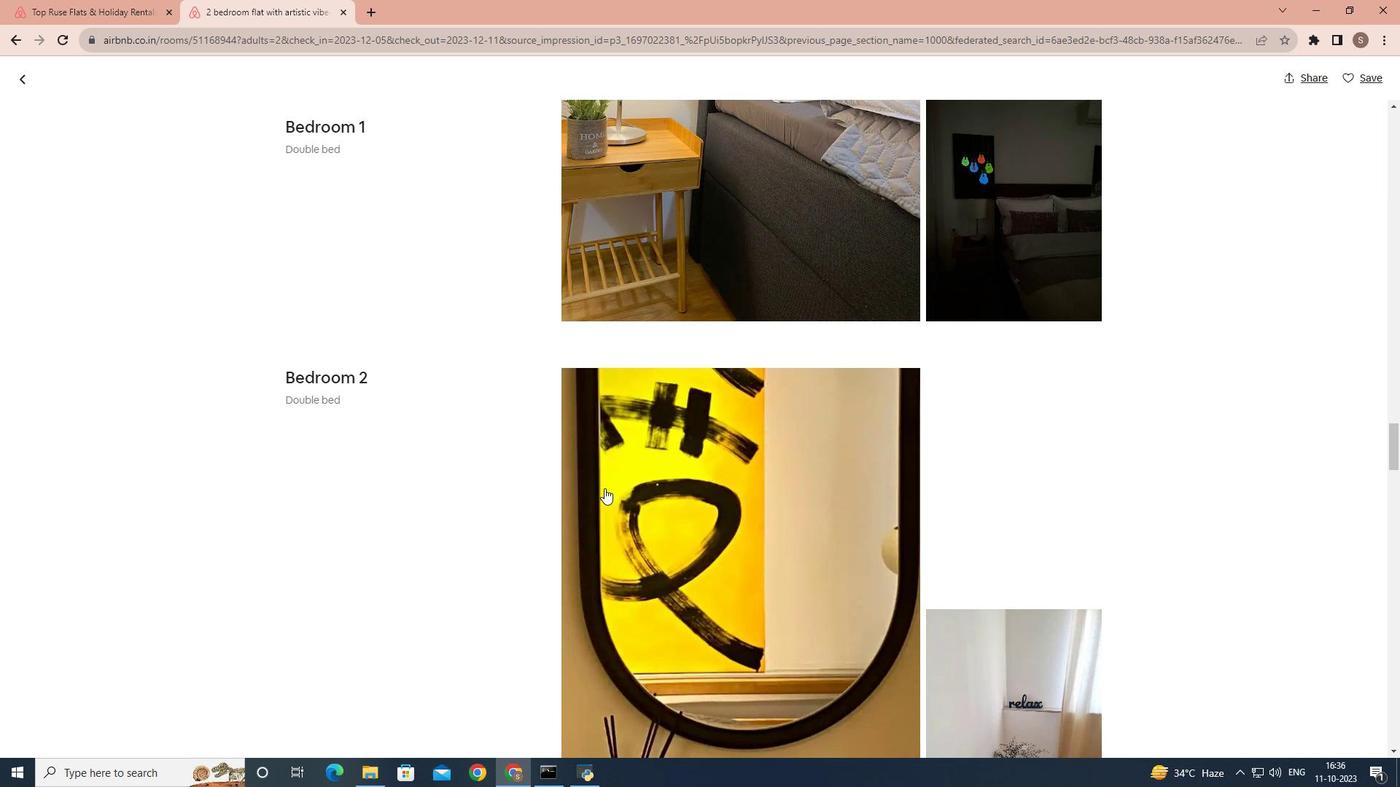 
Action: Mouse scrolled (604, 487) with delta (0, 0)
Screenshot: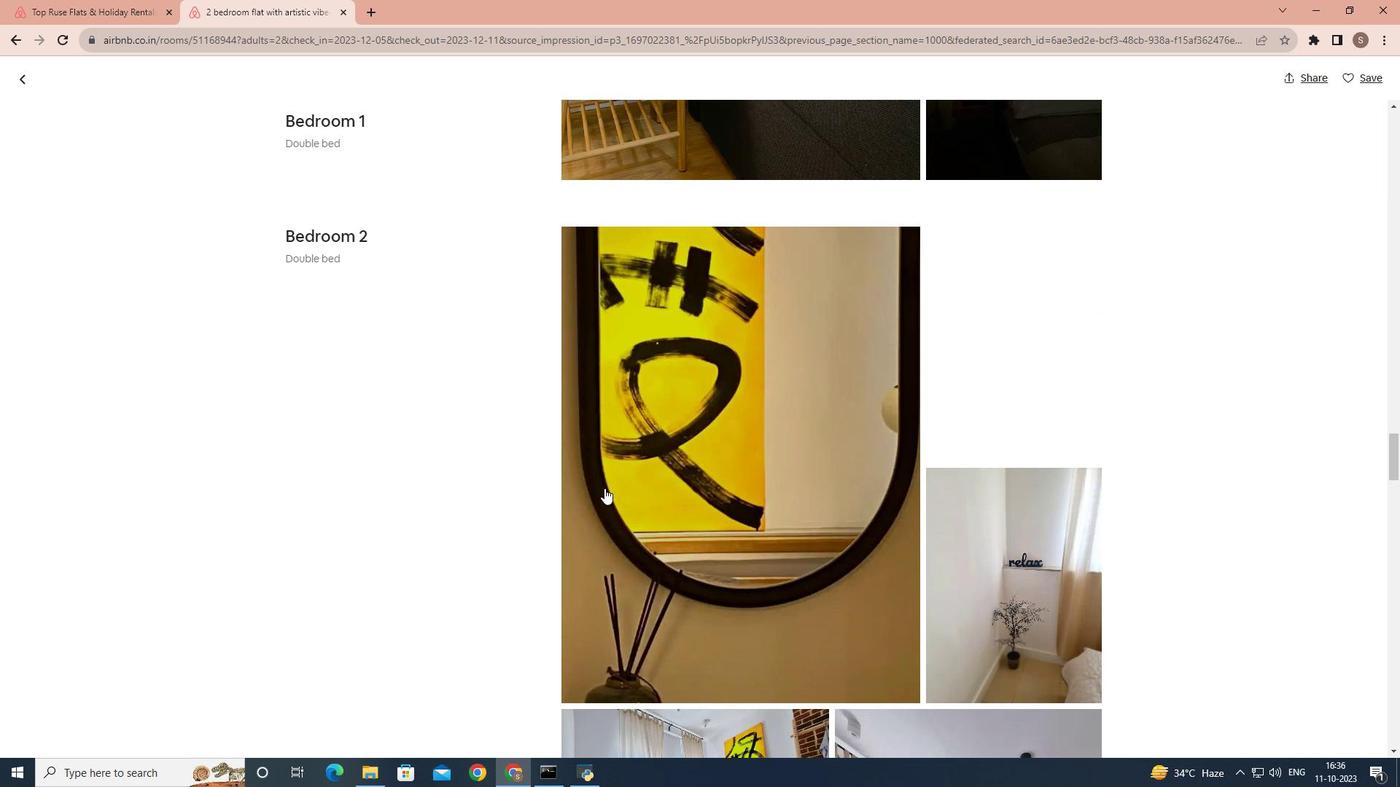 
Action: Mouse scrolled (604, 487) with delta (0, 0)
Screenshot: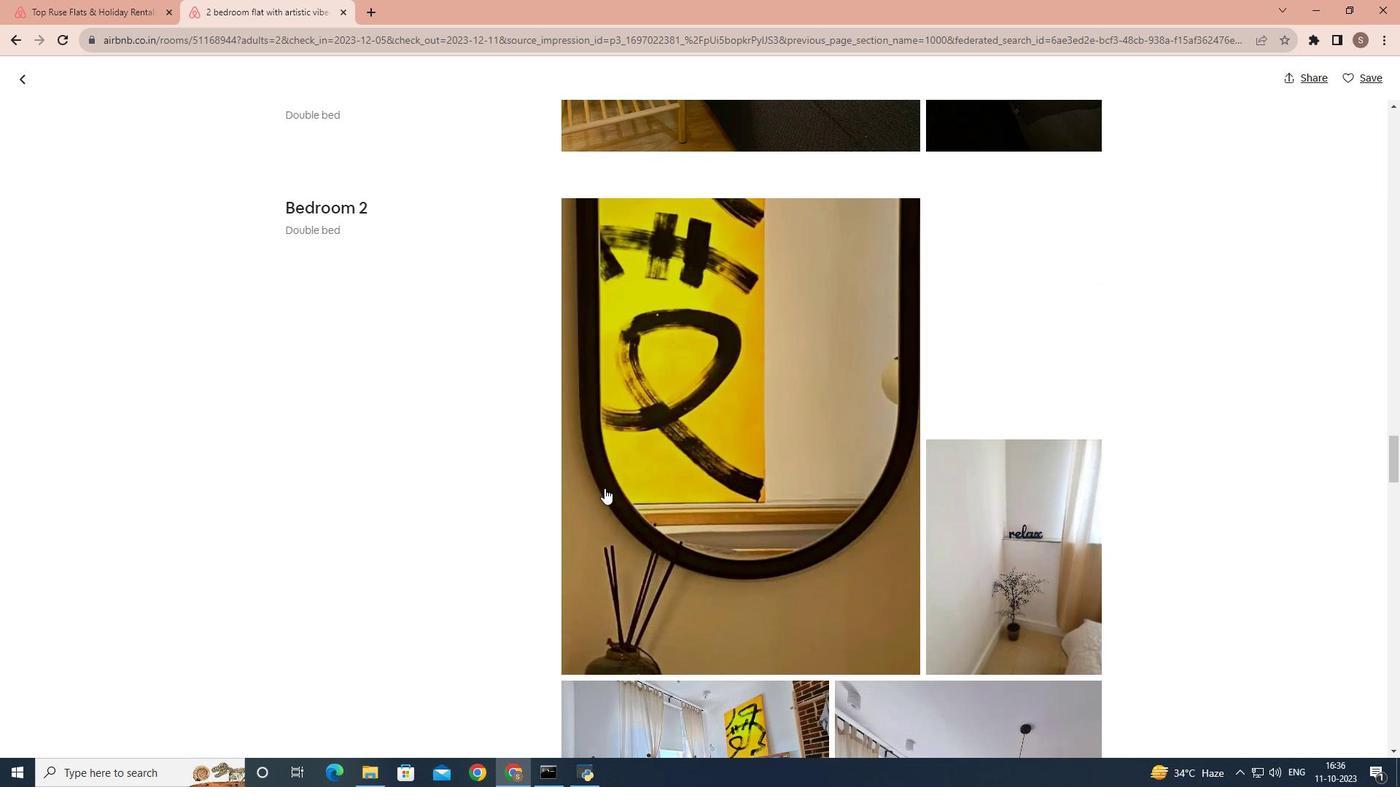
Action: Mouse scrolled (604, 487) with delta (0, 0)
Screenshot: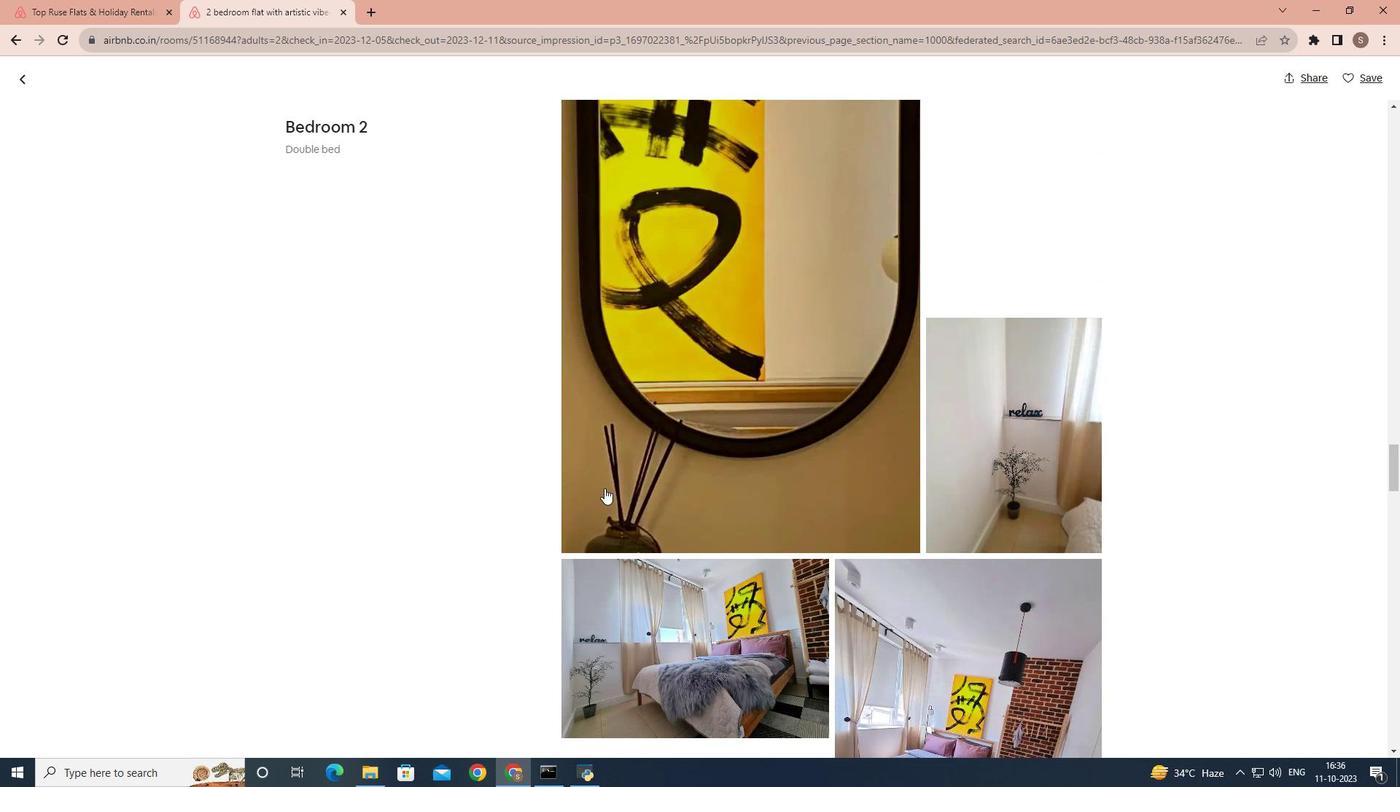 
Action: Mouse scrolled (604, 487) with delta (0, 0)
Screenshot: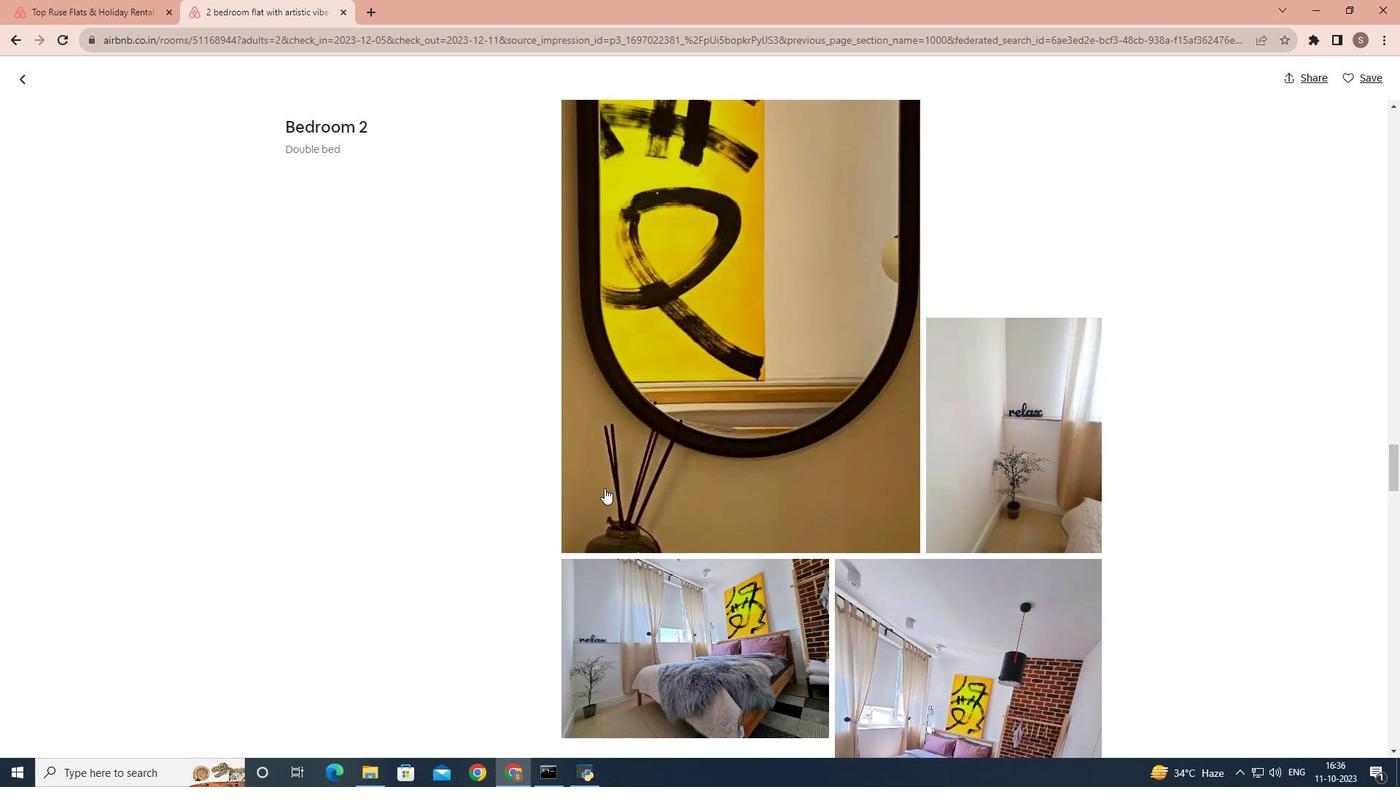 
Action: Mouse scrolled (604, 487) with delta (0, 0)
Screenshot: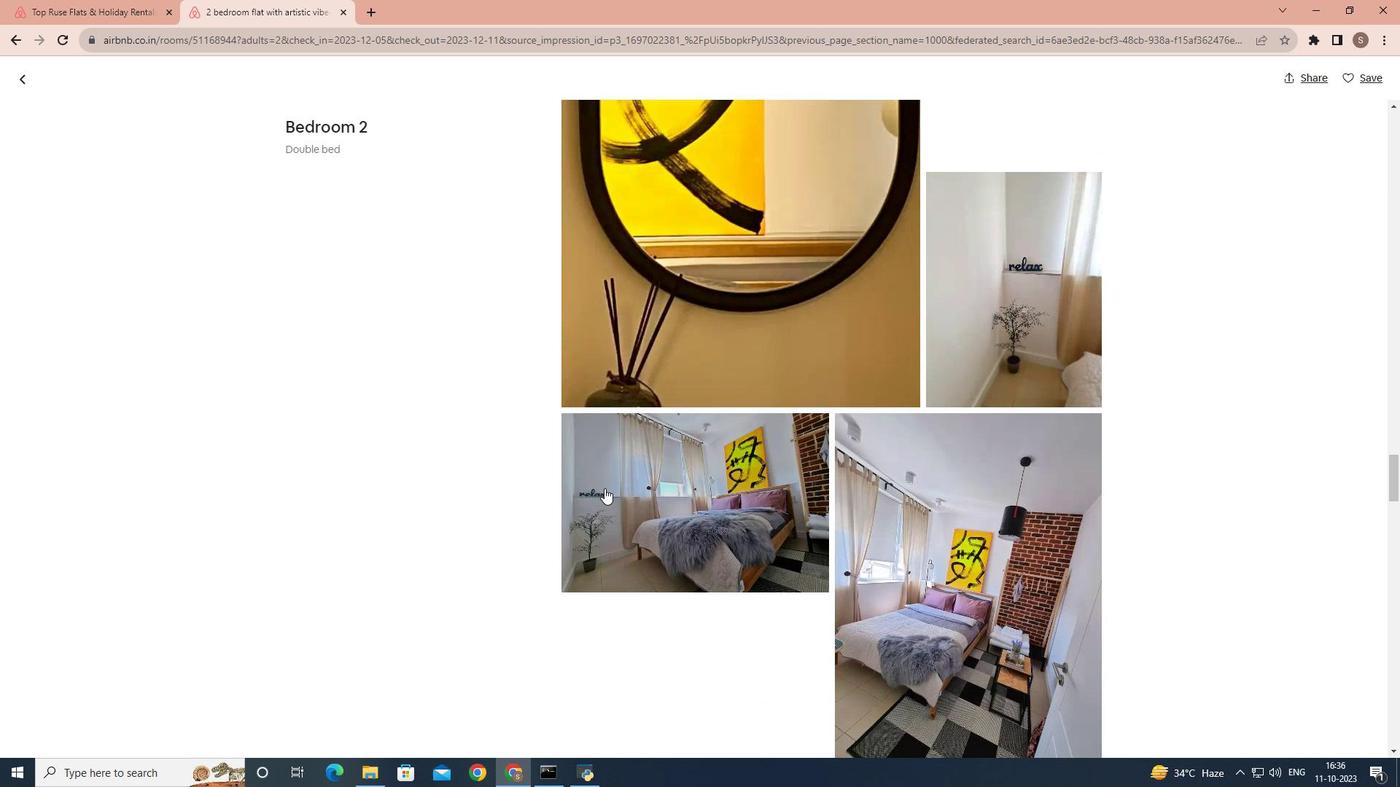 
Action: Mouse scrolled (604, 487) with delta (0, 0)
Screenshot: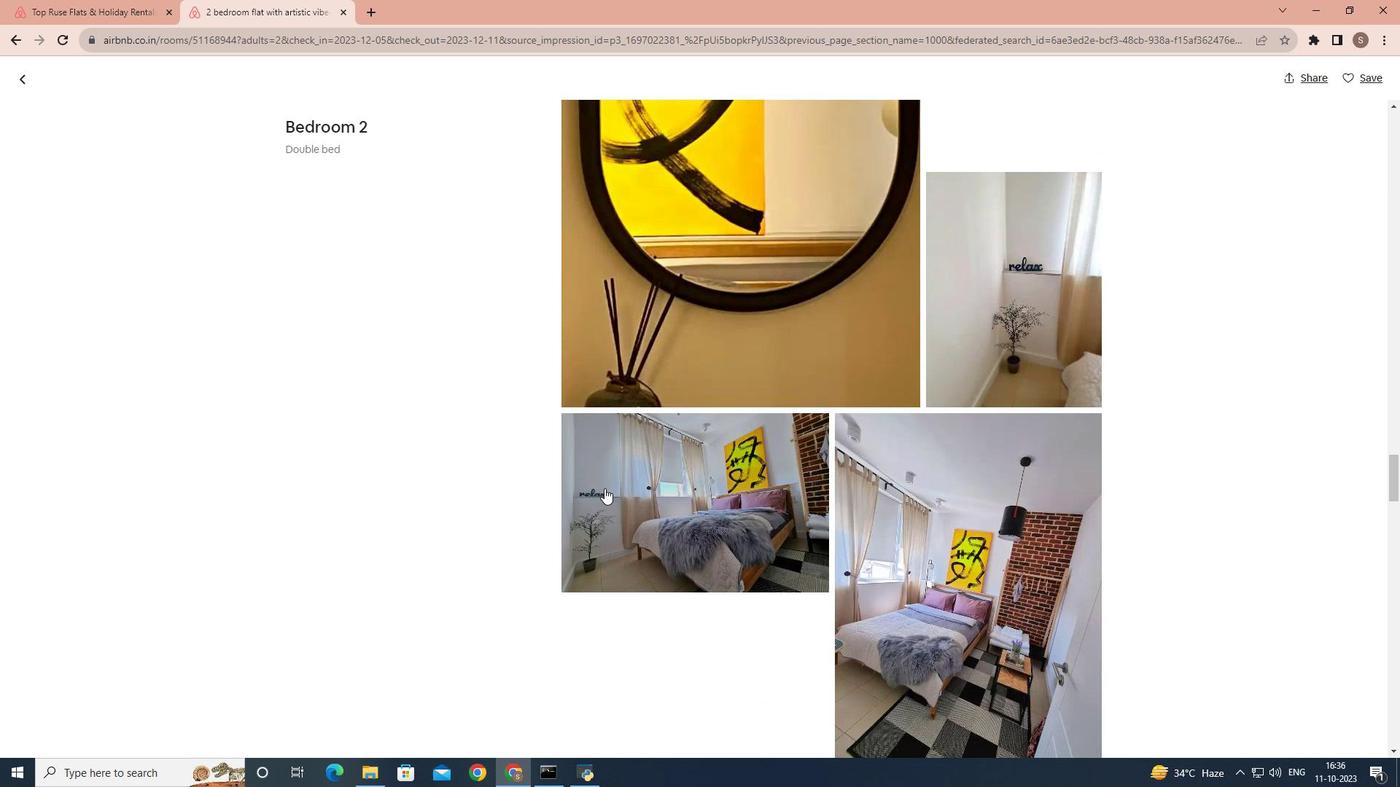 
Action: Mouse scrolled (604, 487) with delta (0, 0)
Screenshot: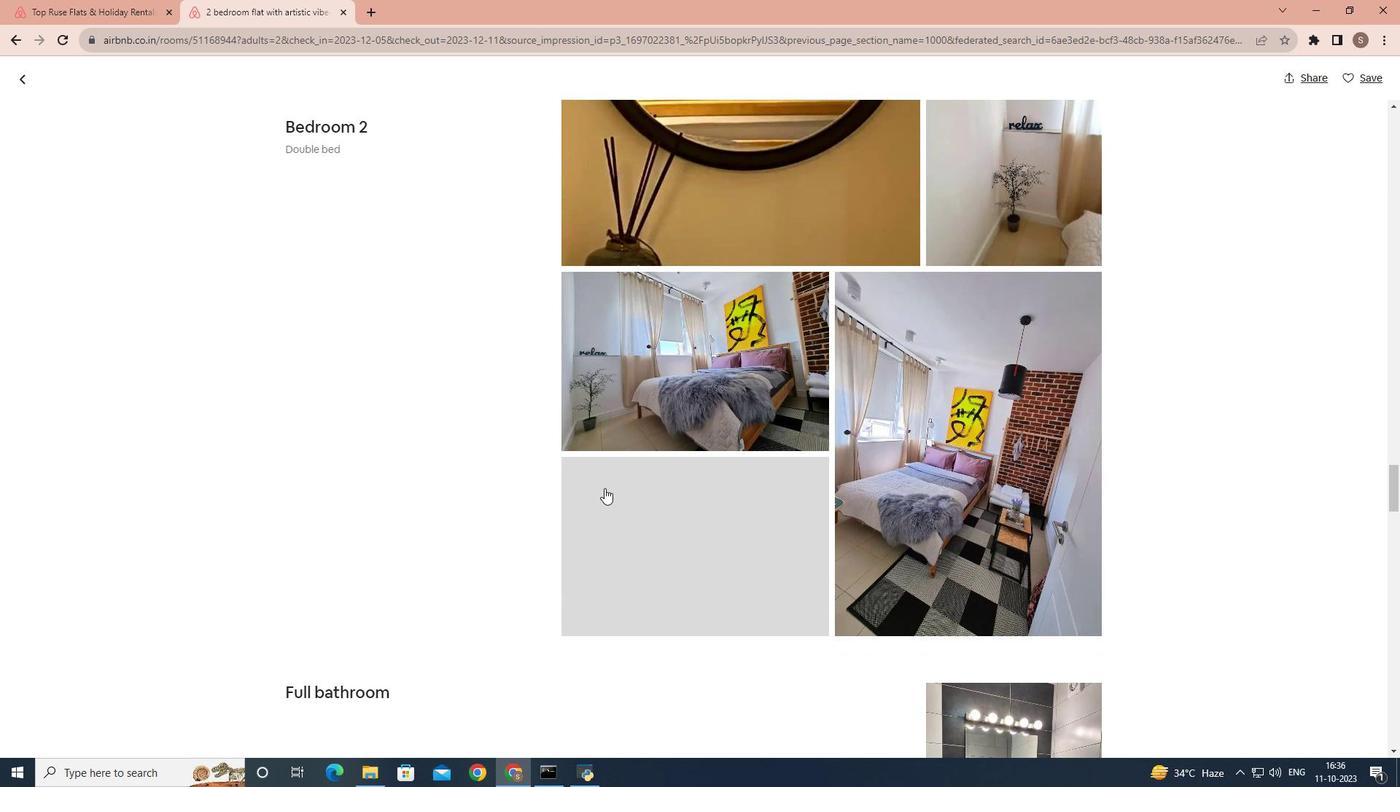 
Action: Mouse scrolled (604, 487) with delta (0, 0)
Screenshot: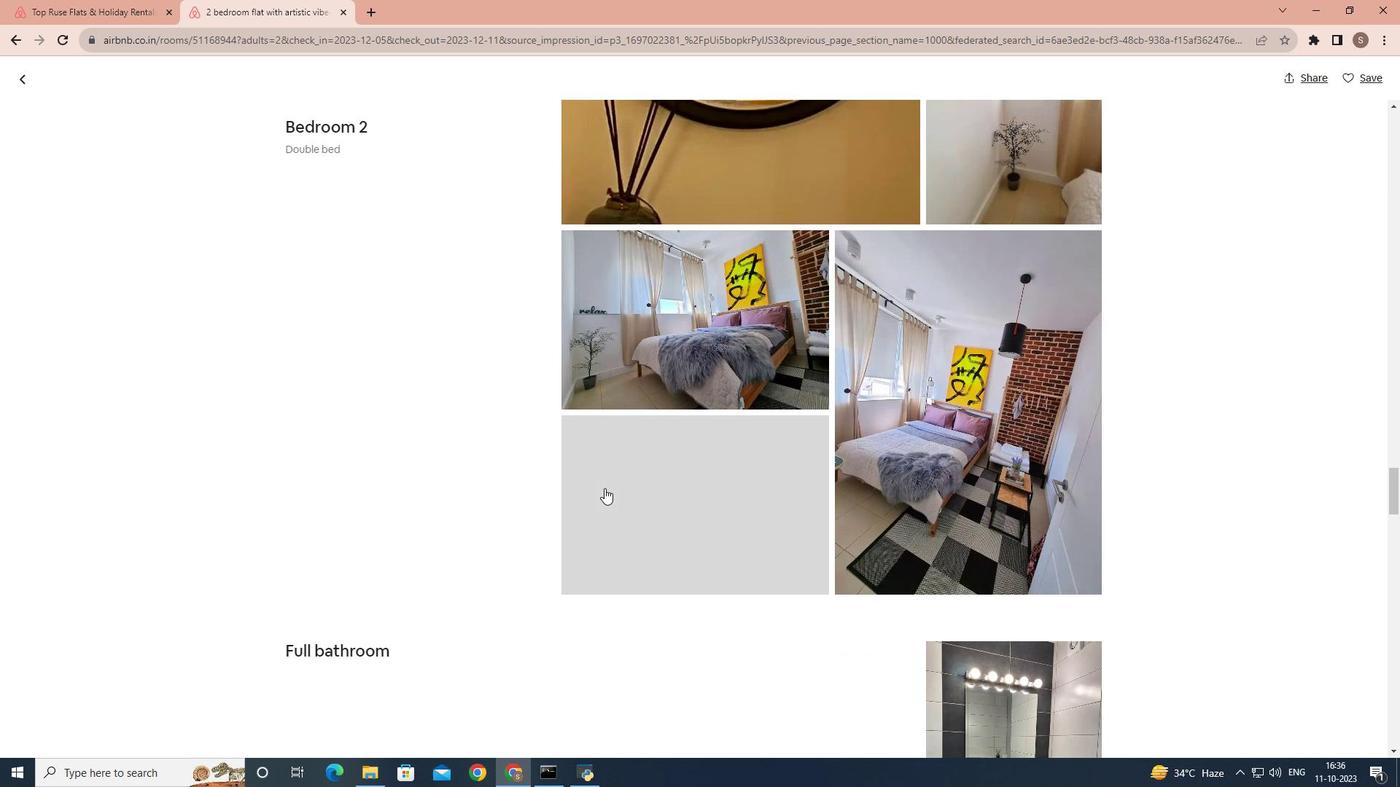 
Action: Mouse scrolled (604, 487) with delta (0, 0)
Screenshot: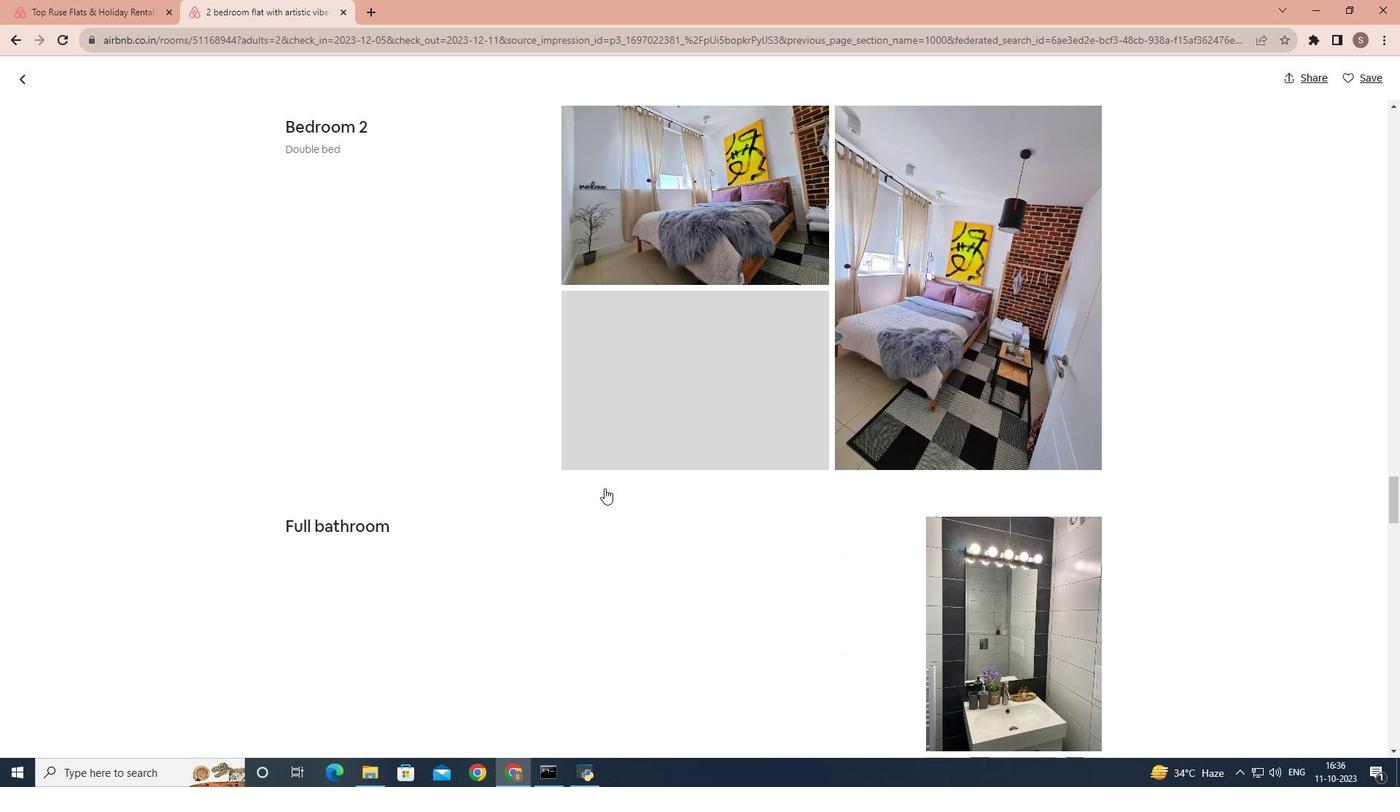 
Action: Mouse scrolled (604, 487) with delta (0, 0)
Screenshot: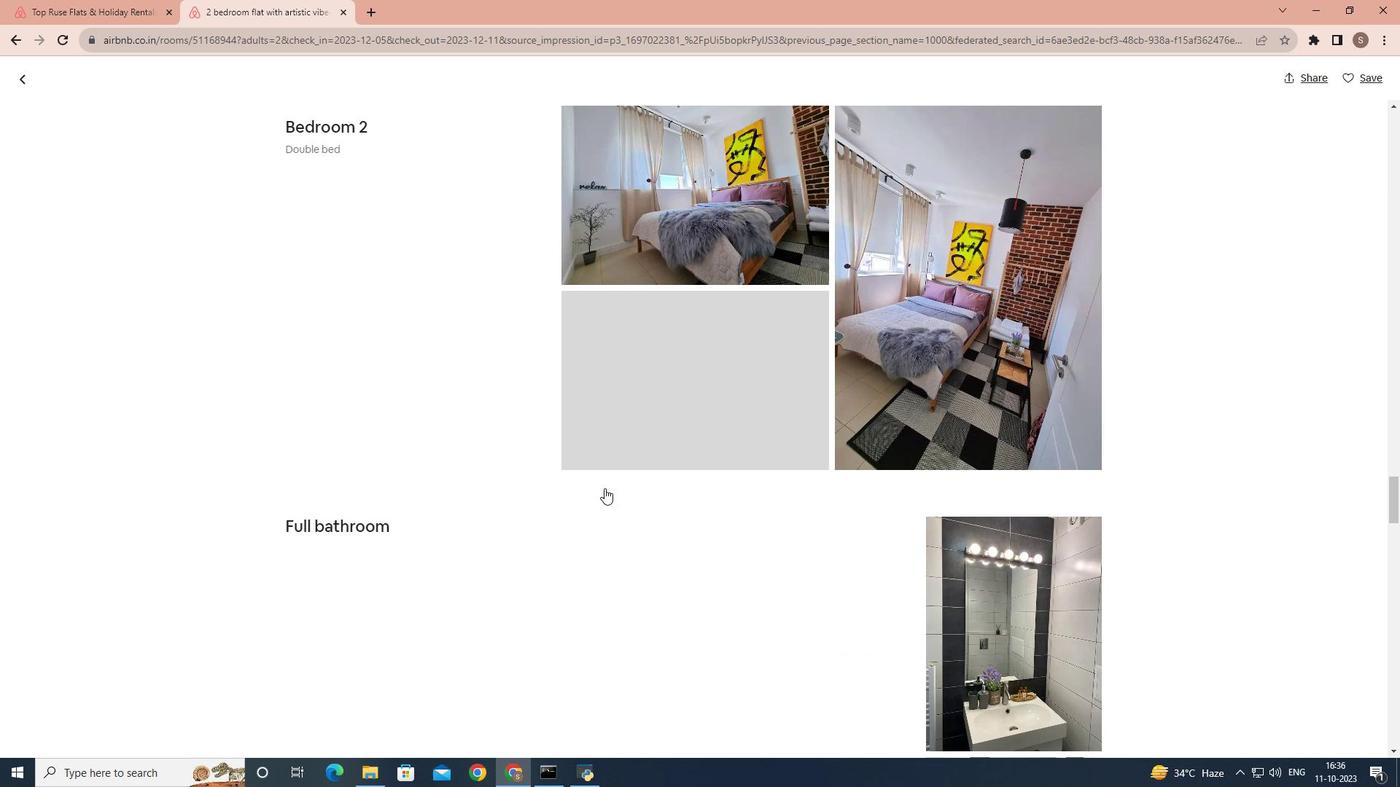 
Action: Mouse scrolled (604, 487) with delta (0, 0)
Screenshot: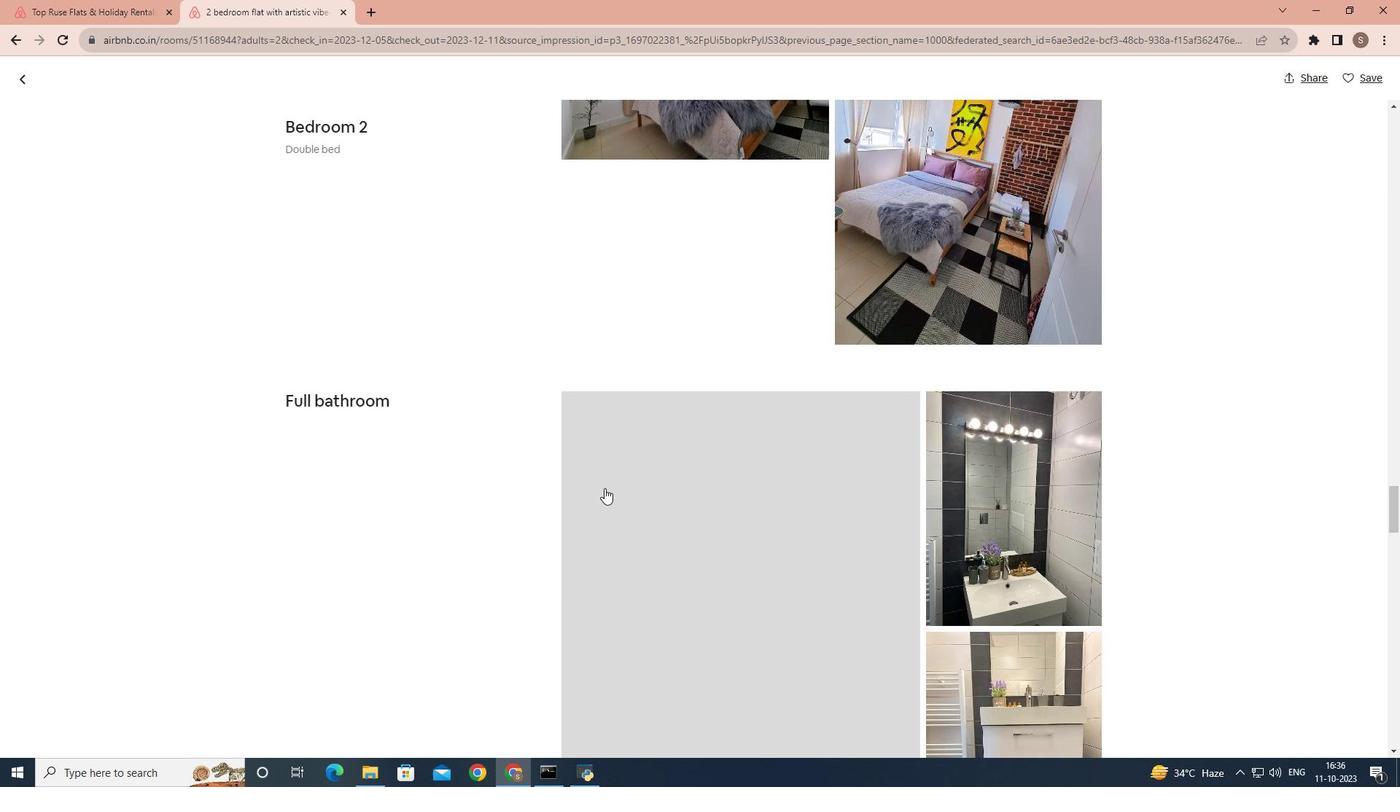 
Action: Mouse scrolled (604, 487) with delta (0, 0)
Screenshot: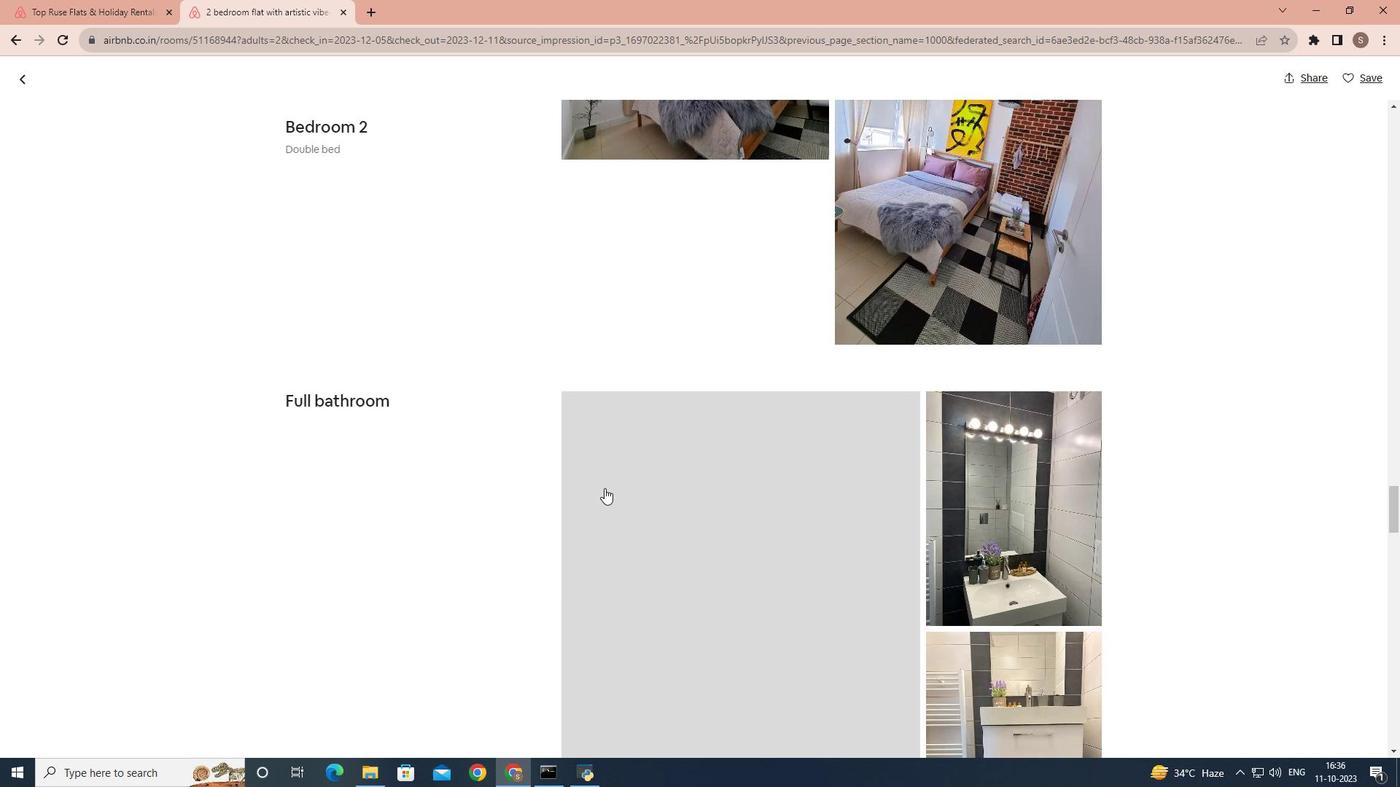 
Action: Mouse scrolled (604, 487) with delta (0, 0)
Screenshot: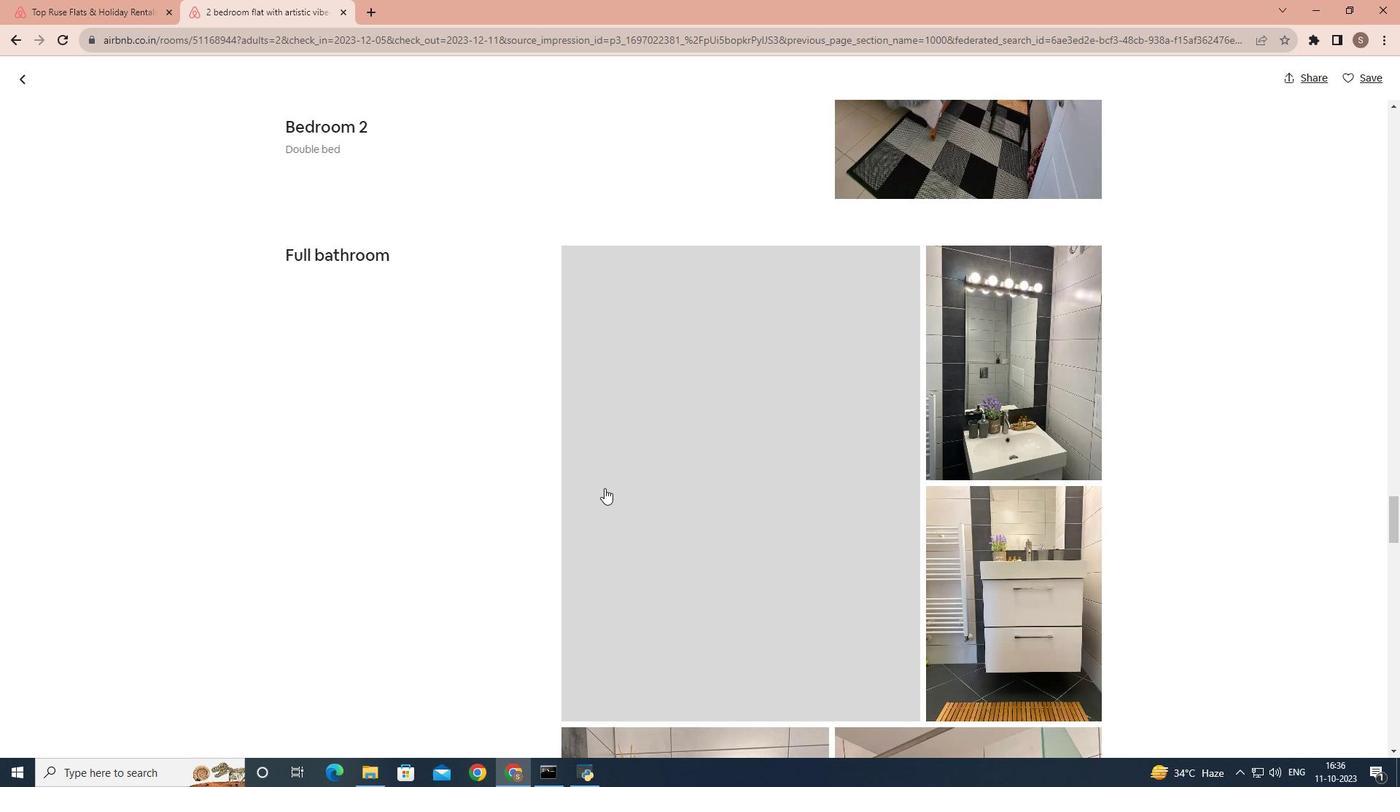 
Action: Mouse scrolled (604, 487) with delta (0, 0)
Screenshot: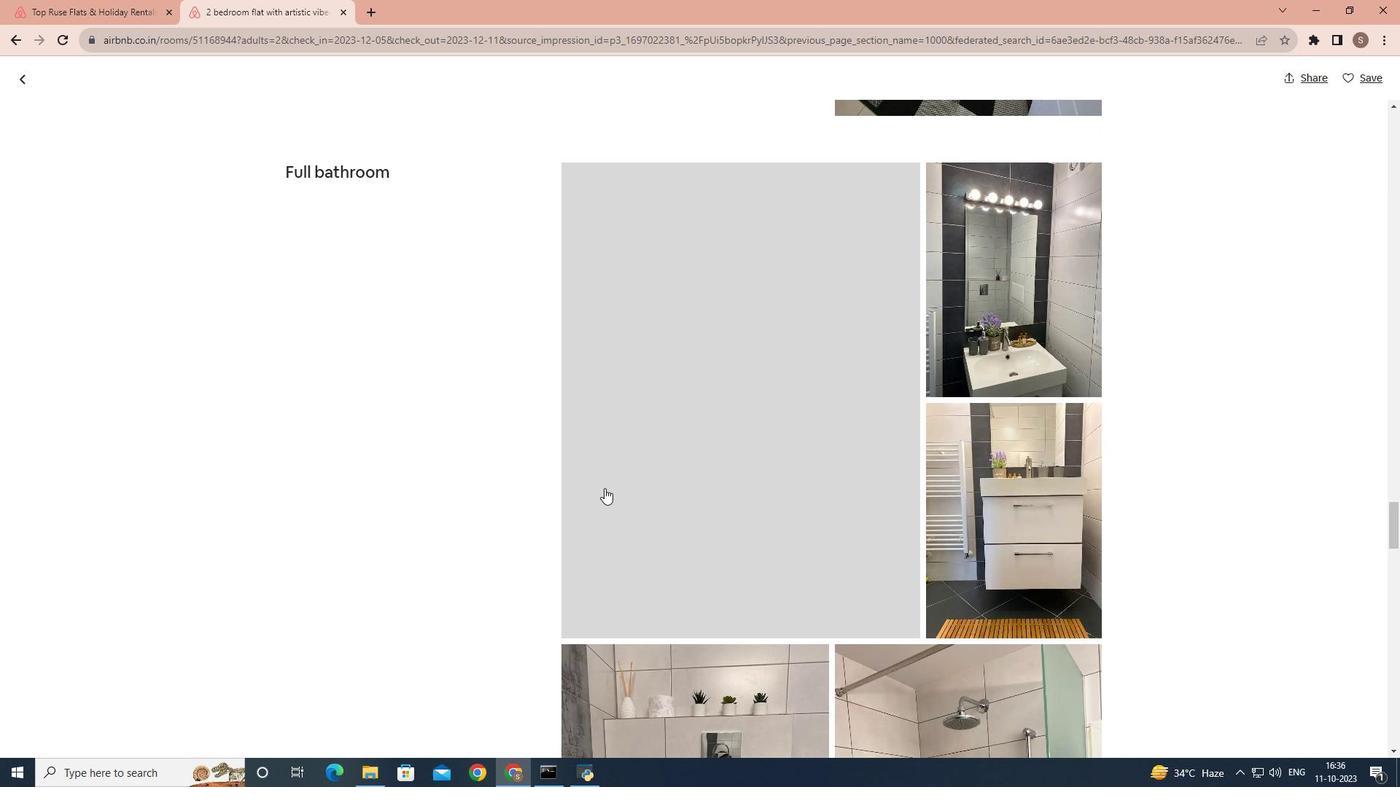 
Action: Mouse scrolled (604, 487) with delta (0, 0)
Screenshot: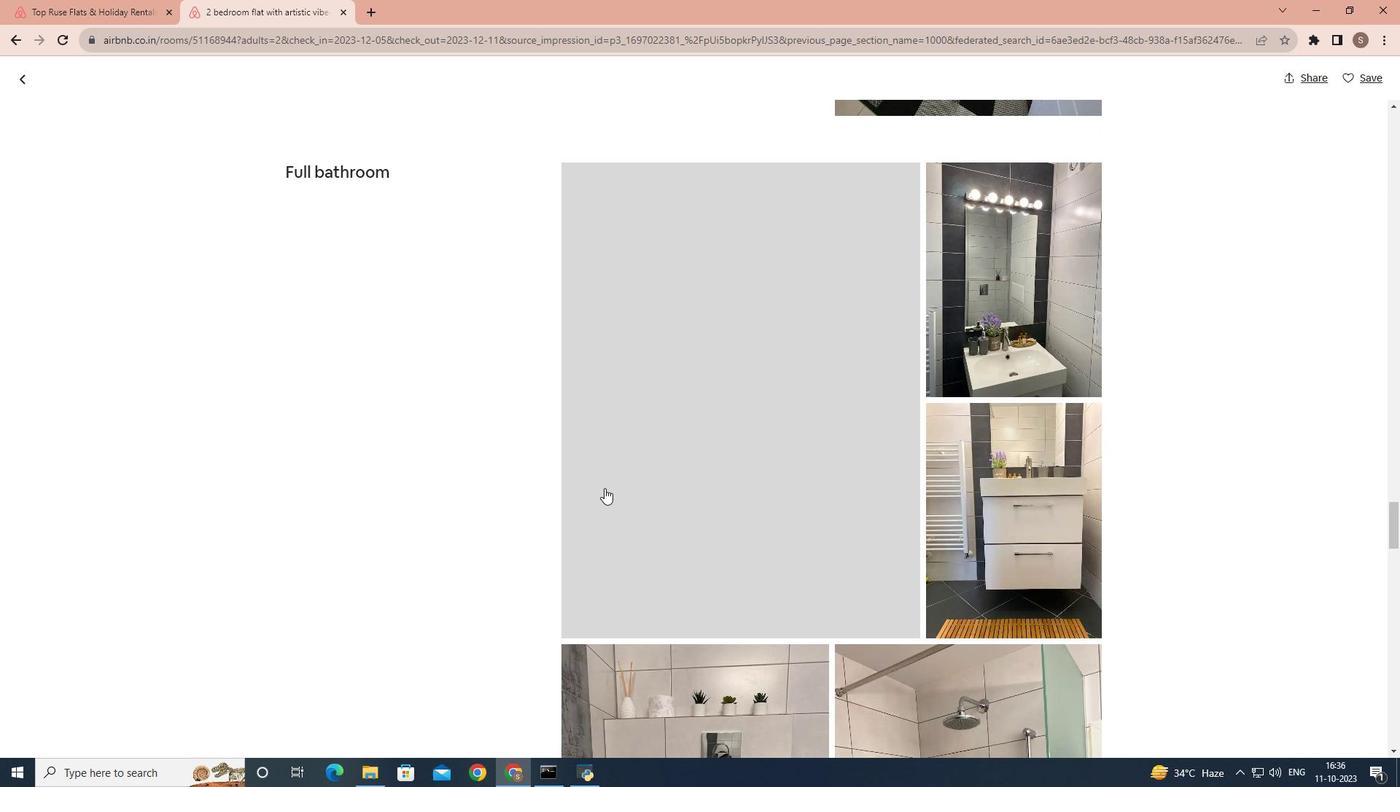 
Action: Mouse scrolled (604, 487) with delta (0, 0)
Screenshot: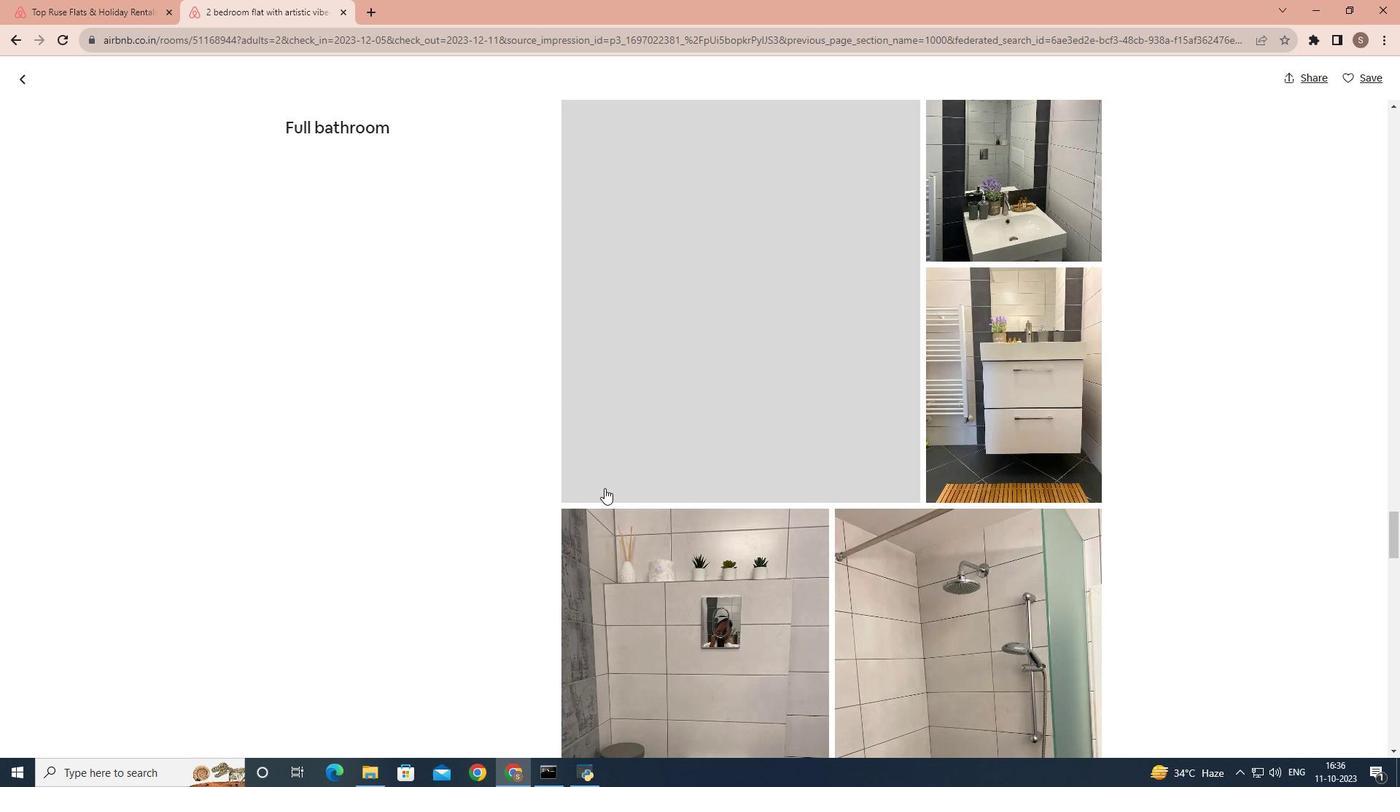 
Action: Mouse scrolled (604, 487) with delta (0, 0)
Screenshot: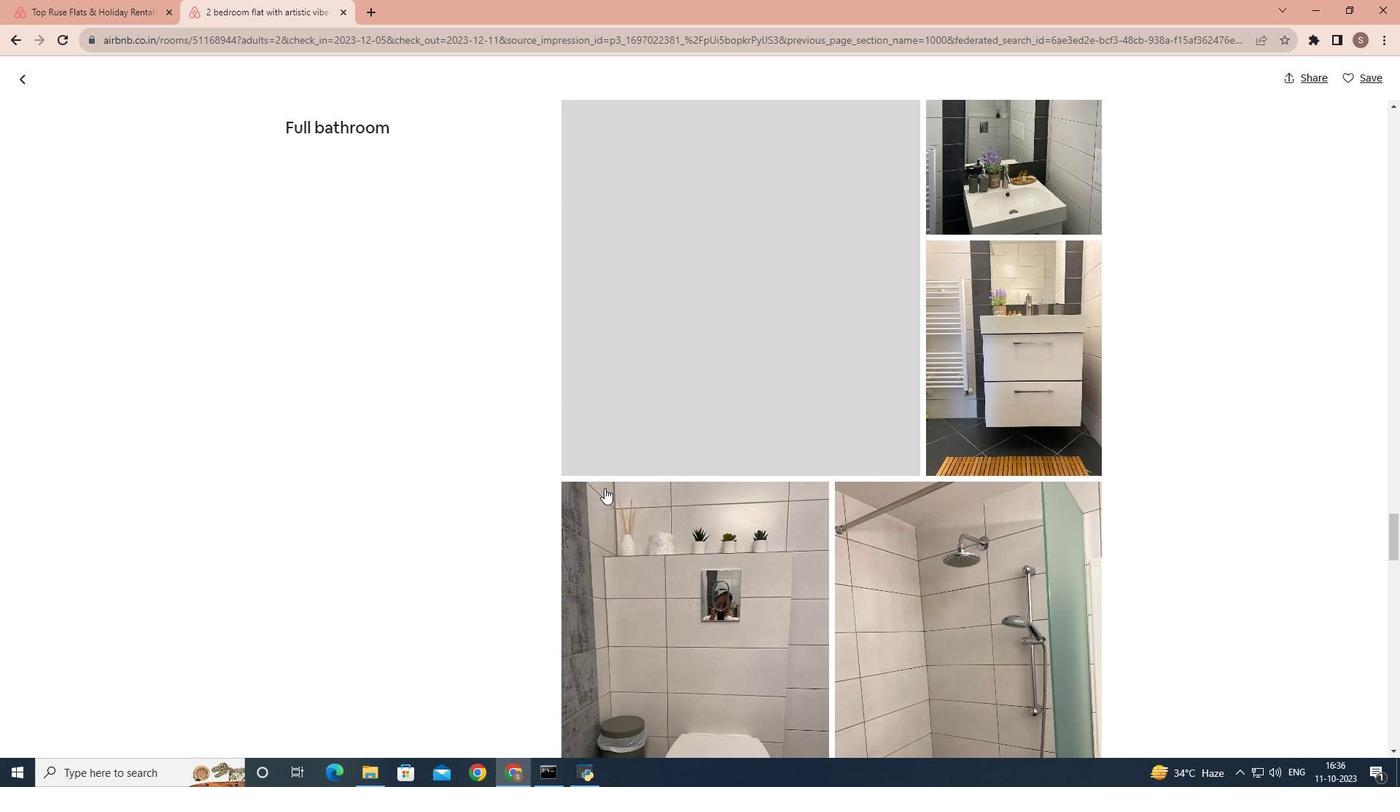 
Action: Mouse scrolled (604, 487) with delta (0, 0)
Screenshot: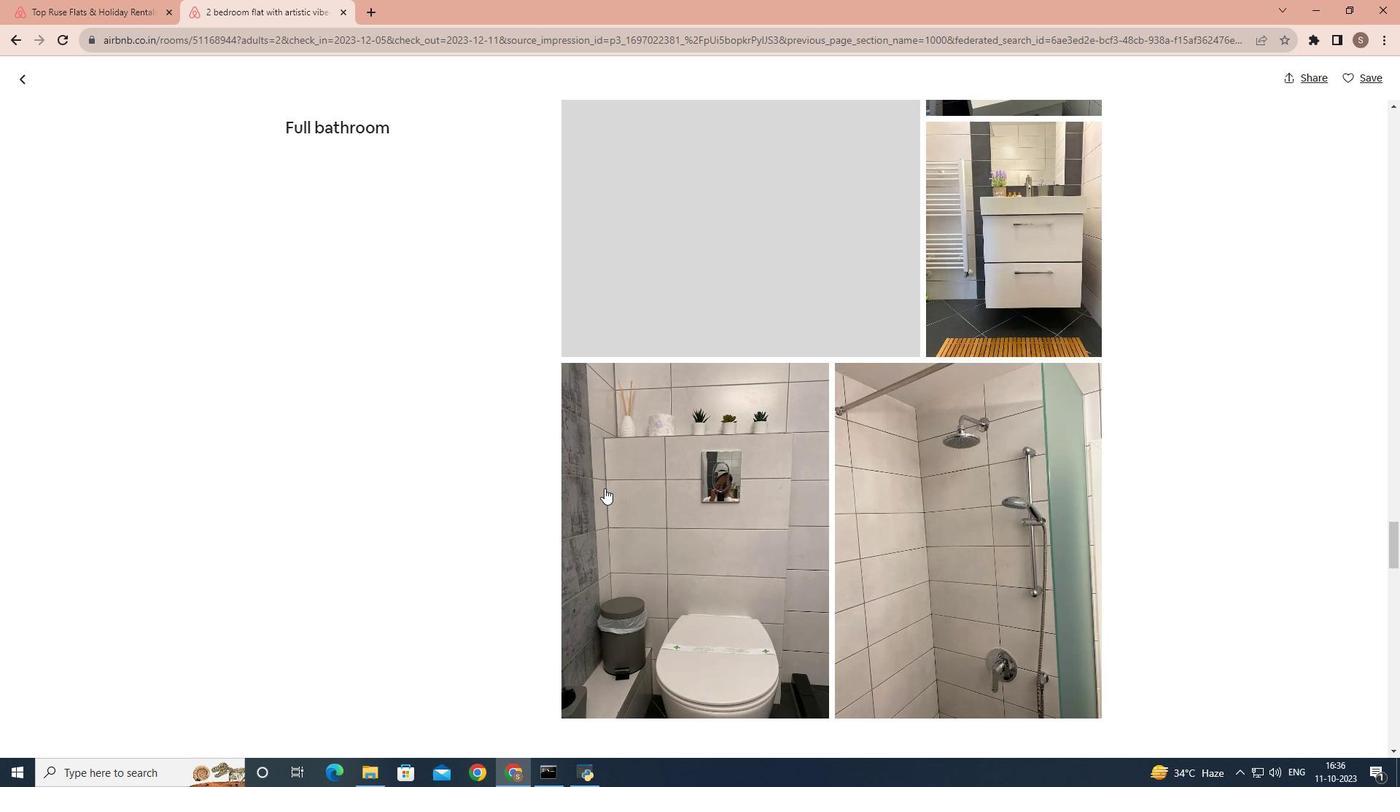 
Action: Mouse scrolled (604, 487) with delta (0, 0)
Screenshot: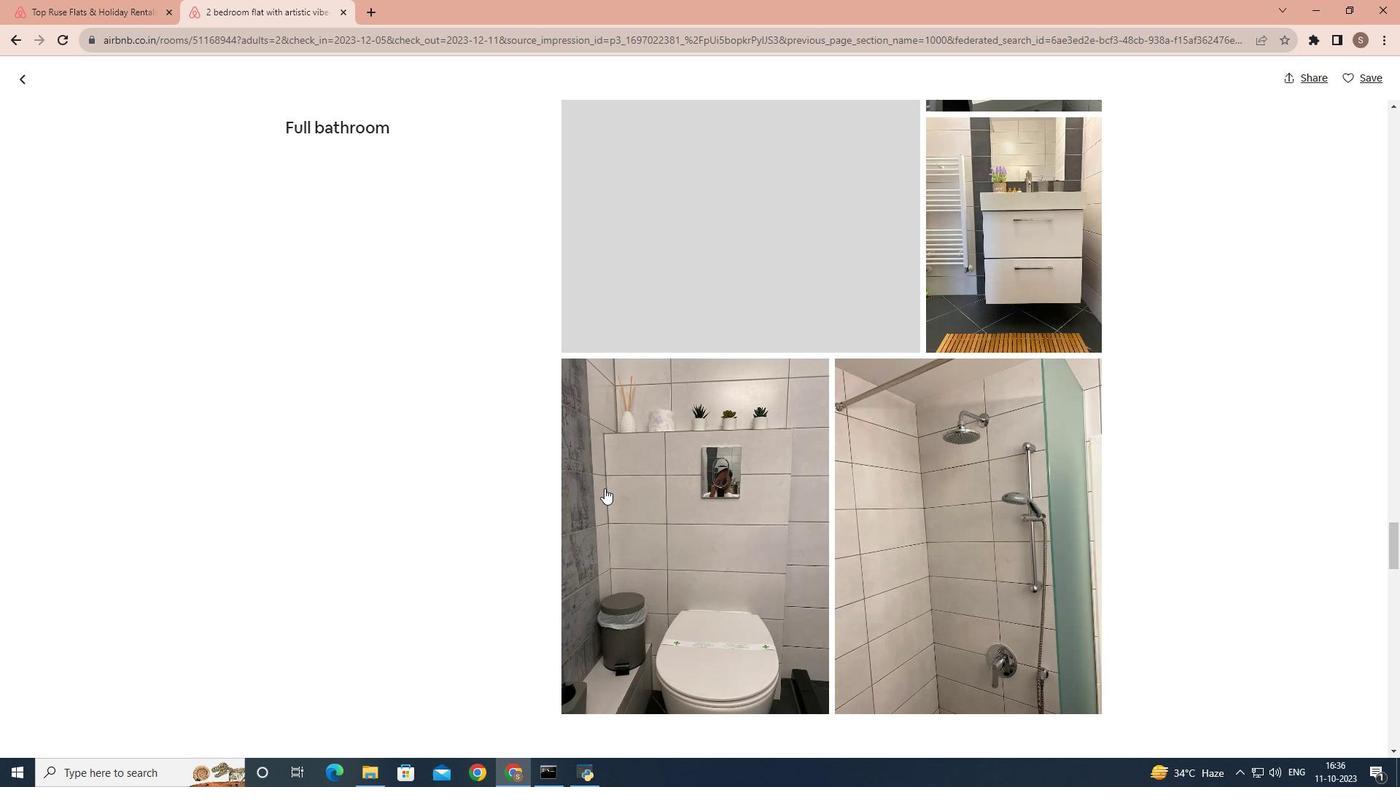 
Action: Mouse moved to (598, 479)
Screenshot: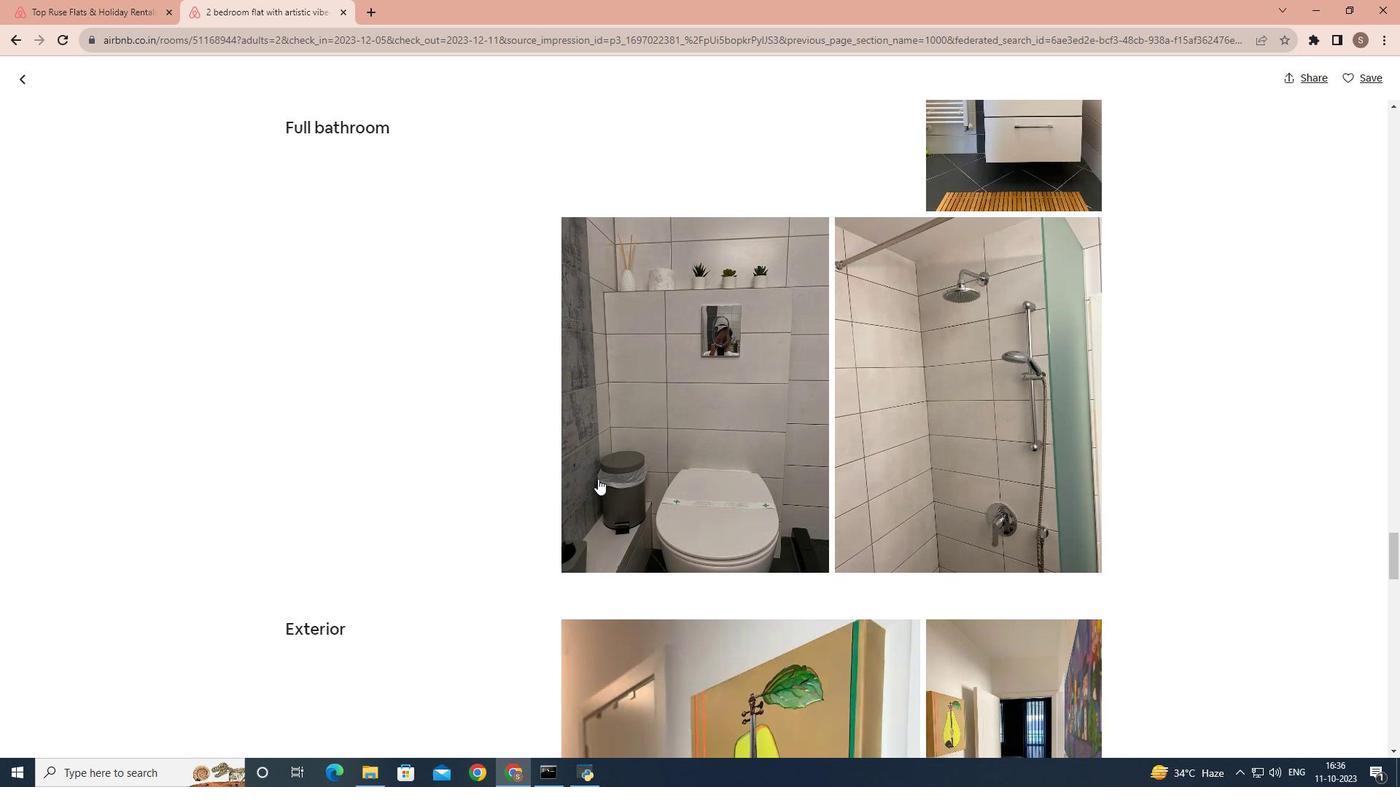 
Action: Mouse scrolled (598, 478) with delta (0, 0)
Screenshot: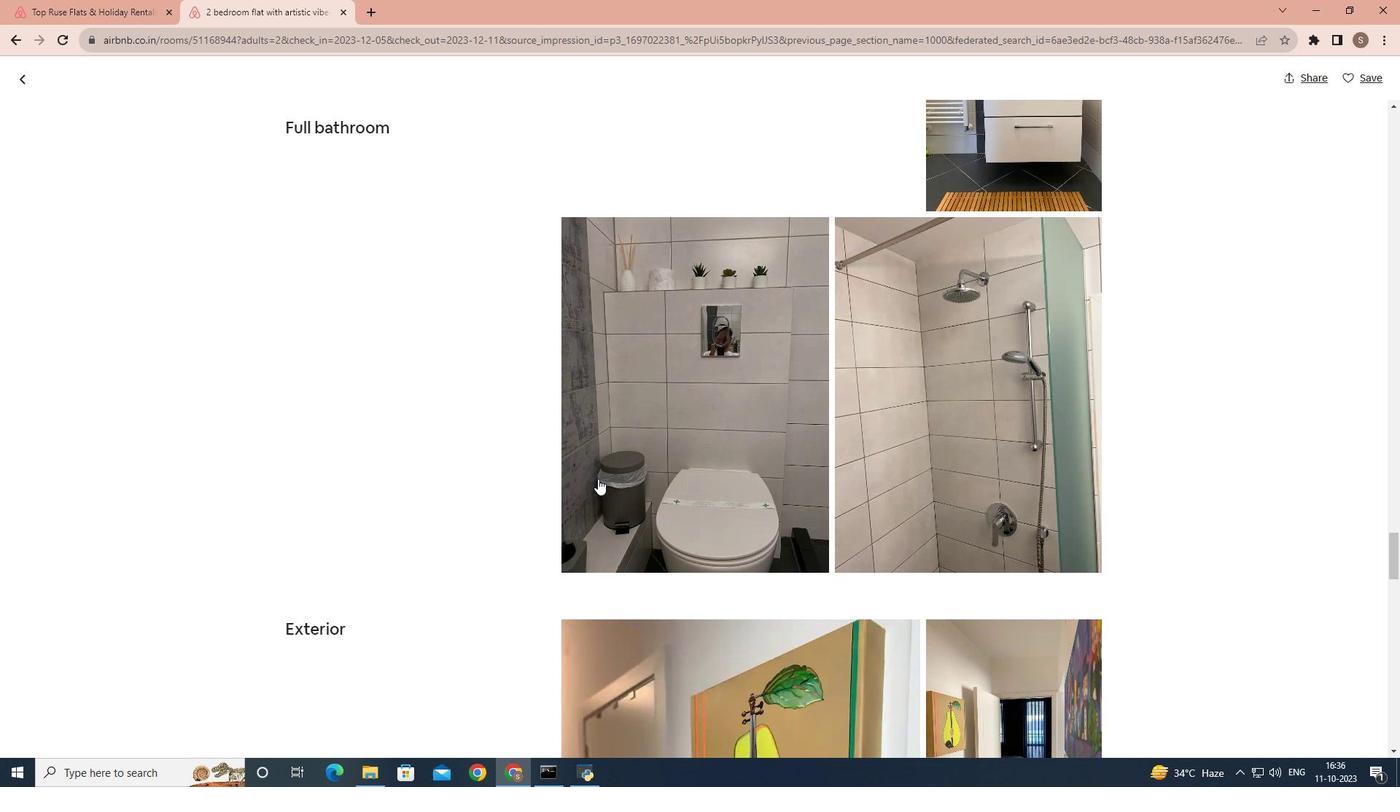 
Action: Mouse scrolled (598, 478) with delta (0, 0)
Screenshot: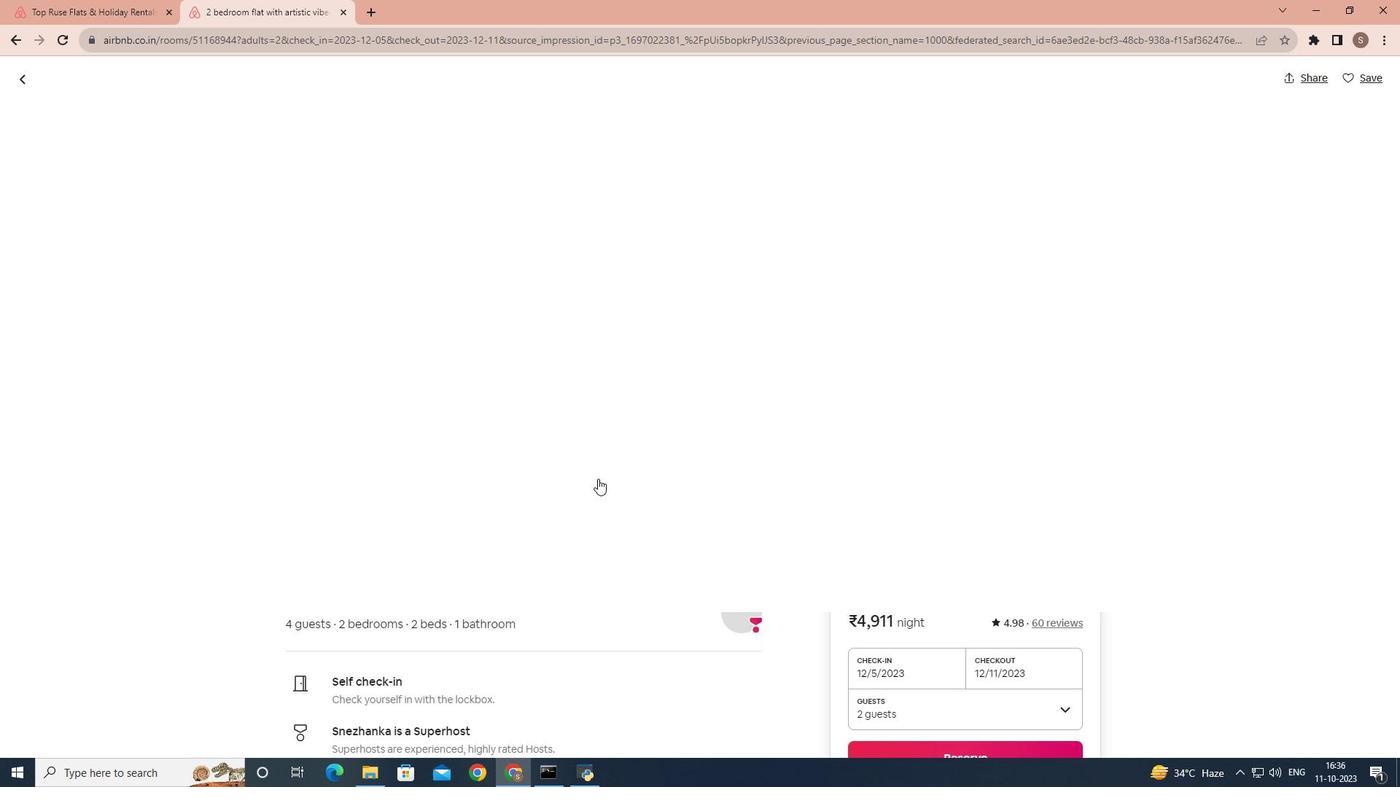 
Action: Mouse scrolled (598, 478) with delta (0, 0)
Screenshot: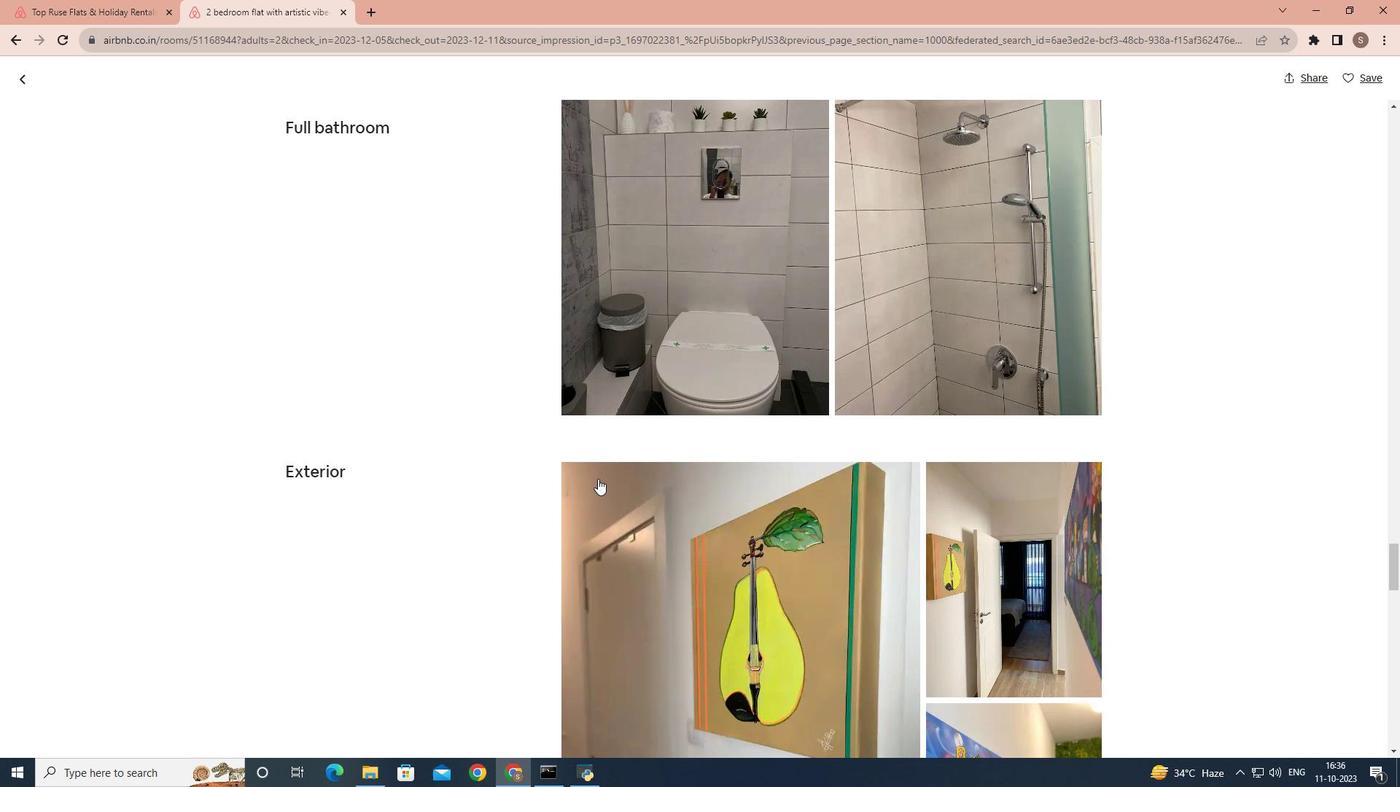 
Action: Mouse scrolled (598, 478) with delta (0, 0)
Screenshot: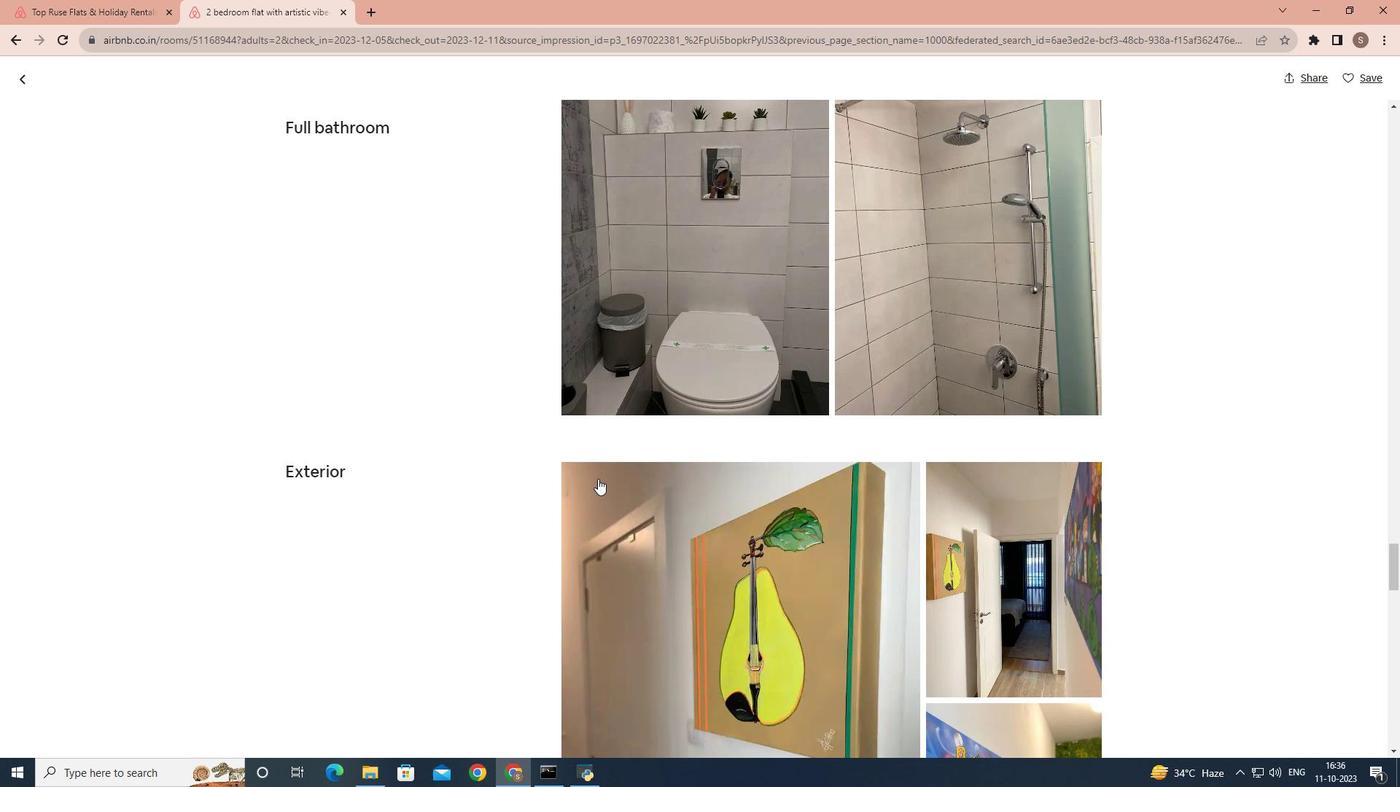 
Action: Mouse scrolled (598, 478) with delta (0, 0)
Screenshot: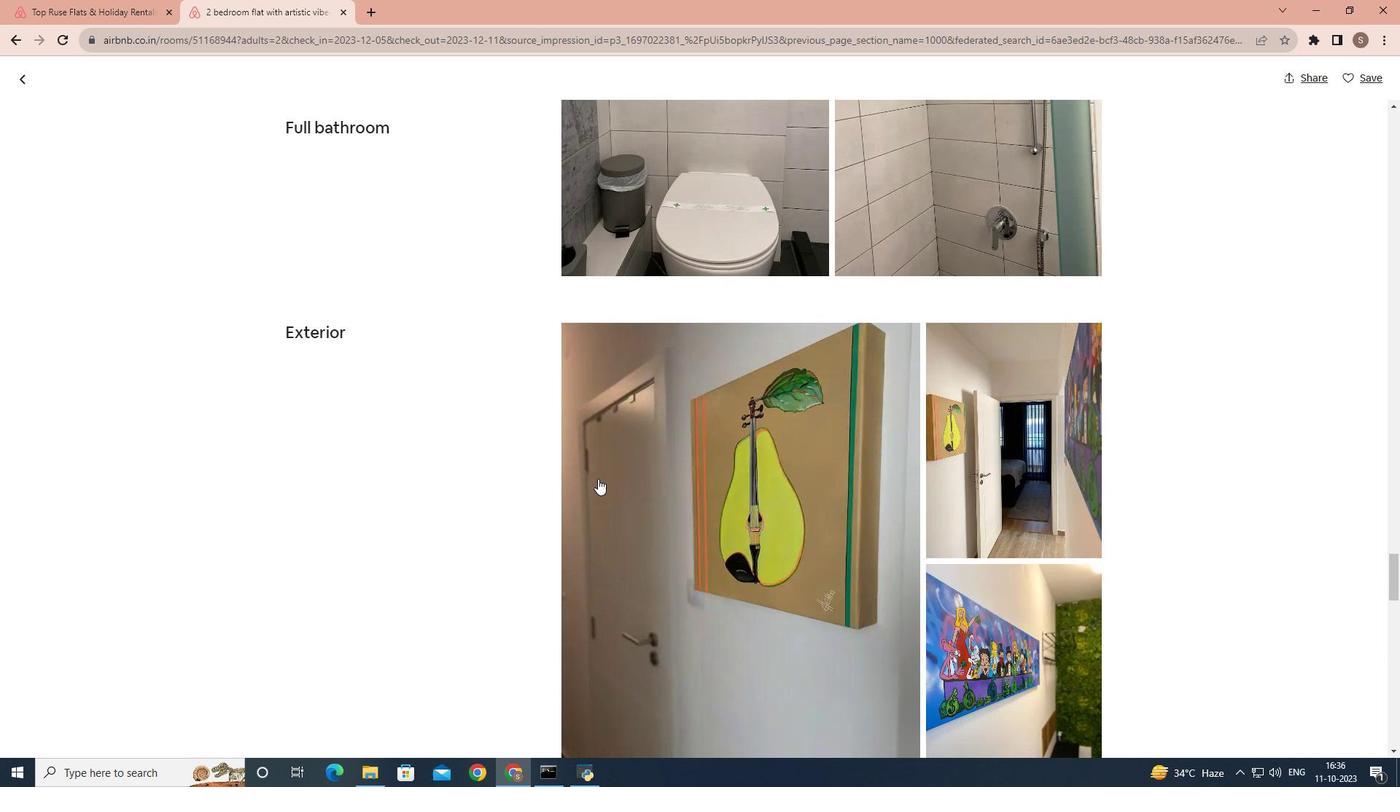 
Action: Mouse scrolled (598, 478) with delta (0, 0)
Screenshot: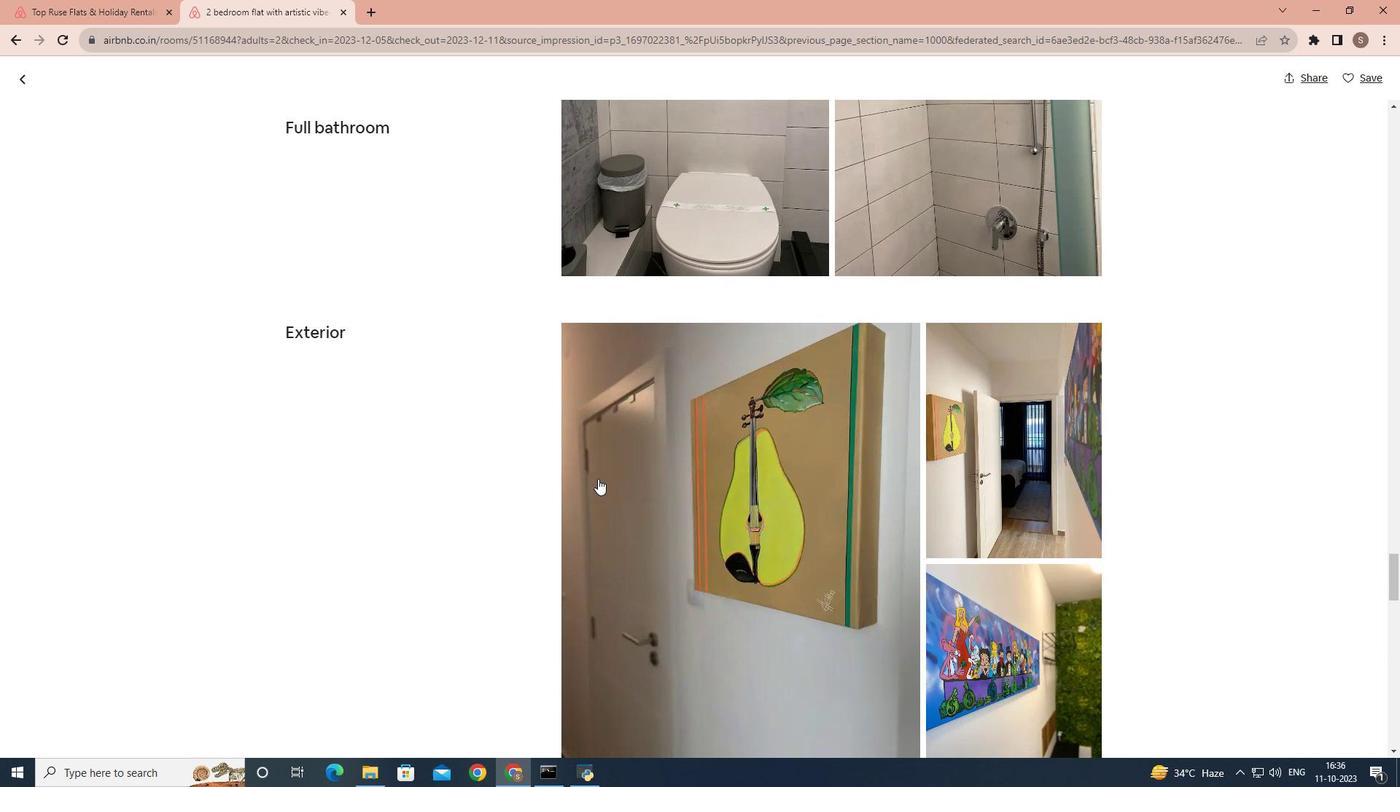 
Action: Mouse scrolled (598, 478) with delta (0, 0)
Screenshot: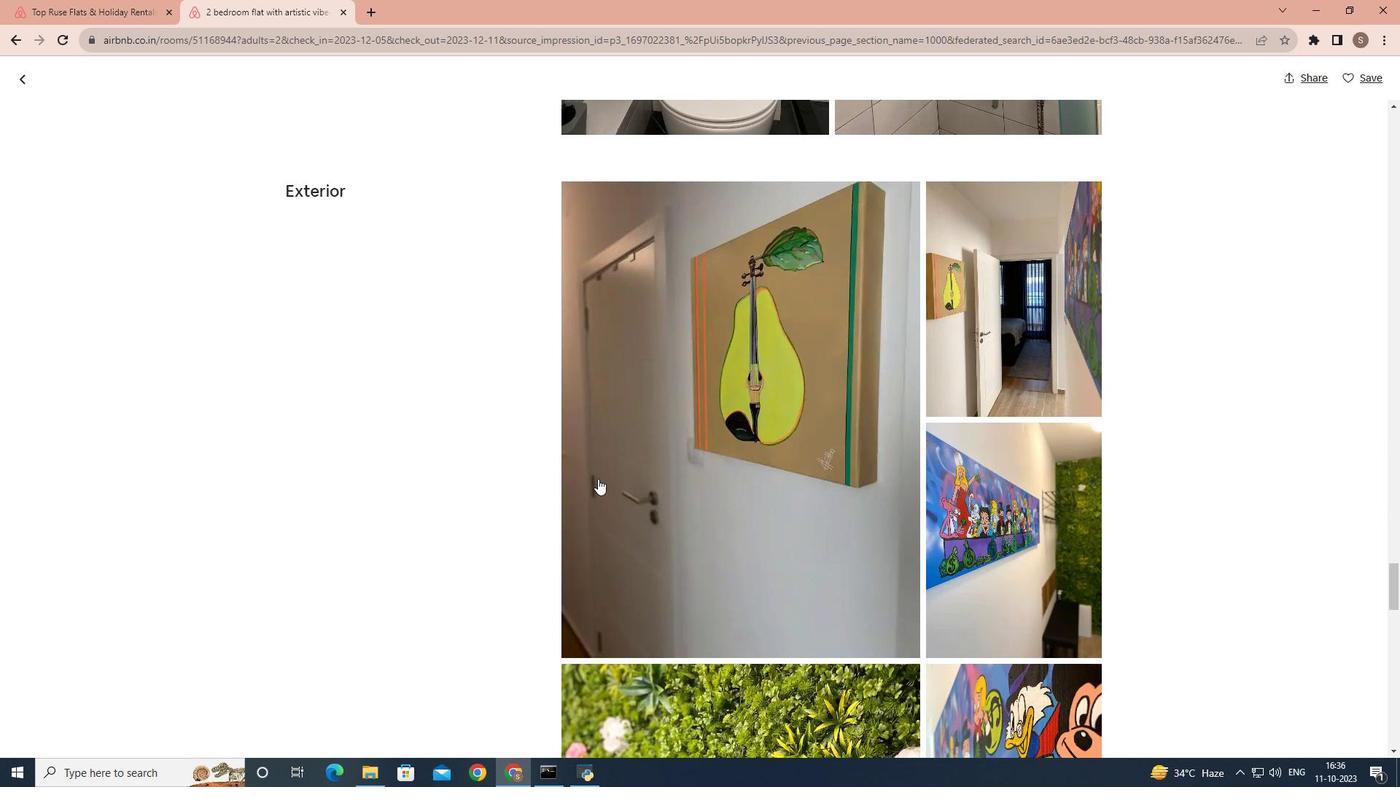 
Action: Mouse scrolled (598, 478) with delta (0, 0)
Screenshot: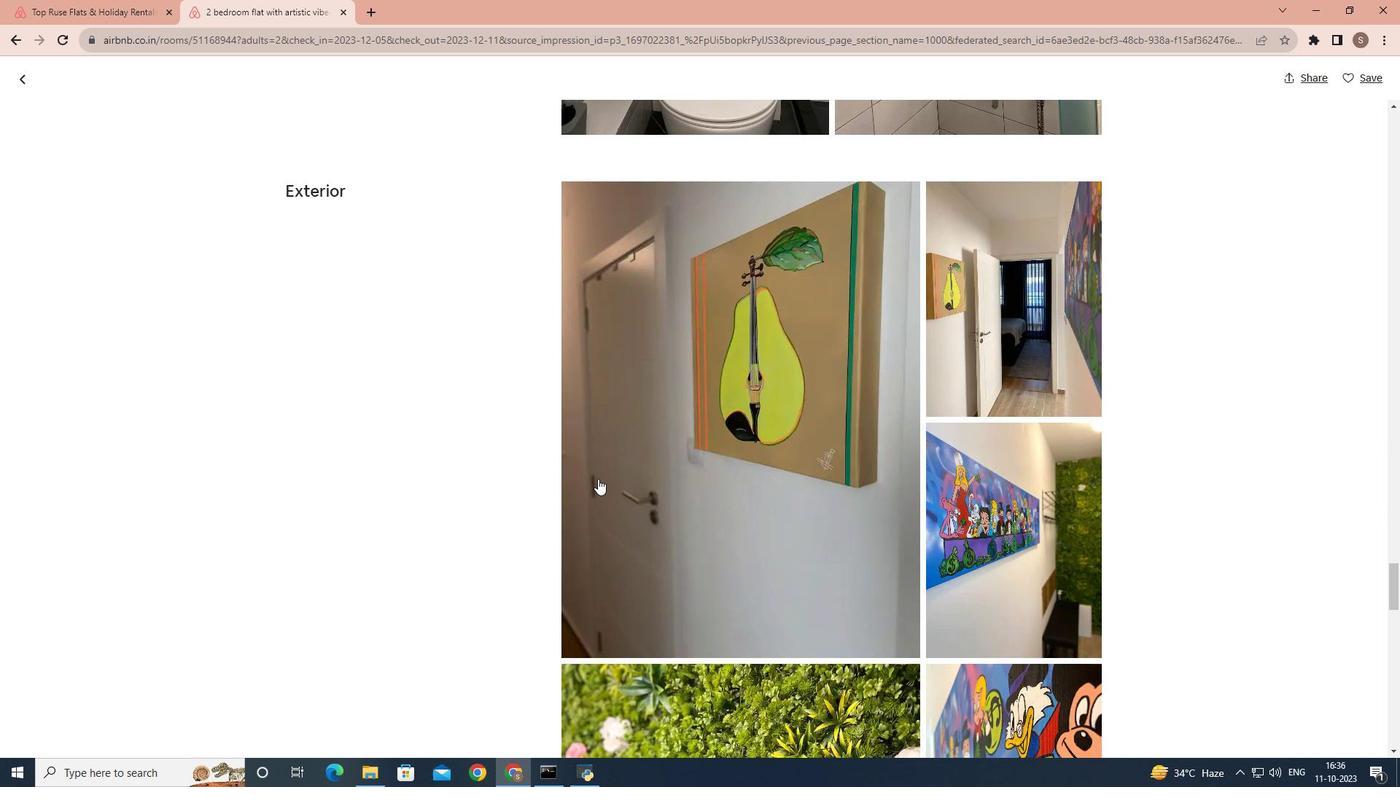 
Action: Mouse scrolled (598, 478) with delta (0, 0)
Screenshot: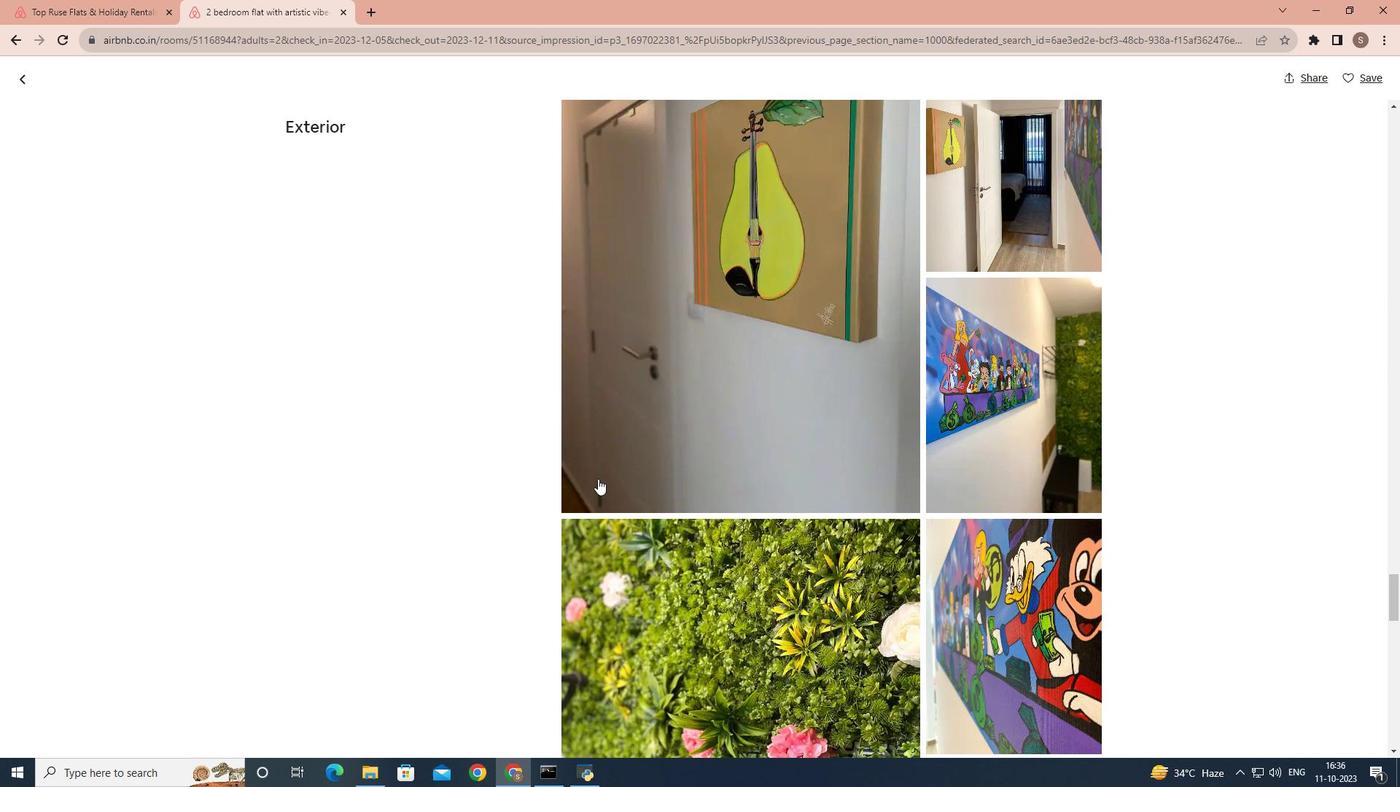 
Action: Mouse scrolled (598, 478) with delta (0, 0)
Screenshot: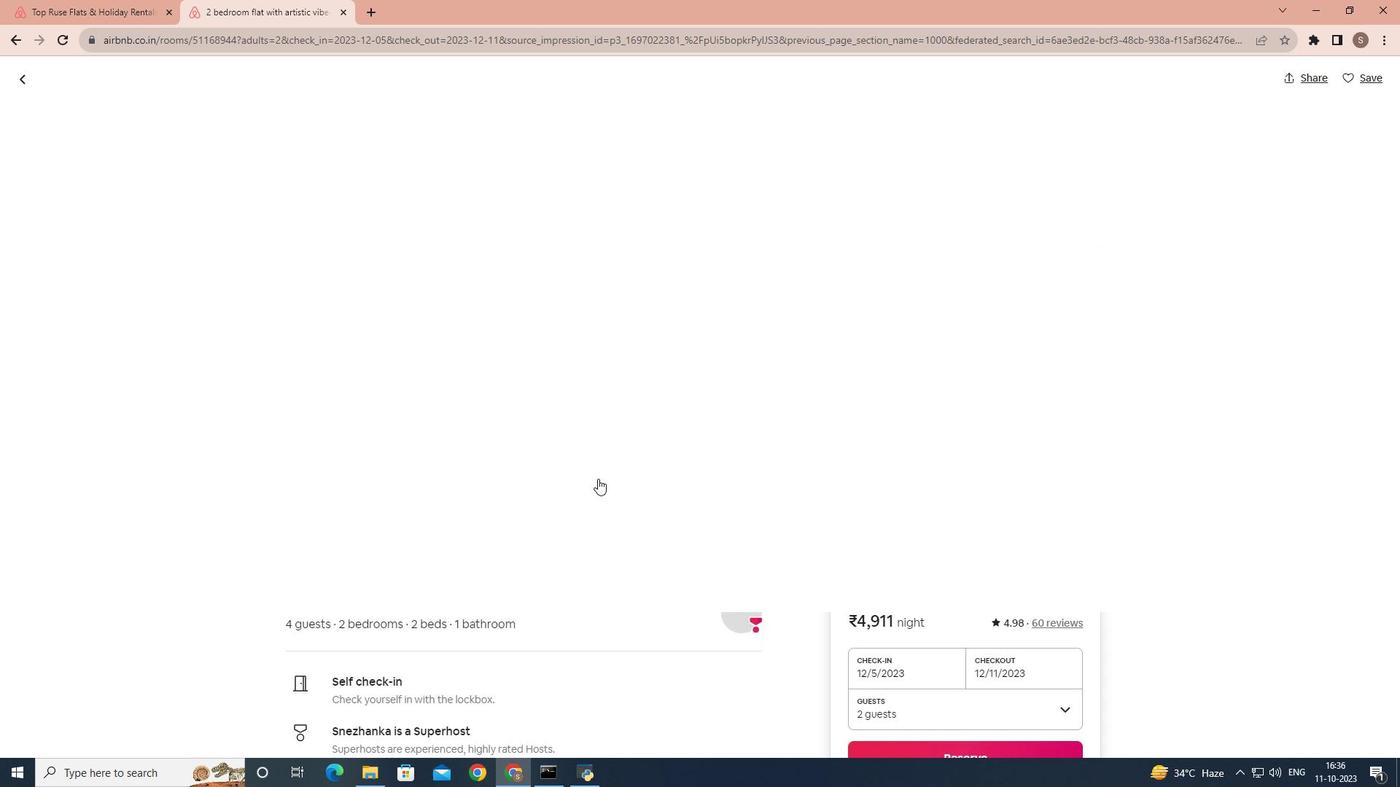 
Action: Mouse scrolled (598, 478) with delta (0, 0)
Screenshot: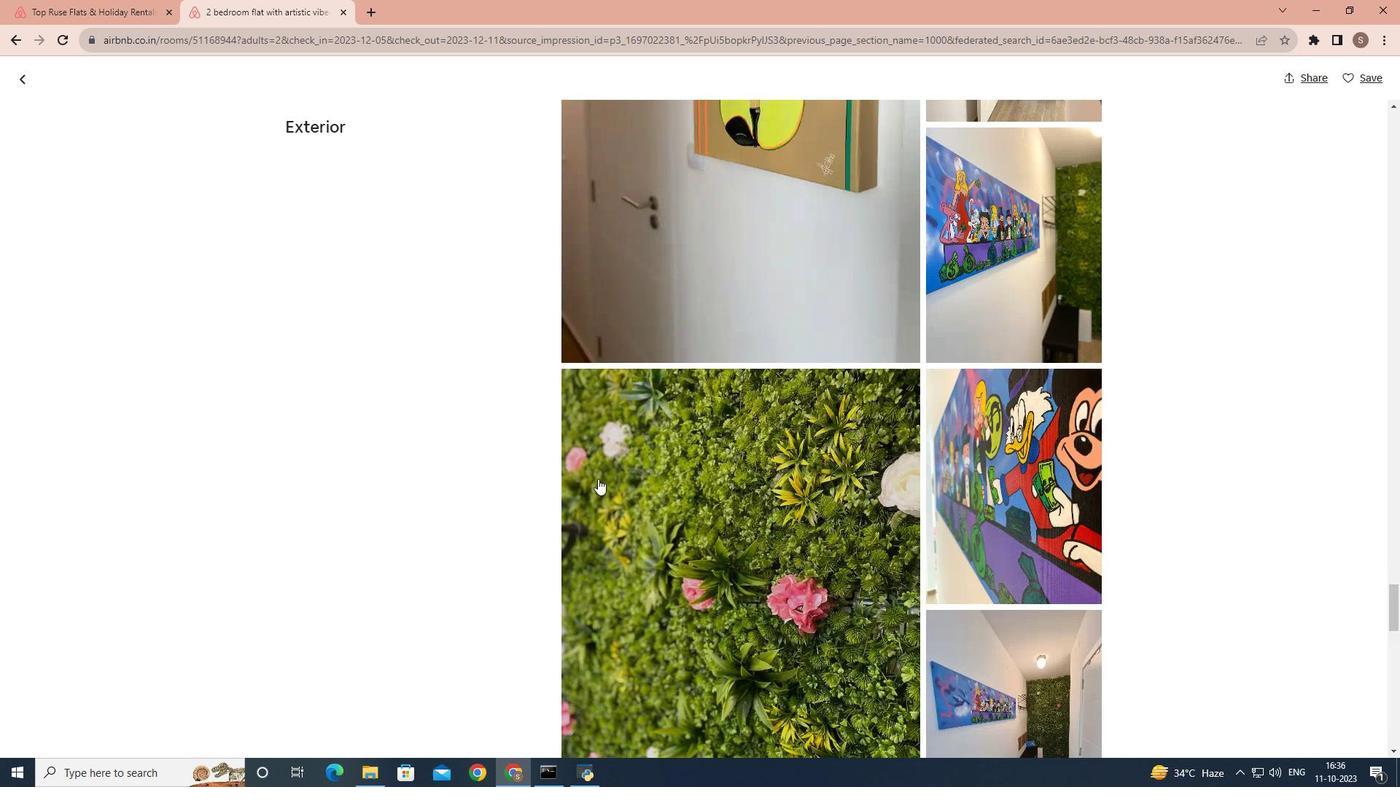
Action: Mouse scrolled (598, 478) with delta (0, 0)
Screenshot: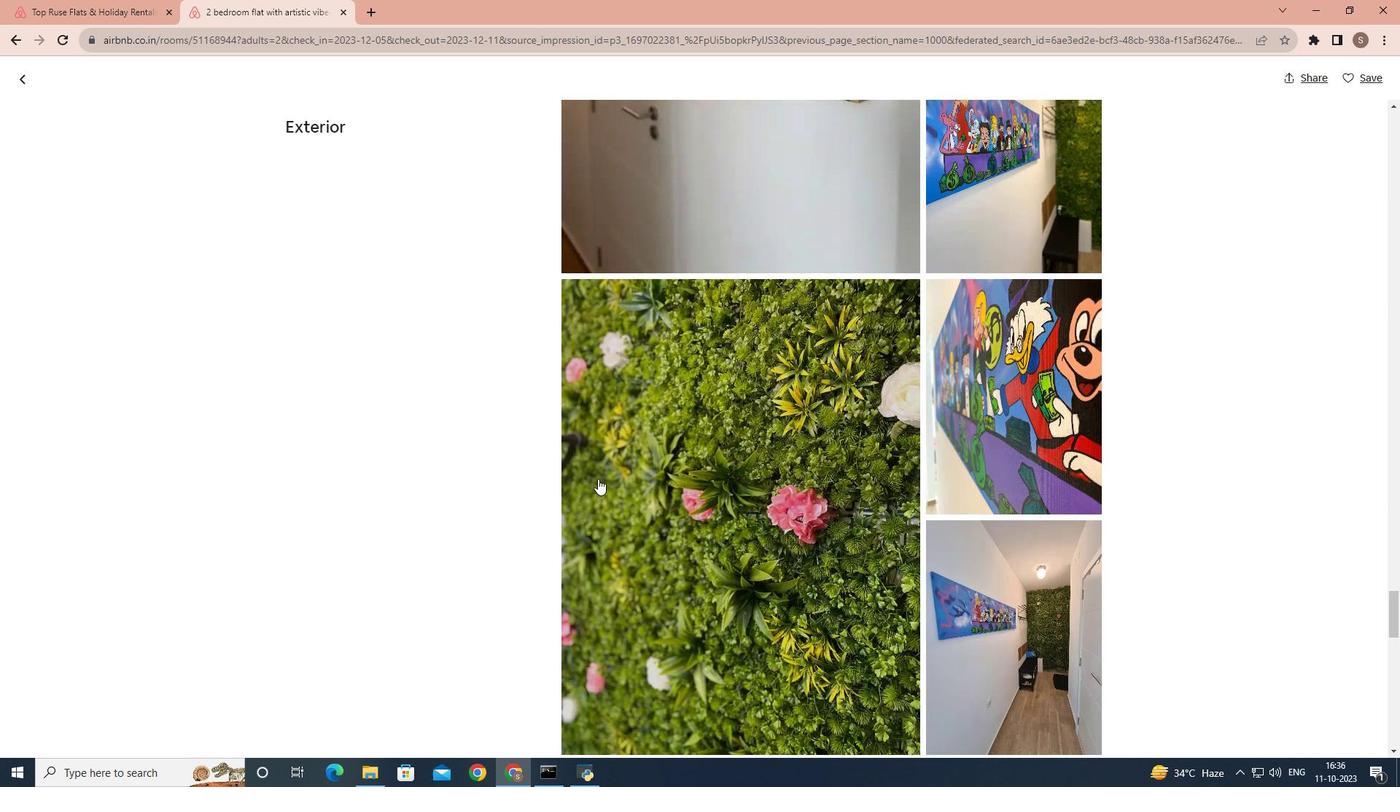 
Action: Mouse scrolled (598, 478) with delta (0, 0)
Screenshot: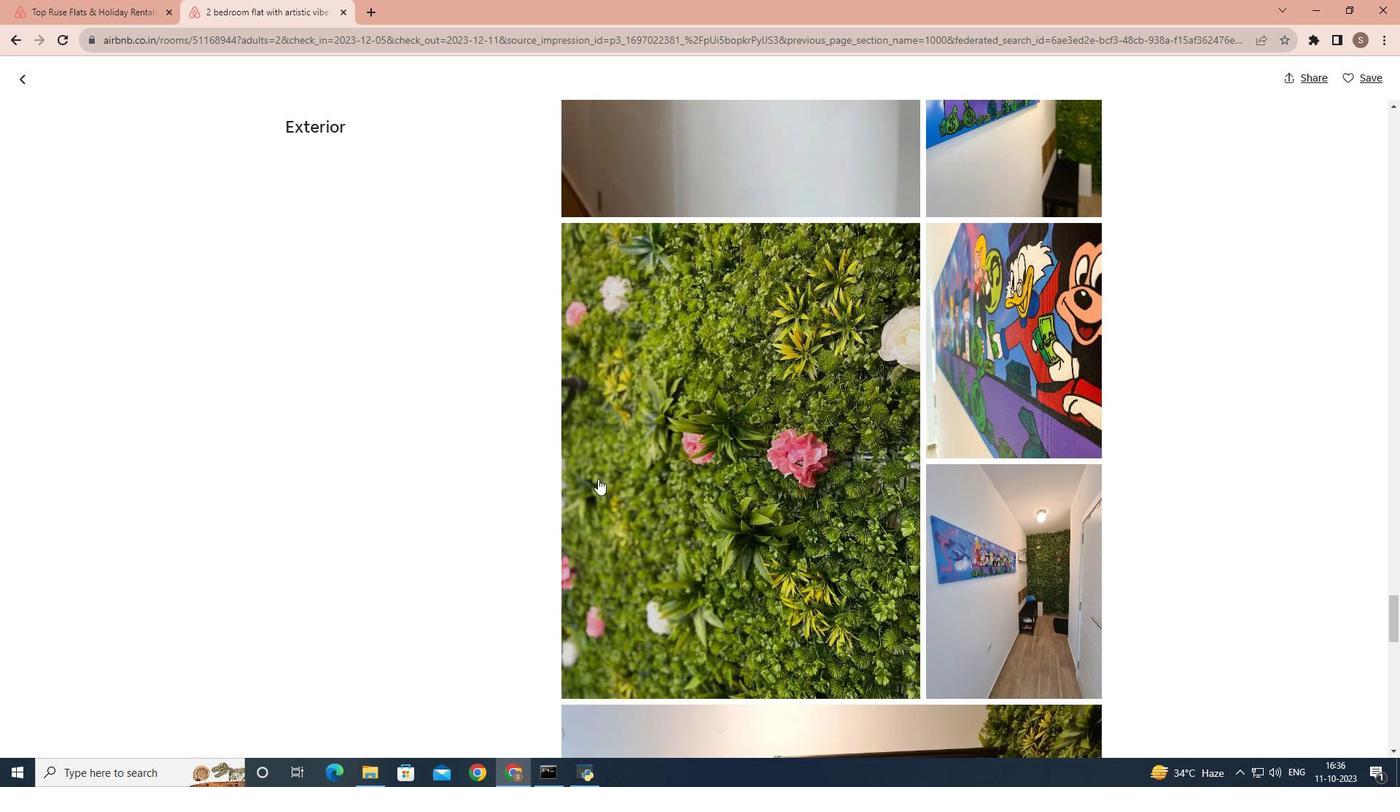 
Action: Mouse scrolled (598, 478) with delta (0, 0)
Screenshot: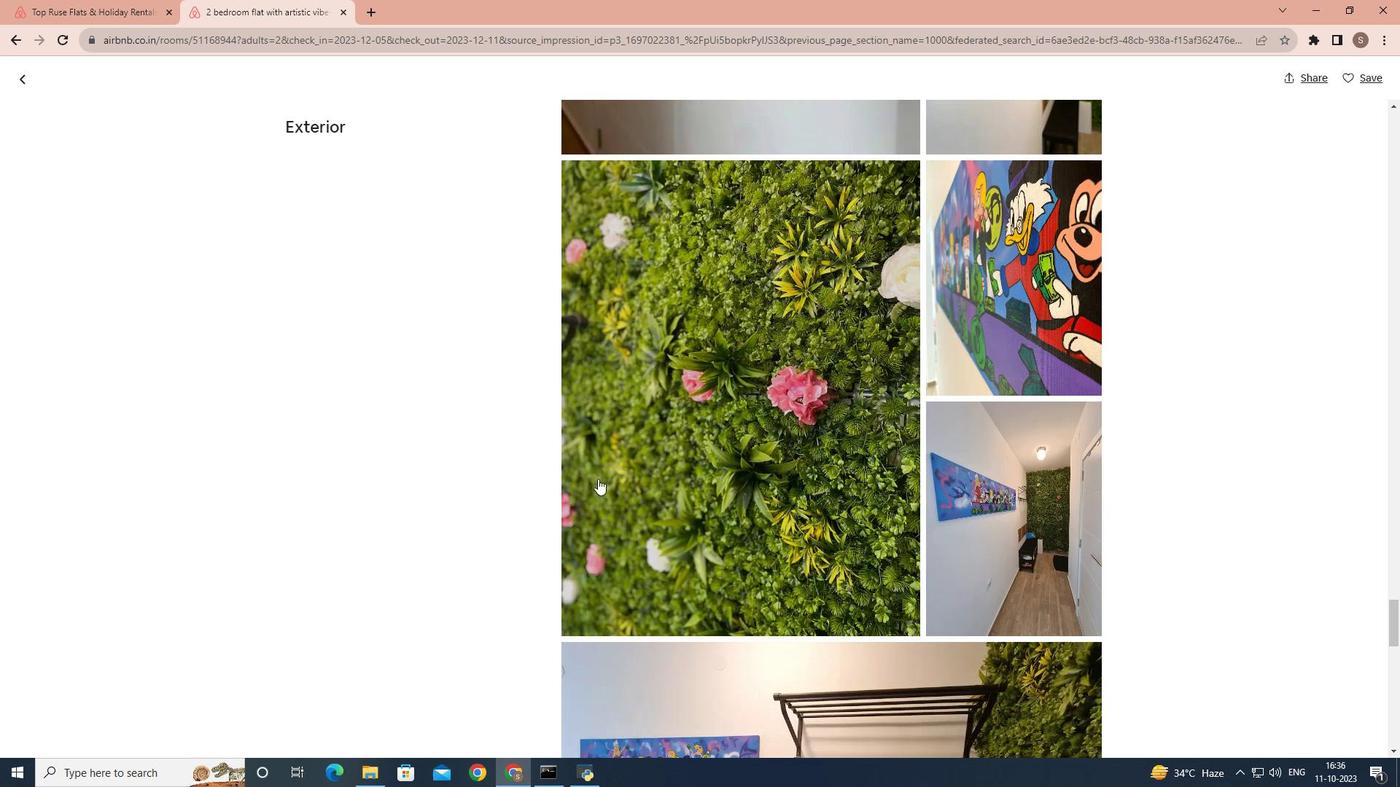 
Action: Mouse scrolled (598, 478) with delta (0, 0)
Screenshot: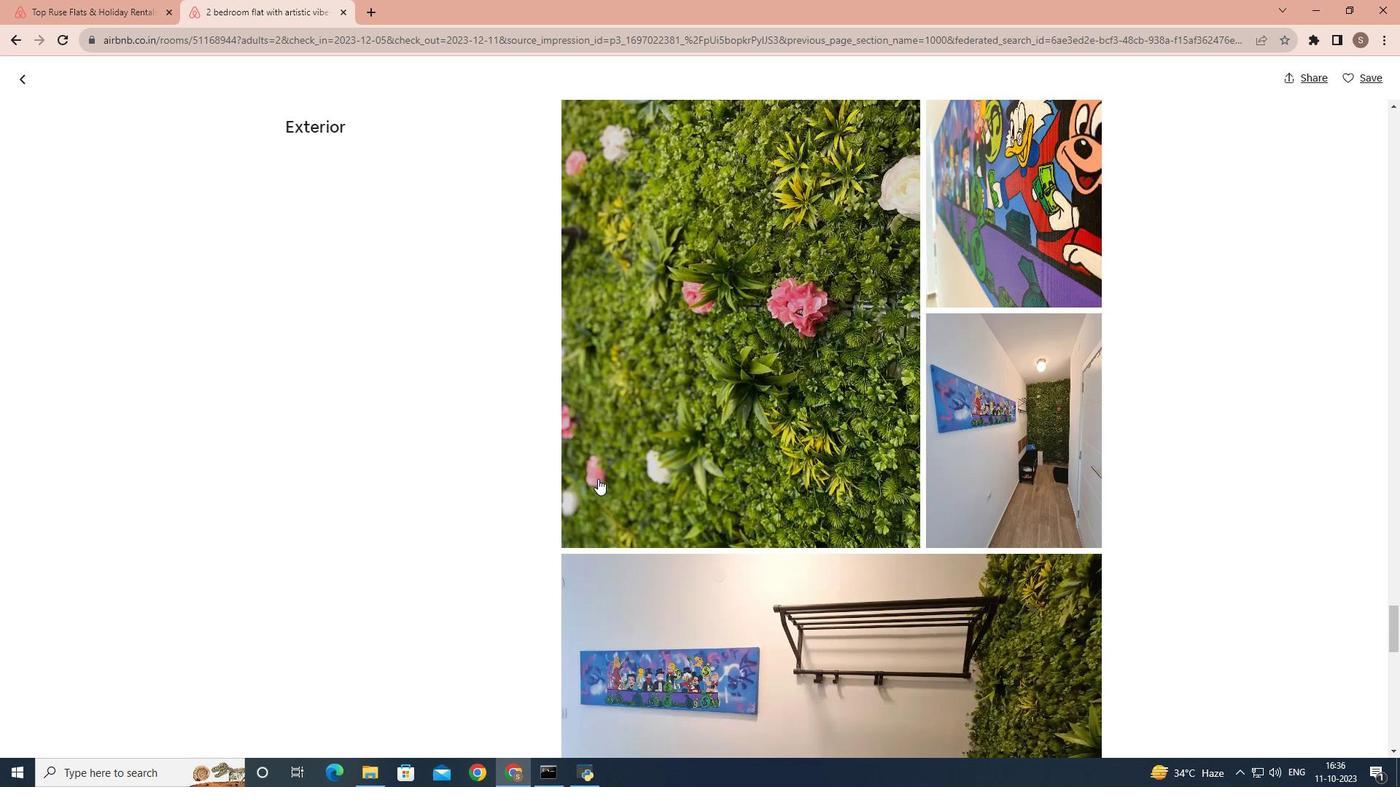 
Action: Mouse scrolled (598, 478) with delta (0, 0)
Screenshot: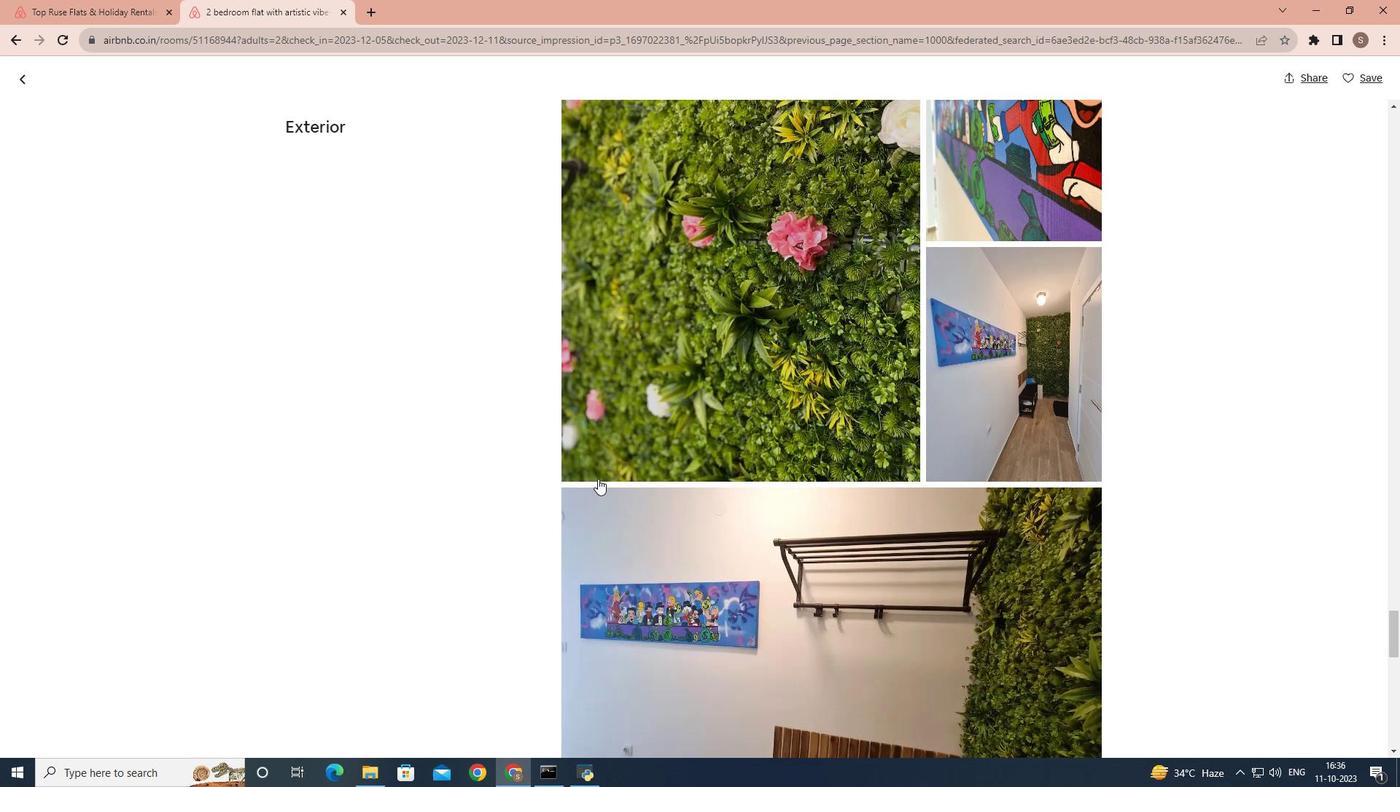 
Action: Mouse scrolled (598, 478) with delta (0, 0)
Screenshot: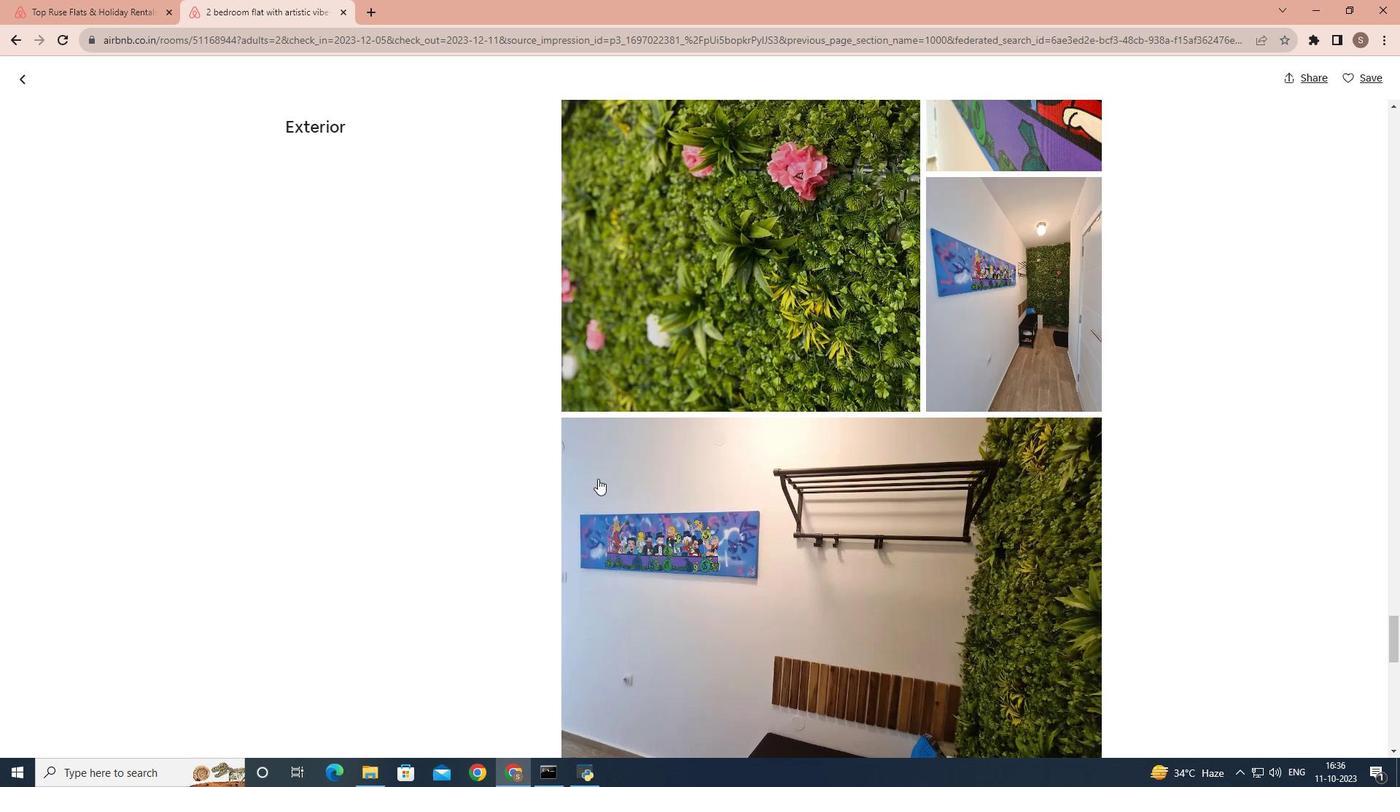 
Action: Mouse scrolled (598, 478) with delta (0, 0)
Screenshot: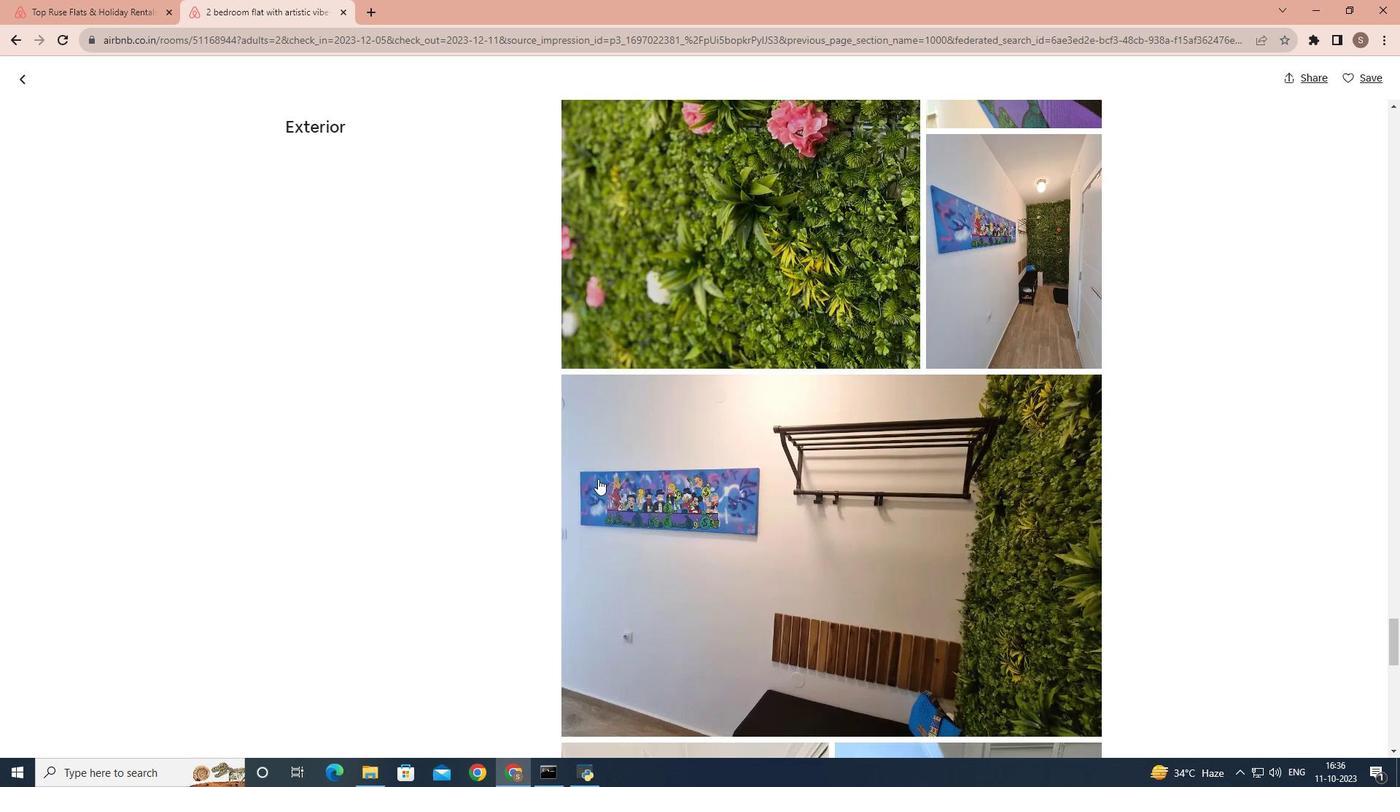 
Action: Mouse scrolled (598, 478) with delta (0, 0)
Screenshot: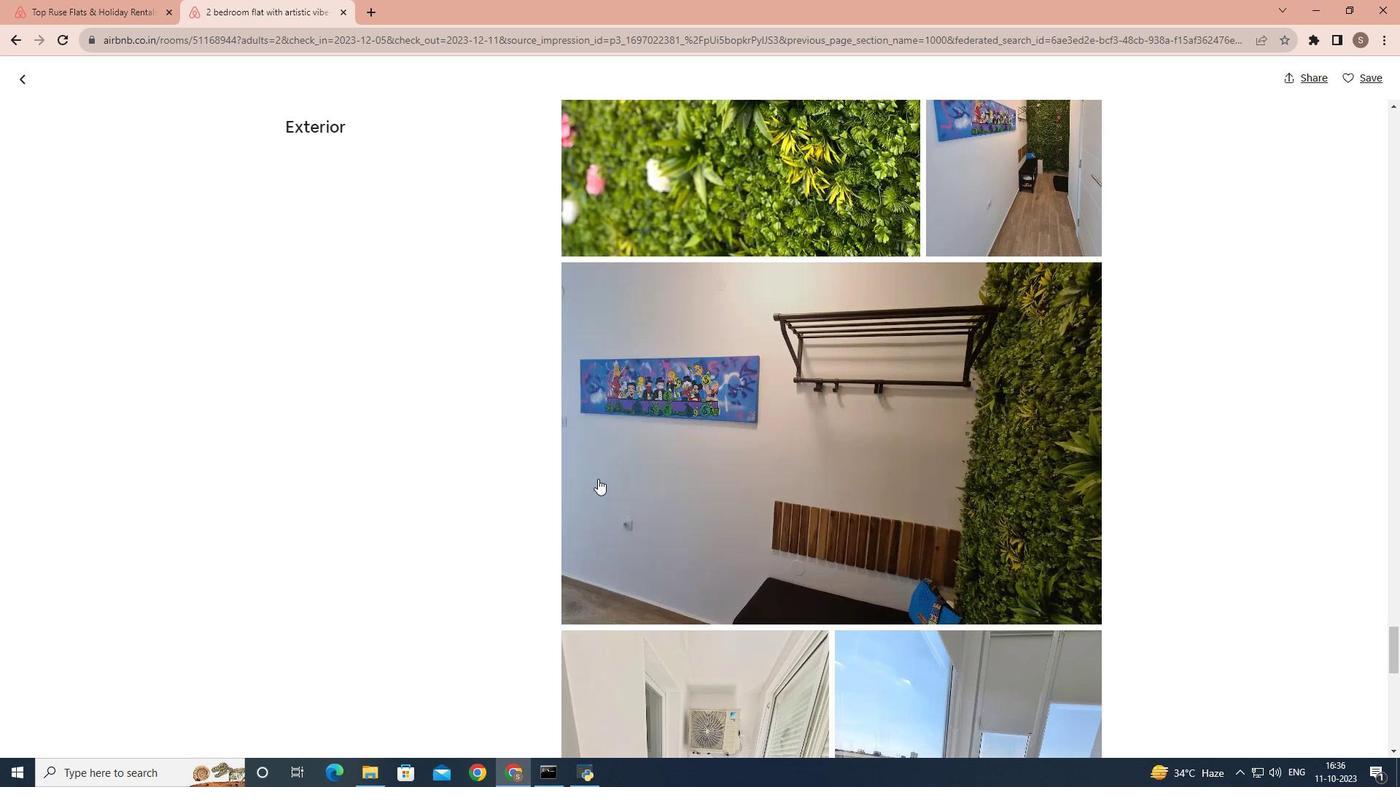 
Action: Mouse scrolled (598, 478) with delta (0, 0)
Screenshot: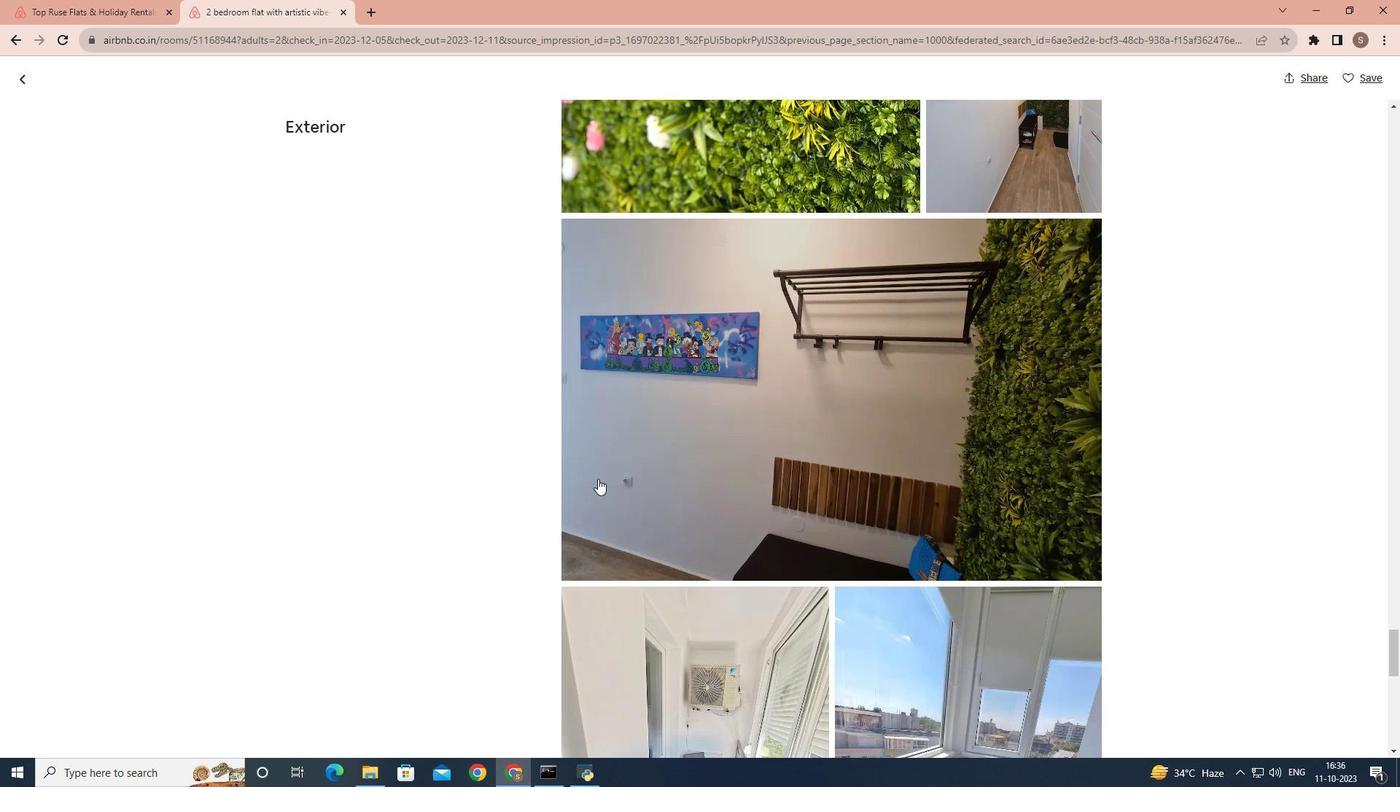 
Action: Mouse scrolled (598, 478) with delta (0, 0)
Screenshot: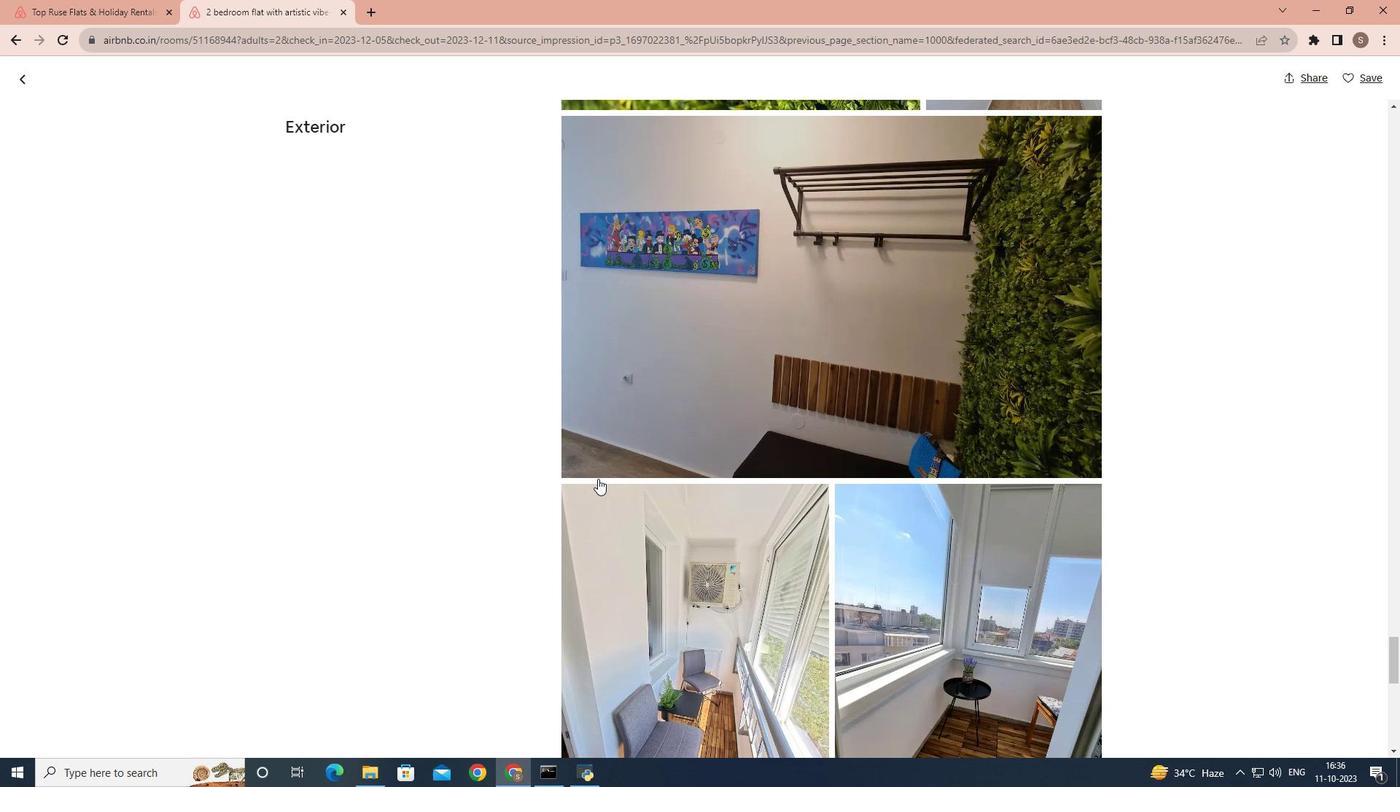 
Action: Mouse scrolled (598, 478) with delta (0, 0)
Screenshot: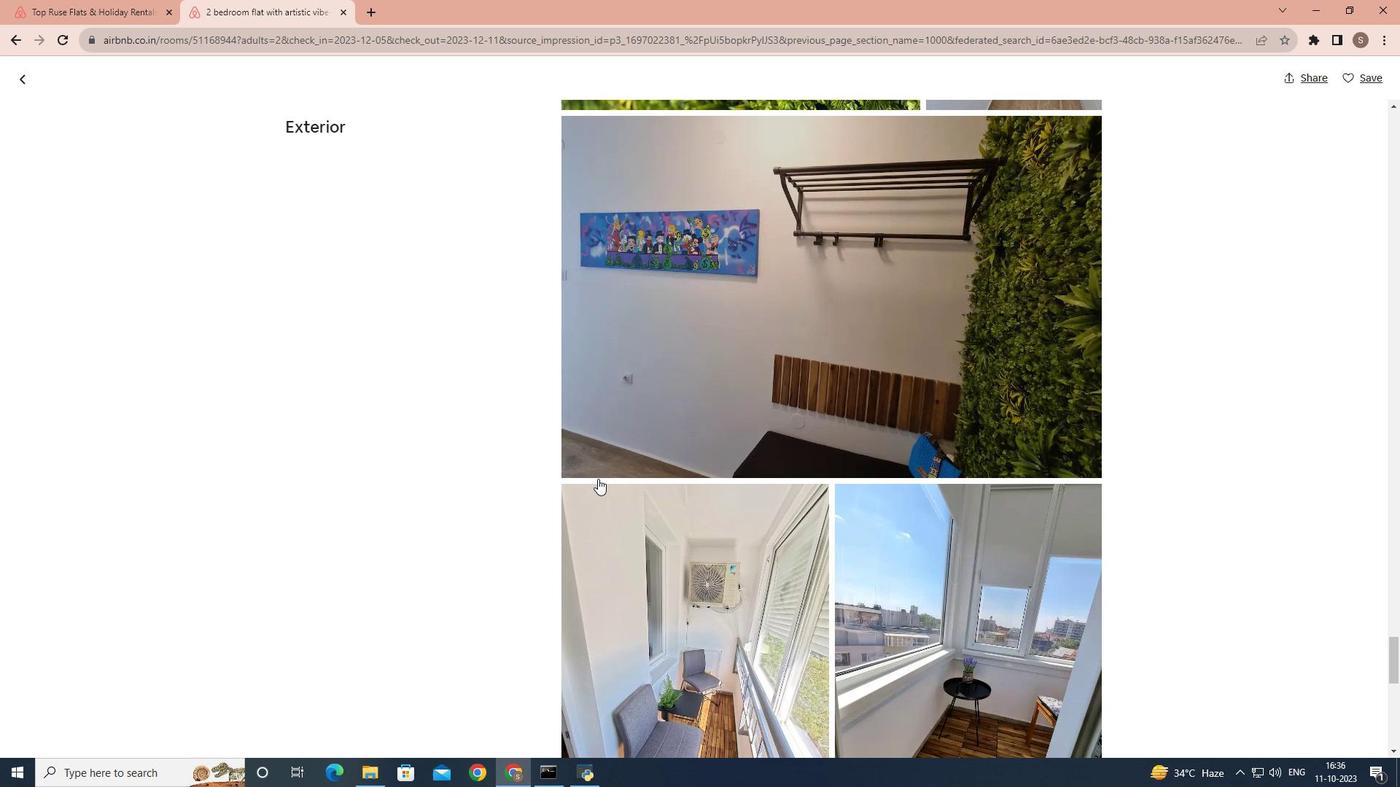 
Action: Mouse scrolled (598, 478) with delta (0, 0)
Screenshot: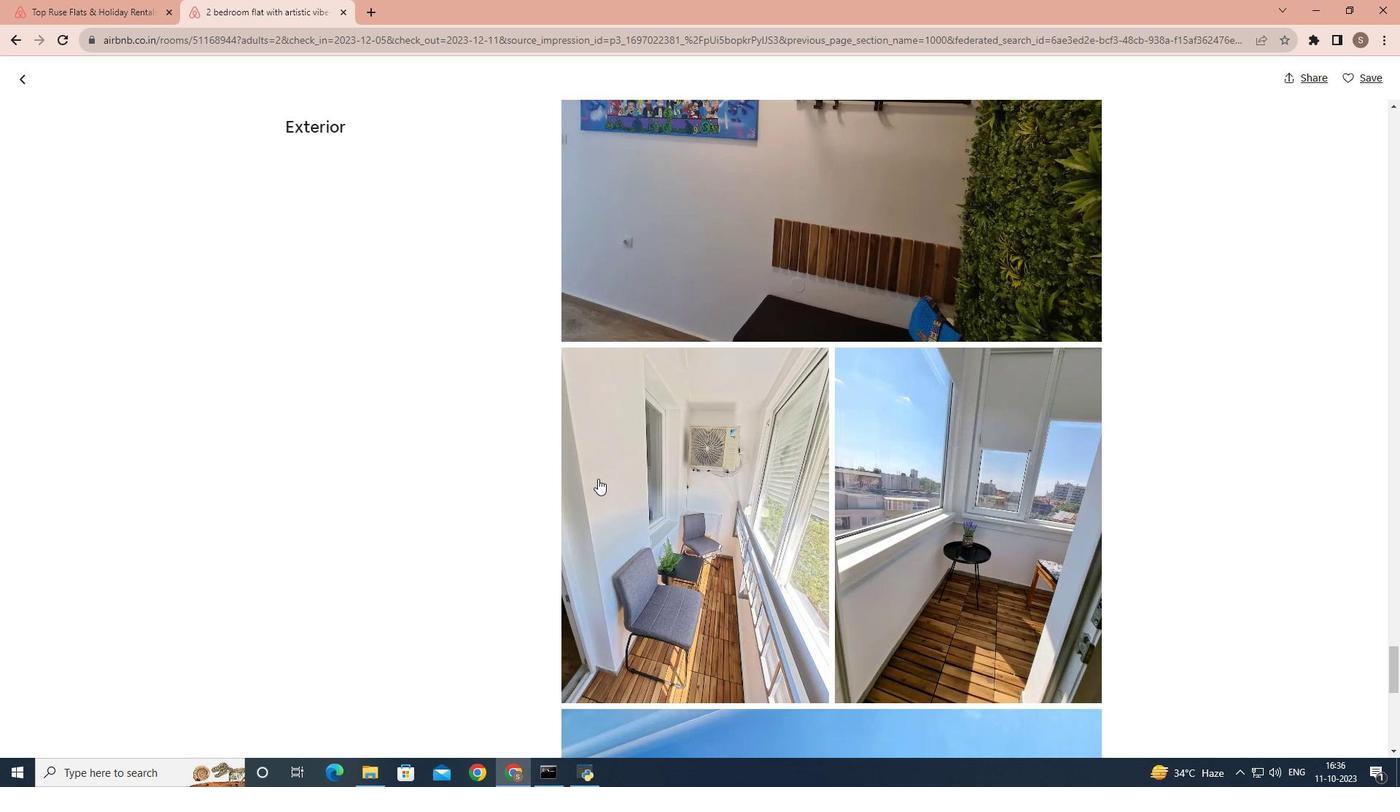 
Action: Mouse scrolled (598, 478) with delta (0, 0)
Screenshot: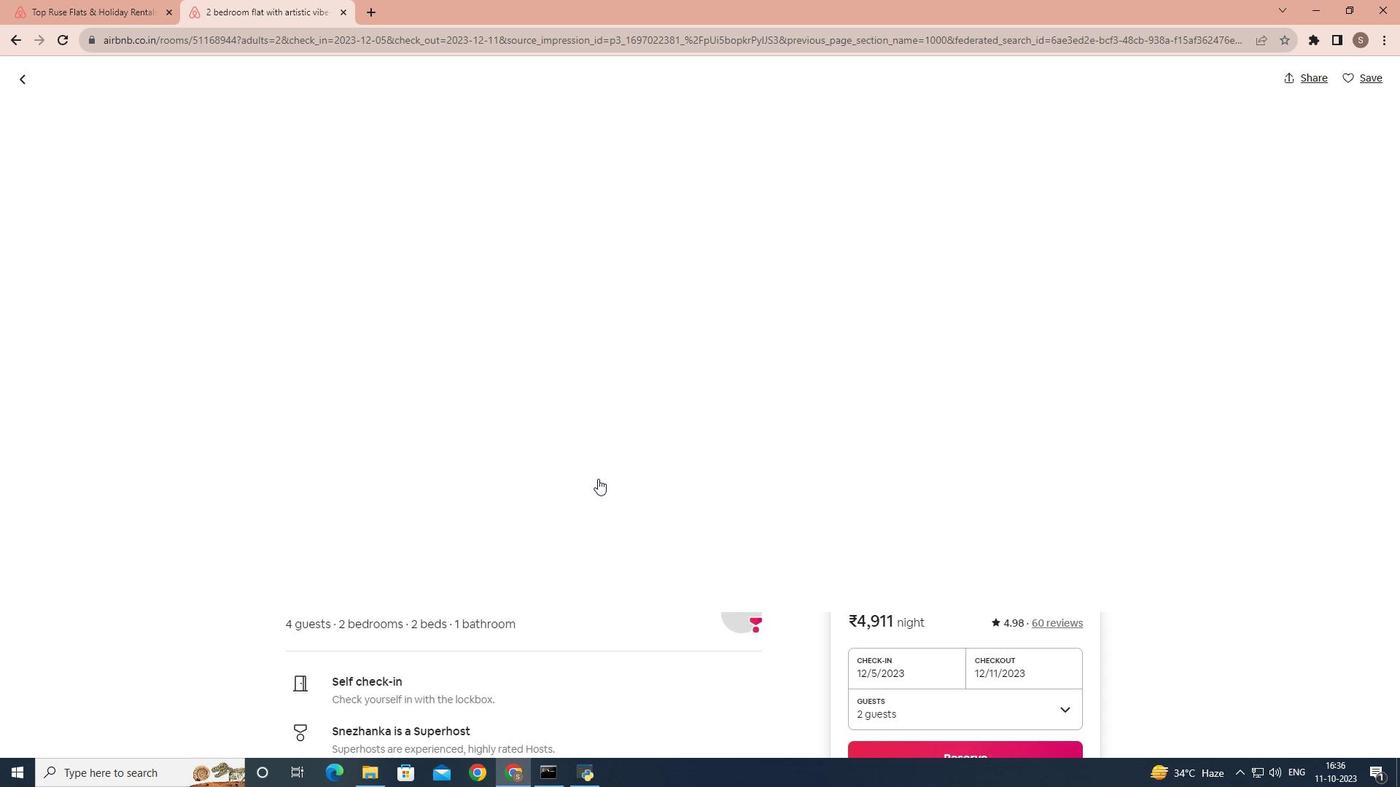 
Action: Mouse scrolled (598, 478) with delta (0, 0)
Screenshot: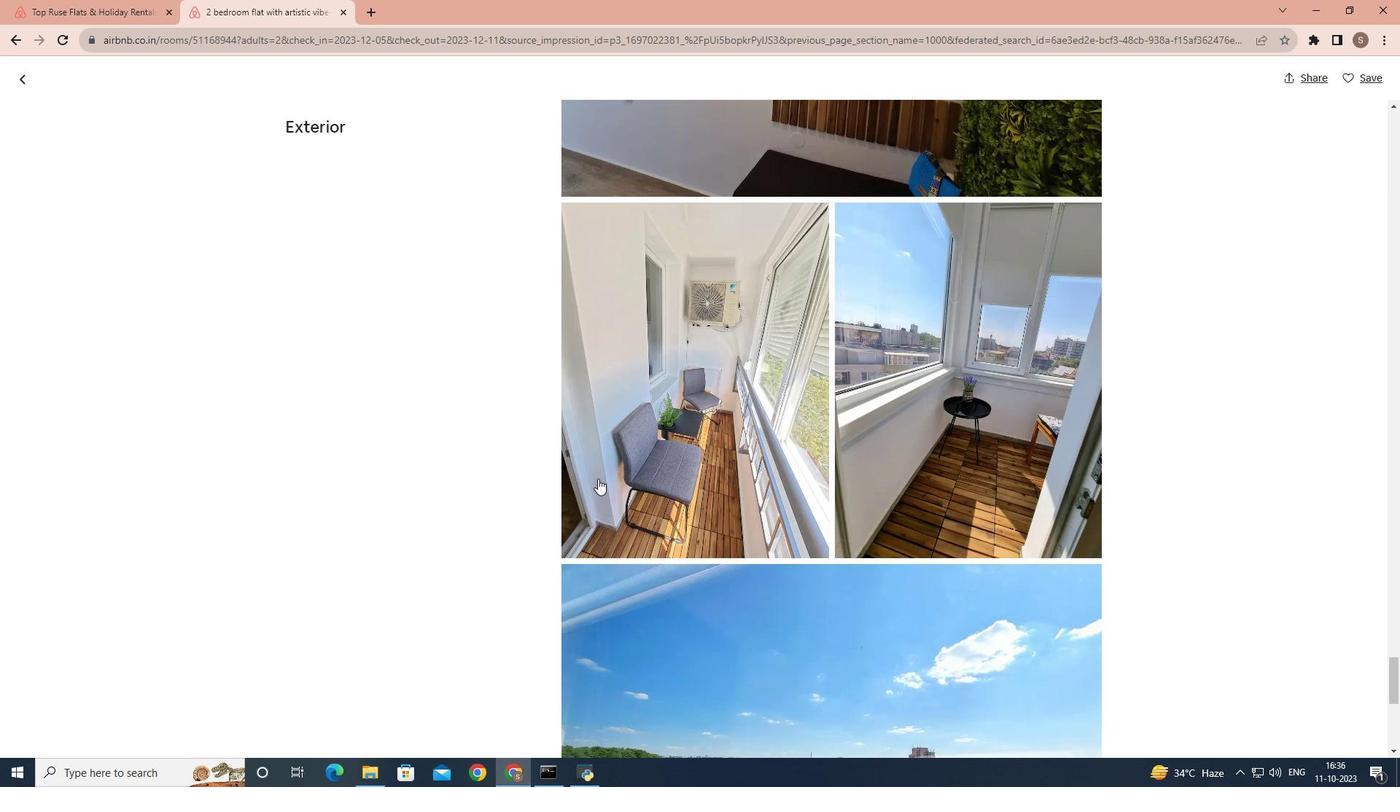 
Action: Mouse scrolled (598, 478) with delta (0, 0)
Screenshot: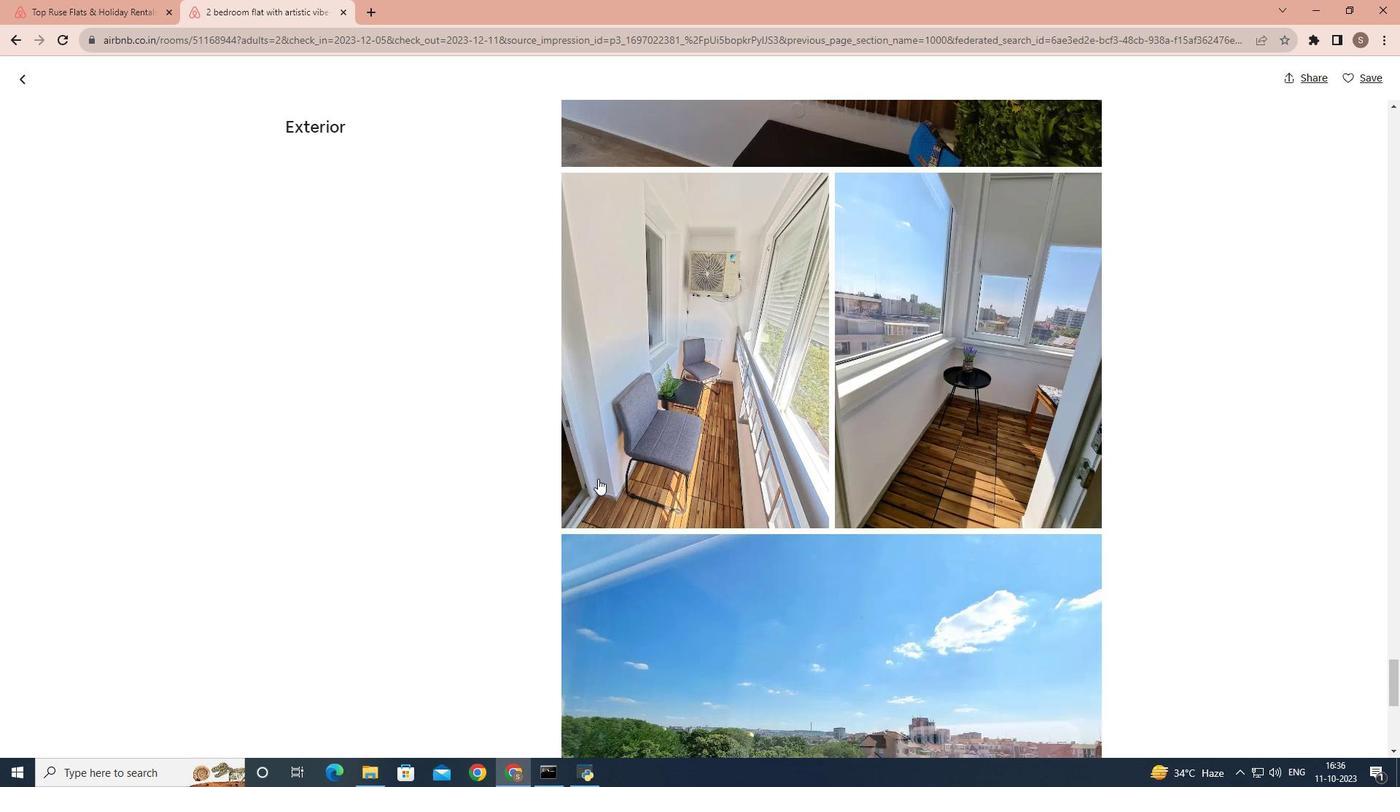 
Action: Mouse scrolled (598, 478) with delta (0, 0)
Screenshot: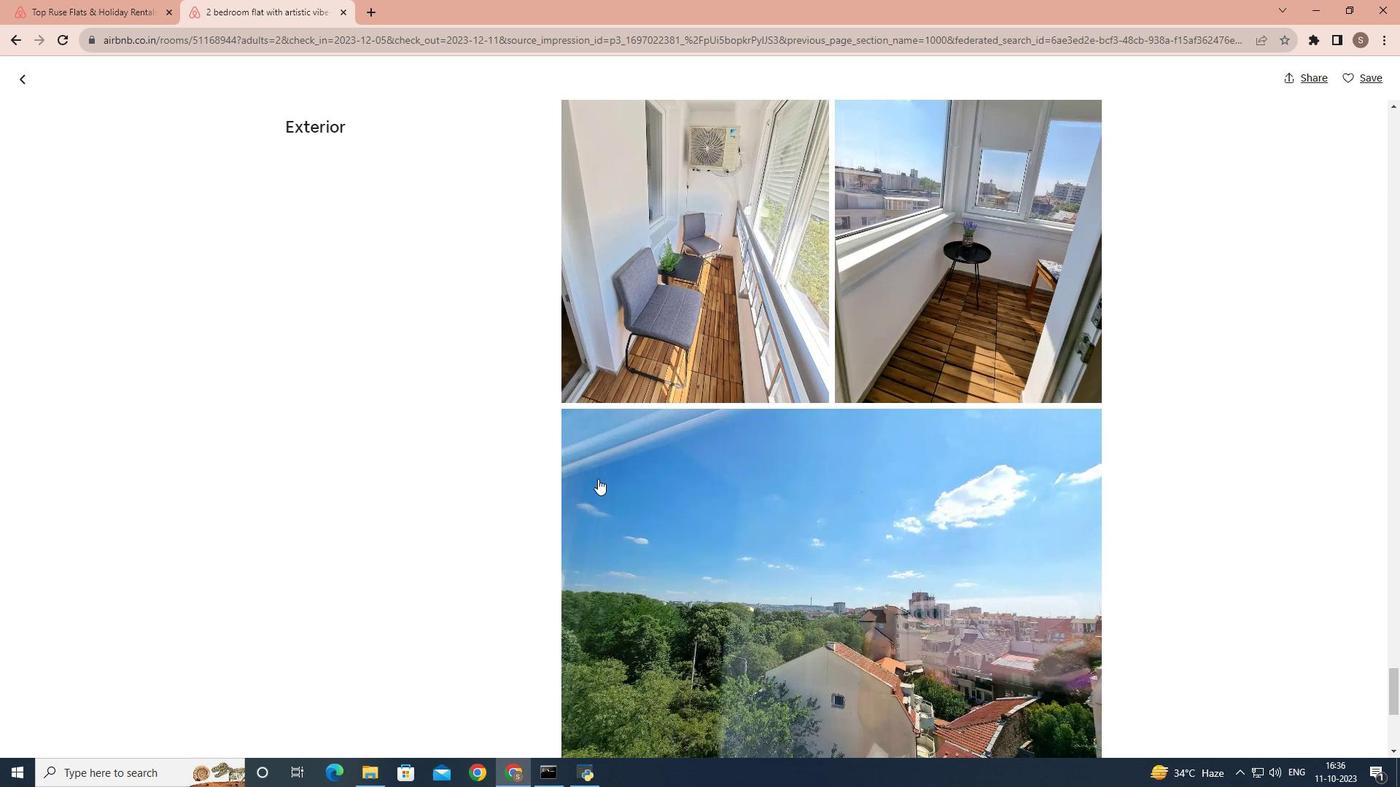 
Action: Mouse scrolled (598, 478) with delta (0, 0)
Screenshot: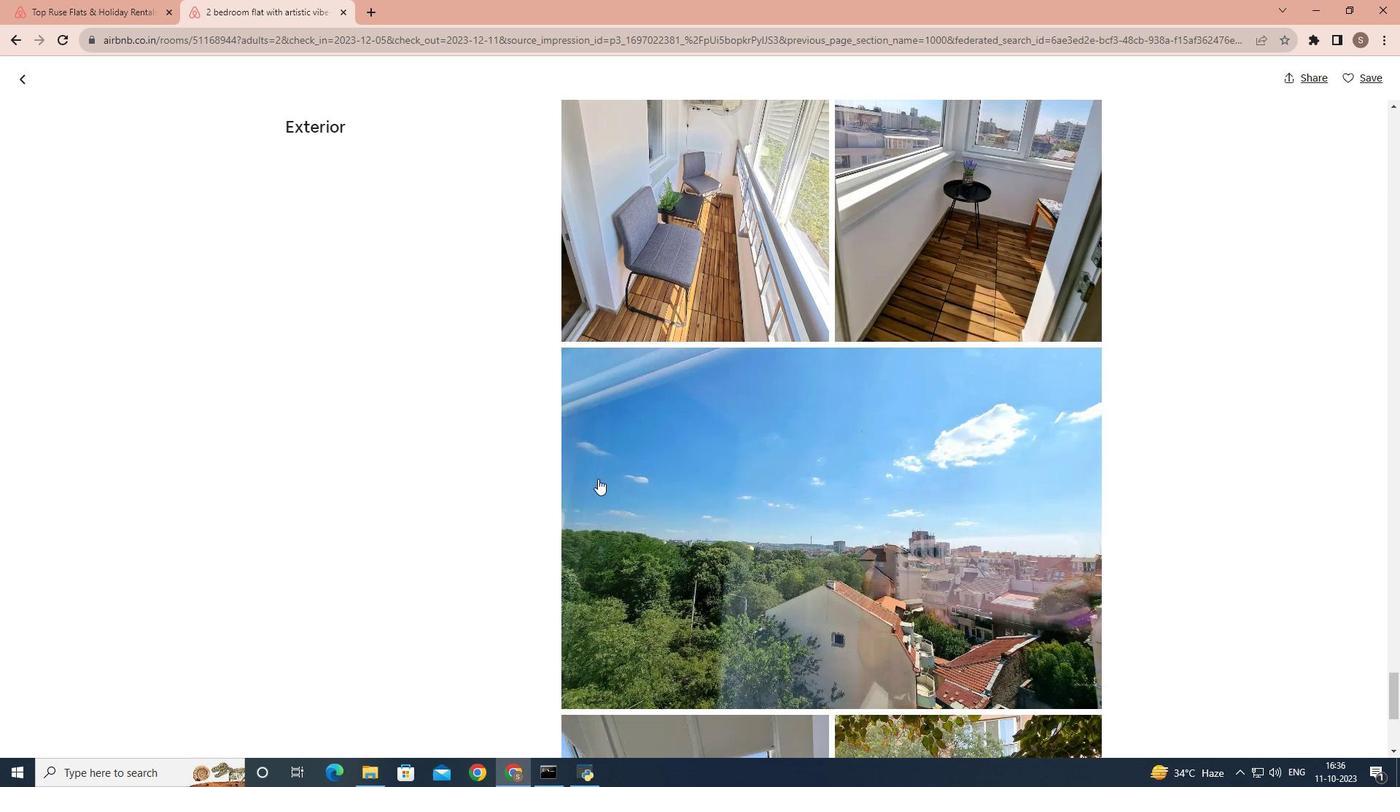 
Action: Mouse scrolled (598, 478) with delta (0, 0)
Screenshot: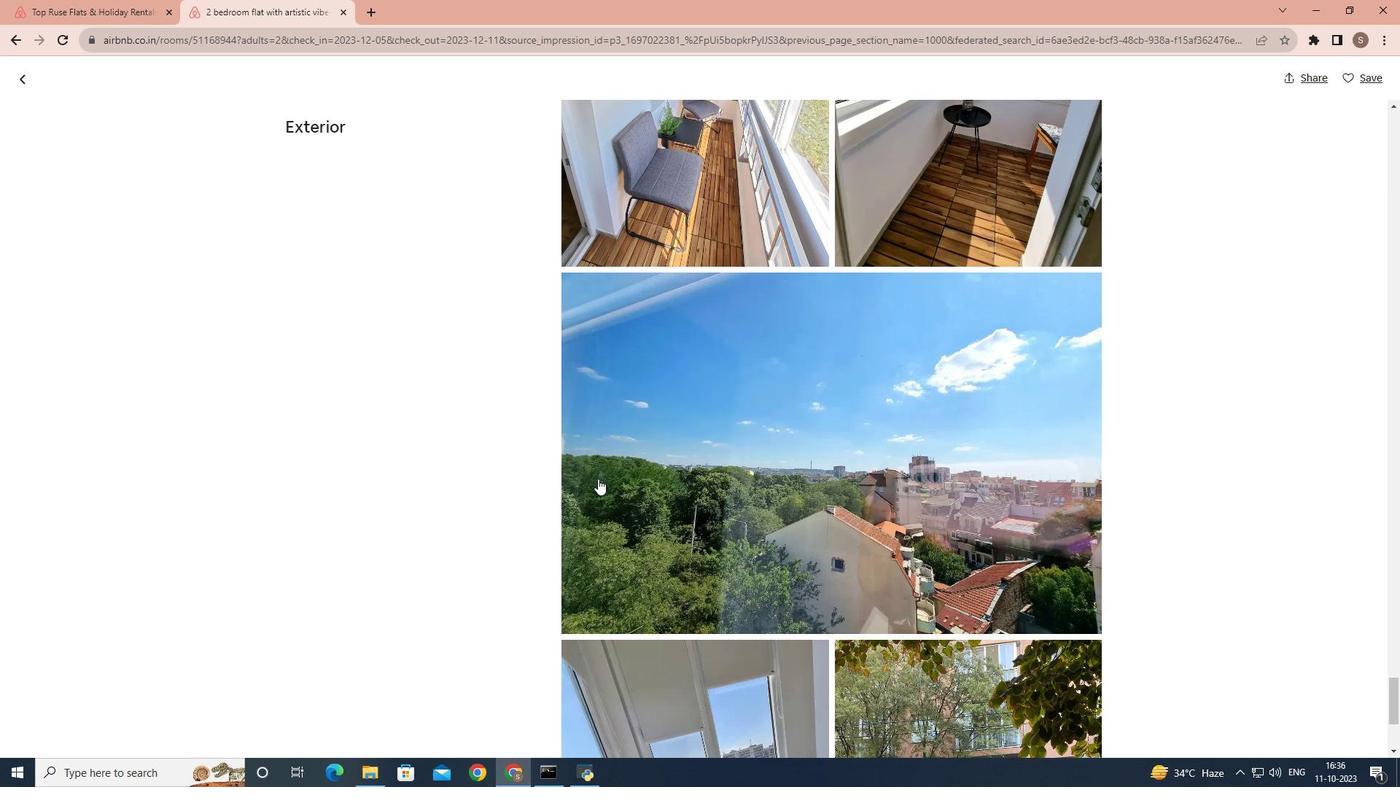 
Action: Mouse scrolled (598, 478) with delta (0, 0)
Screenshot: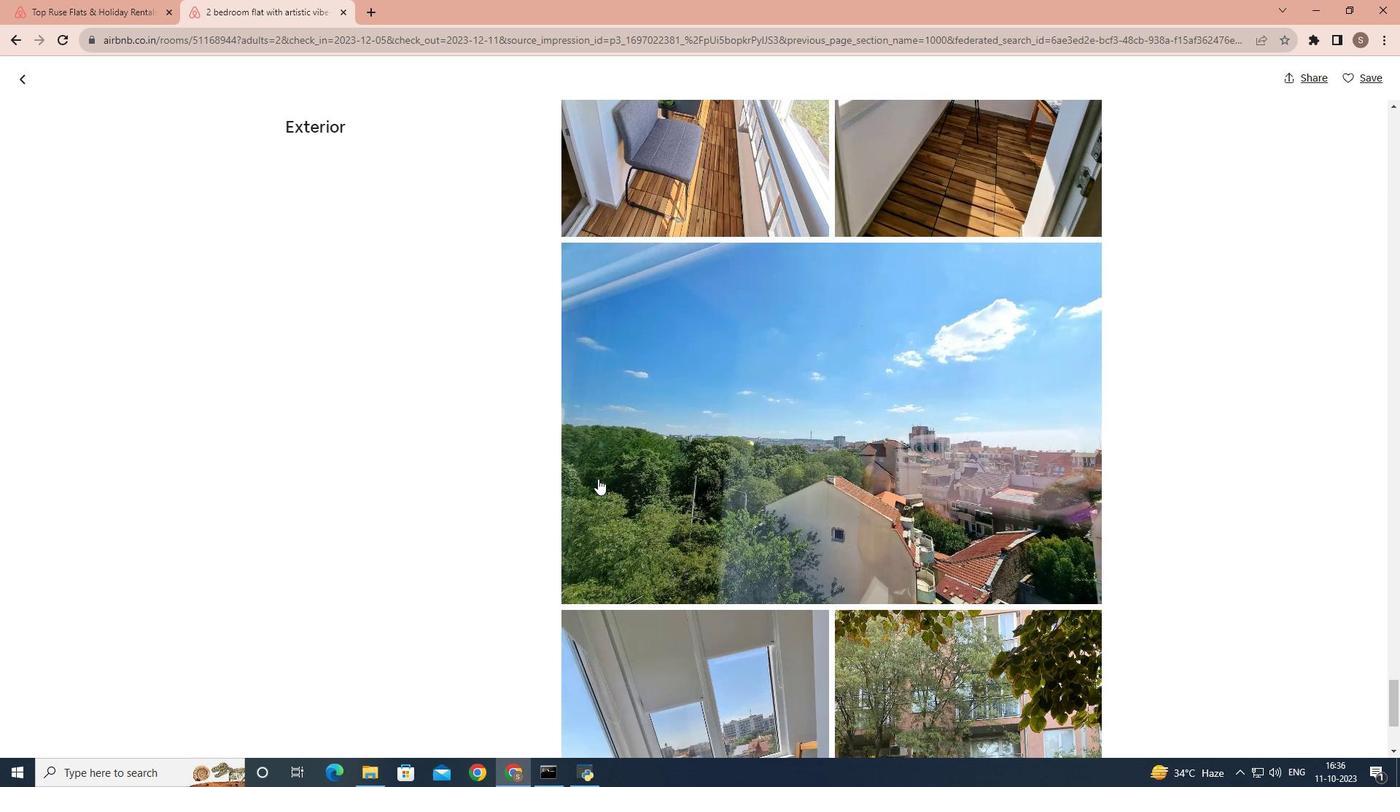 
Action: Mouse scrolled (598, 478) with delta (0, 0)
Screenshot: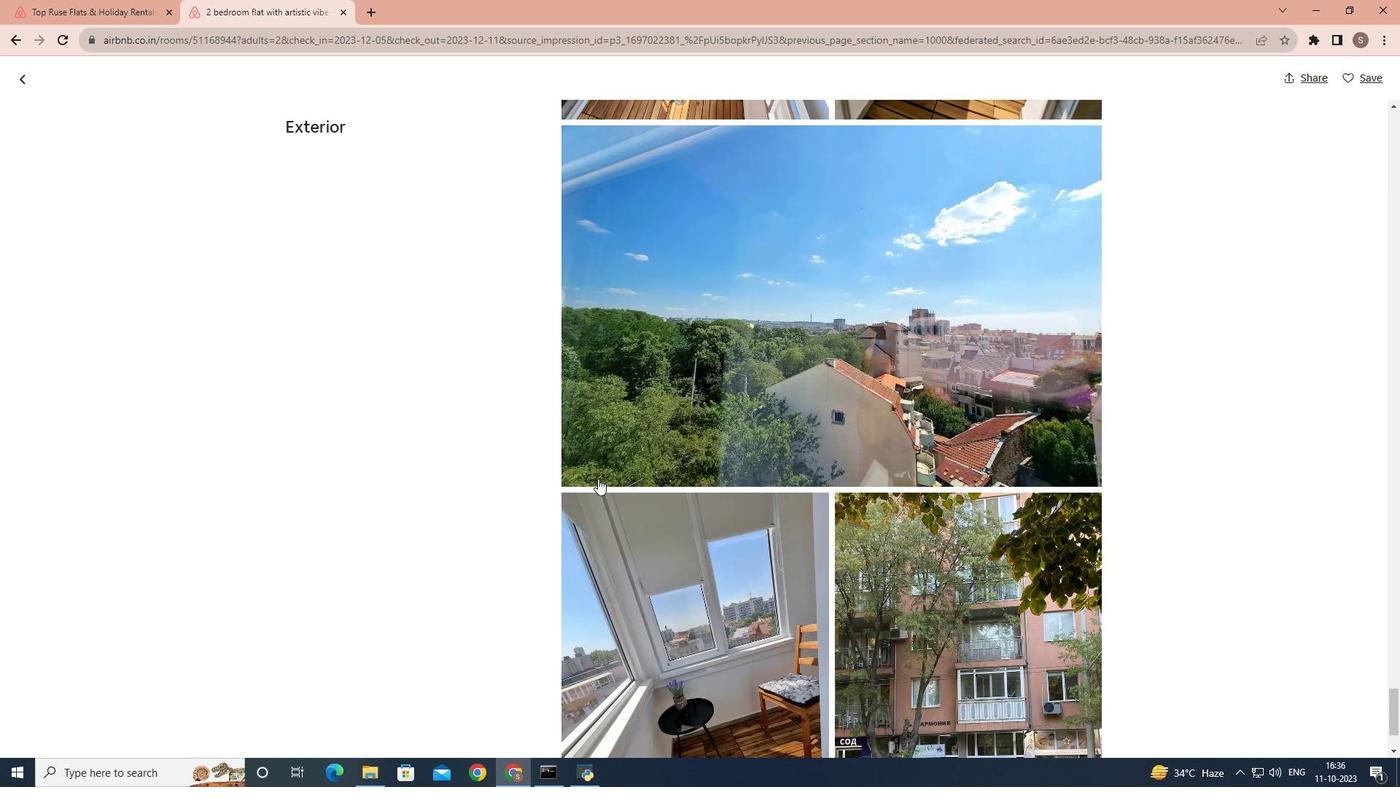 
Action: Mouse scrolled (598, 478) with delta (0, 0)
Screenshot: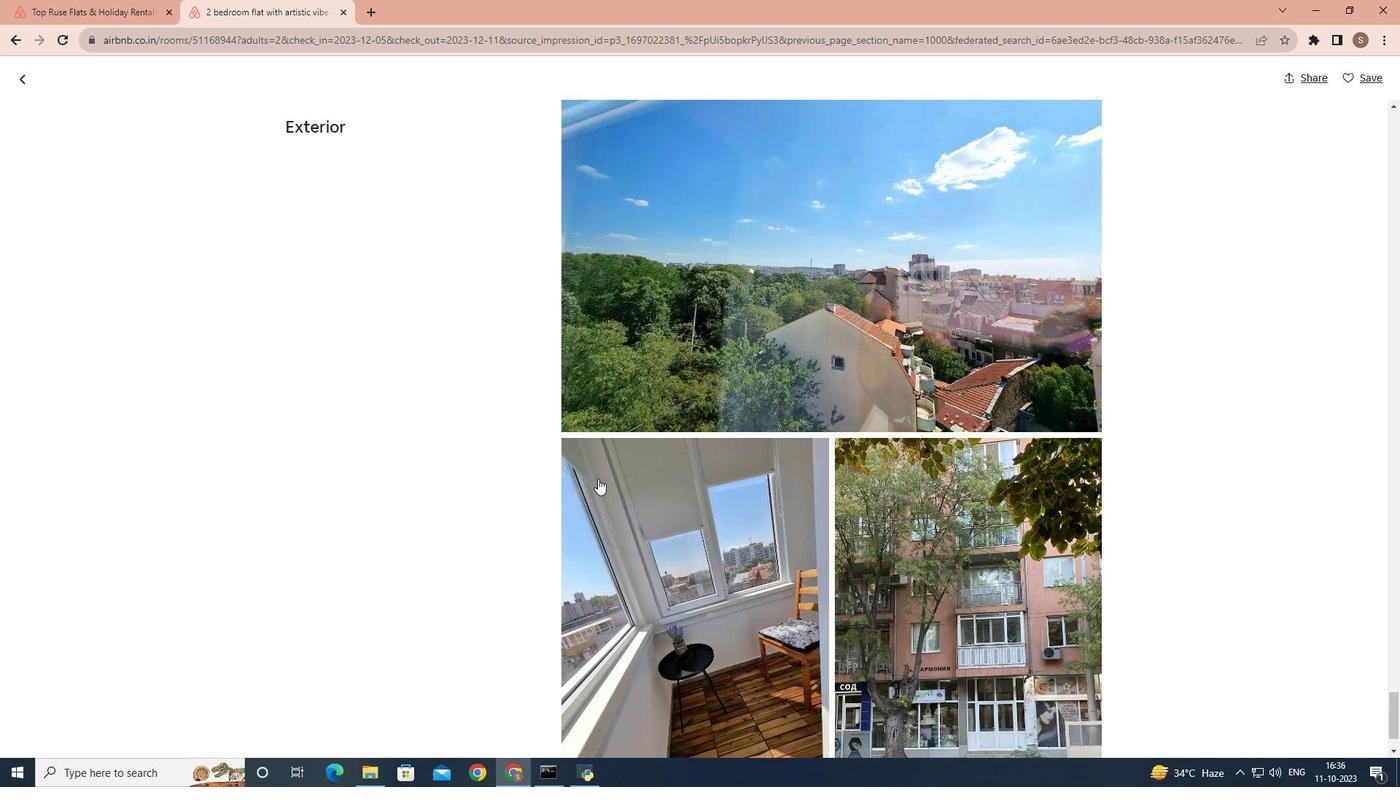 
Action: Mouse scrolled (598, 478) with delta (0, 0)
Screenshot: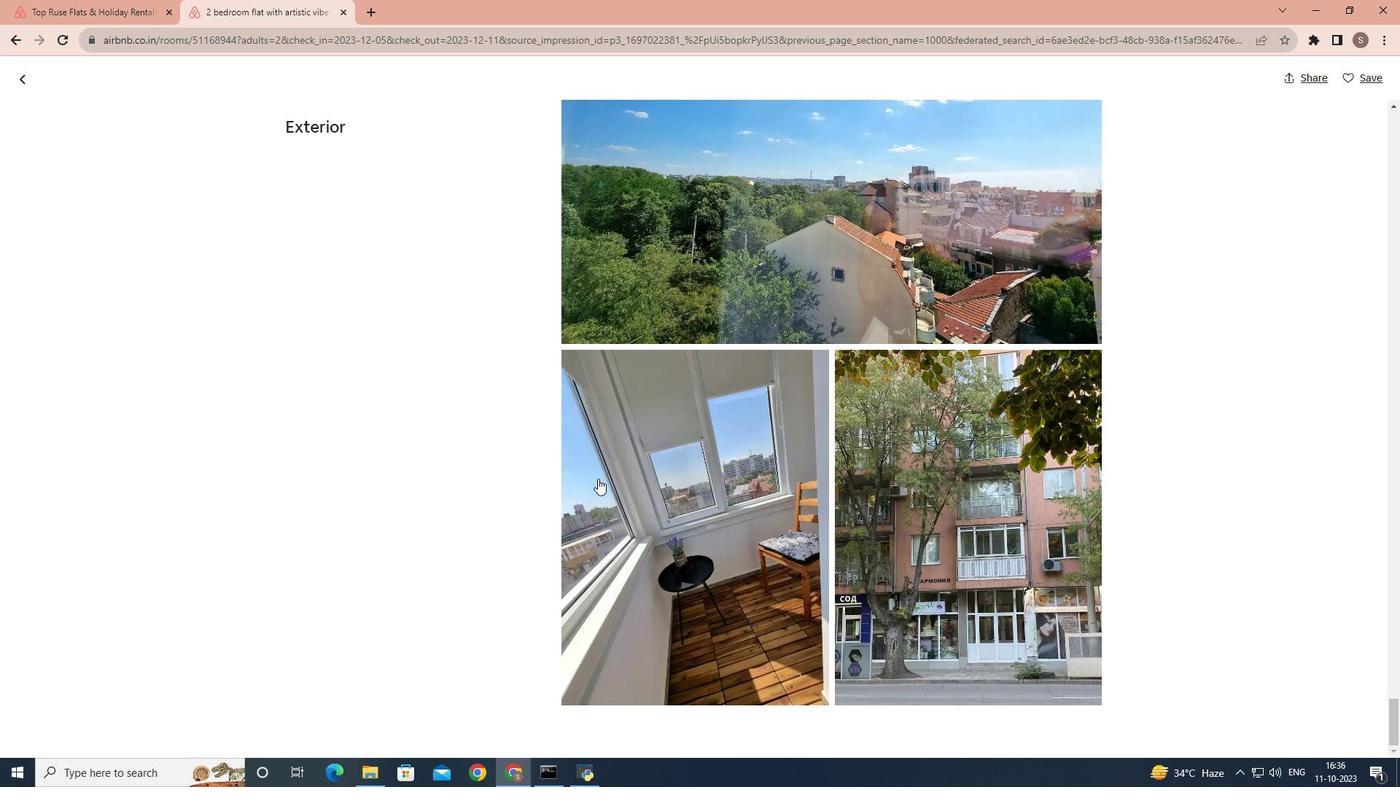 
Action: Mouse scrolled (598, 478) with delta (0, 0)
Screenshot: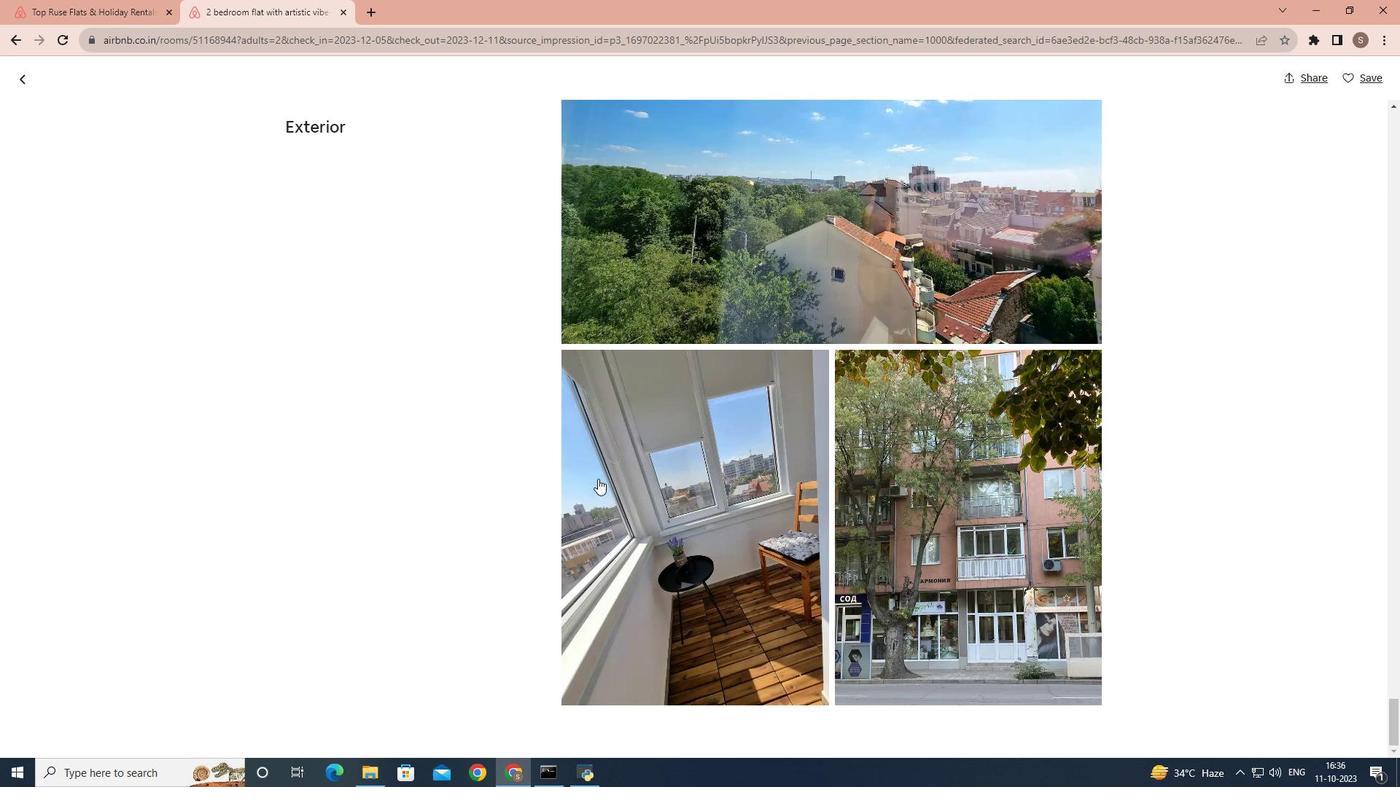 
Action: Mouse scrolled (598, 478) with delta (0, 0)
Screenshot: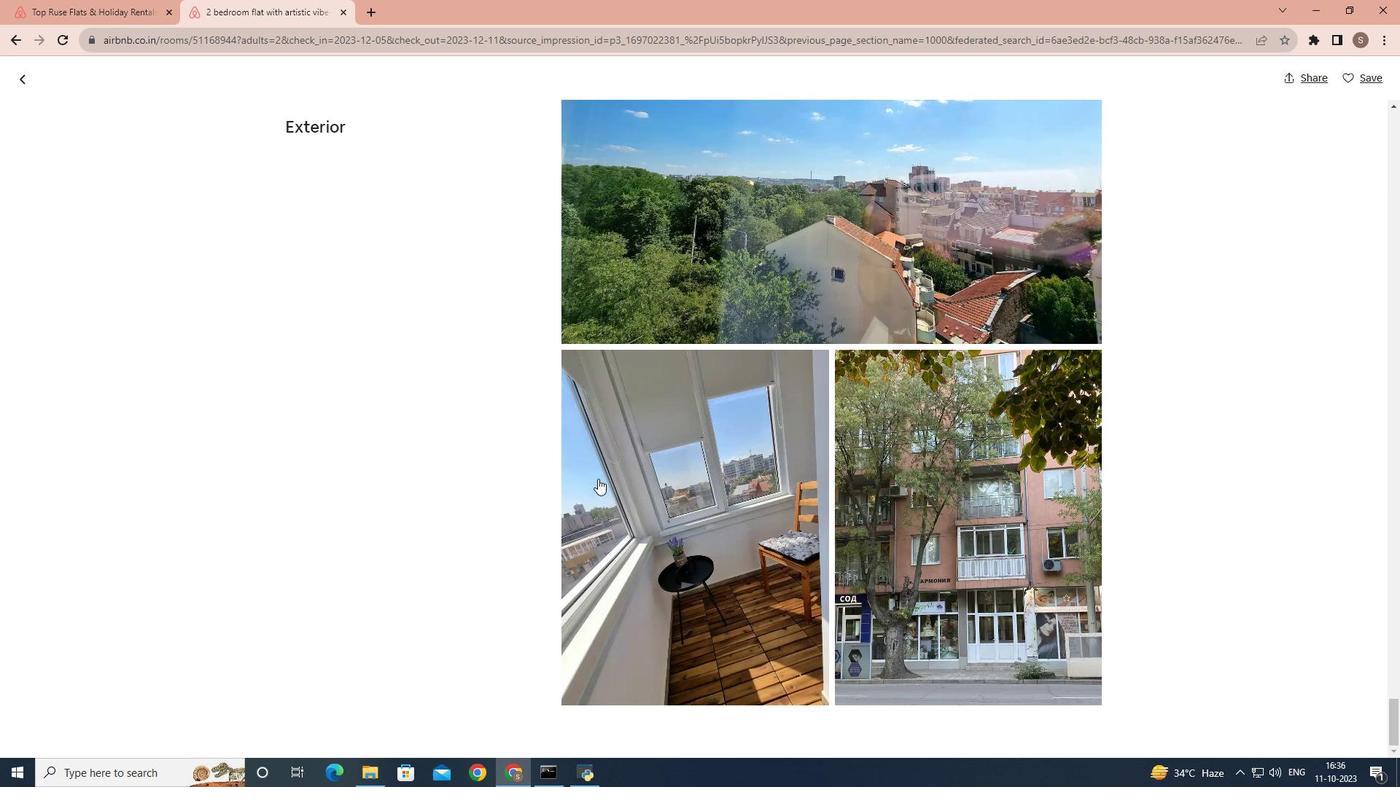 
Action: Mouse scrolled (598, 478) with delta (0, 0)
Screenshot: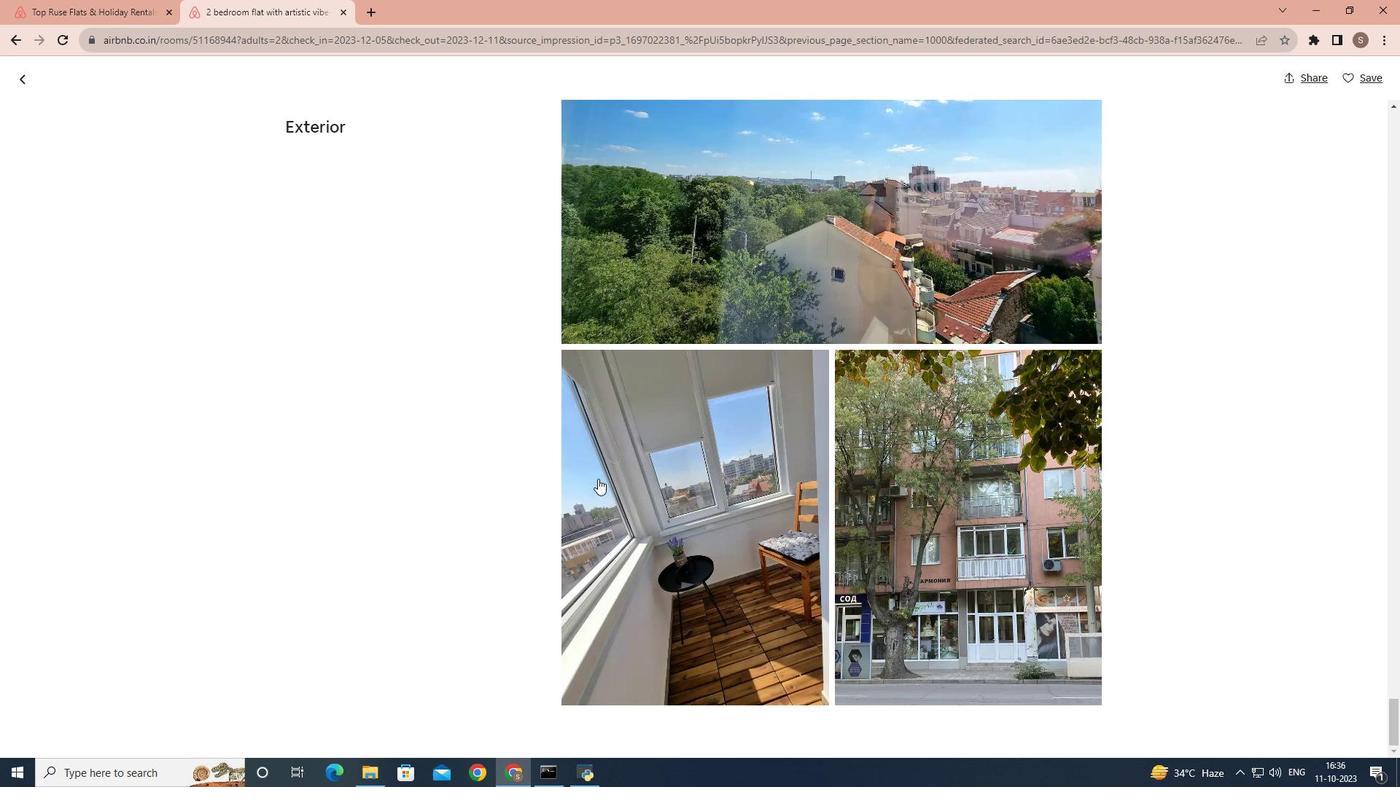 
Action: Mouse scrolled (598, 478) with delta (0, 0)
Screenshot: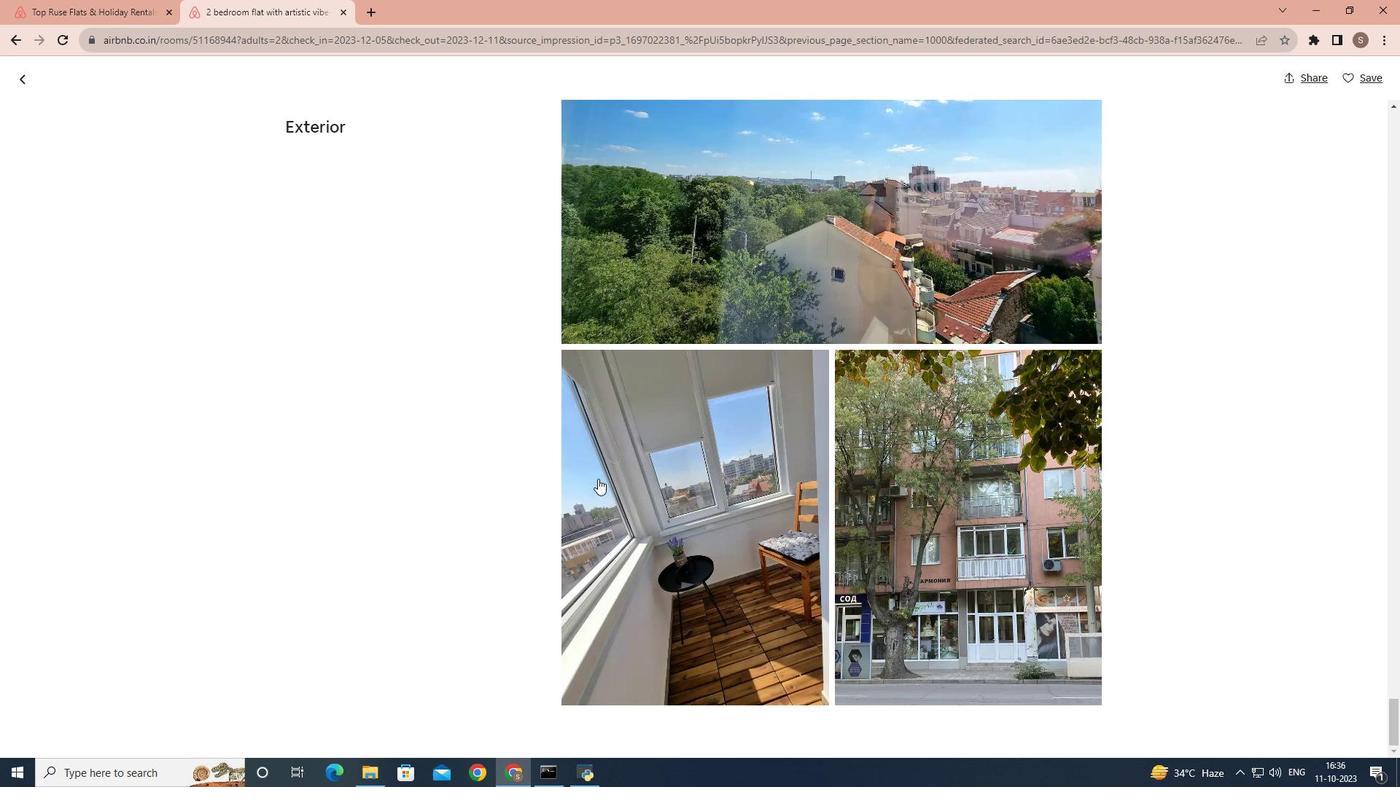 
Action: Mouse moved to (21, 85)
Screenshot: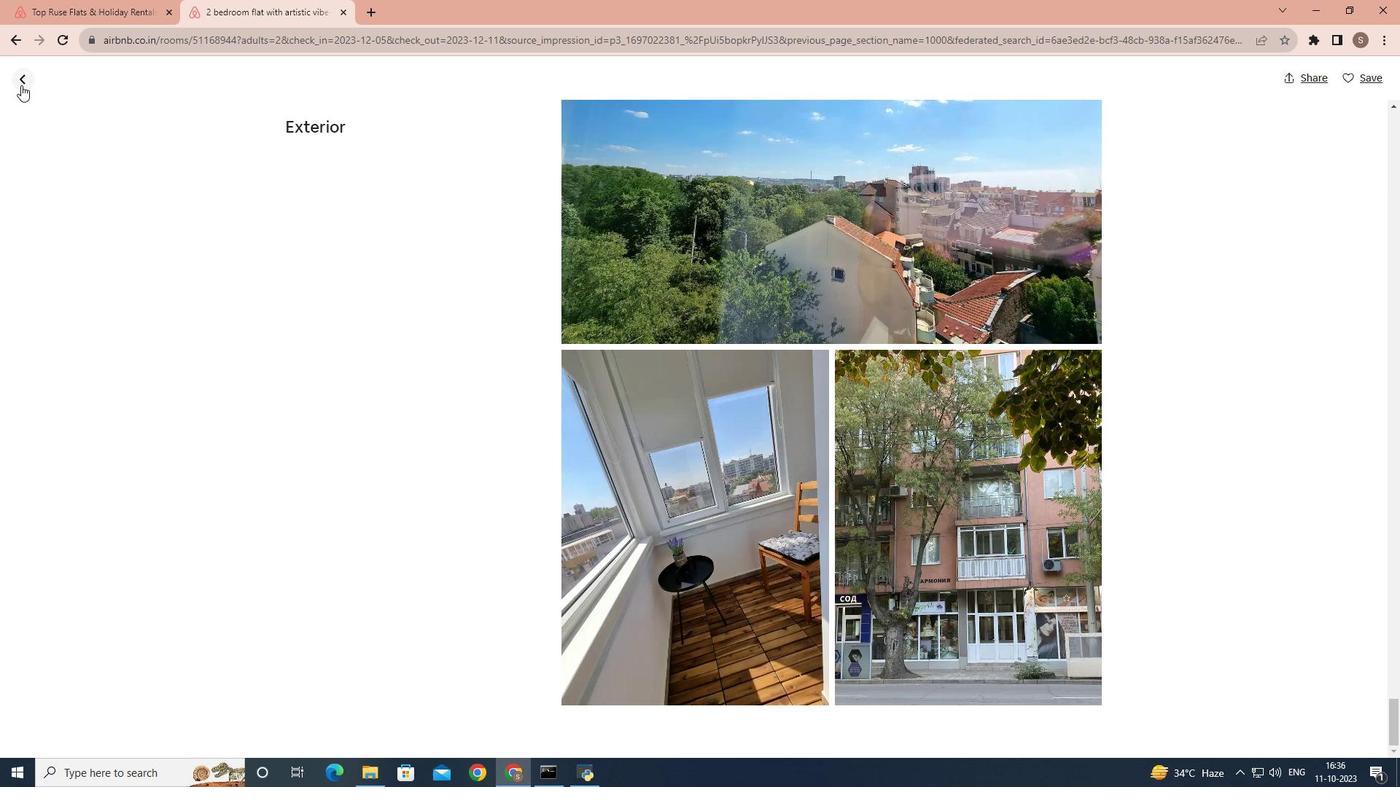 
Action: Mouse pressed left at (21, 85)
Screenshot: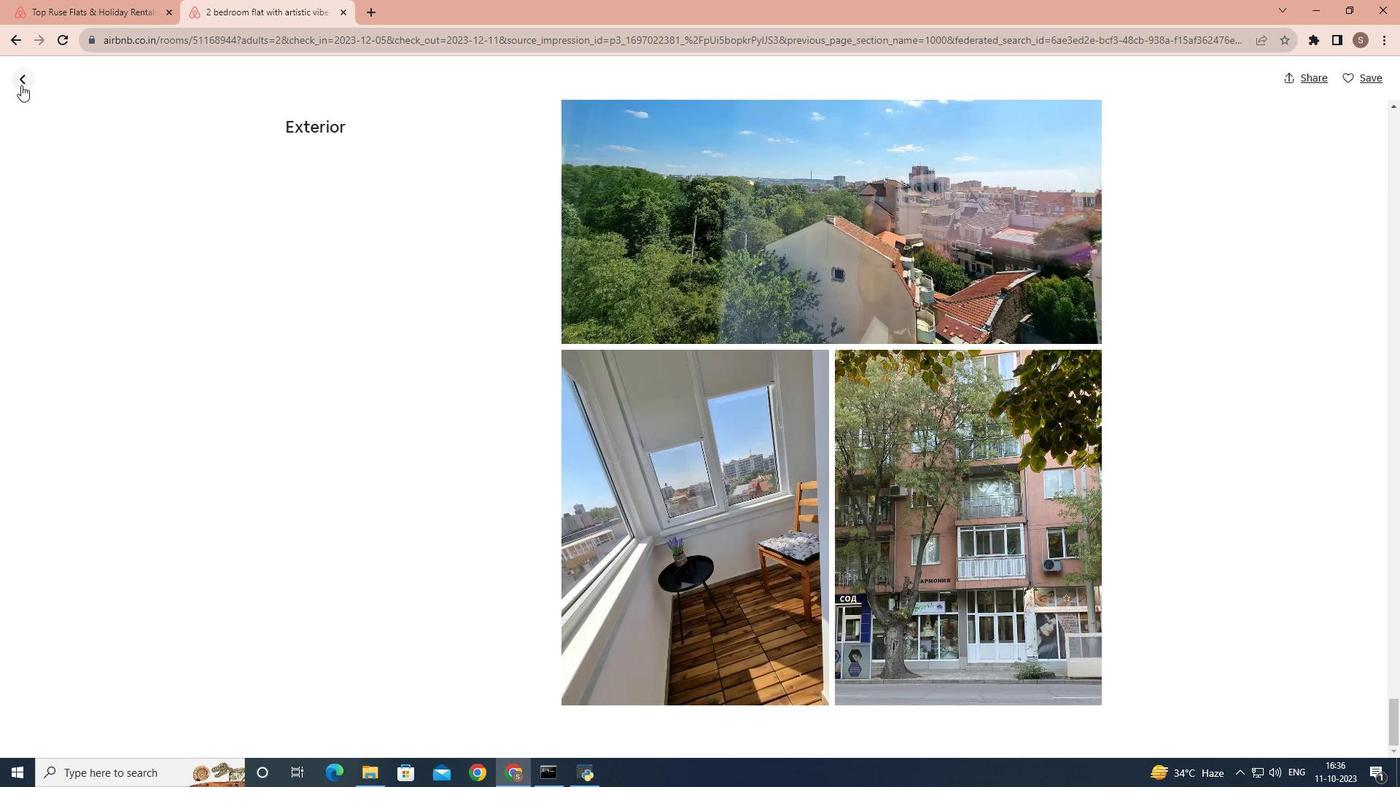 
Action: Mouse moved to (422, 292)
Screenshot: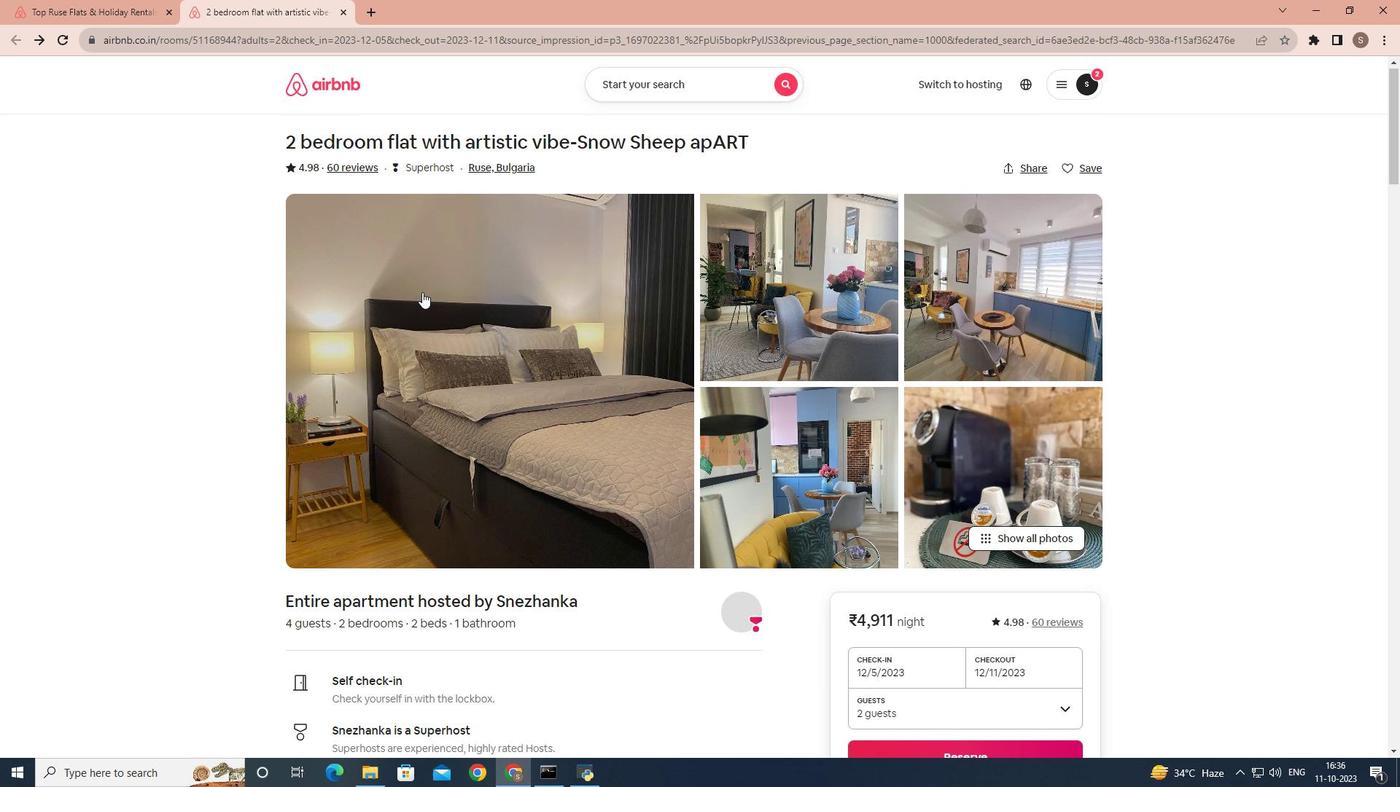 
Action: Mouse scrolled (422, 291) with delta (0, 0)
Screenshot: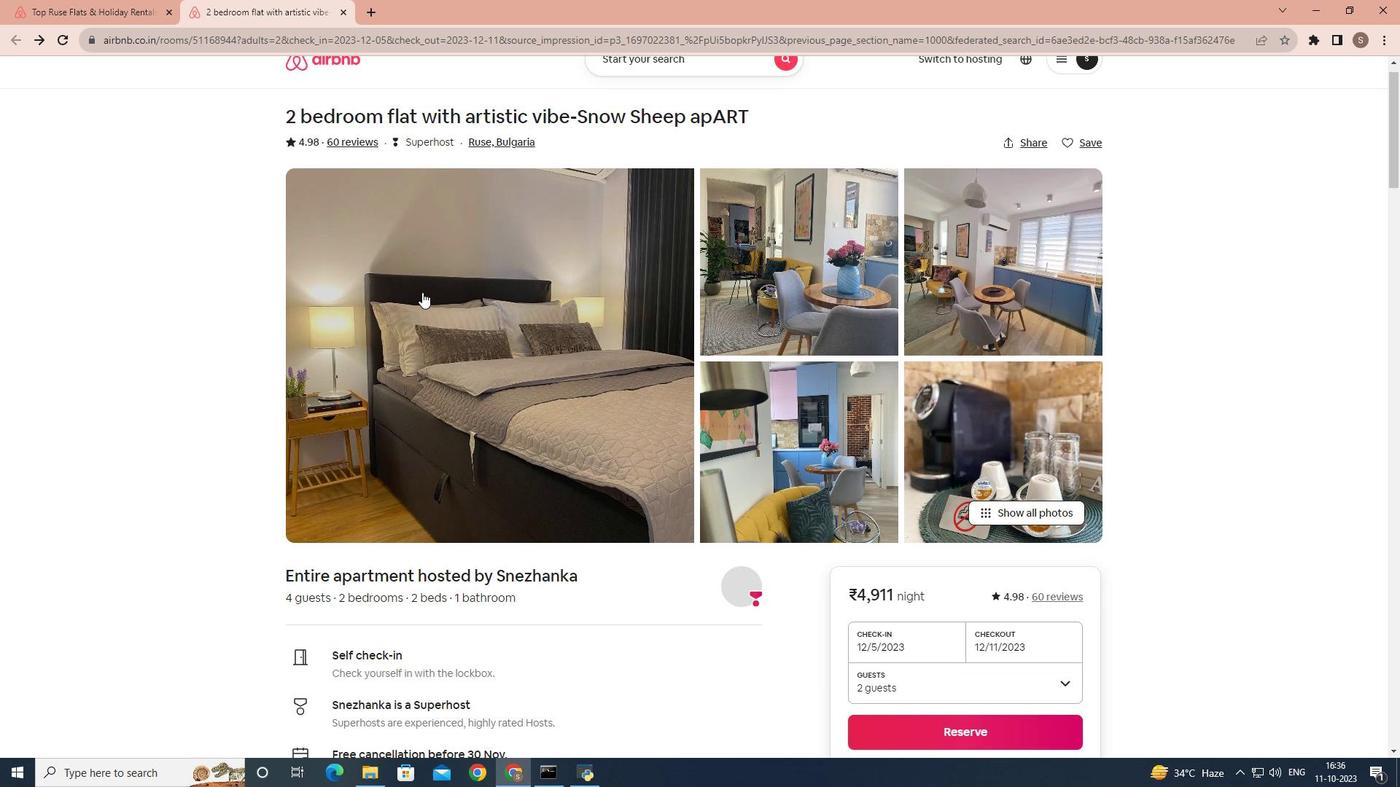 
Action: Mouse scrolled (422, 291) with delta (0, 0)
Screenshot: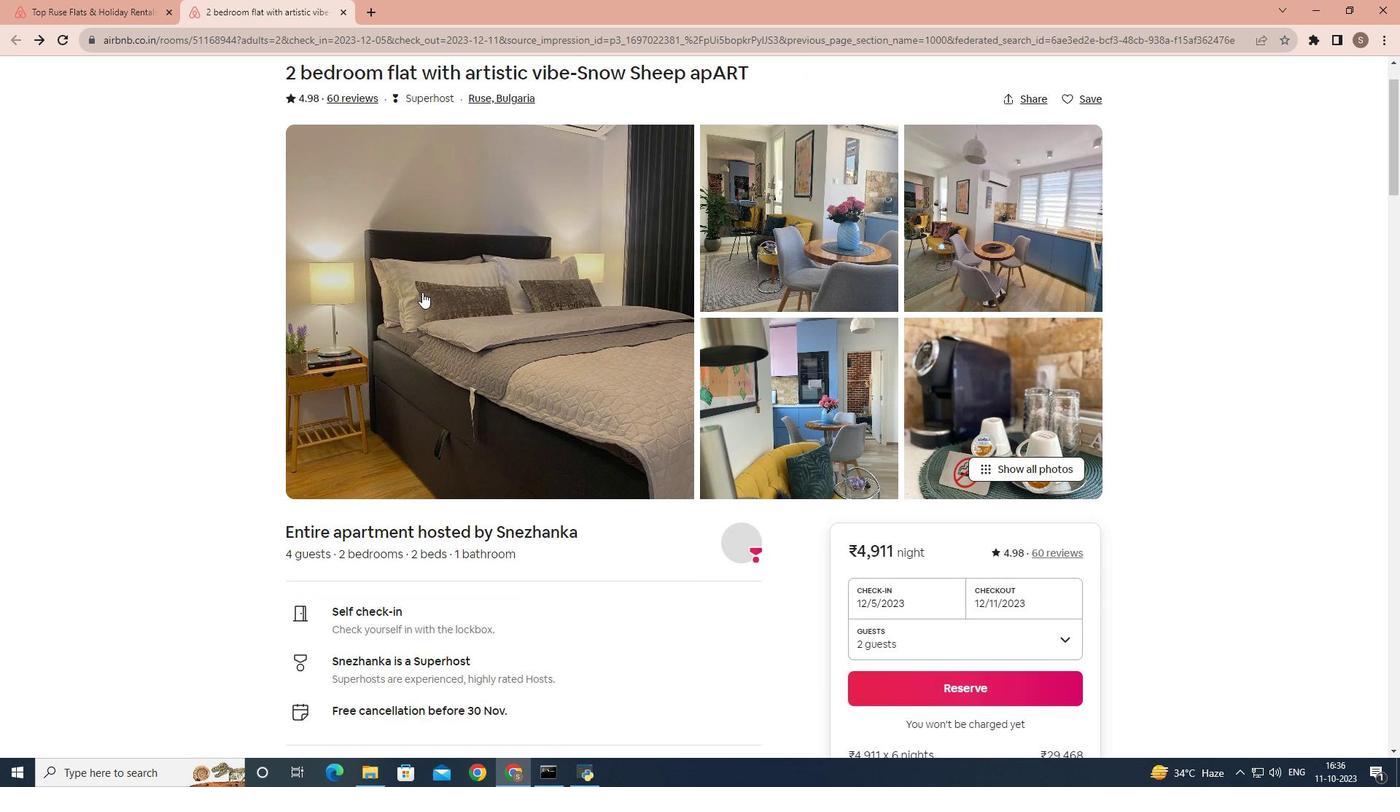 
Action: Mouse scrolled (422, 291) with delta (0, 0)
Screenshot: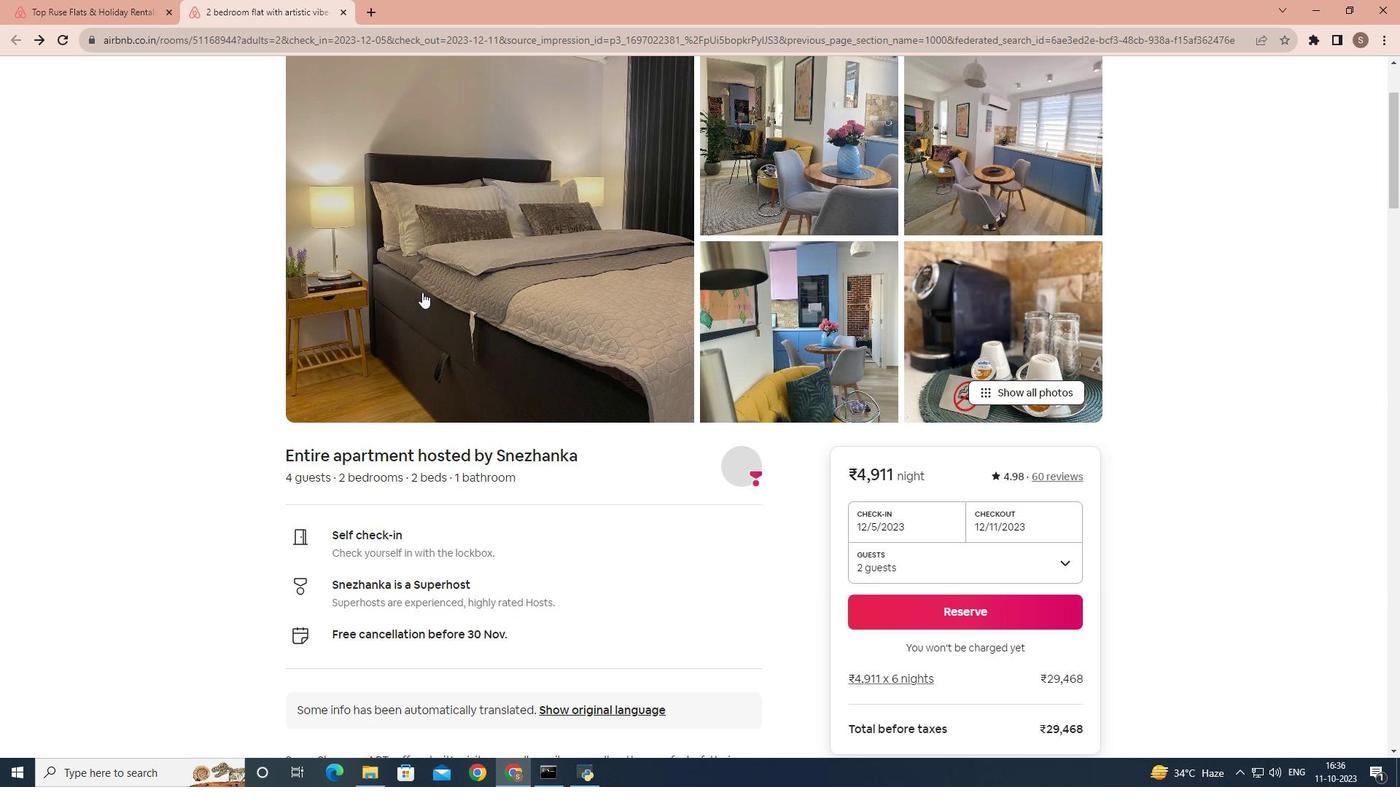 
Action: Mouse scrolled (422, 291) with delta (0, 0)
Screenshot: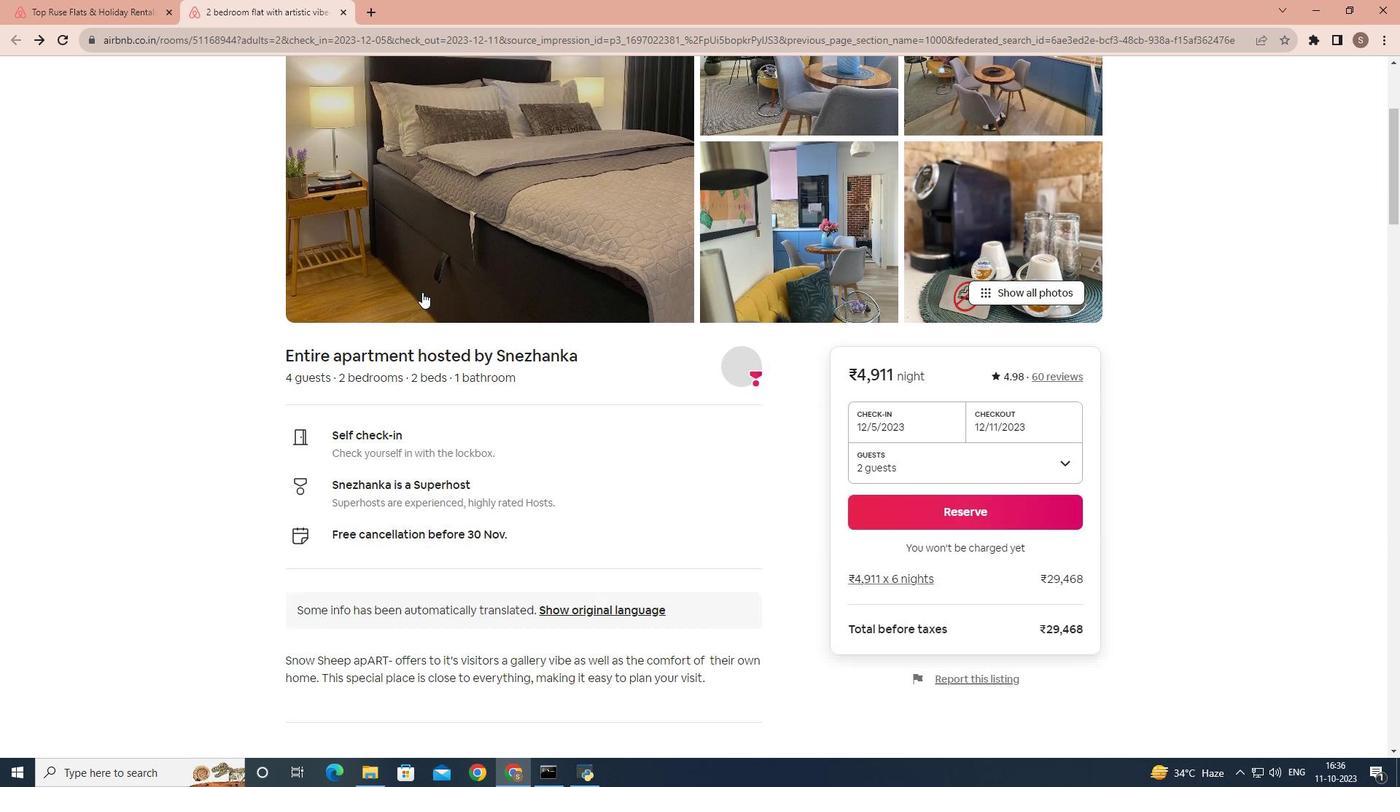 
Action: Mouse scrolled (422, 291) with delta (0, 0)
Screenshot: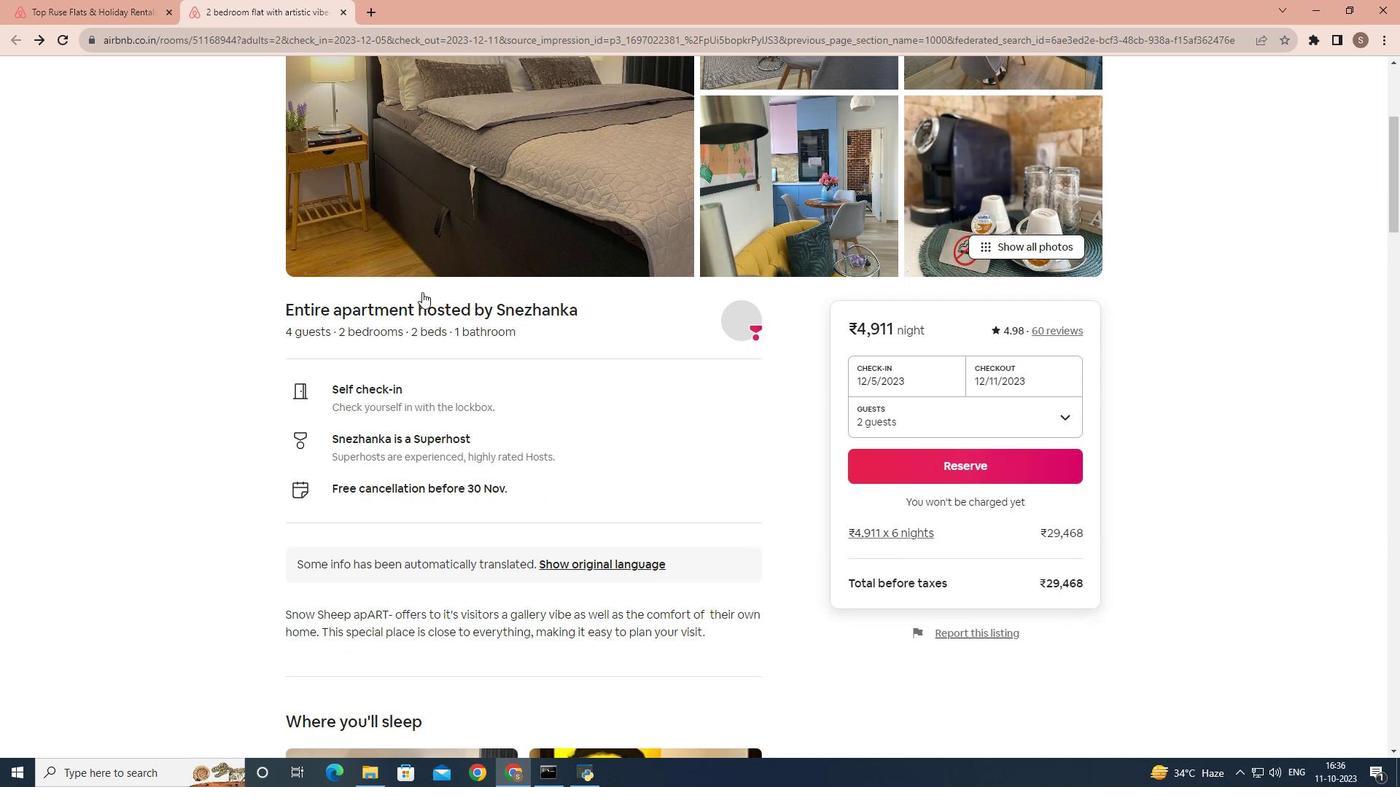 
Action: Mouse scrolled (422, 291) with delta (0, 0)
Screenshot: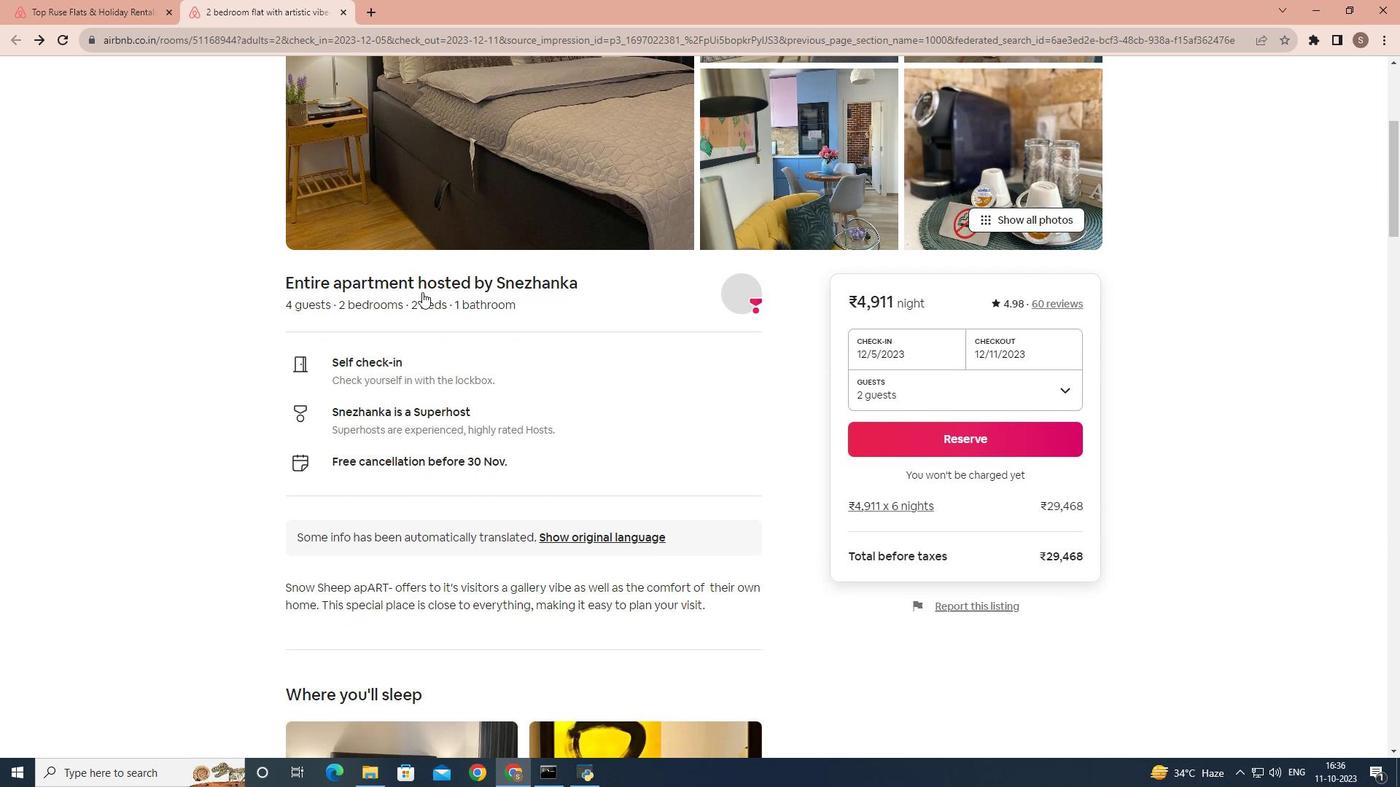 
Action: Mouse scrolled (422, 291) with delta (0, 0)
Screenshot: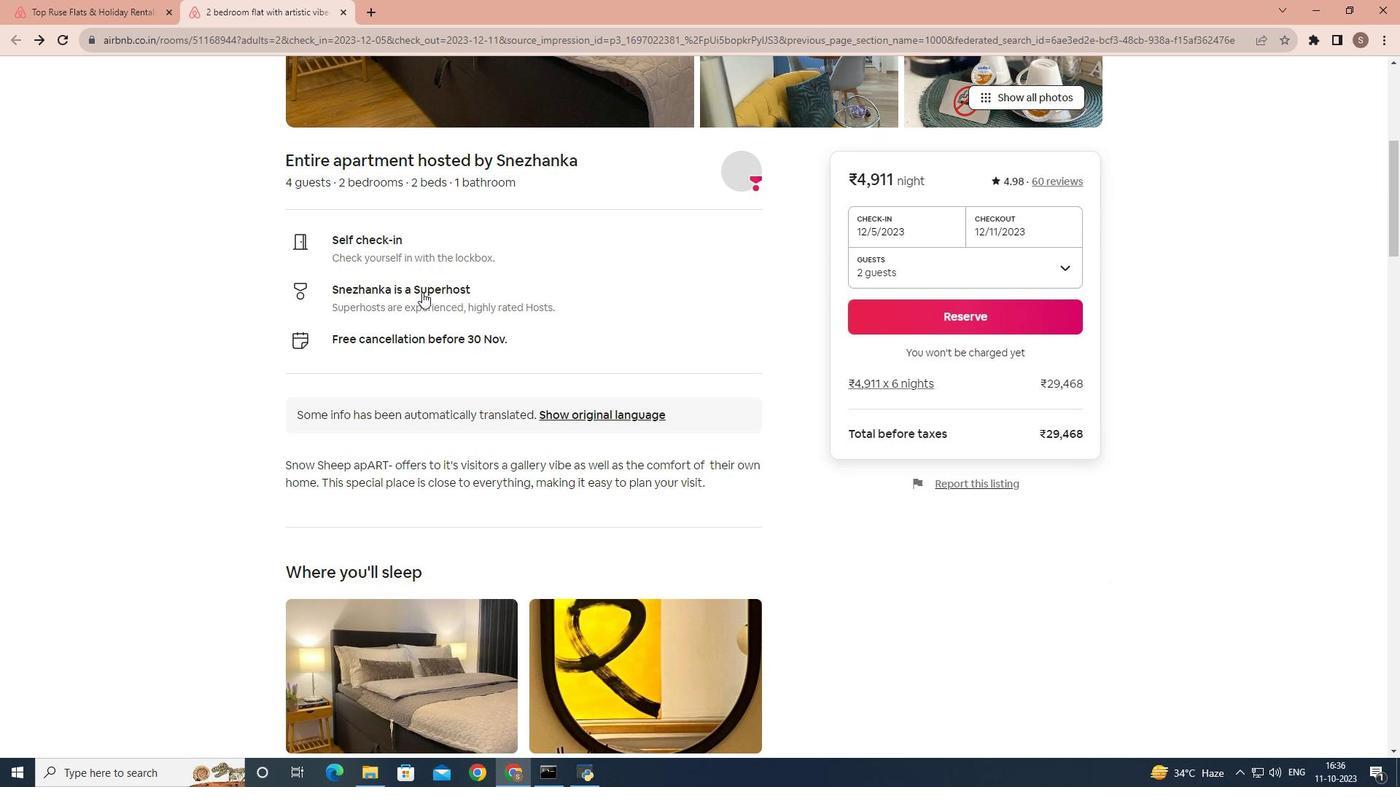 
Action: Mouse scrolled (422, 291) with delta (0, 0)
Screenshot: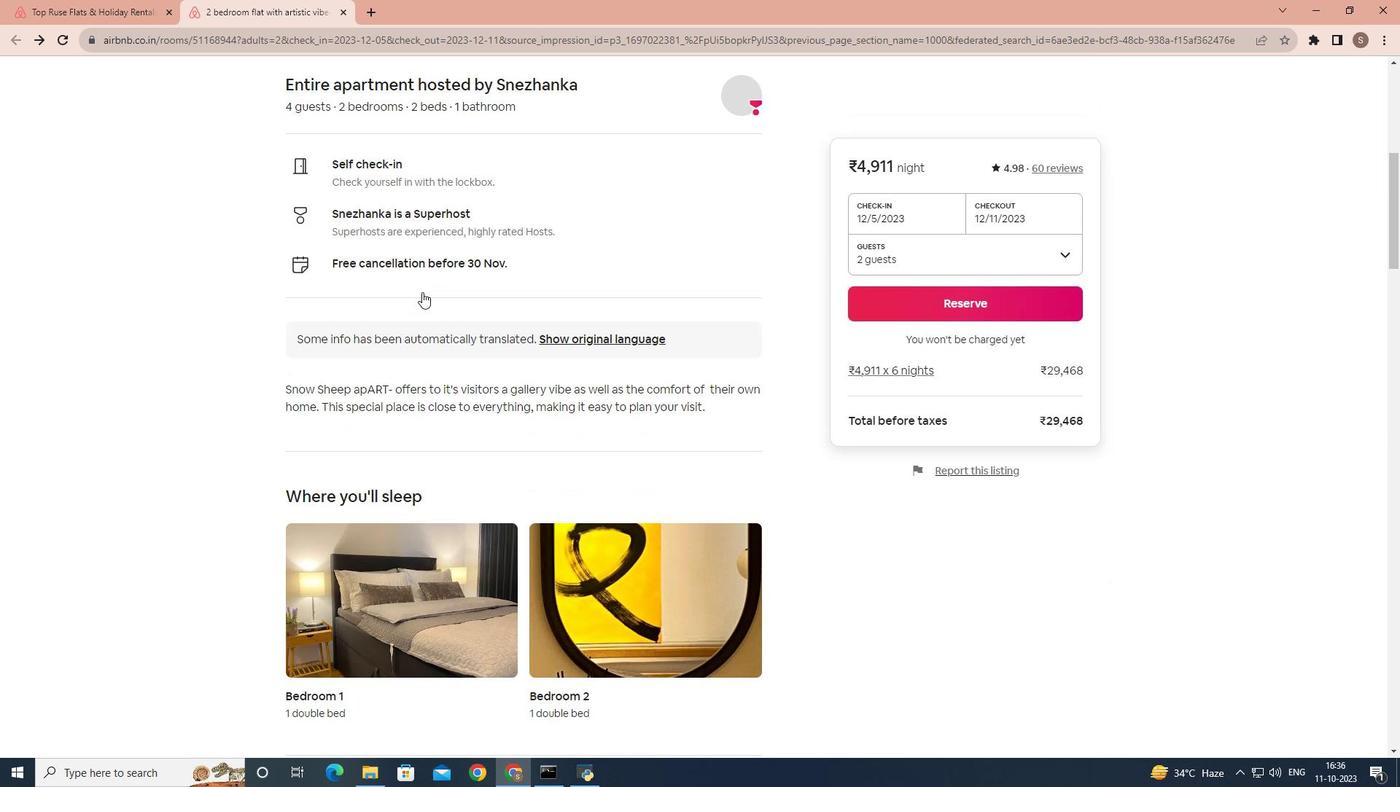 
Action: Mouse scrolled (422, 291) with delta (0, 0)
Screenshot: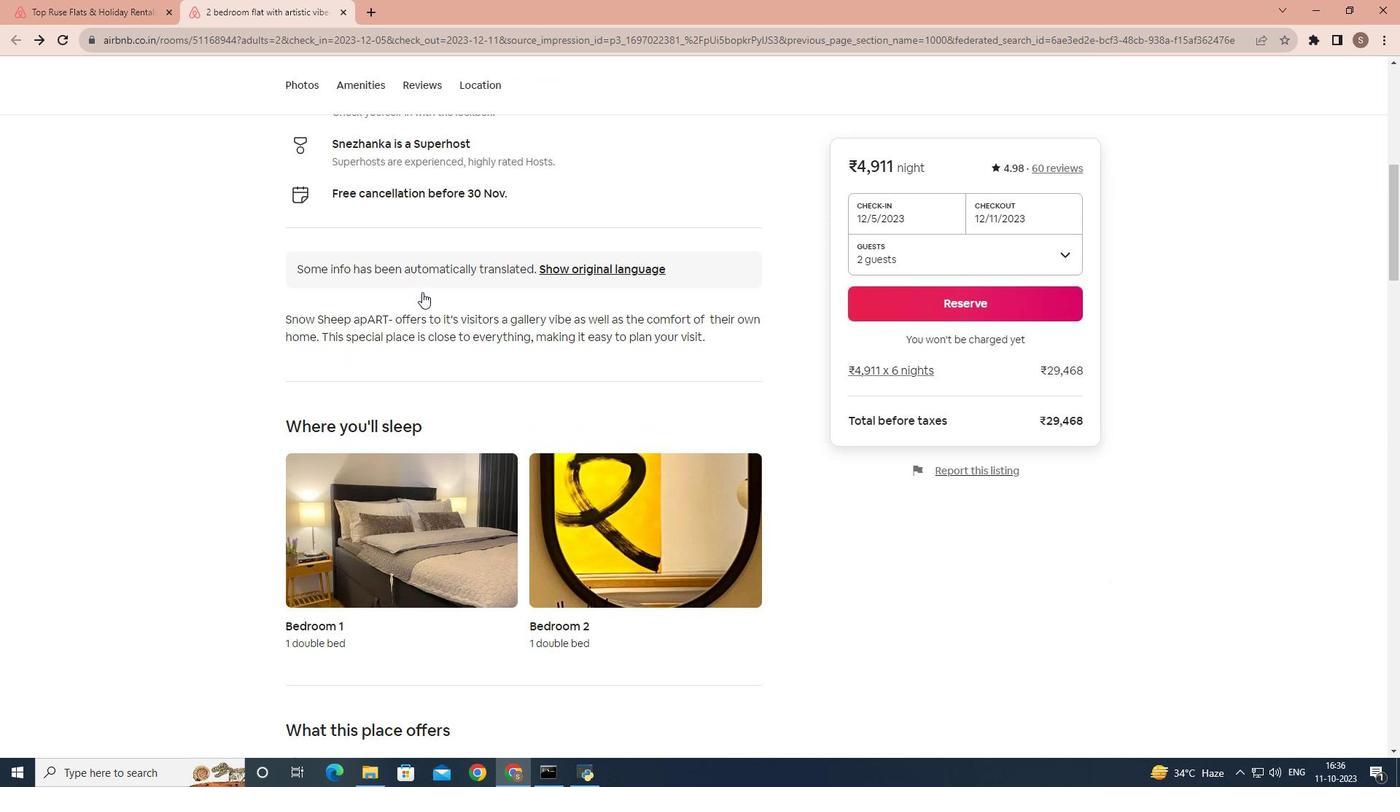 
Action: Mouse scrolled (422, 291) with delta (0, 0)
Screenshot: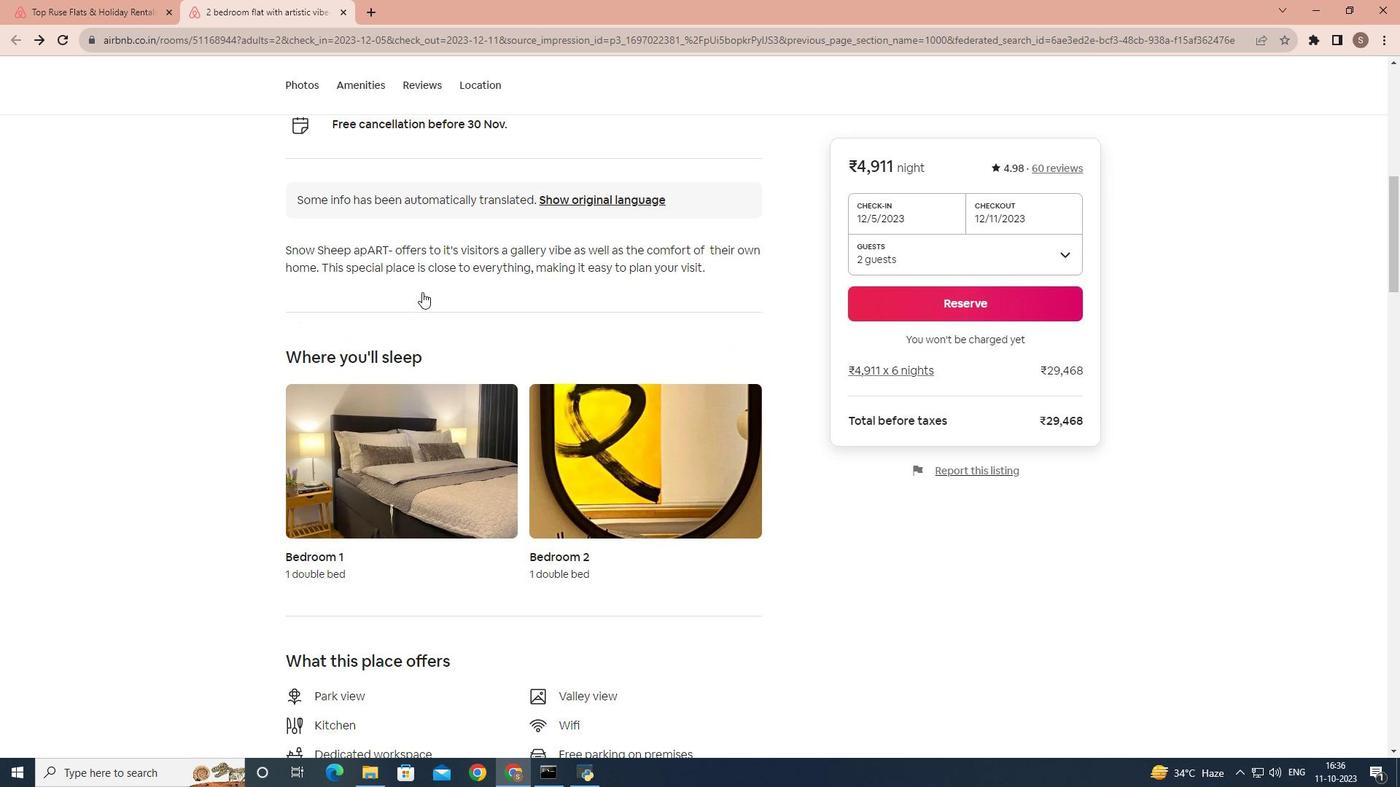 
Action: Mouse scrolled (422, 291) with delta (0, 0)
Screenshot: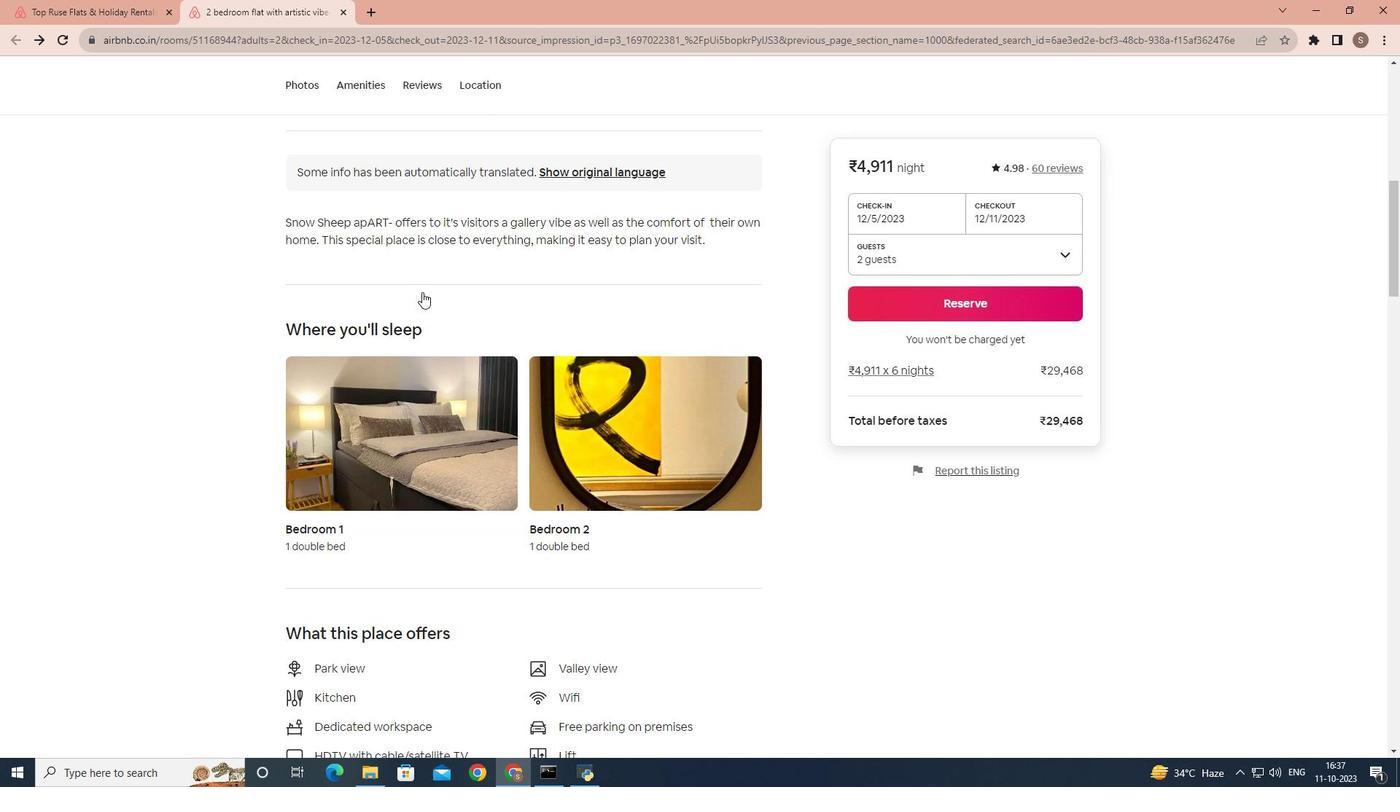 
Action: Mouse scrolled (422, 291) with delta (0, 0)
Screenshot: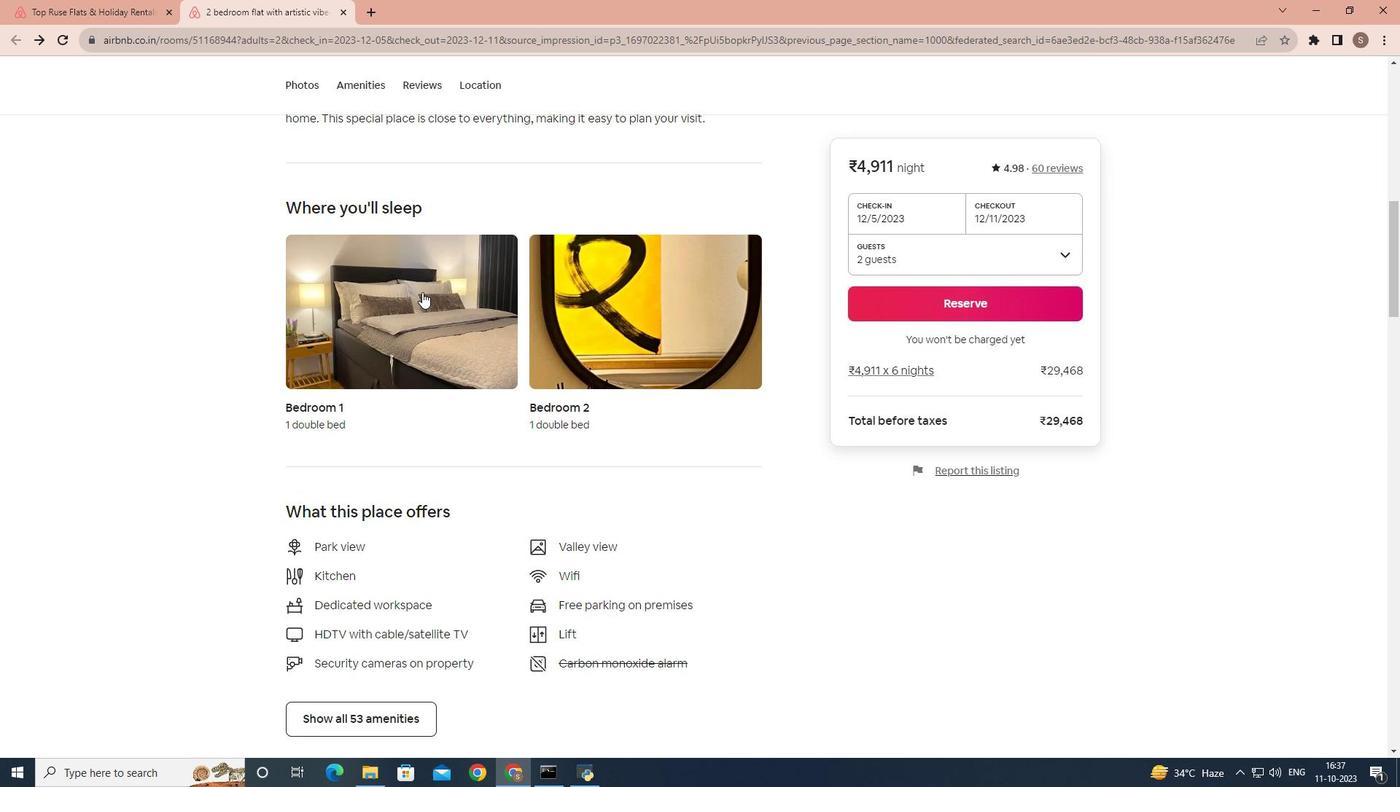 
Action: Mouse scrolled (422, 291) with delta (0, 0)
Screenshot: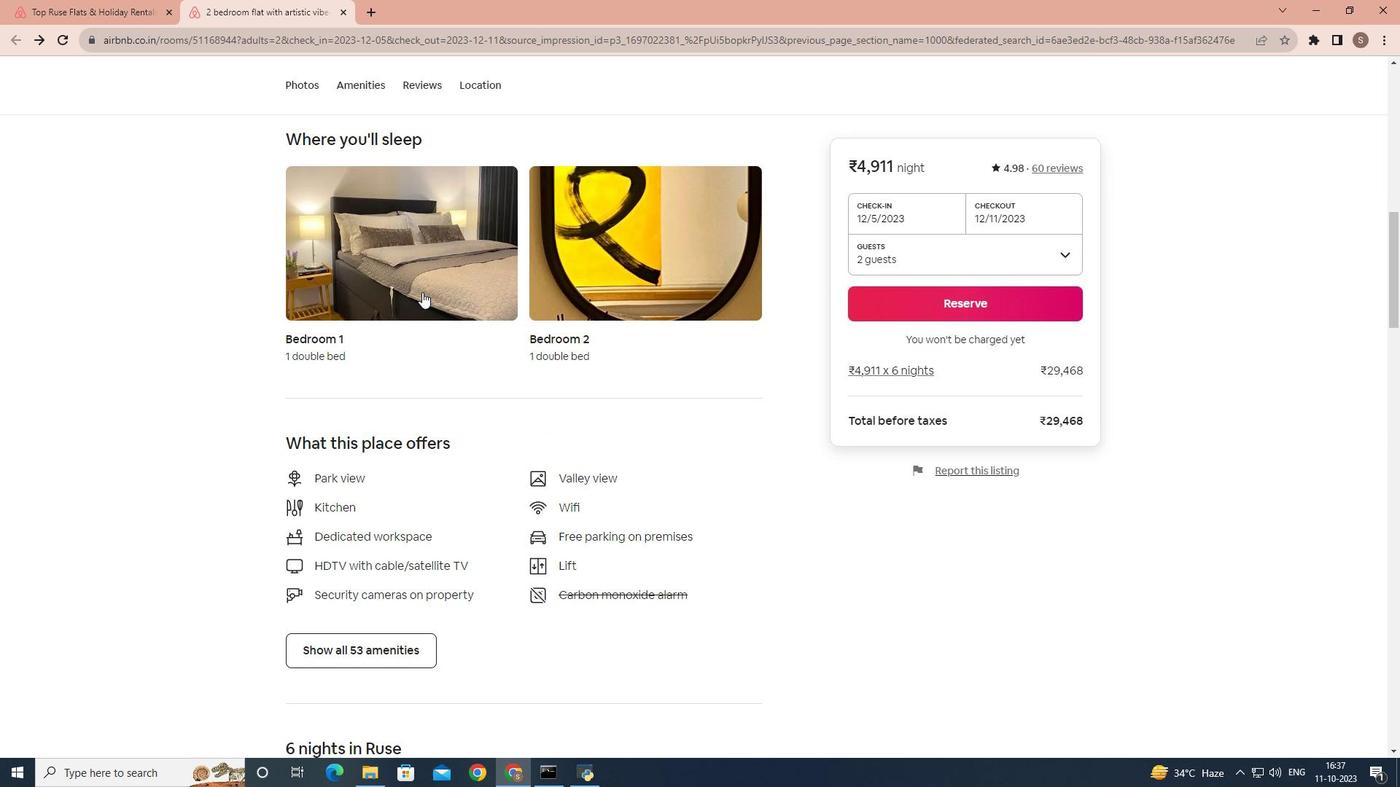 
Action: Mouse scrolled (422, 291) with delta (0, 0)
Screenshot: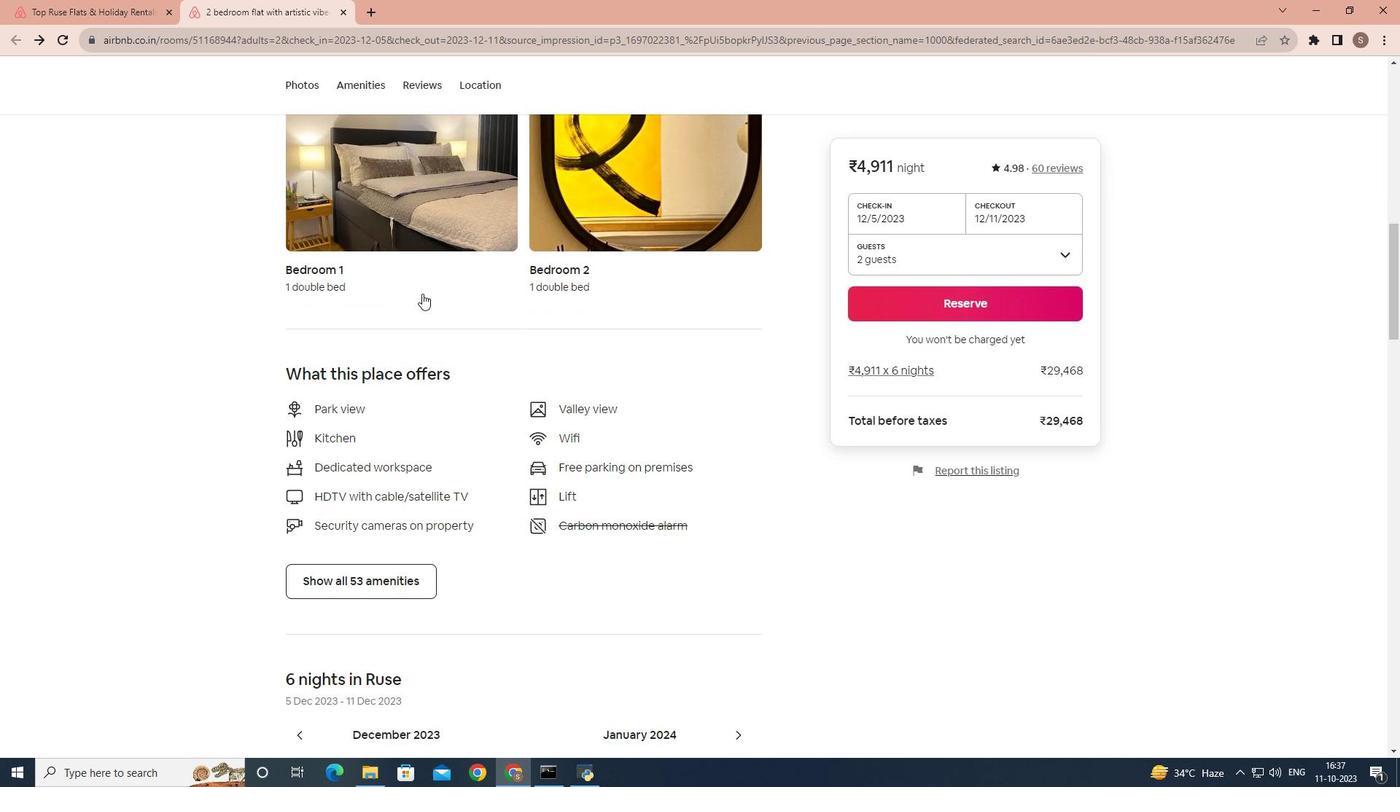 
Action: Mouse moved to (422, 322)
Screenshot: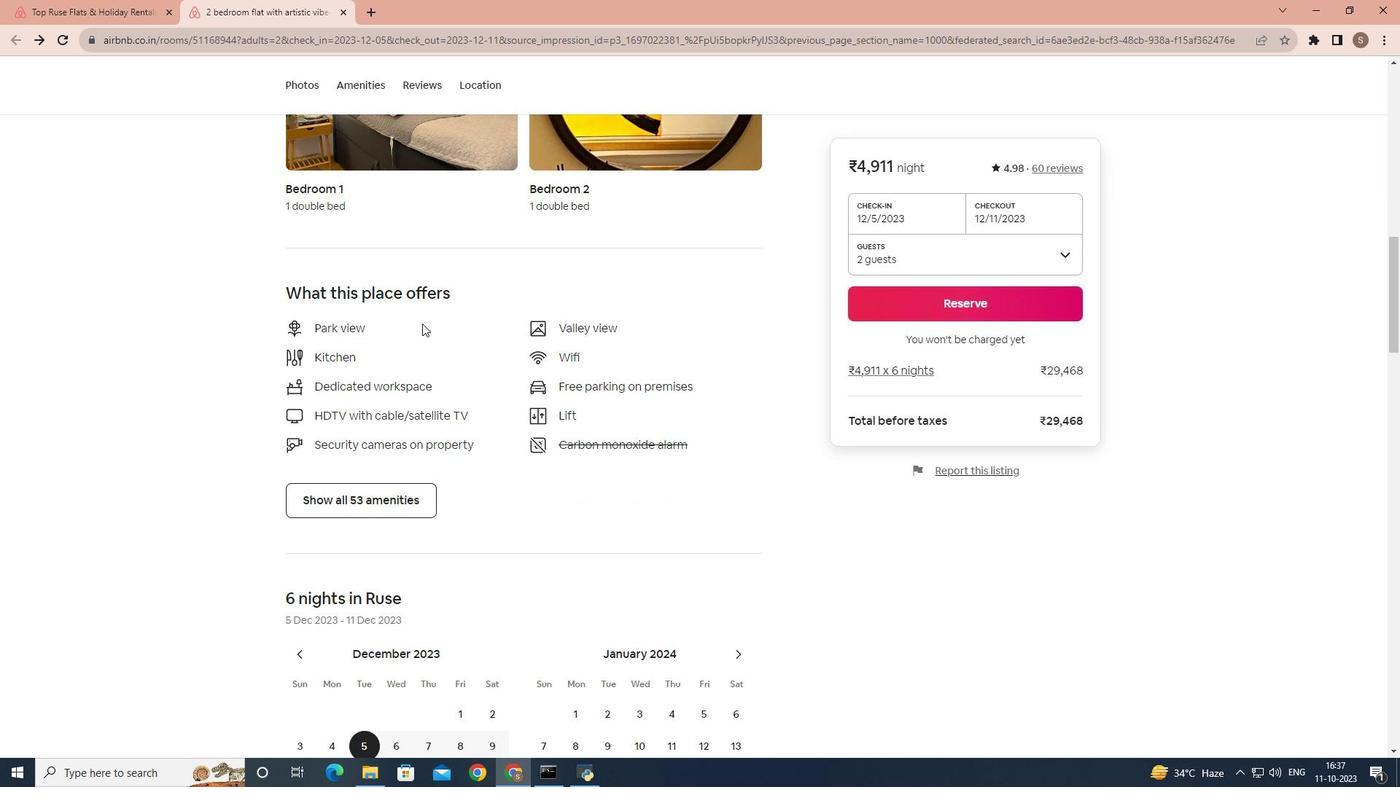 
Action: Mouse scrolled (422, 321) with delta (0, 0)
Screenshot: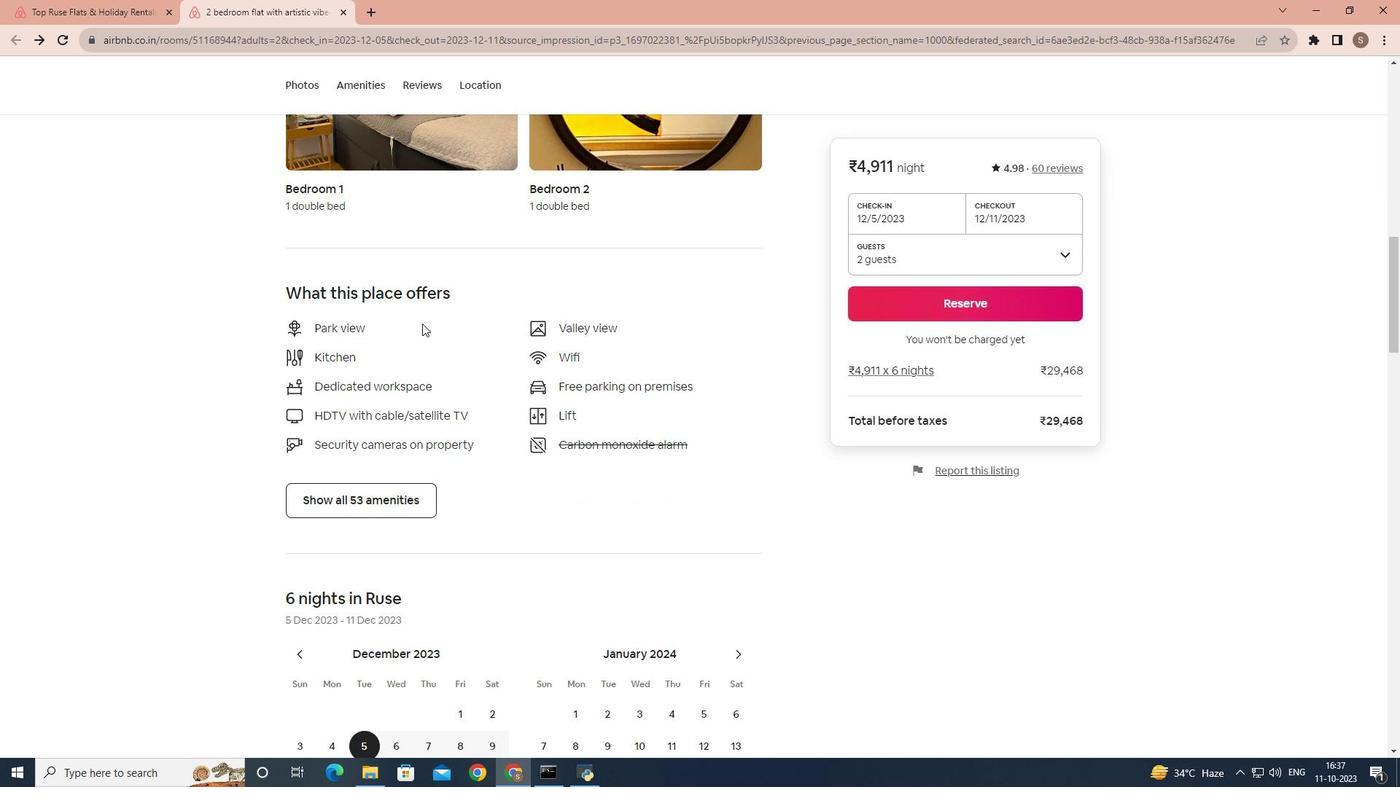 
Action: Mouse moved to (402, 374)
Screenshot: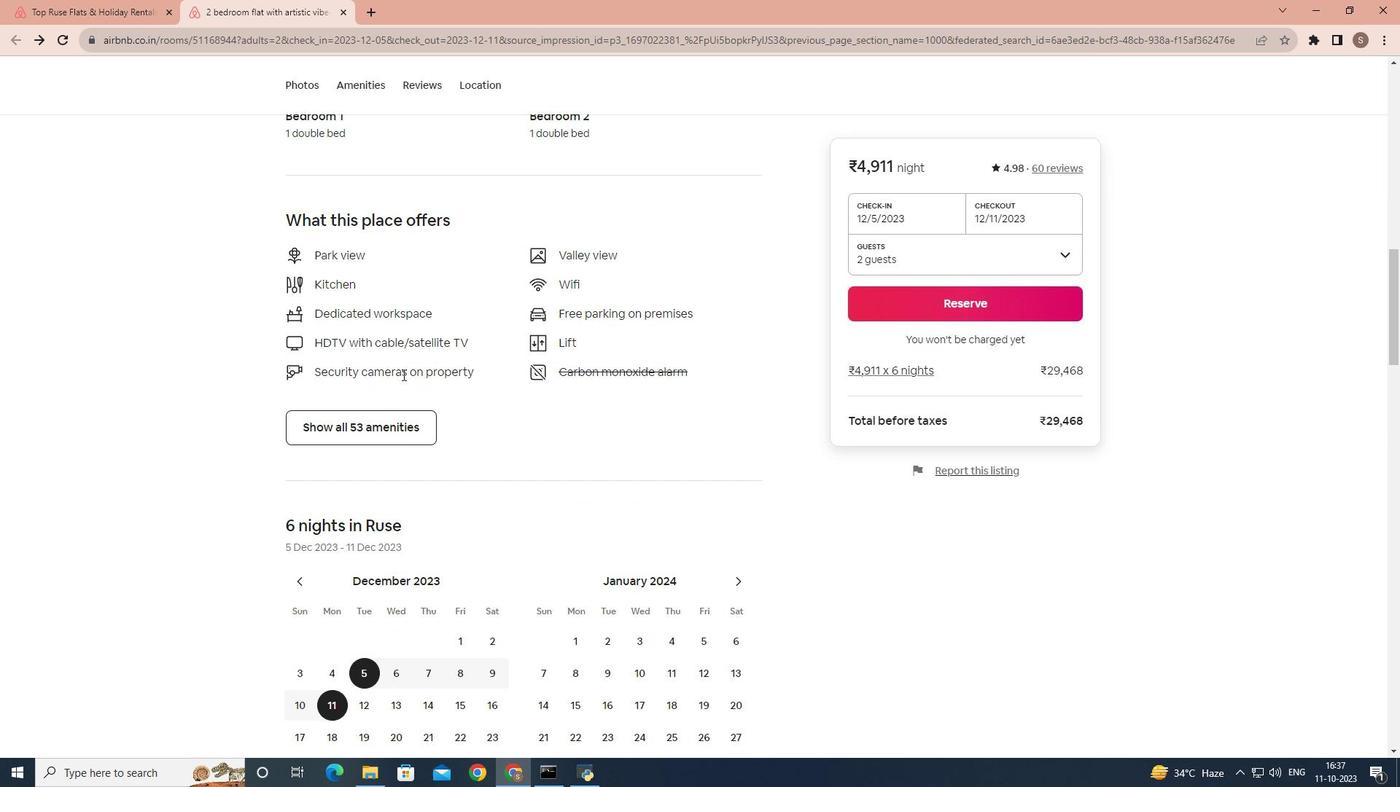
Action: Mouse scrolled (402, 374) with delta (0, 0)
Screenshot: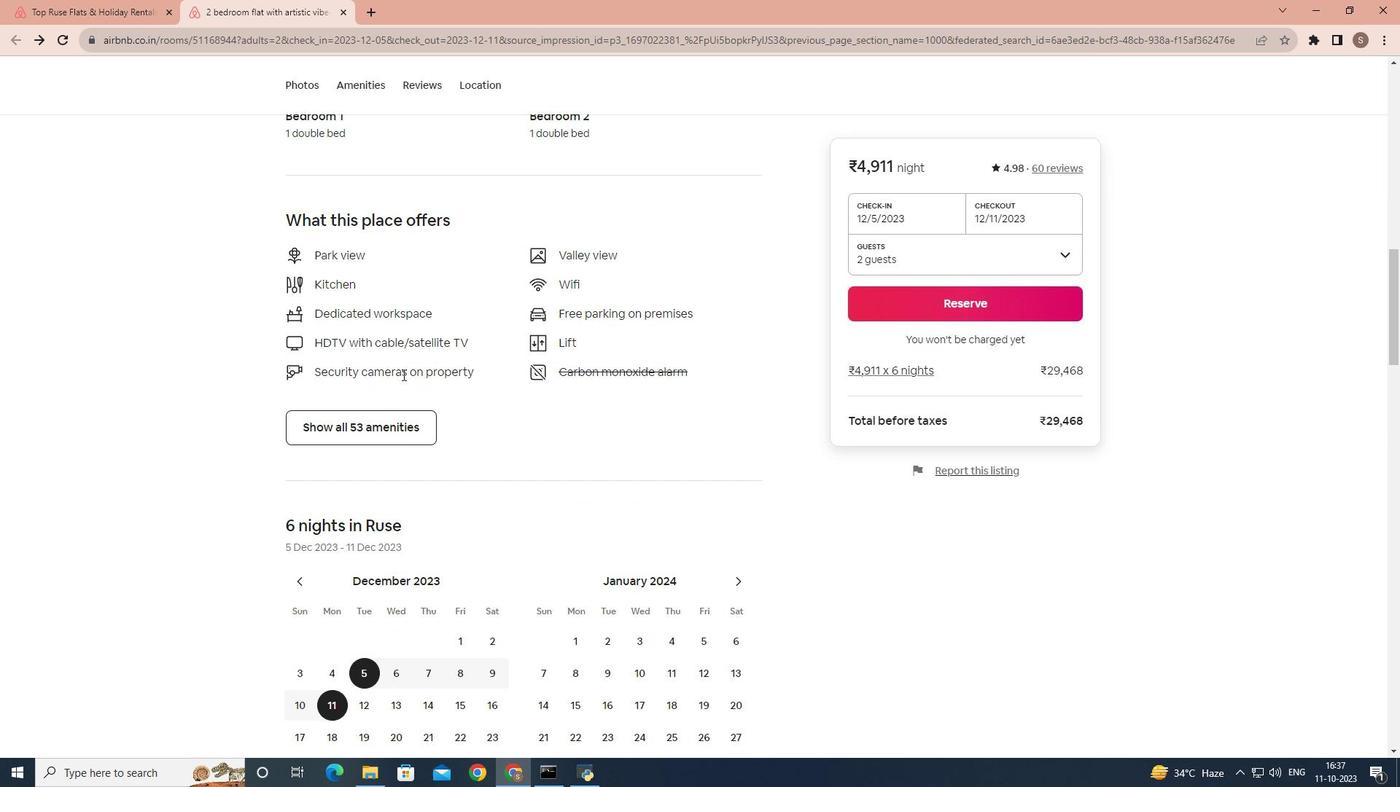 
Action: Mouse moved to (403, 363)
Screenshot: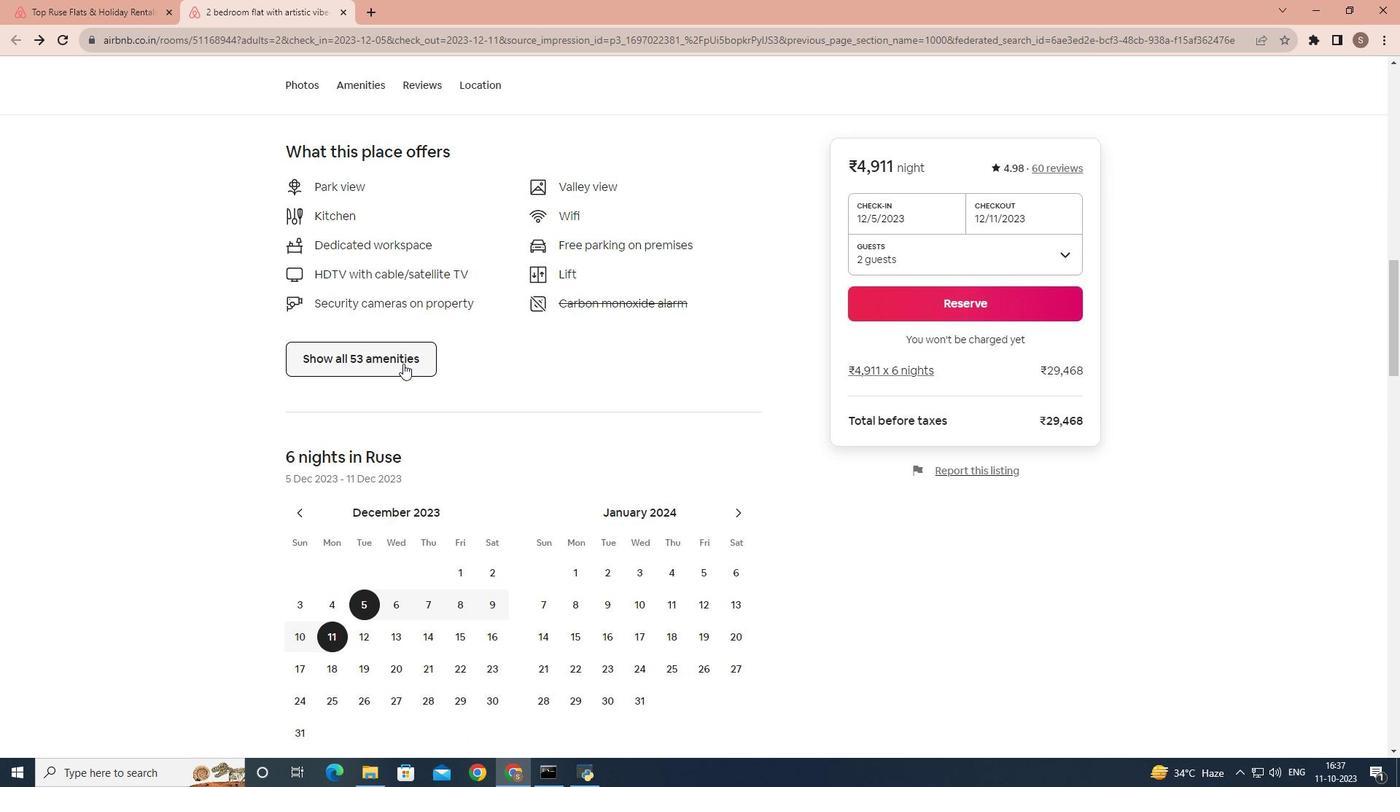 
Action: Mouse pressed left at (403, 363)
Screenshot: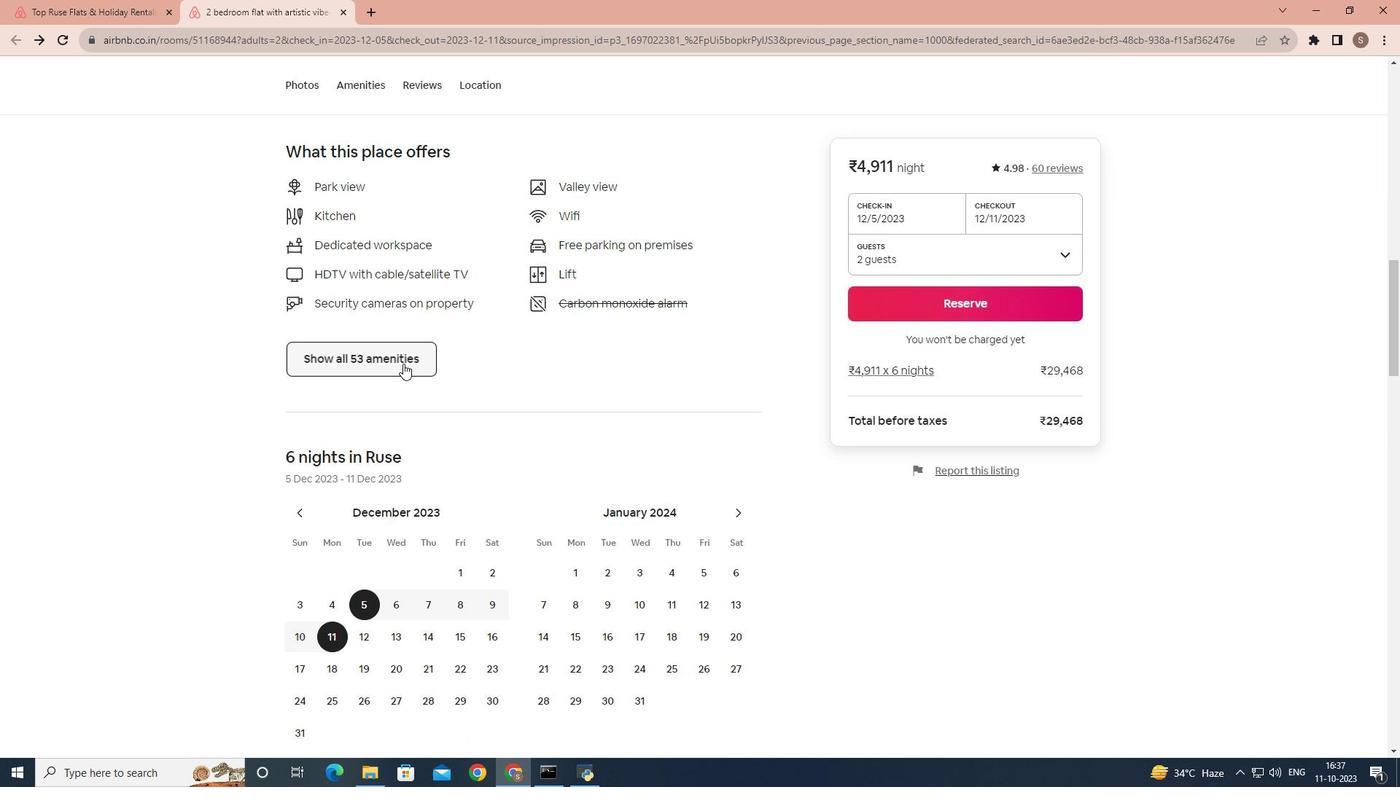 
Action: Mouse moved to (487, 361)
Screenshot: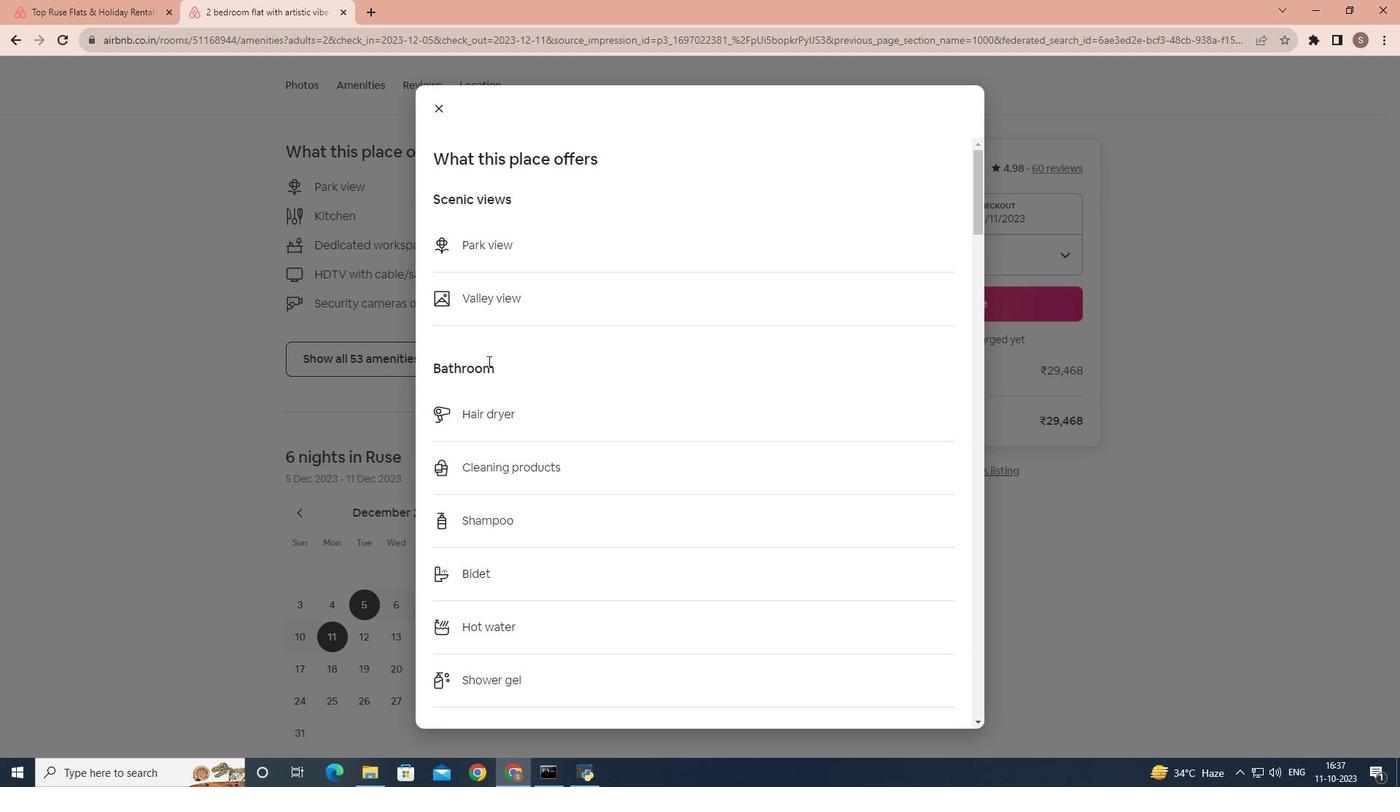 
Action: Mouse scrolled (487, 361) with delta (0, 0)
Screenshot: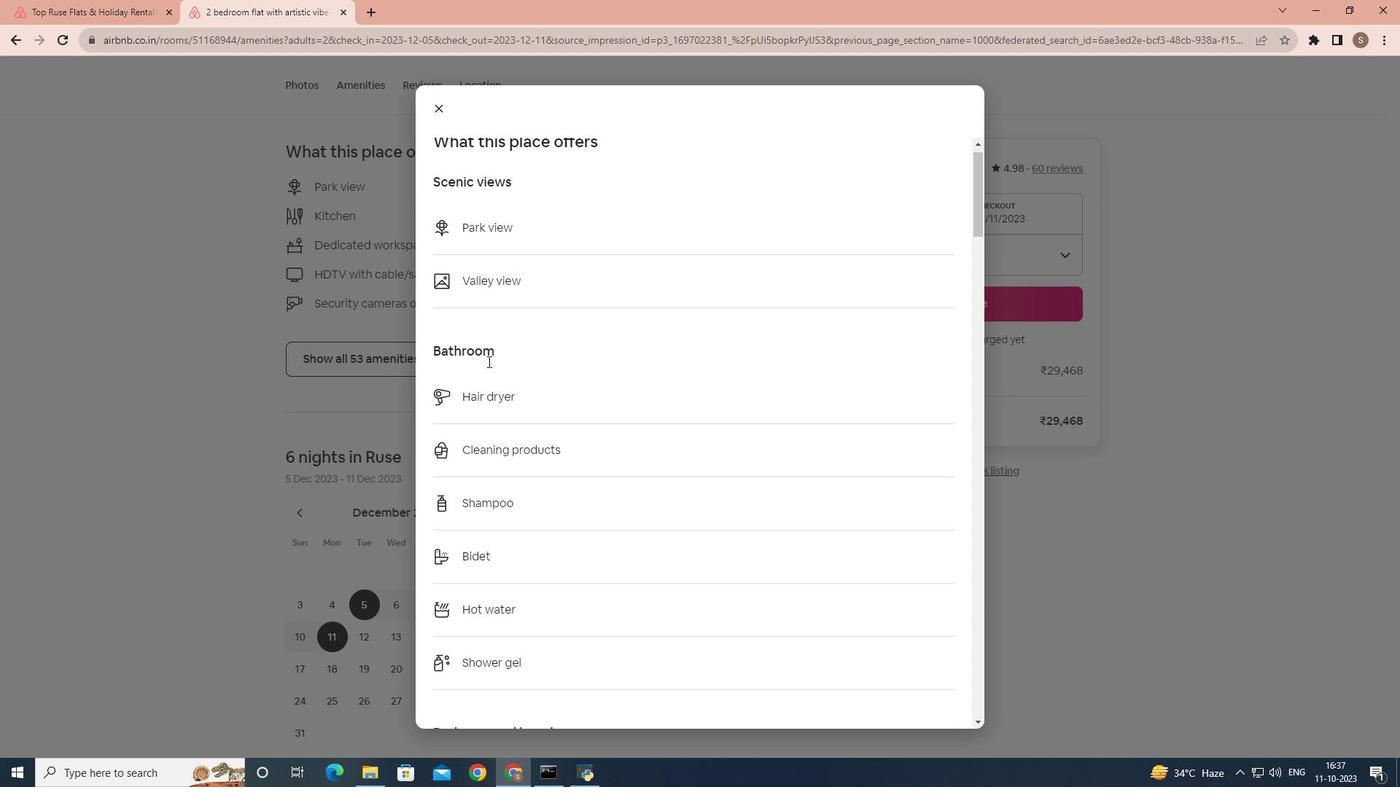 
Action: Mouse scrolled (487, 361) with delta (0, 0)
Screenshot: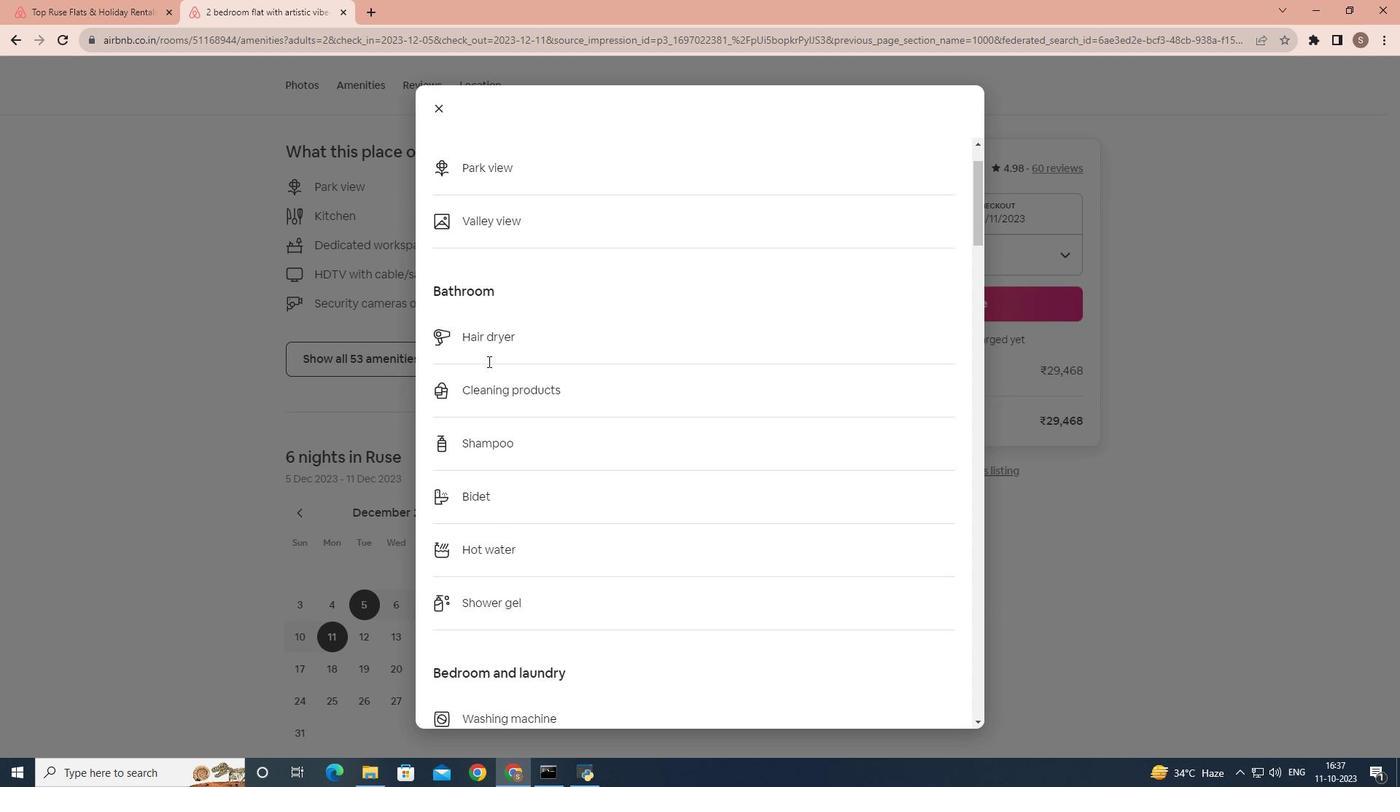 
Action: Mouse scrolled (487, 361) with delta (0, 0)
Screenshot: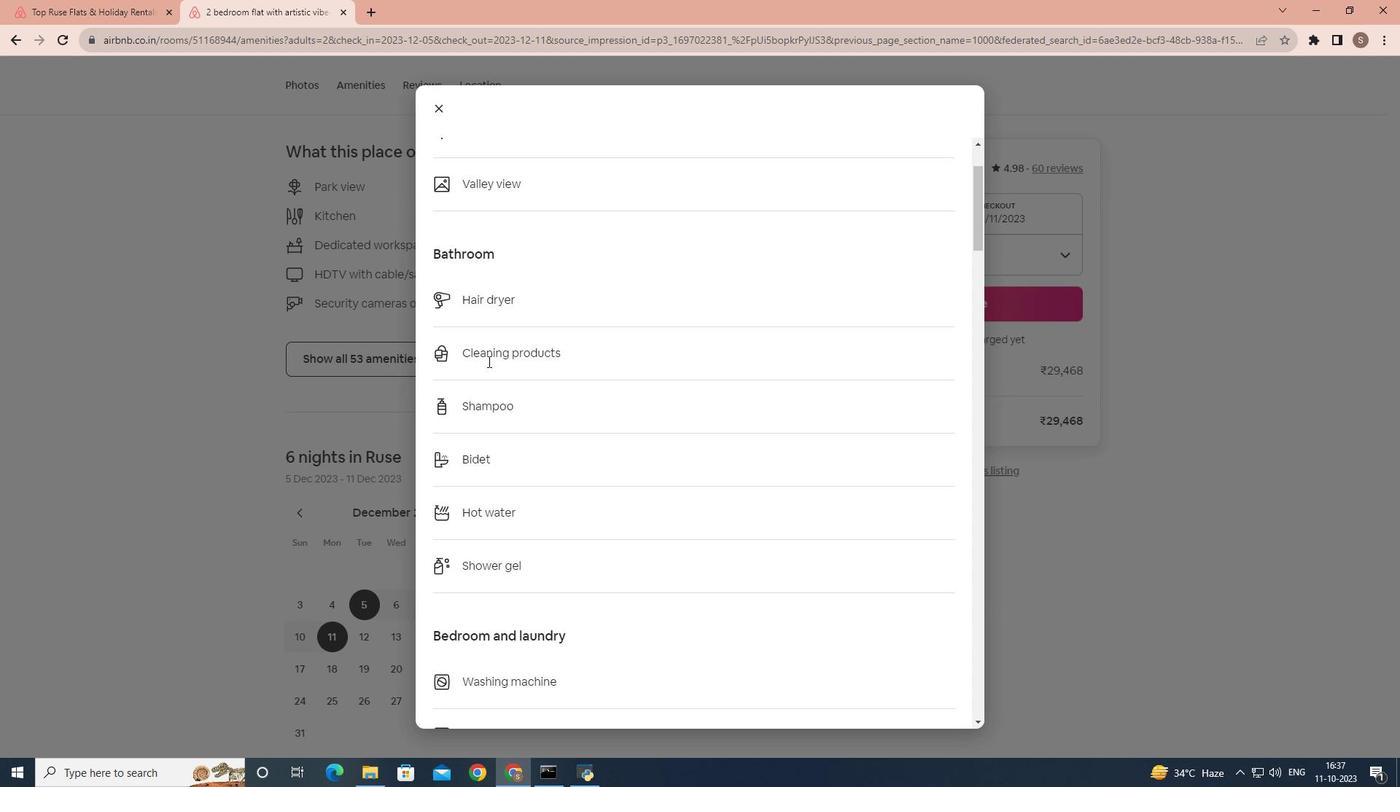 
Action: Mouse scrolled (487, 361) with delta (0, 0)
Screenshot: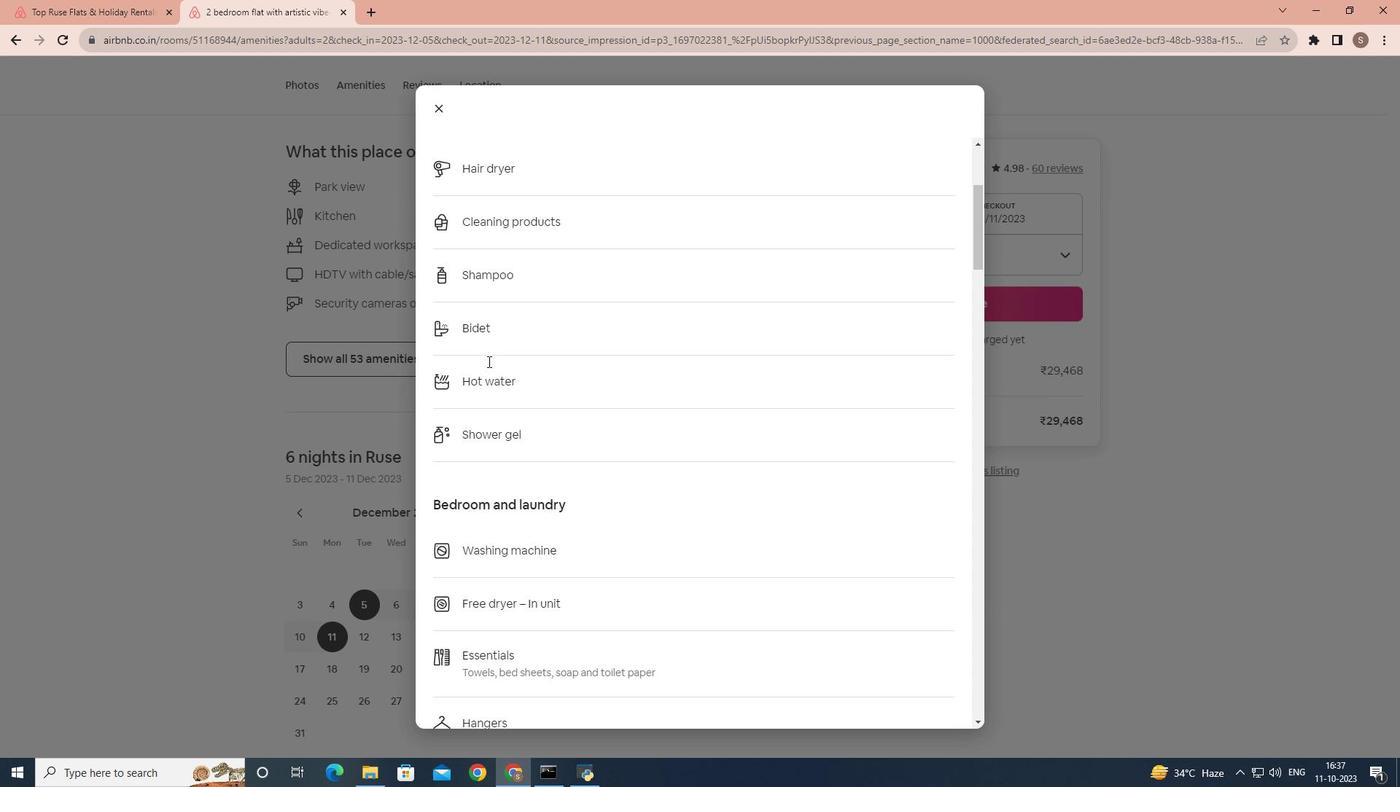 
Action: Mouse scrolled (487, 361) with delta (0, 0)
Screenshot: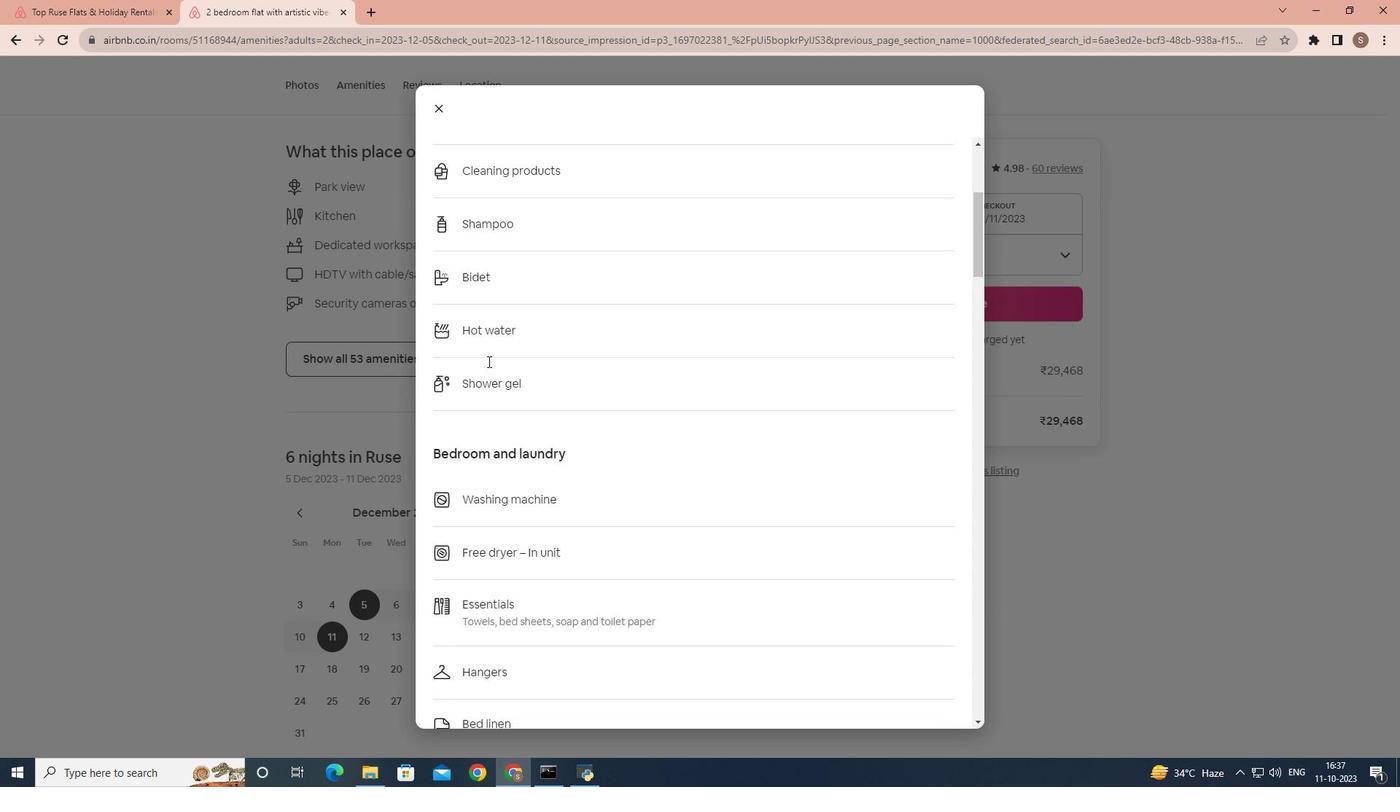 
Action: Mouse scrolled (487, 361) with delta (0, 0)
Screenshot: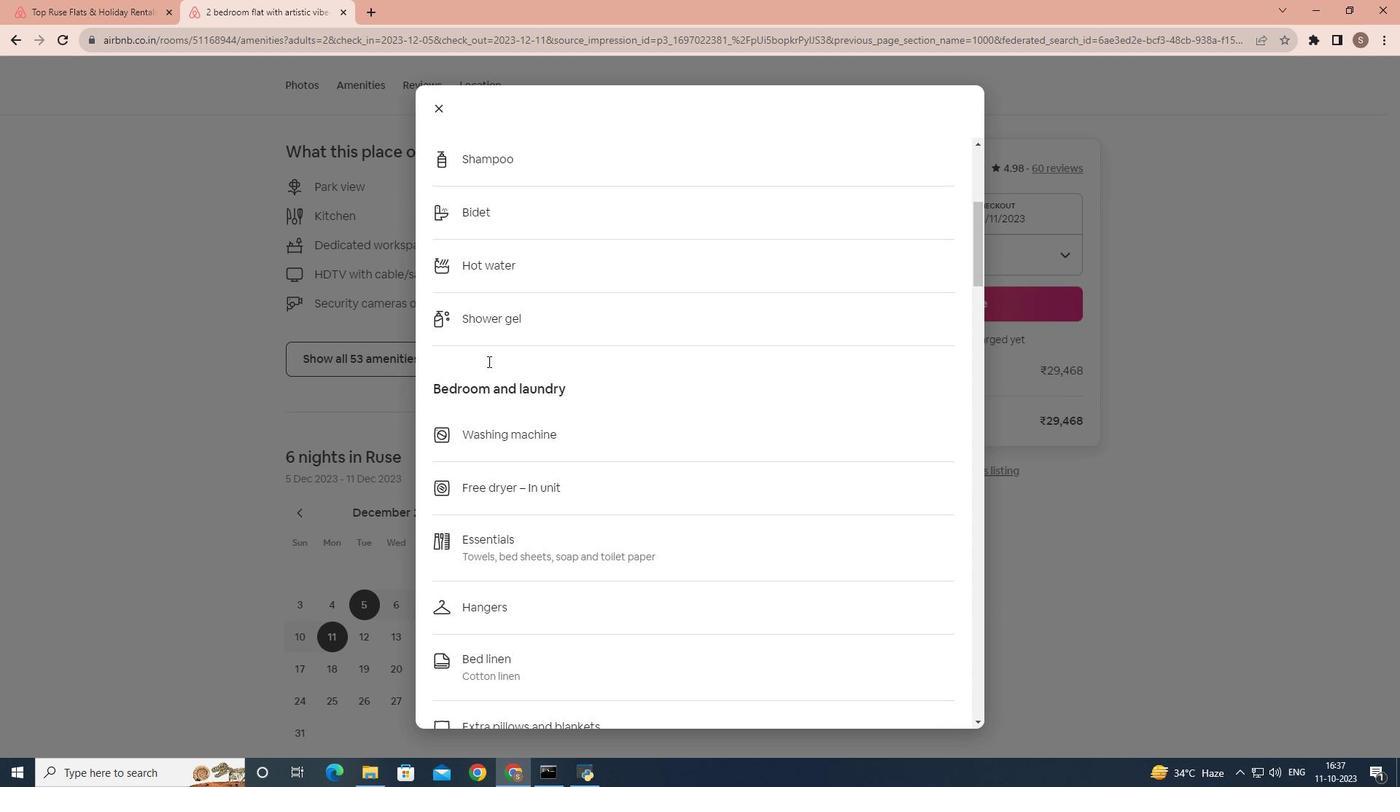 
Action: Mouse scrolled (487, 361) with delta (0, 0)
Screenshot: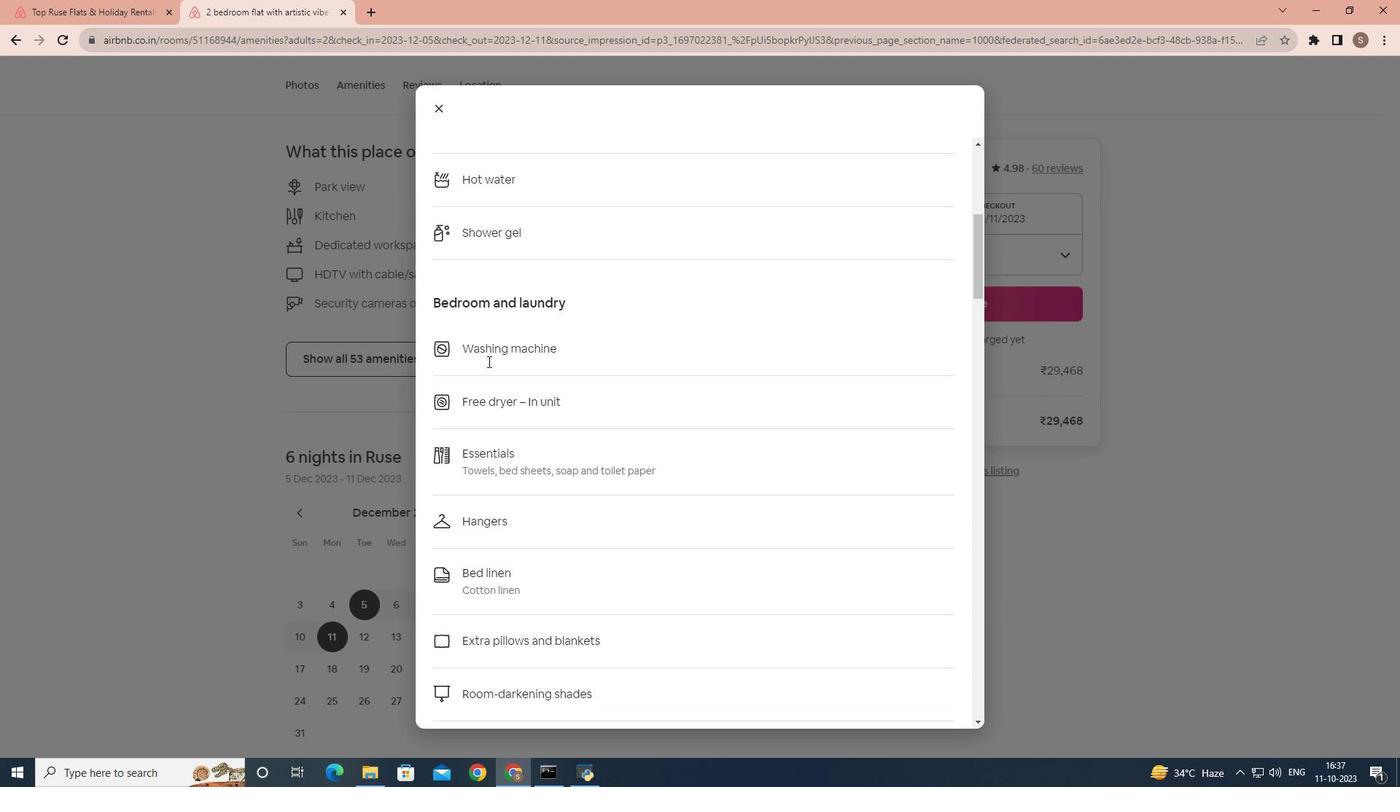 
Action: Mouse scrolled (487, 361) with delta (0, 0)
Screenshot: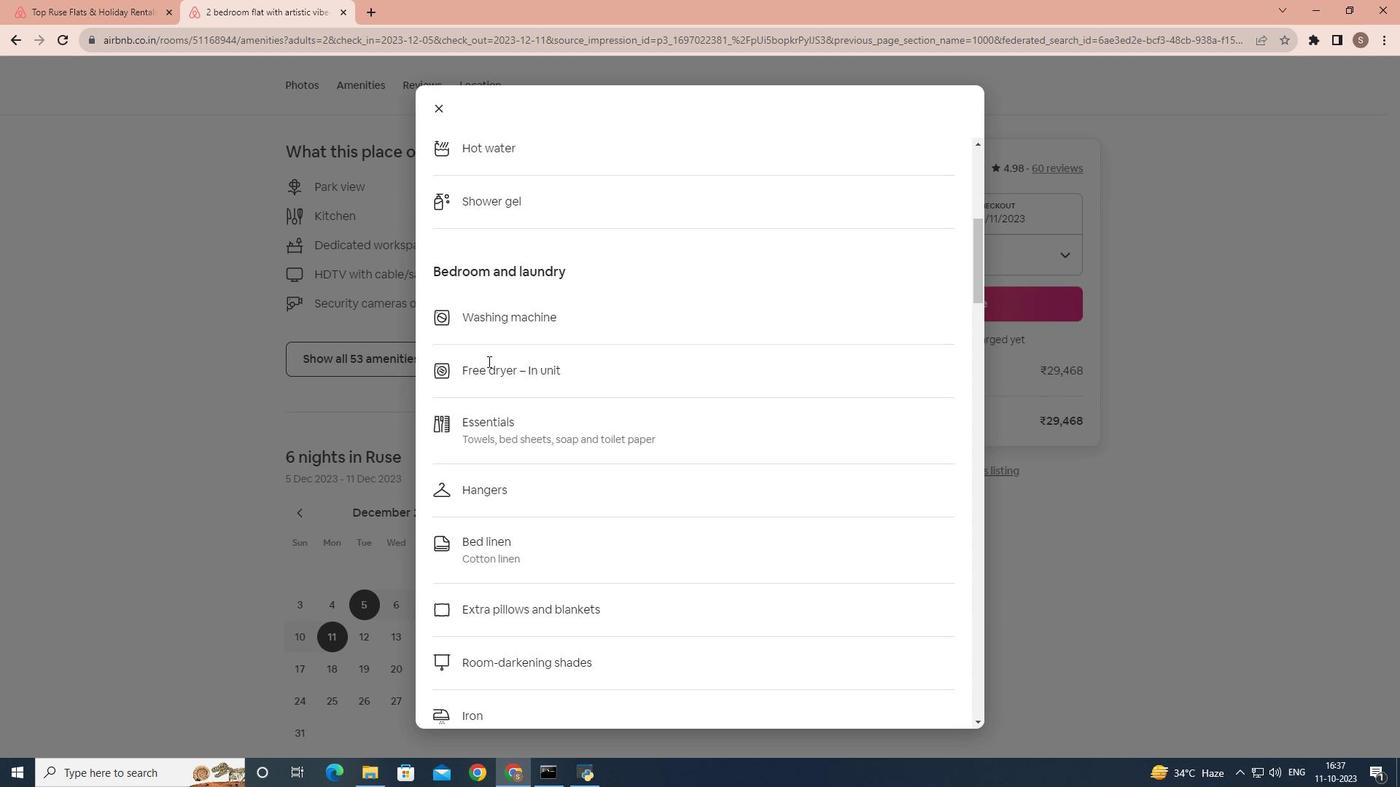 
Action: Mouse scrolled (487, 361) with delta (0, 0)
Screenshot: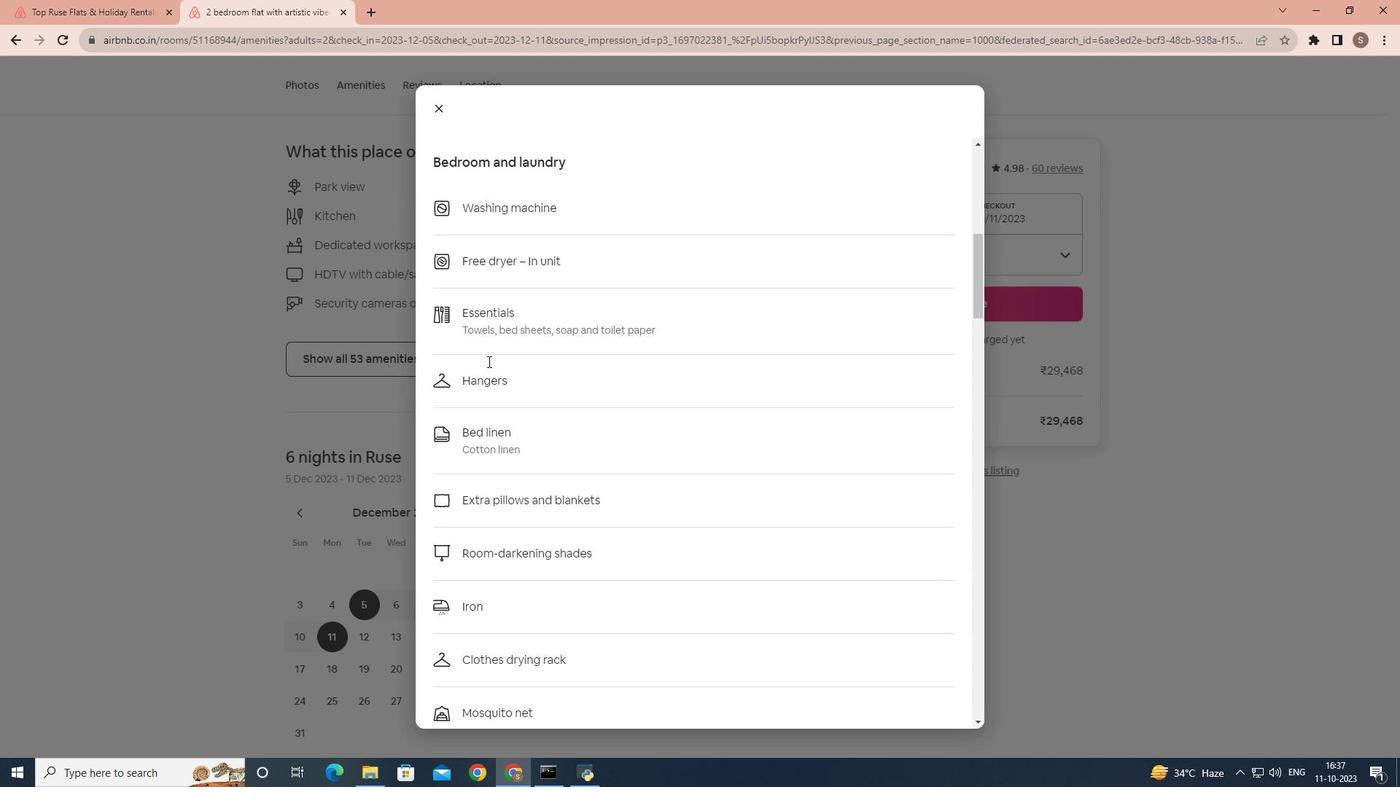 
Action: Mouse scrolled (487, 361) with delta (0, 0)
Screenshot: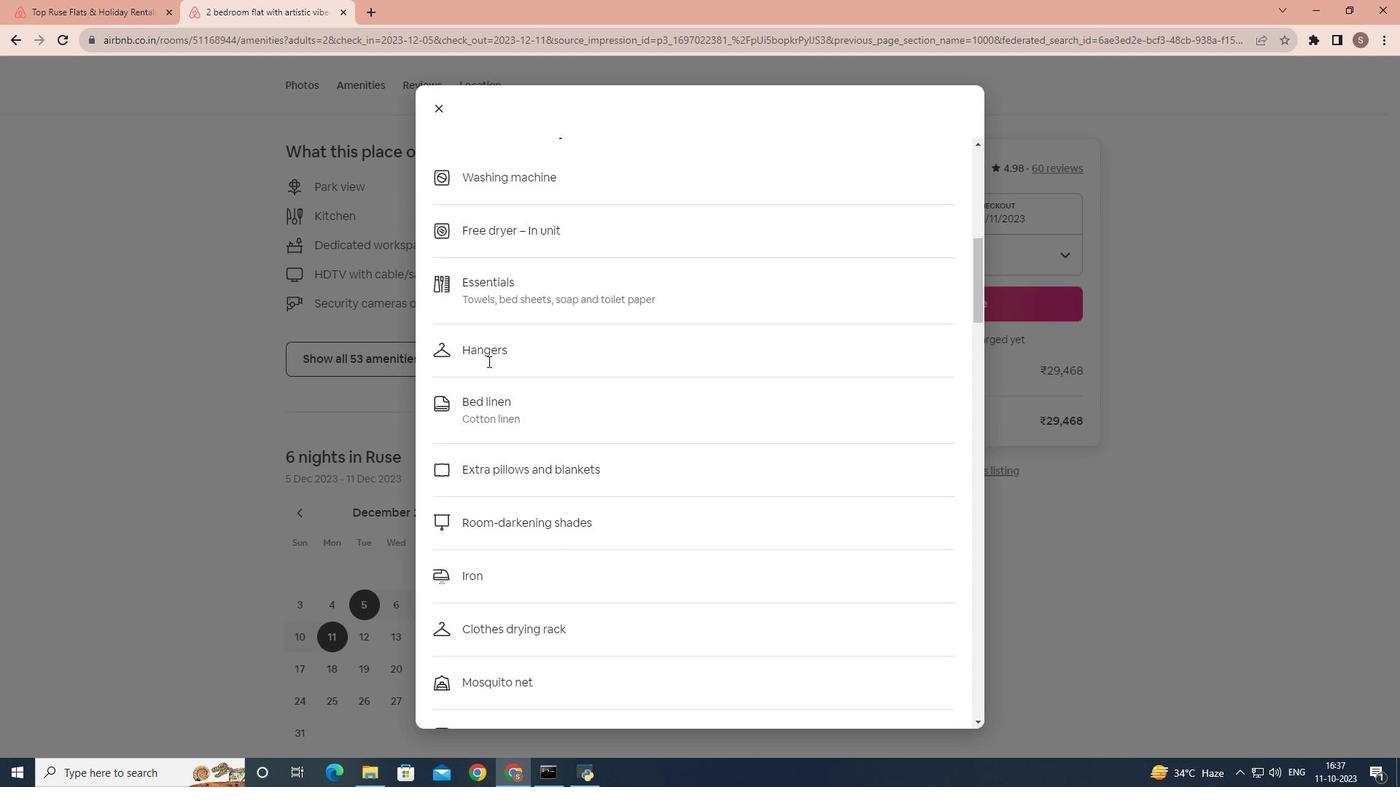 
Action: Mouse scrolled (487, 361) with delta (0, 0)
Screenshot: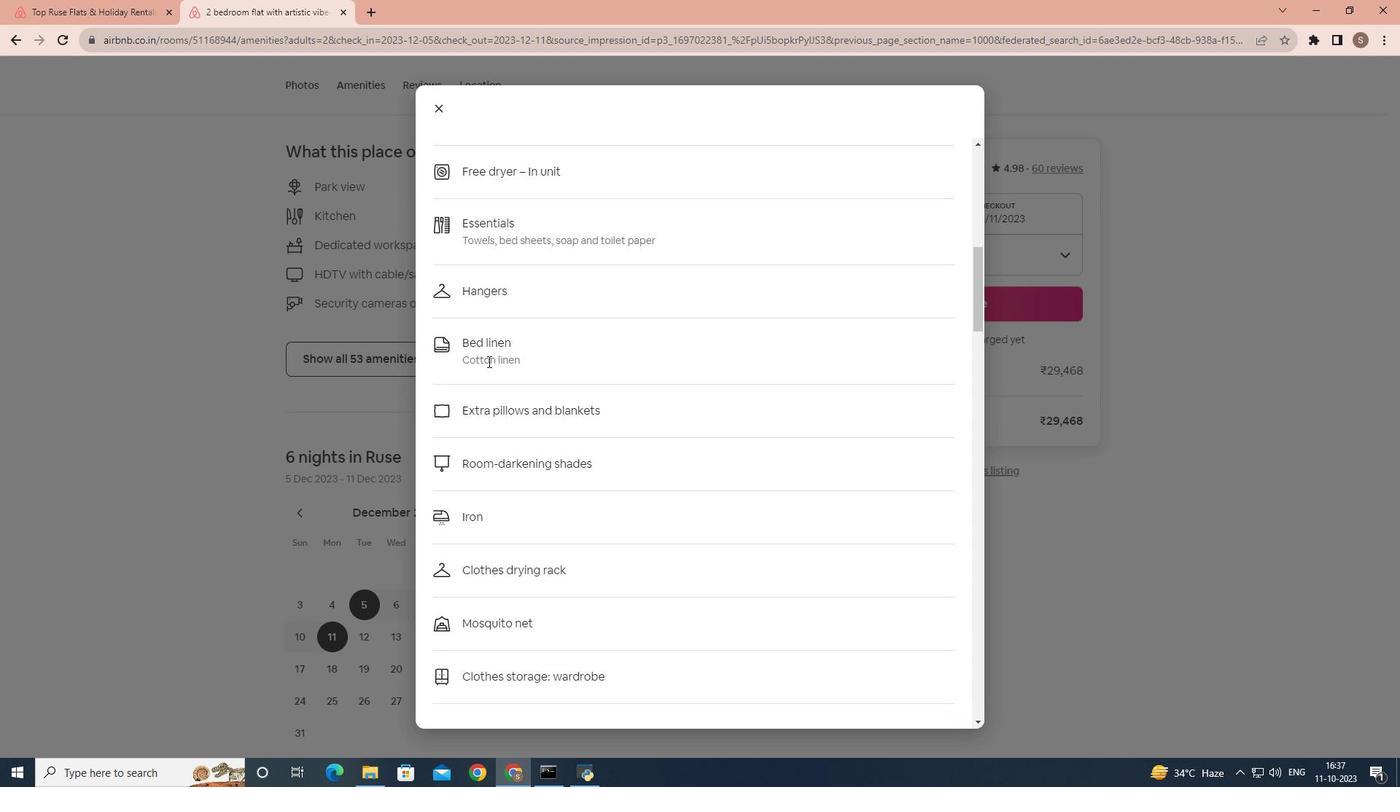 
Action: Mouse scrolled (487, 361) with delta (0, 0)
Screenshot: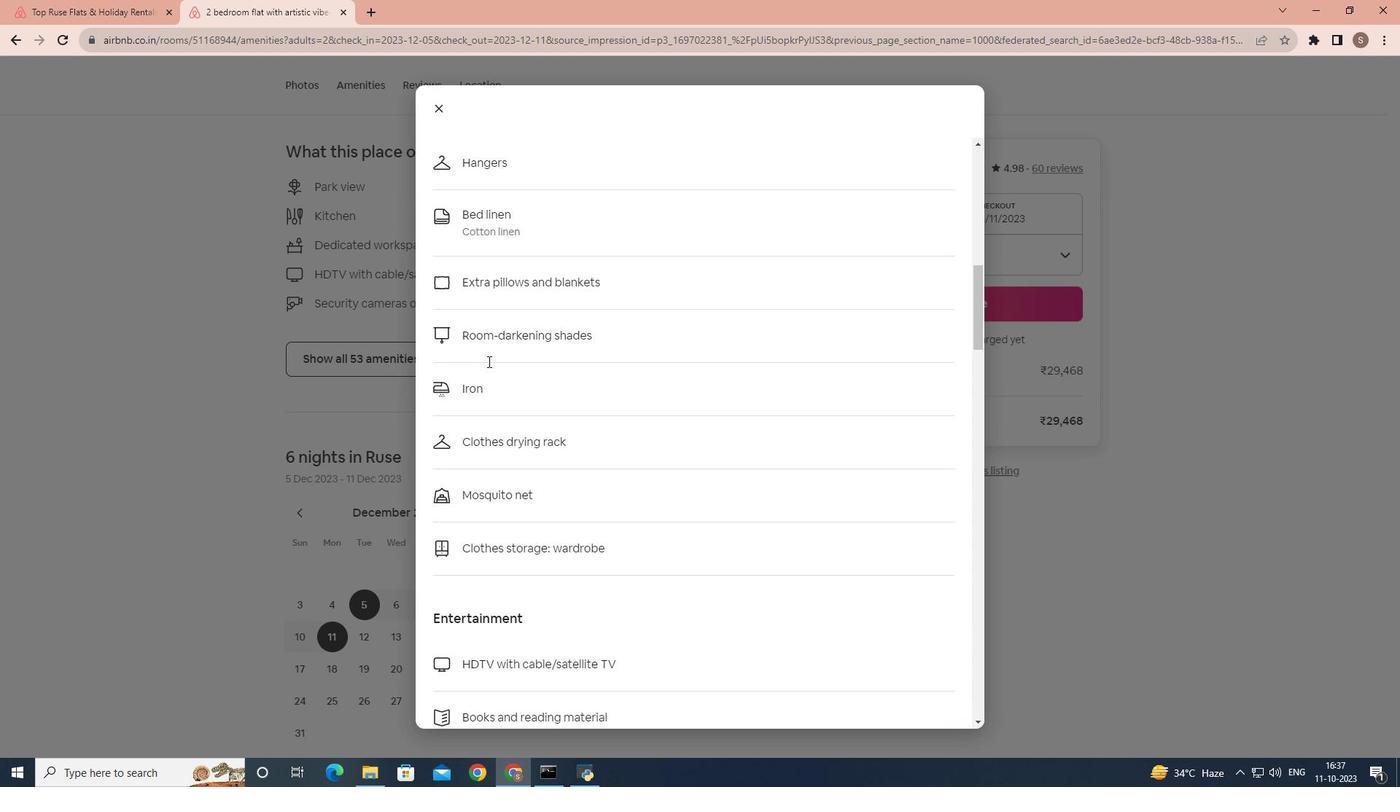 
Action: Mouse scrolled (487, 361) with delta (0, 0)
Screenshot: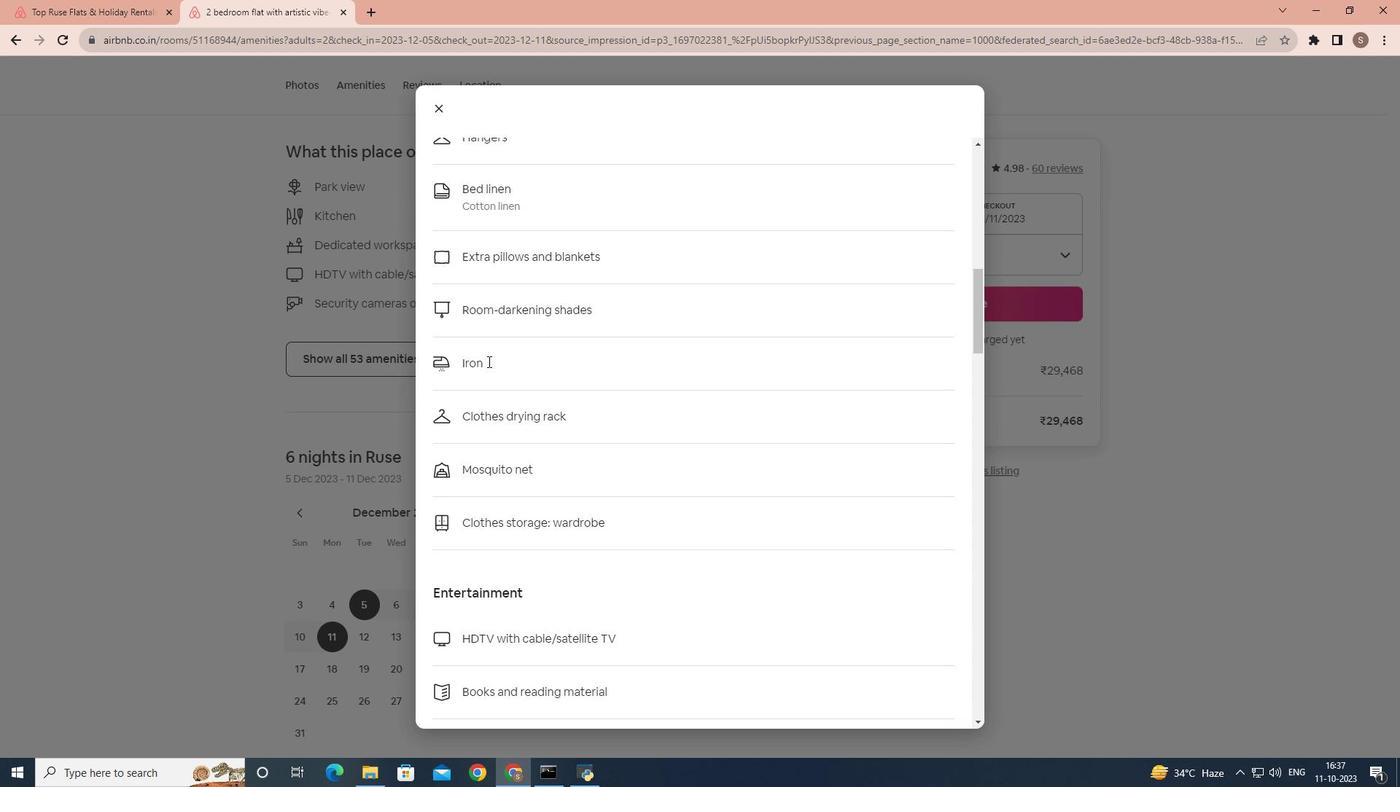 
Action: Mouse scrolled (487, 361) with delta (0, 0)
Screenshot: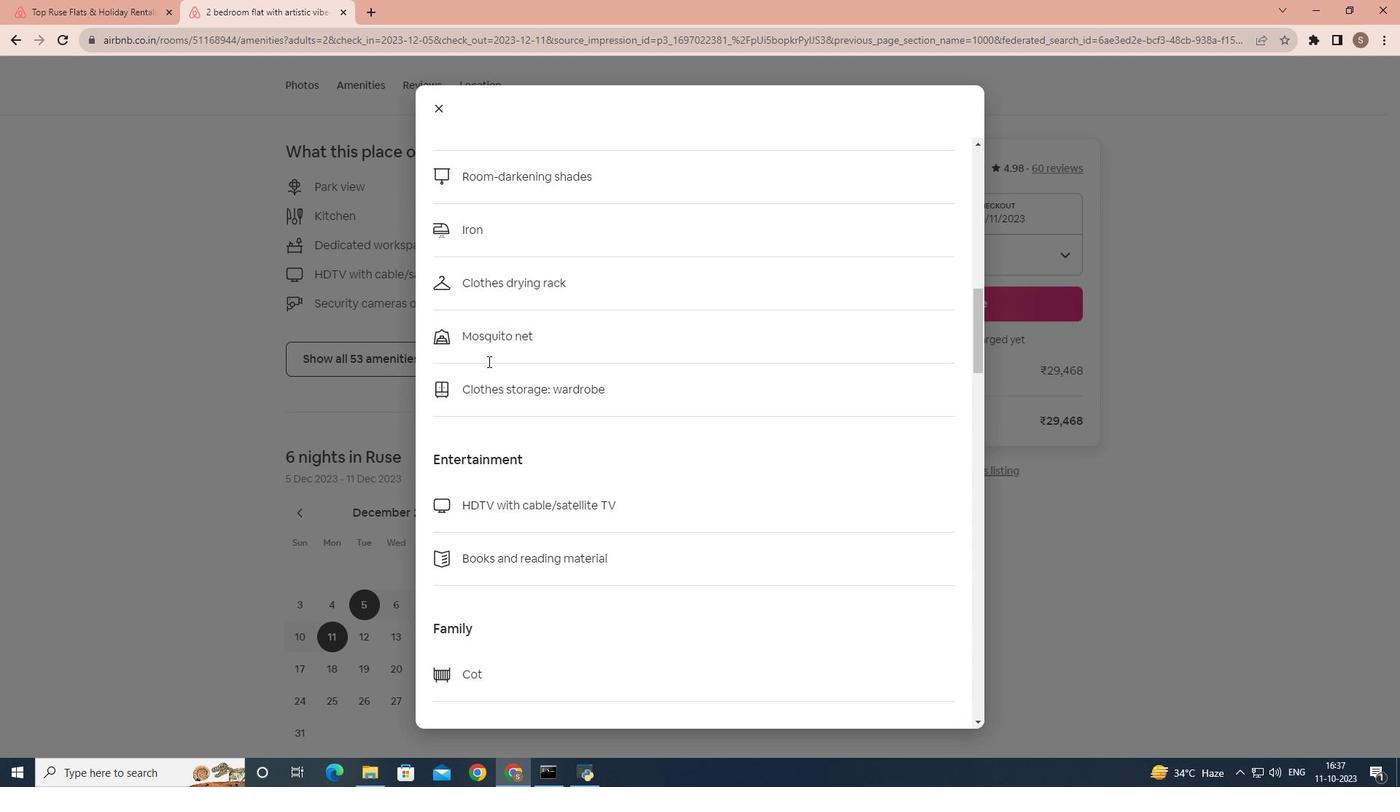 
Action: Mouse scrolled (487, 361) with delta (0, 0)
Screenshot: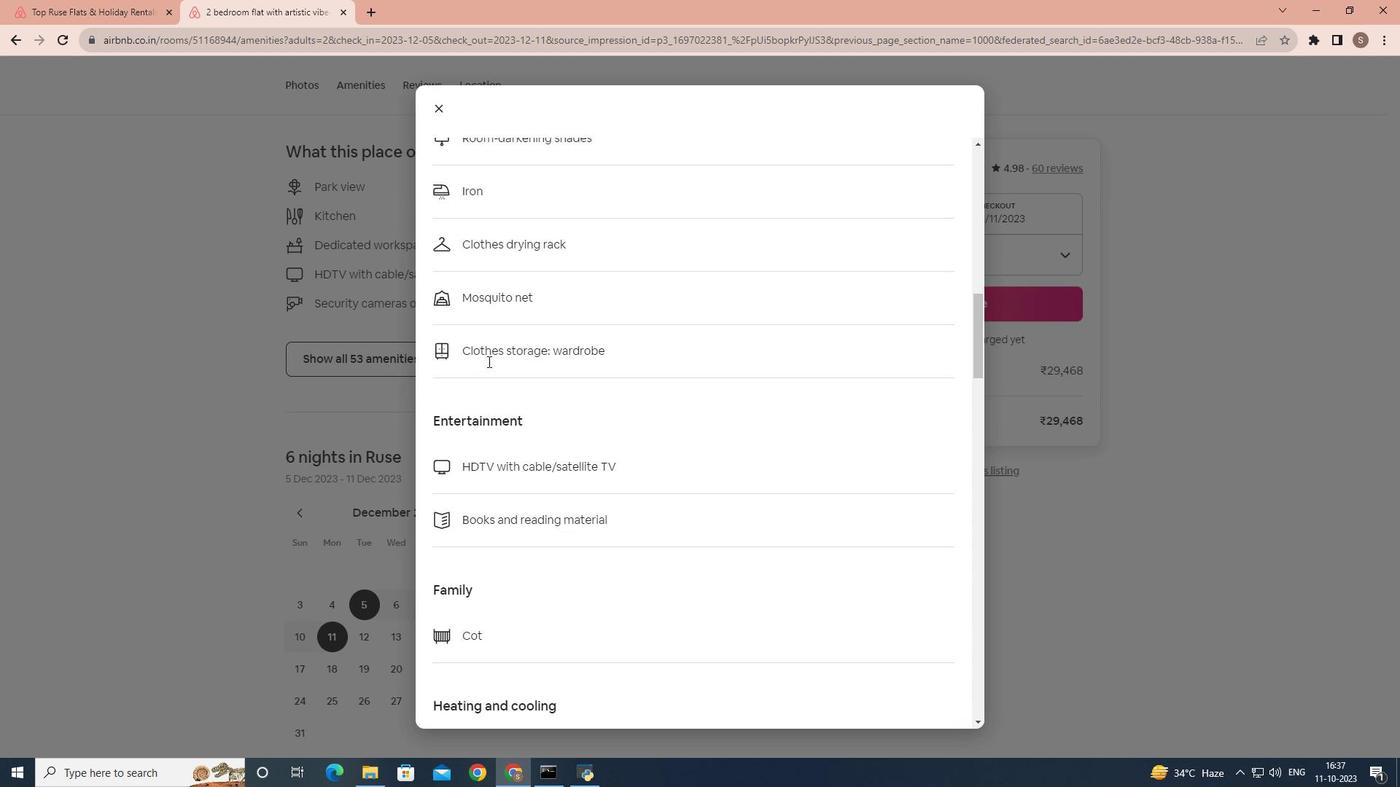 
Action: Mouse scrolled (487, 361) with delta (0, 0)
Screenshot: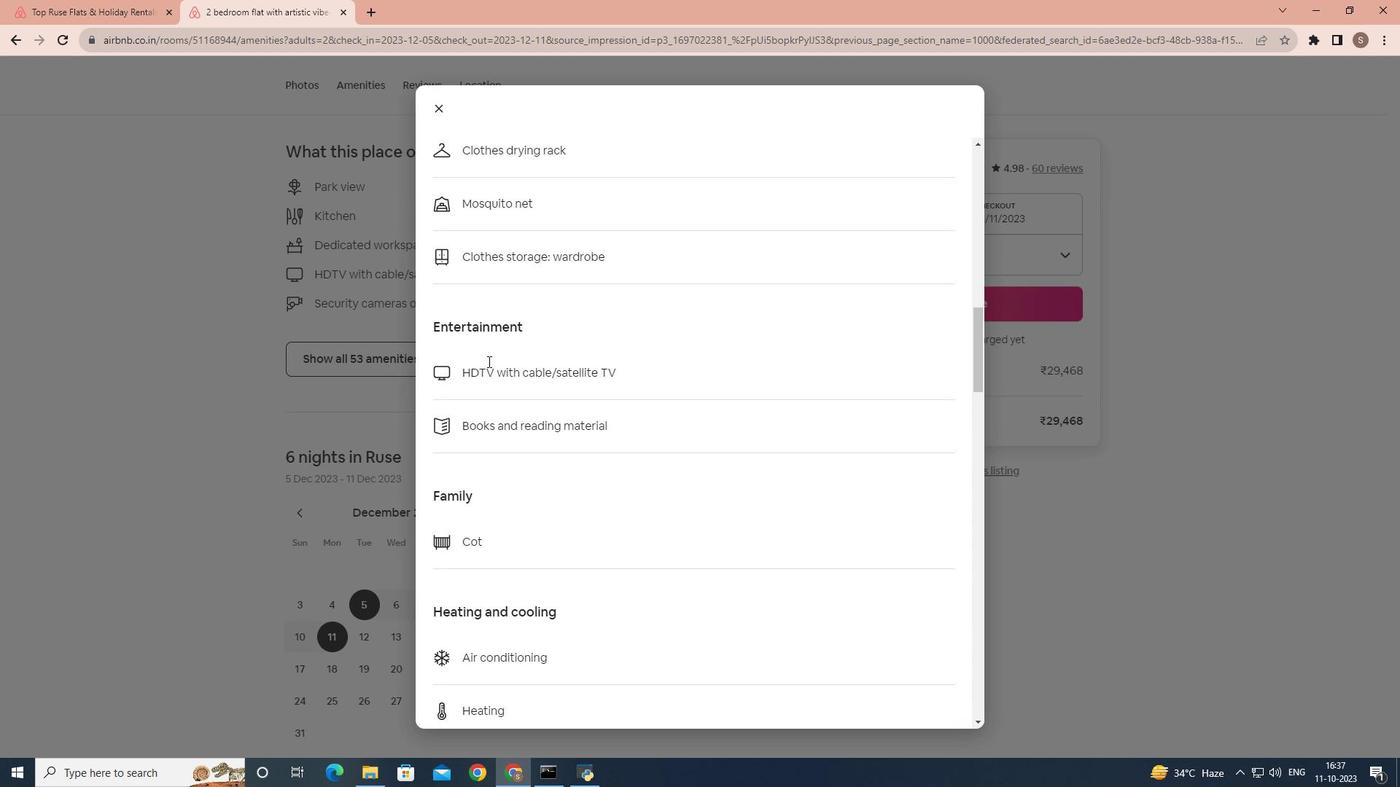 
Action: Mouse scrolled (487, 361) with delta (0, 0)
Screenshot: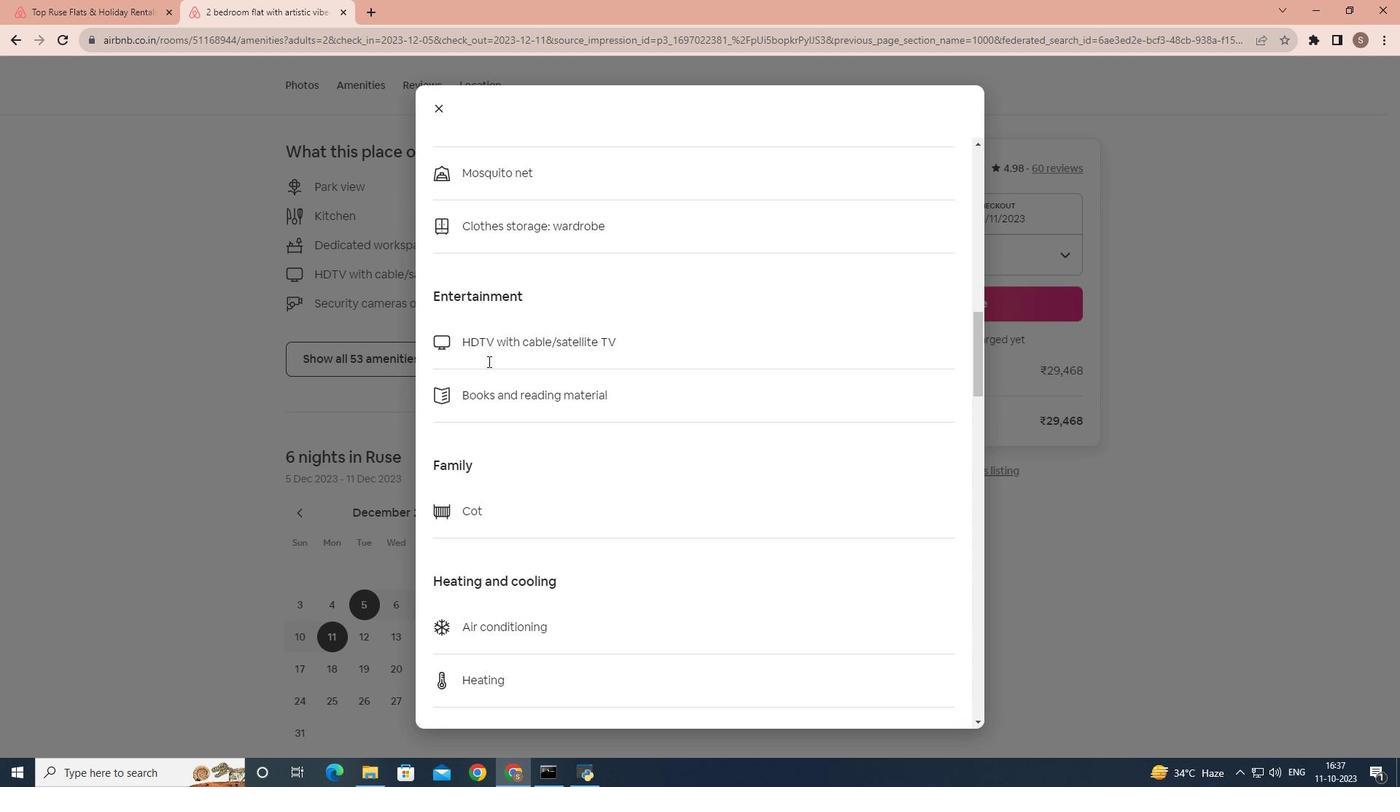 
Action: Mouse scrolled (487, 361) with delta (0, 0)
Screenshot: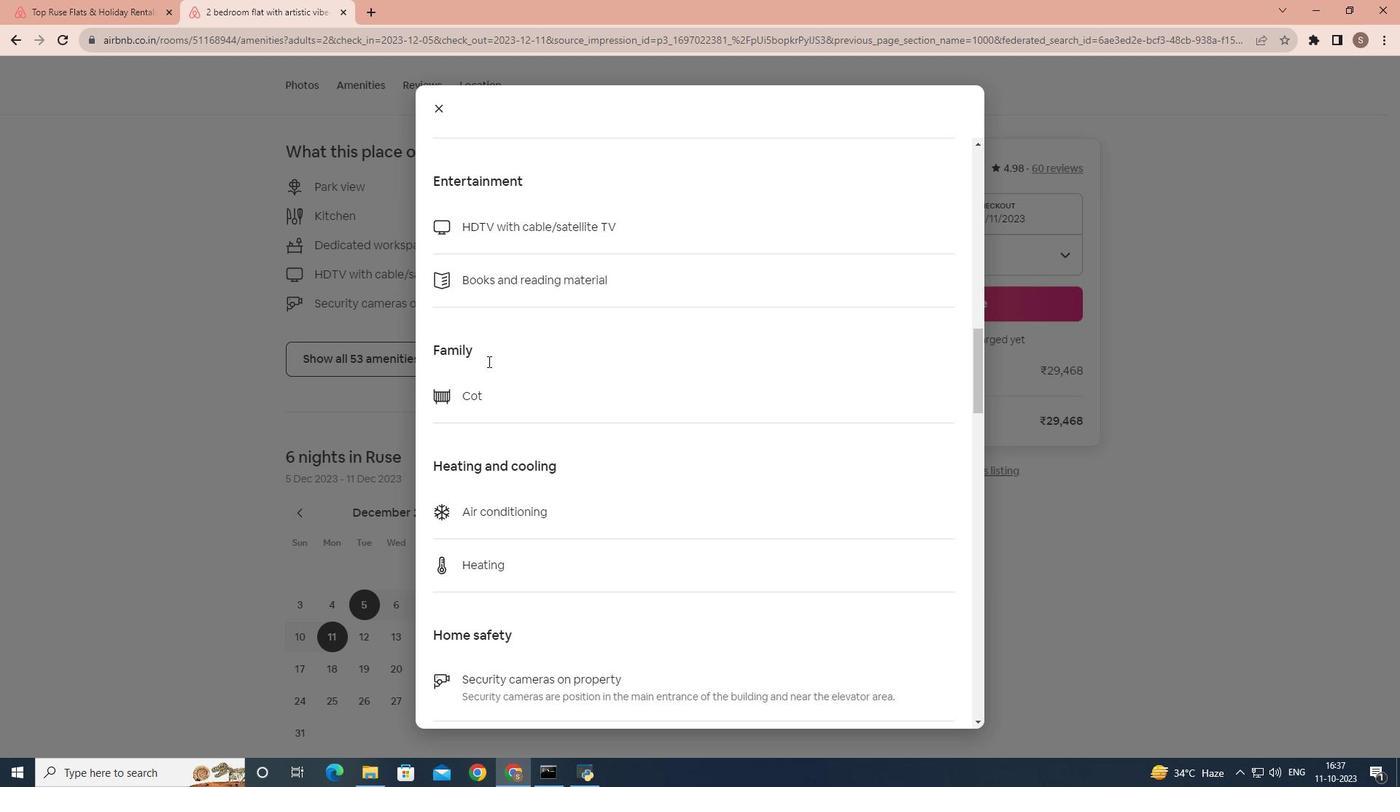 
Action: Mouse scrolled (487, 361) with delta (0, 0)
Screenshot: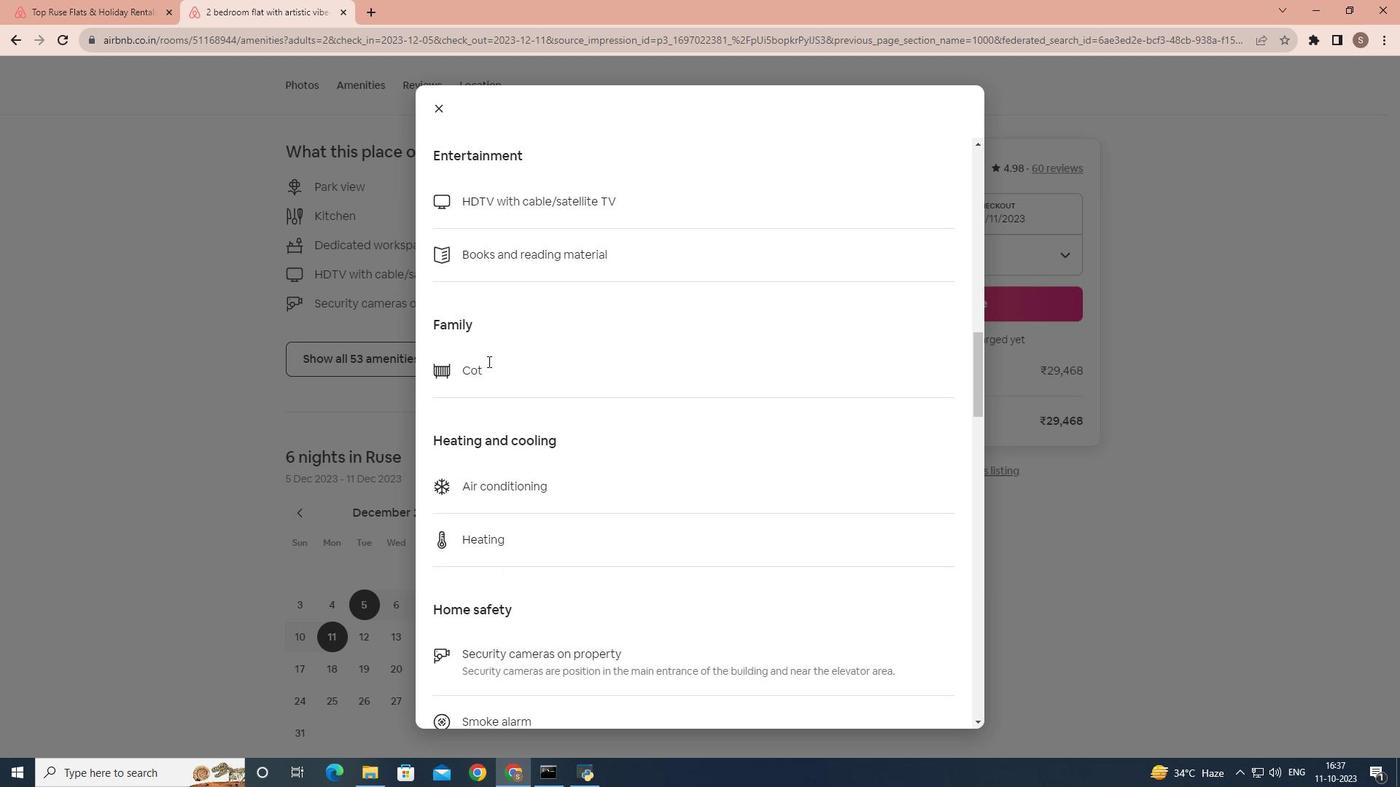 
Action: Mouse scrolled (487, 361) with delta (0, 0)
Screenshot: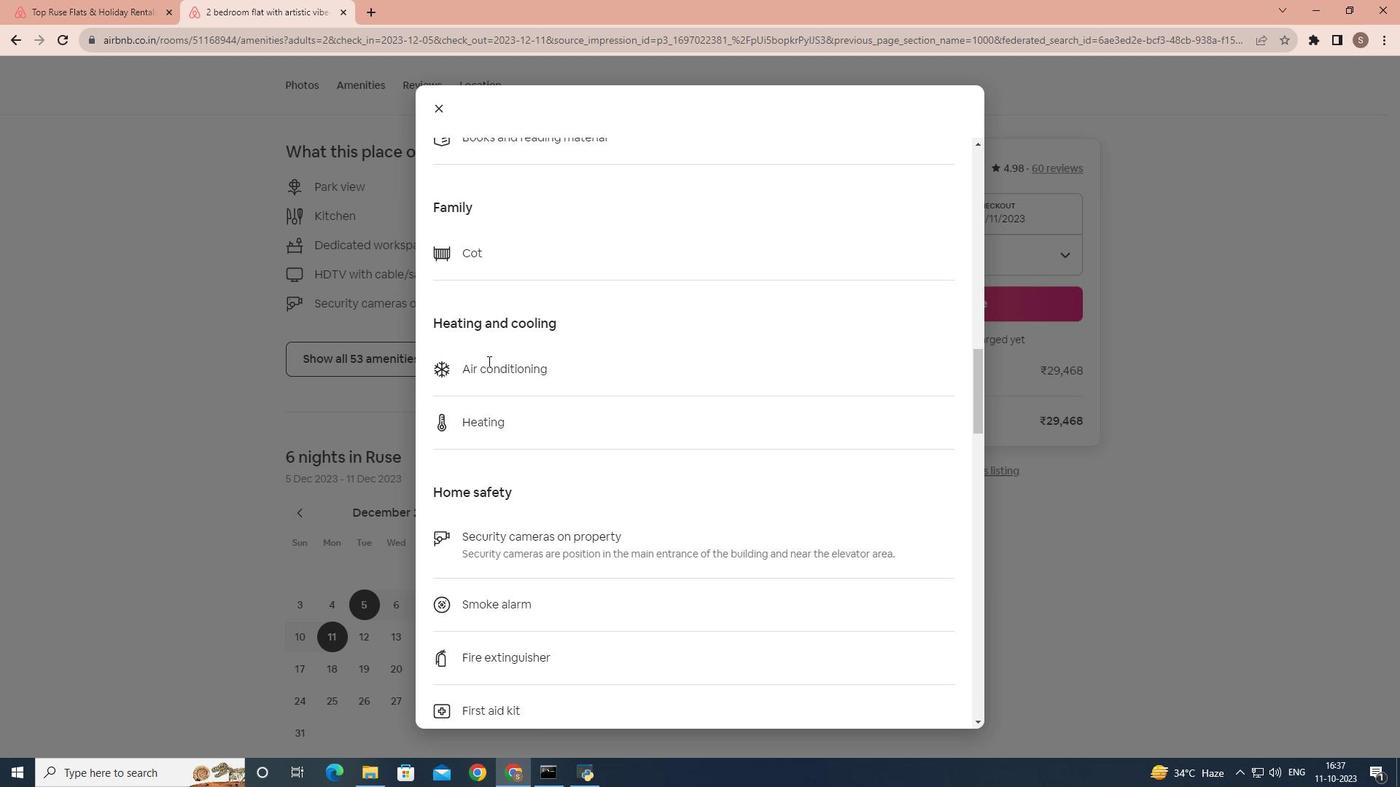 
Action: Mouse scrolled (487, 361) with delta (0, 0)
Screenshot: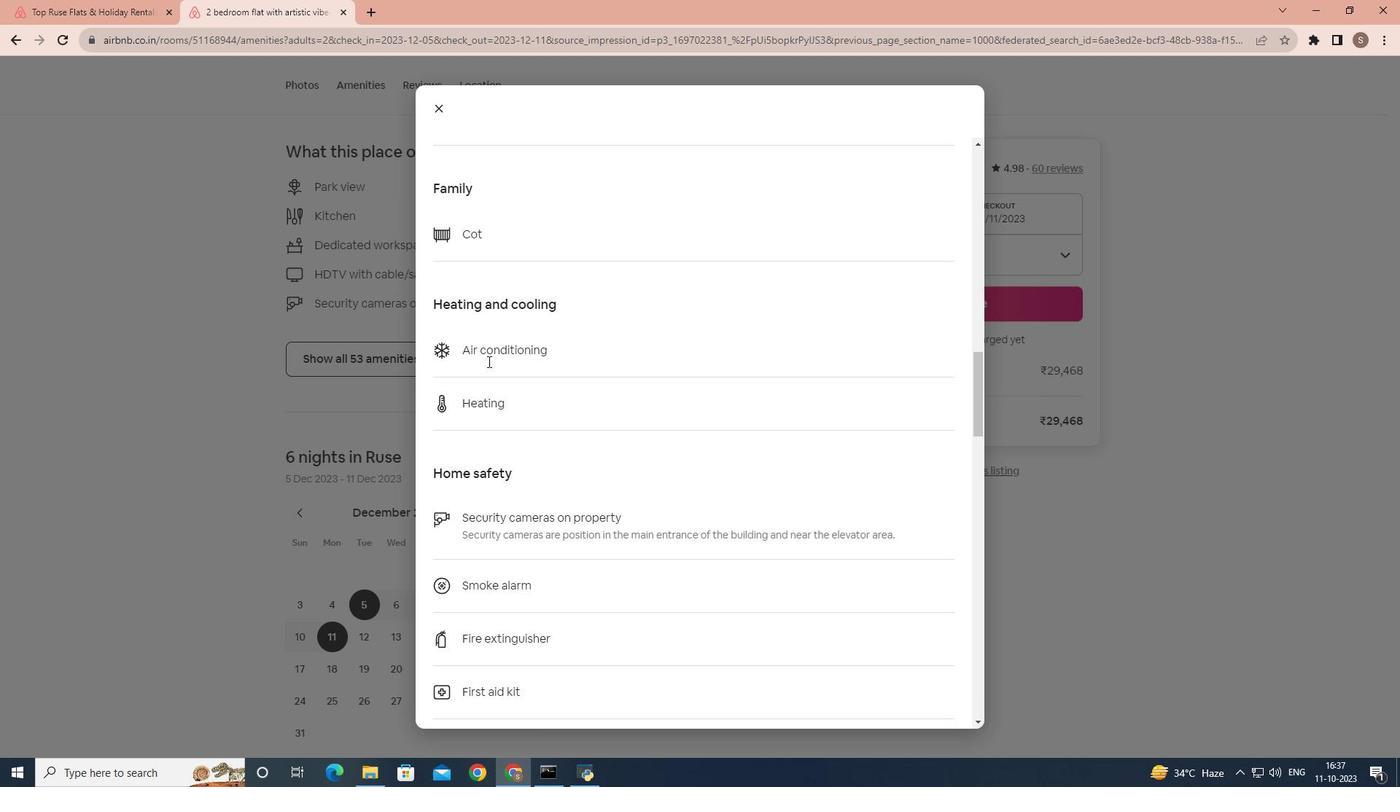 
Action: Mouse scrolled (487, 361) with delta (0, 0)
Screenshot: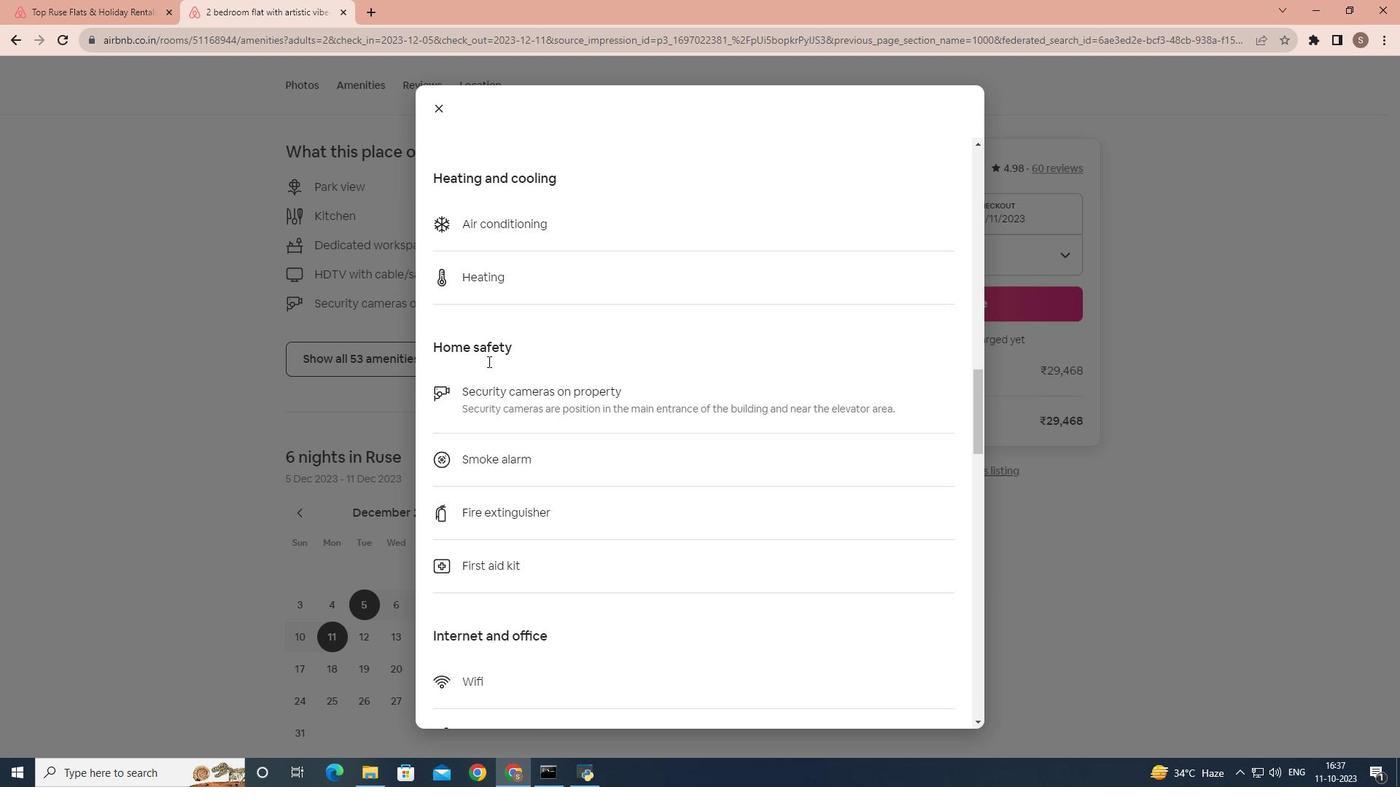 
Action: Mouse scrolled (487, 361) with delta (0, 0)
Screenshot: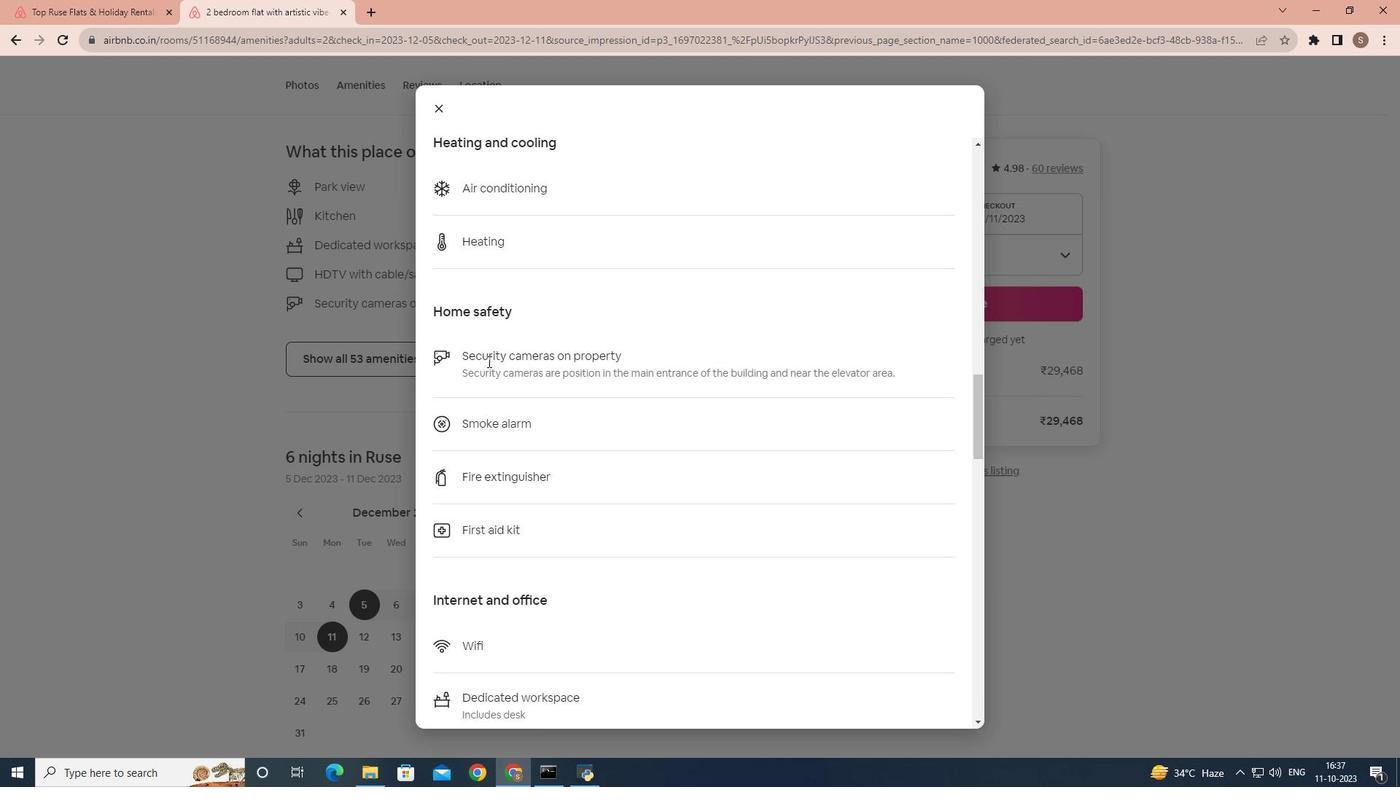 
Action: Mouse scrolled (487, 361) with delta (0, 0)
Screenshot: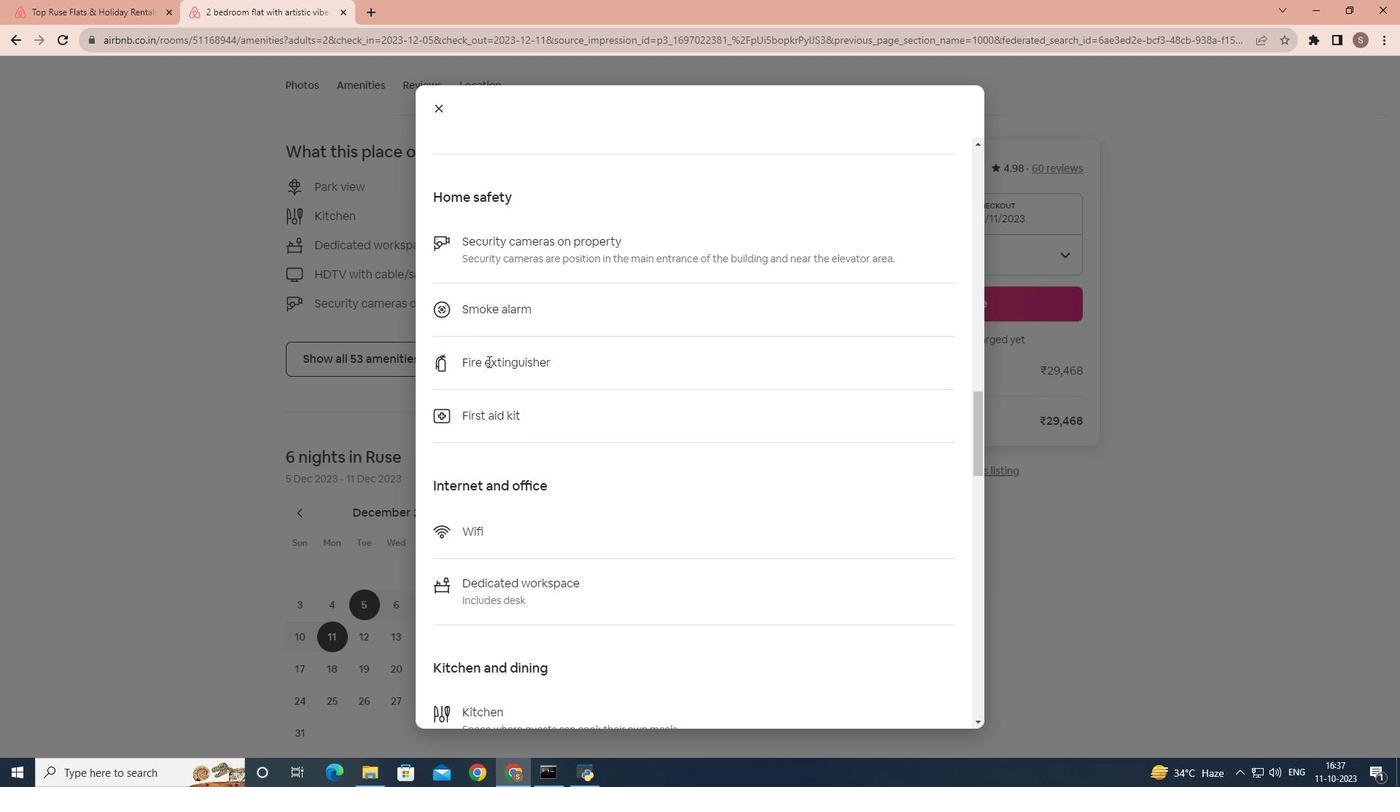 
Action: Mouse scrolled (487, 361) with delta (0, 0)
Screenshot: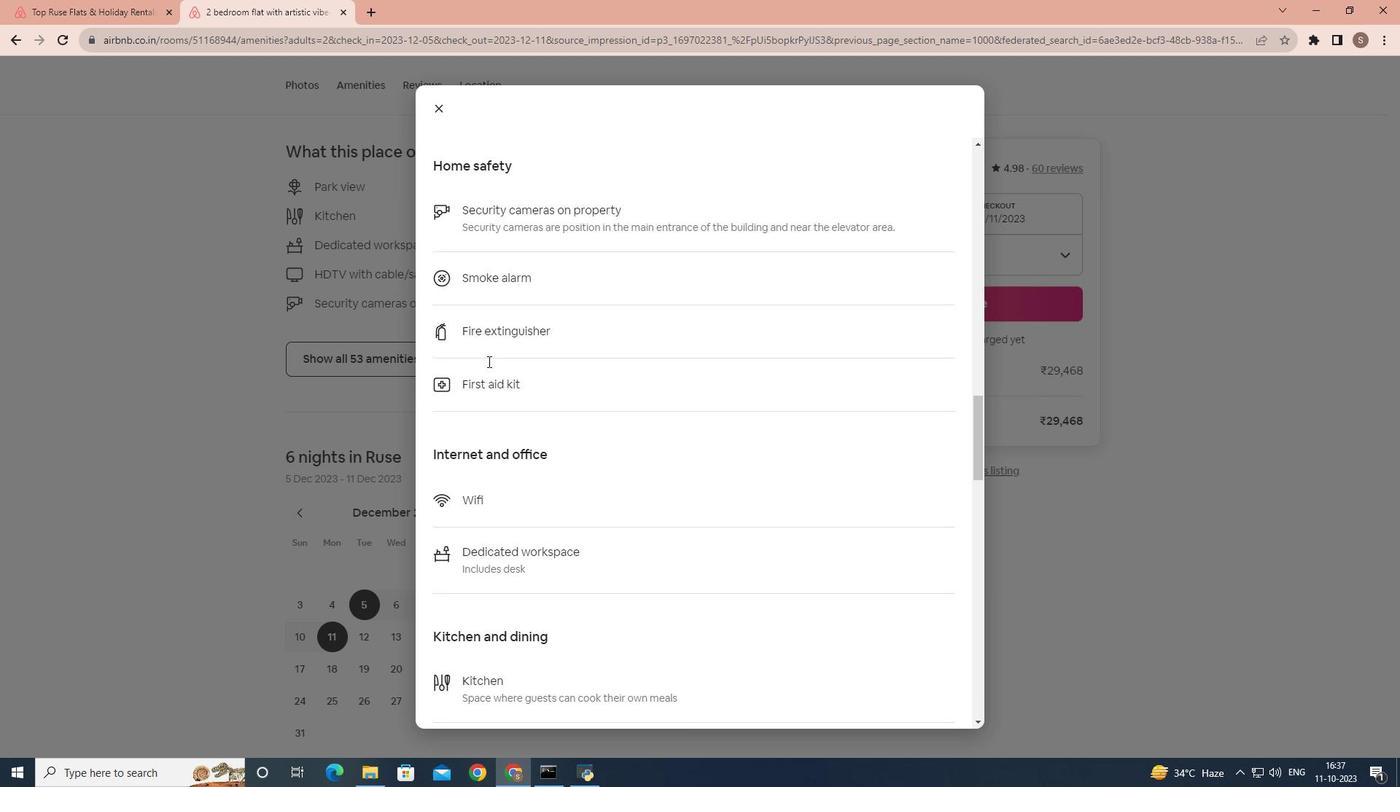 
Action: Mouse scrolled (487, 361) with delta (0, 0)
Screenshot: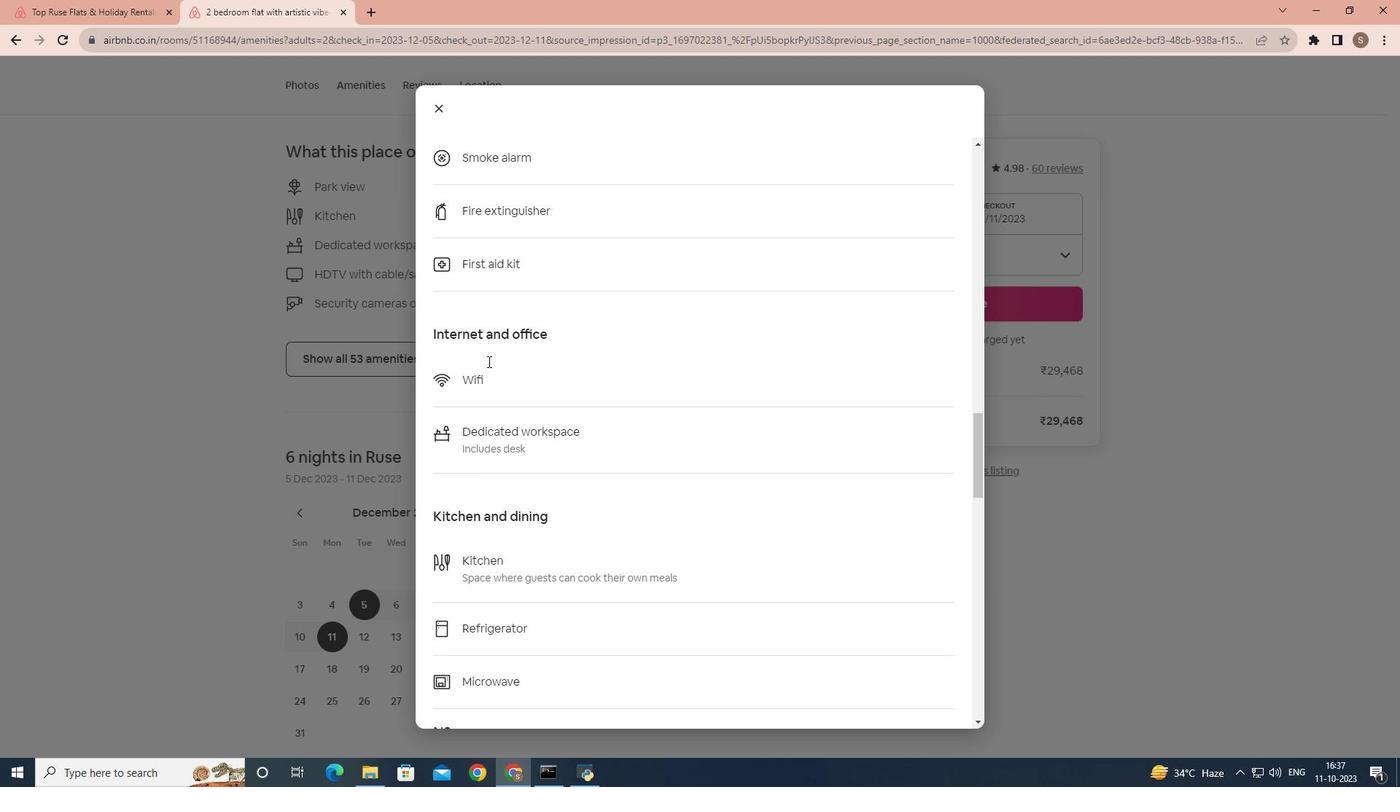 
Action: Mouse scrolled (487, 361) with delta (0, 0)
Screenshot: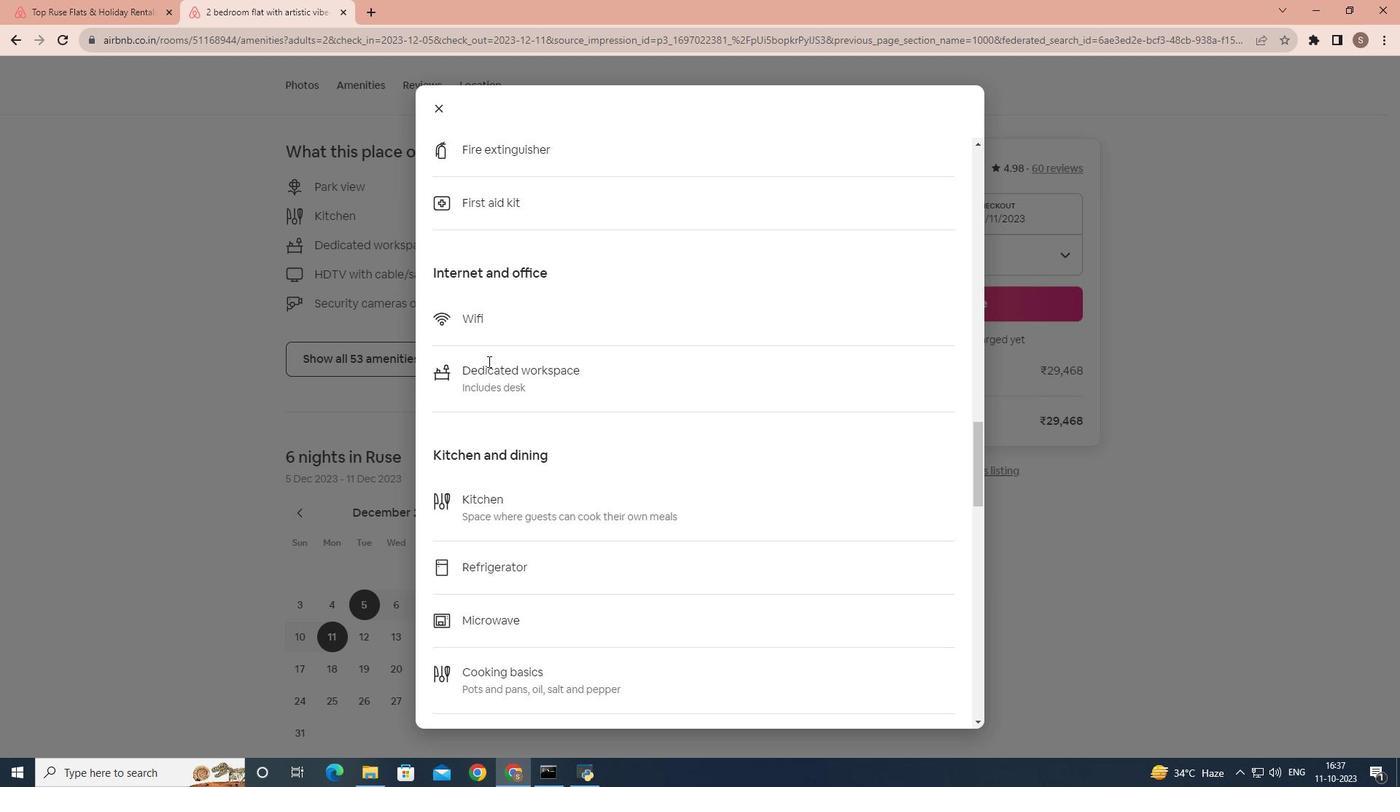 
Action: Mouse scrolled (487, 361) with delta (0, 0)
Screenshot: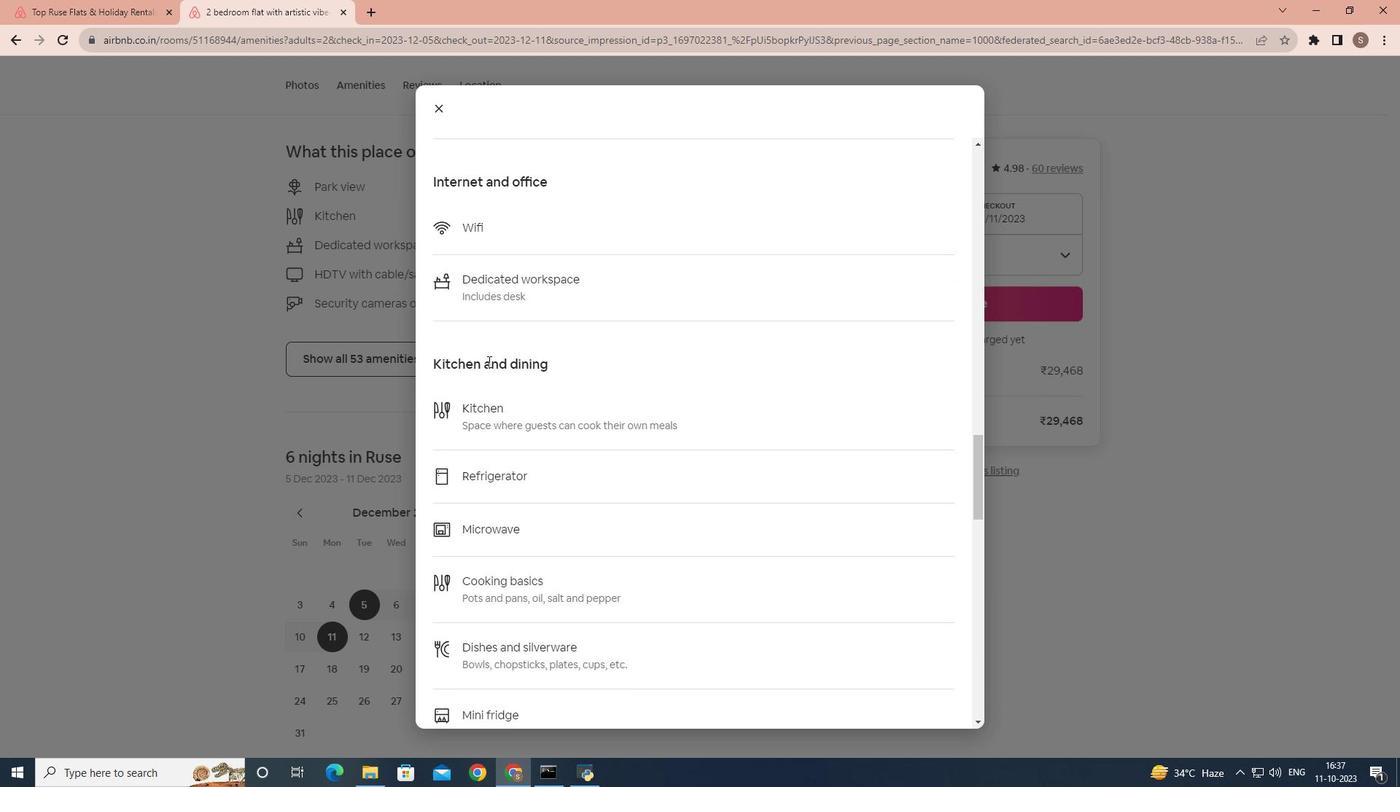 
Action: Mouse scrolled (487, 361) with delta (0, 0)
Screenshot: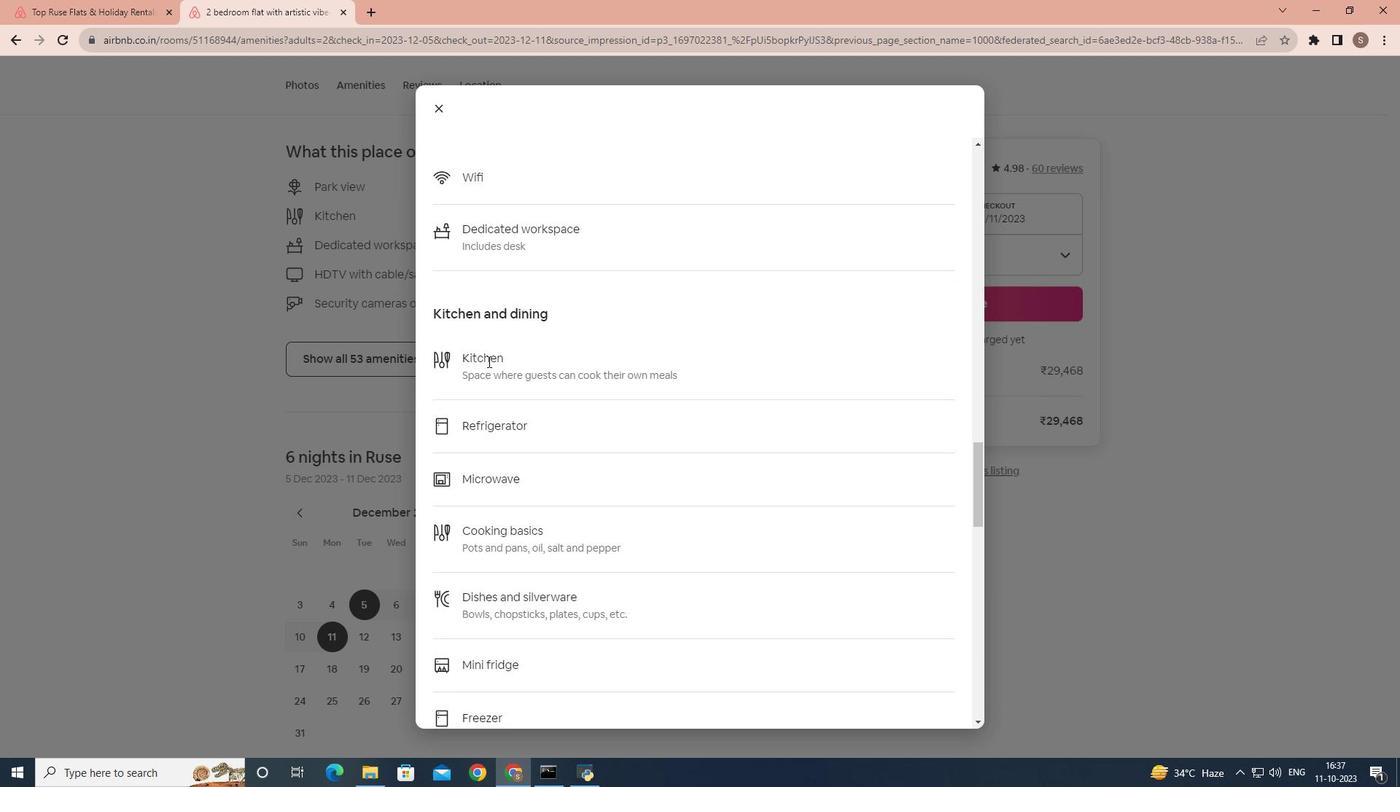 
Action: Mouse scrolled (487, 361) with delta (0, 0)
Screenshot: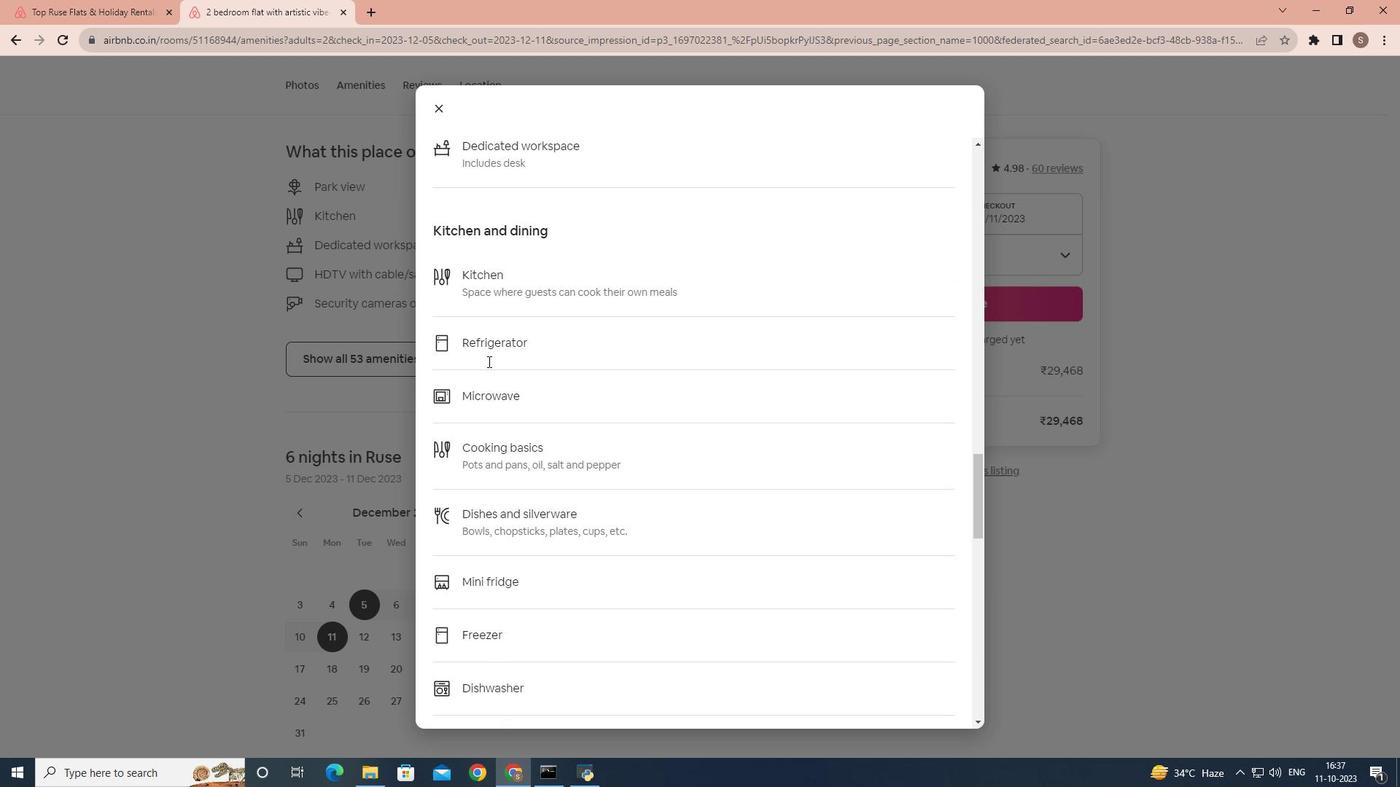 
Action: Mouse scrolled (487, 361) with delta (0, 0)
Screenshot: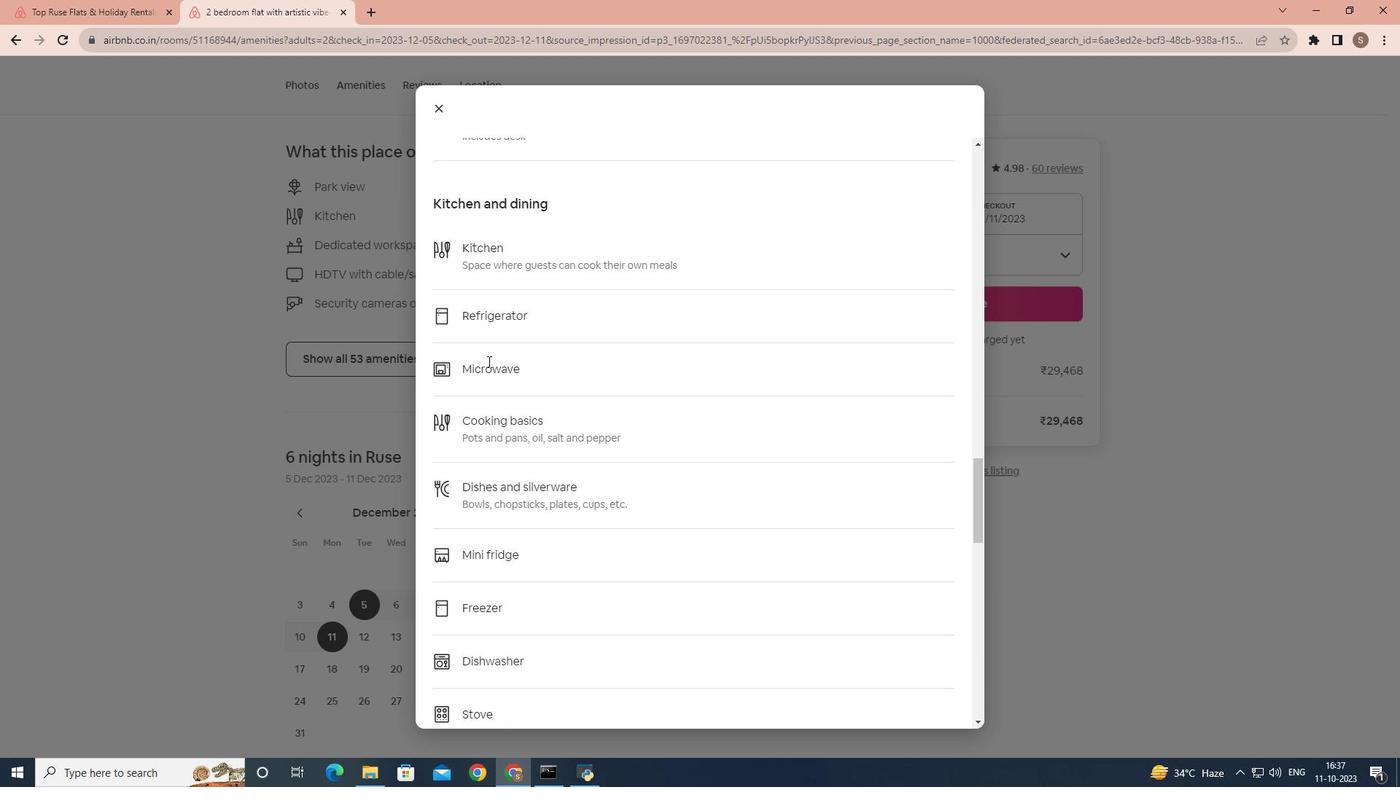 
Action: Mouse scrolled (487, 361) with delta (0, 0)
Screenshot: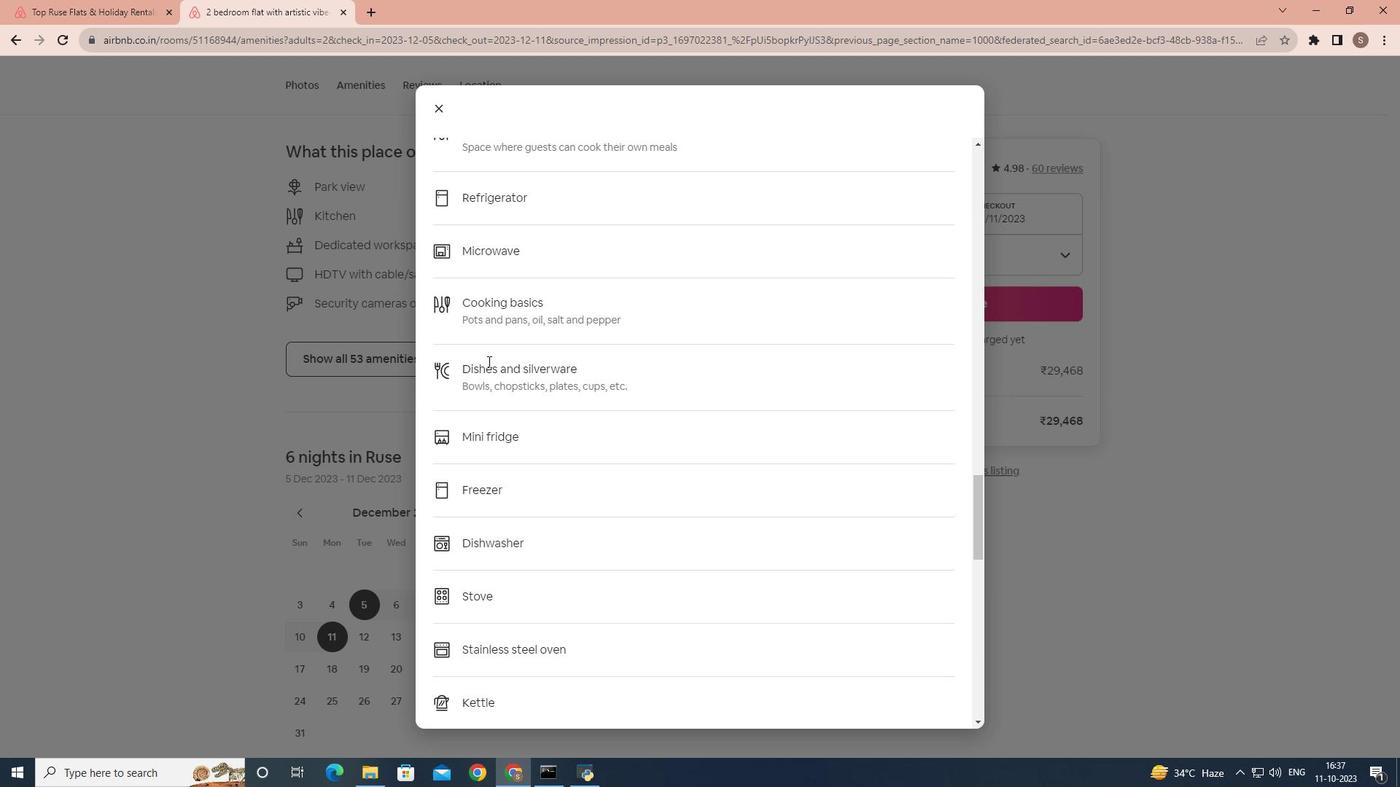 
Action: Mouse scrolled (487, 361) with delta (0, 0)
Screenshot: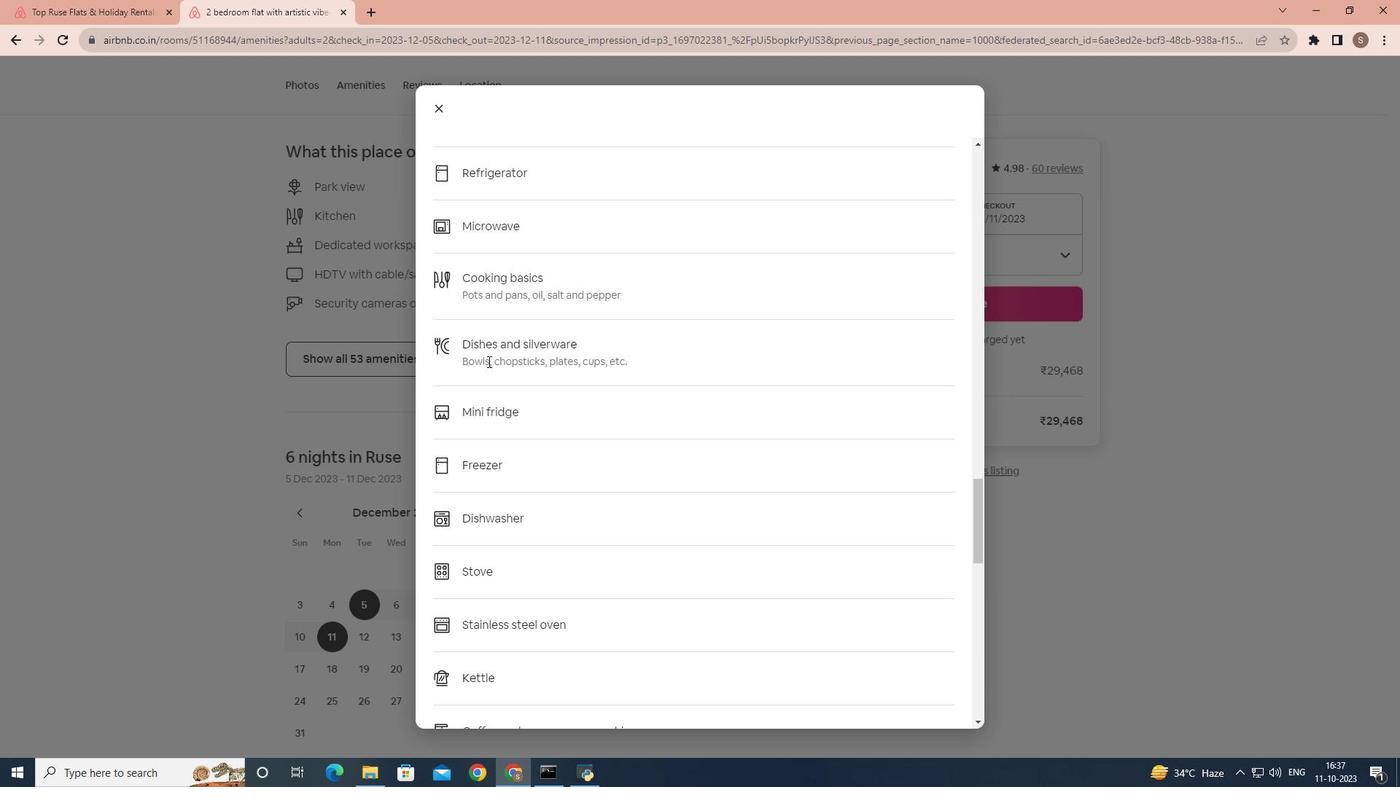 
Action: Mouse scrolled (487, 361) with delta (0, 0)
Screenshot: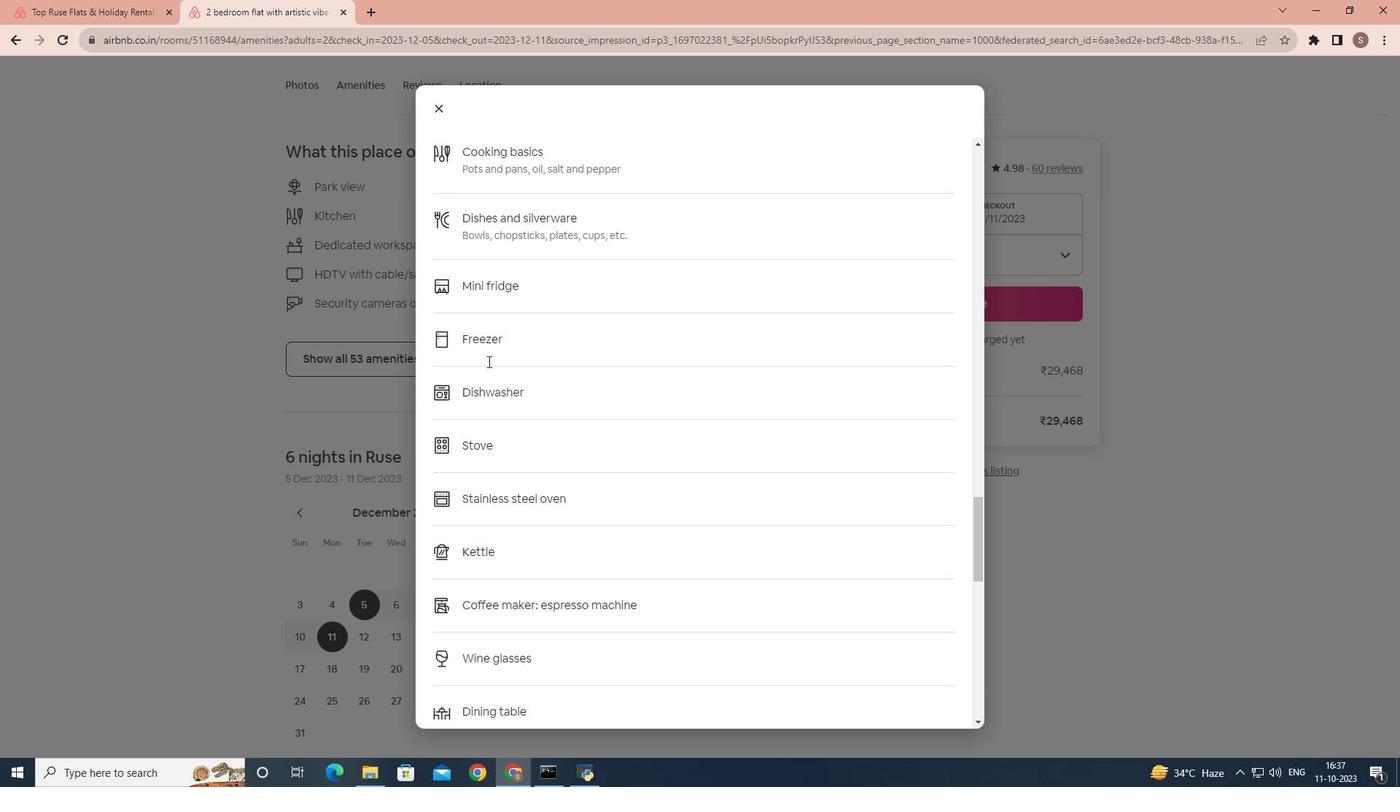 
Action: Mouse scrolled (487, 361) with delta (0, 0)
Screenshot: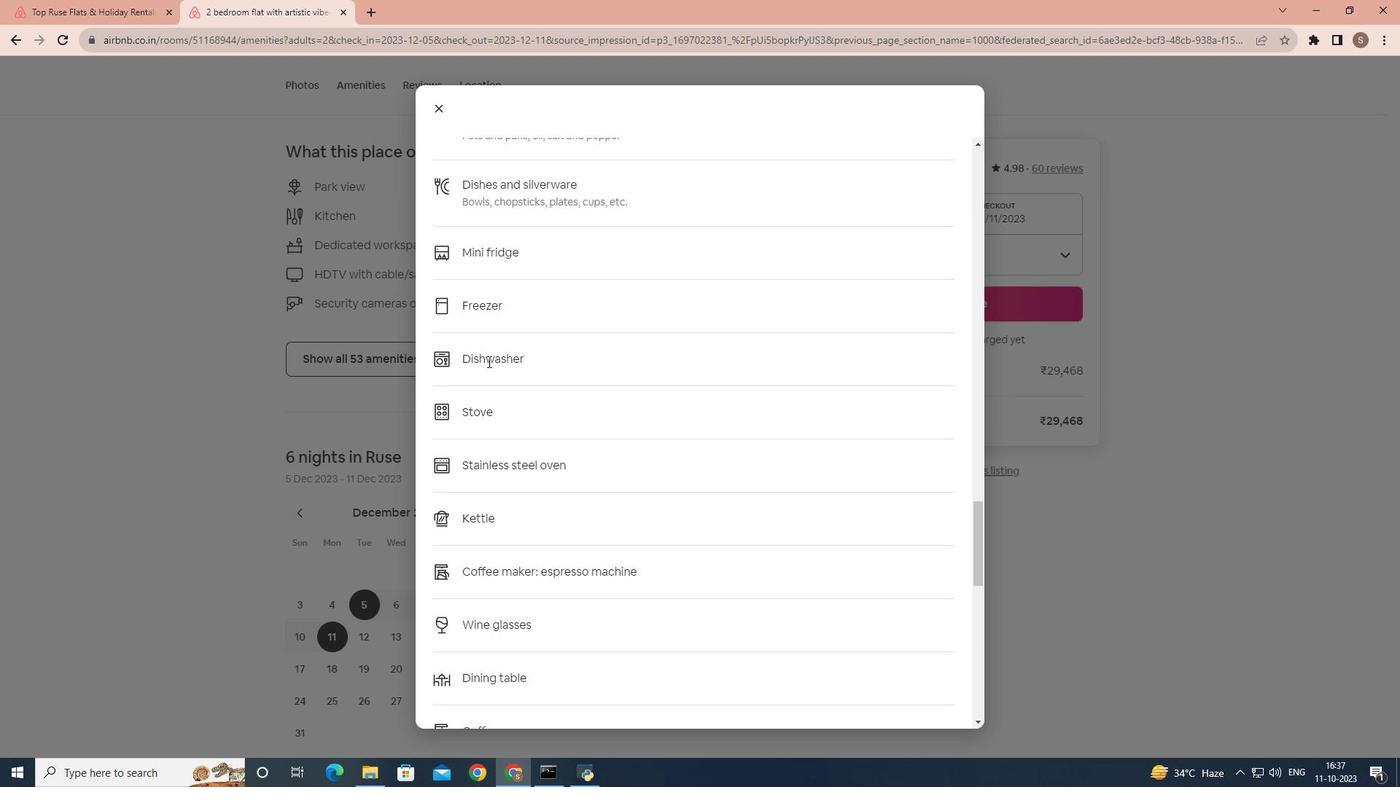 
Action: Mouse scrolled (487, 361) with delta (0, 0)
Screenshot: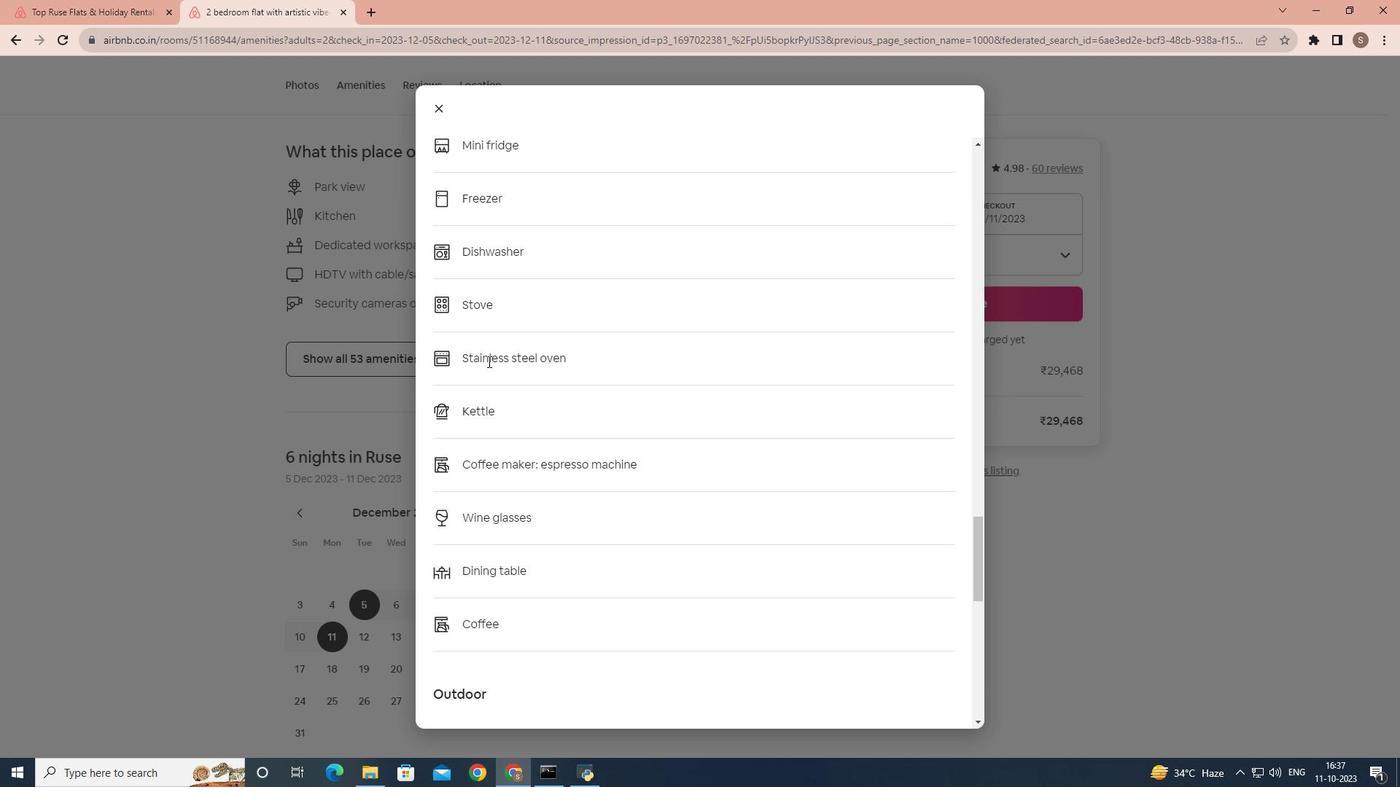 
Action: Mouse scrolled (487, 361) with delta (0, 0)
Screenshot: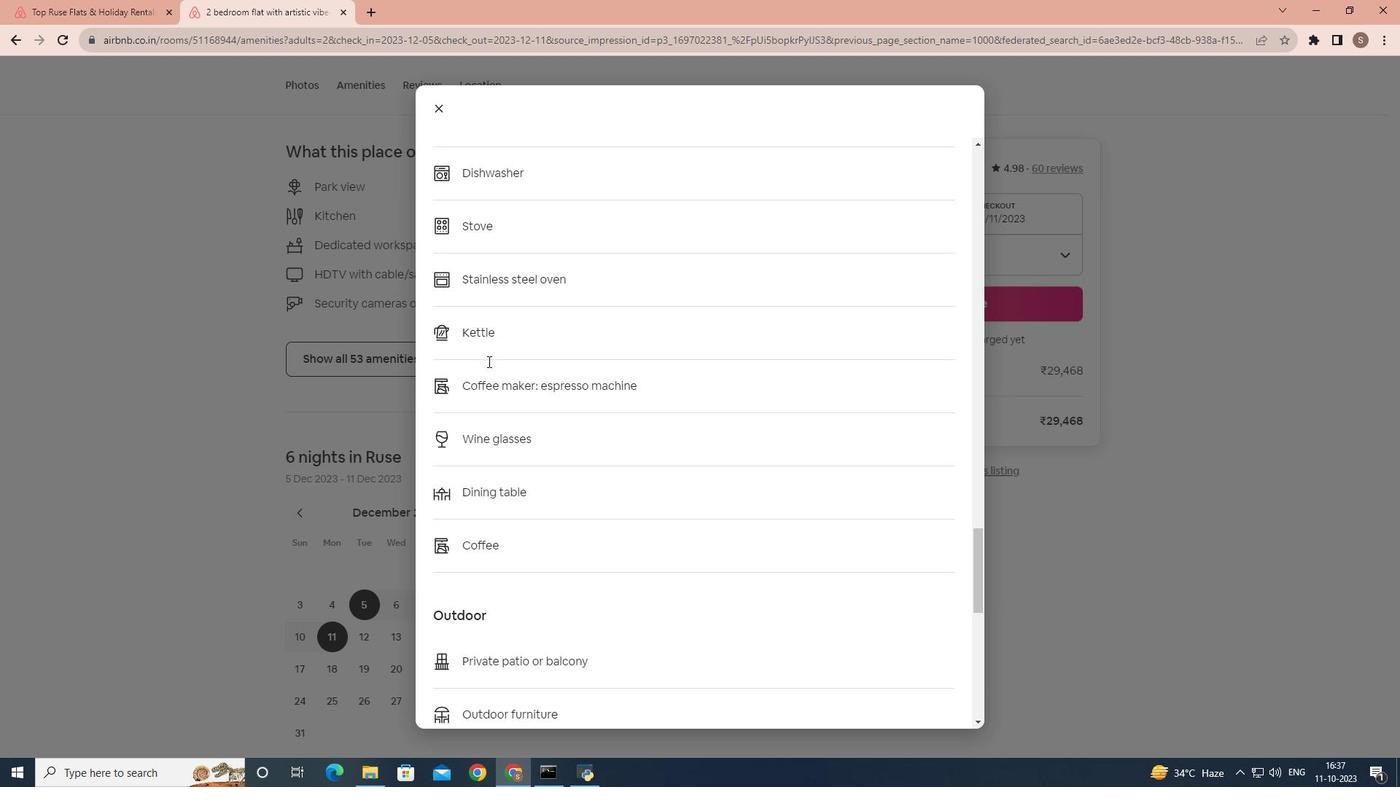 
Action: Mouse scrolled (487, 361) with delta (0, 0)
Screenshot: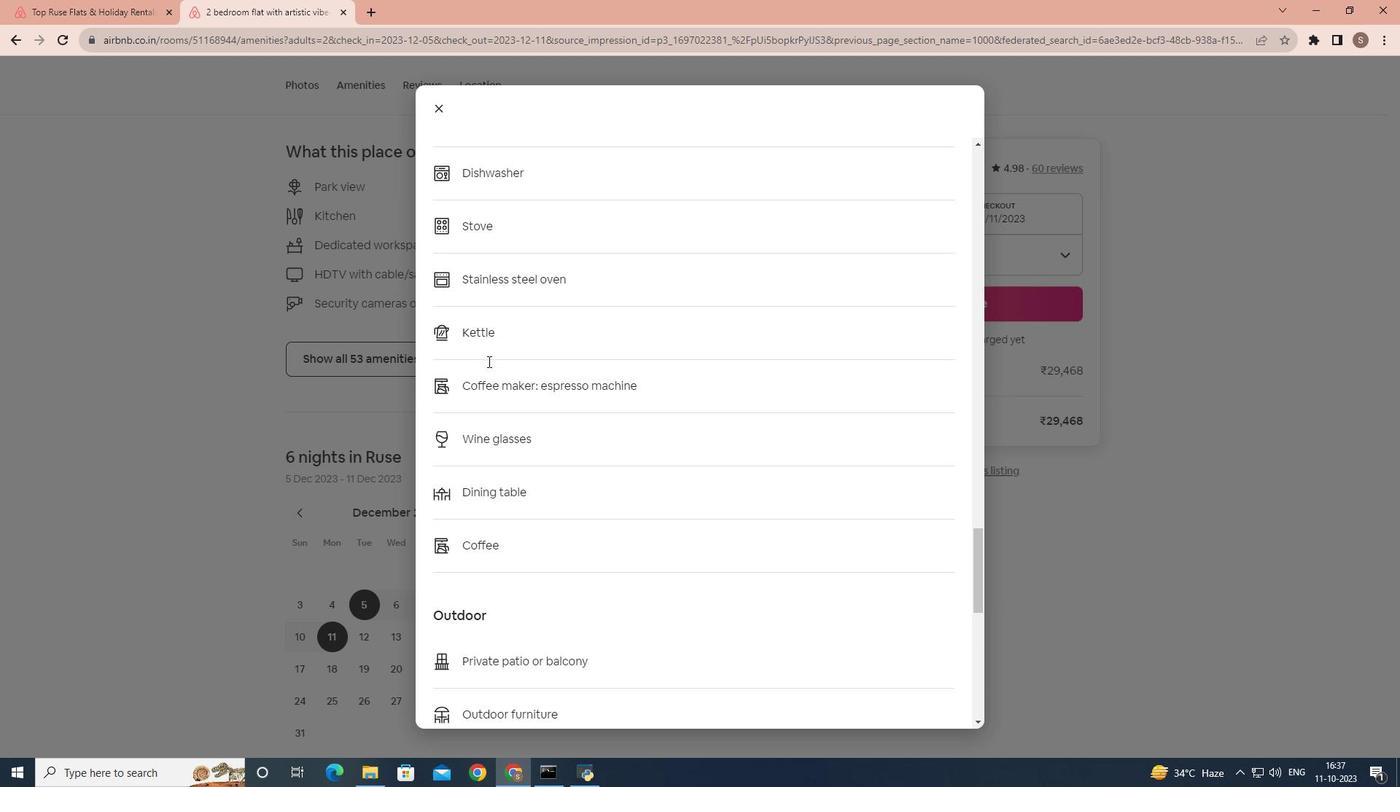 
Action: Mouse scrolled (487, 361) with delta (0, 0)
Screenshot: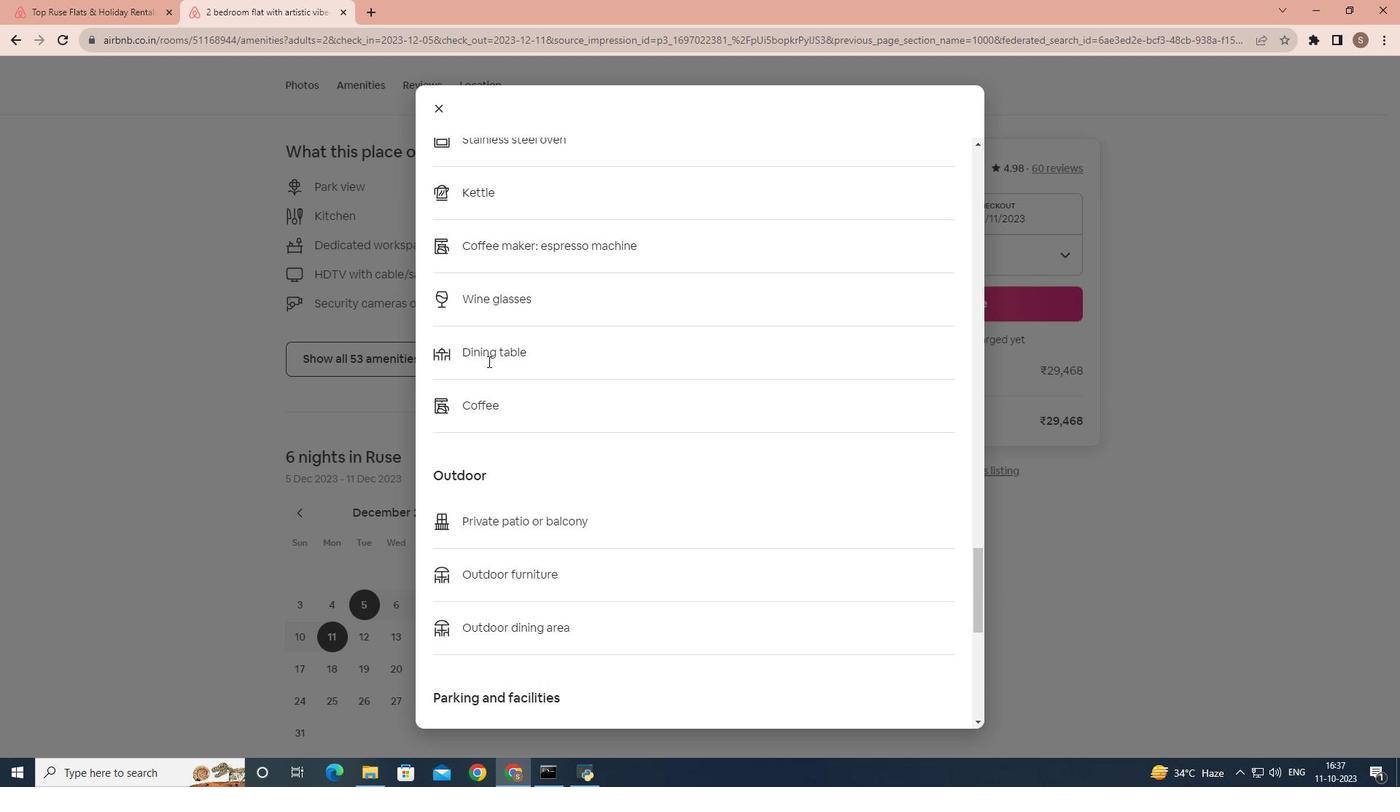 
Action: Mouse scrolled (487, 361) with delta (0, 0)
Screenshot: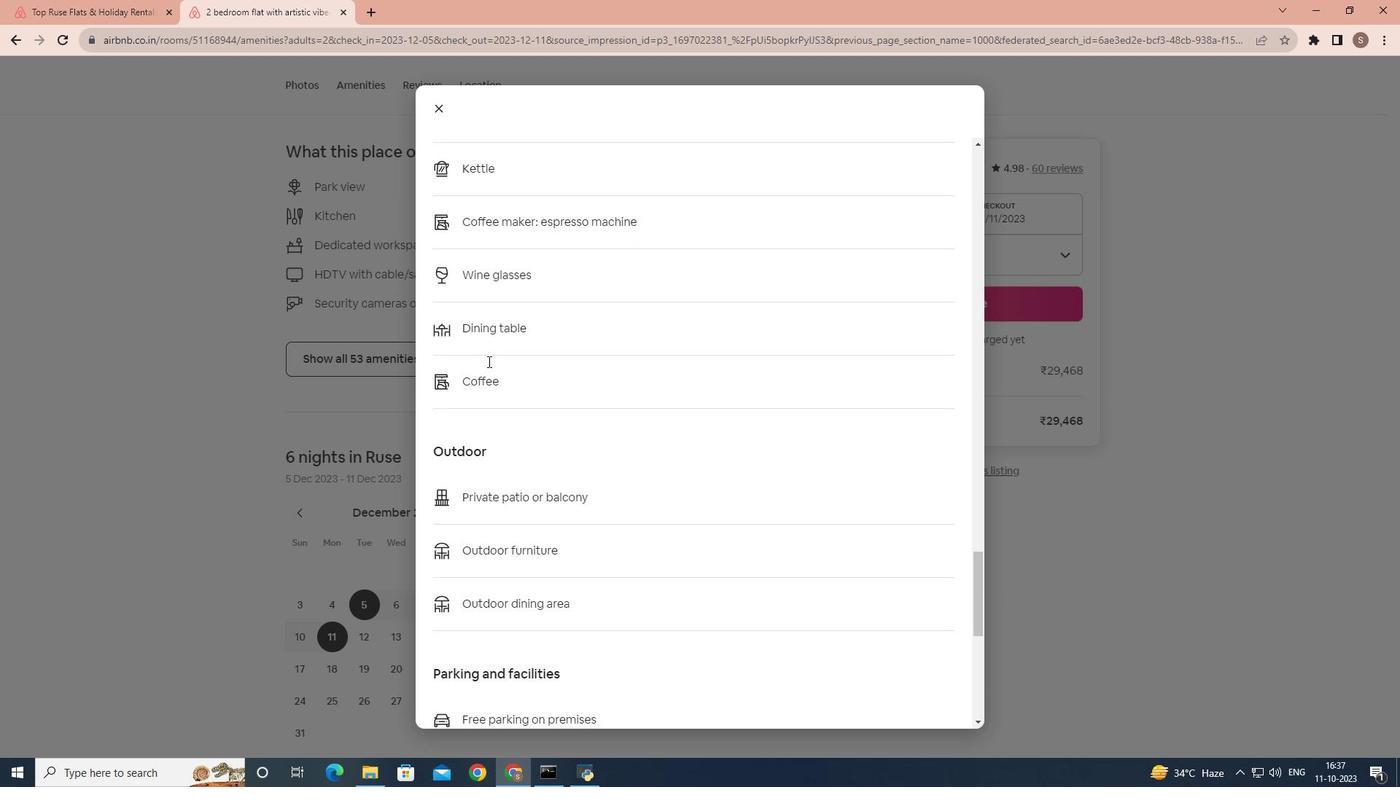 
Action: Mouse scrolled (487, 361) with delta (0, 0)
Screenshot: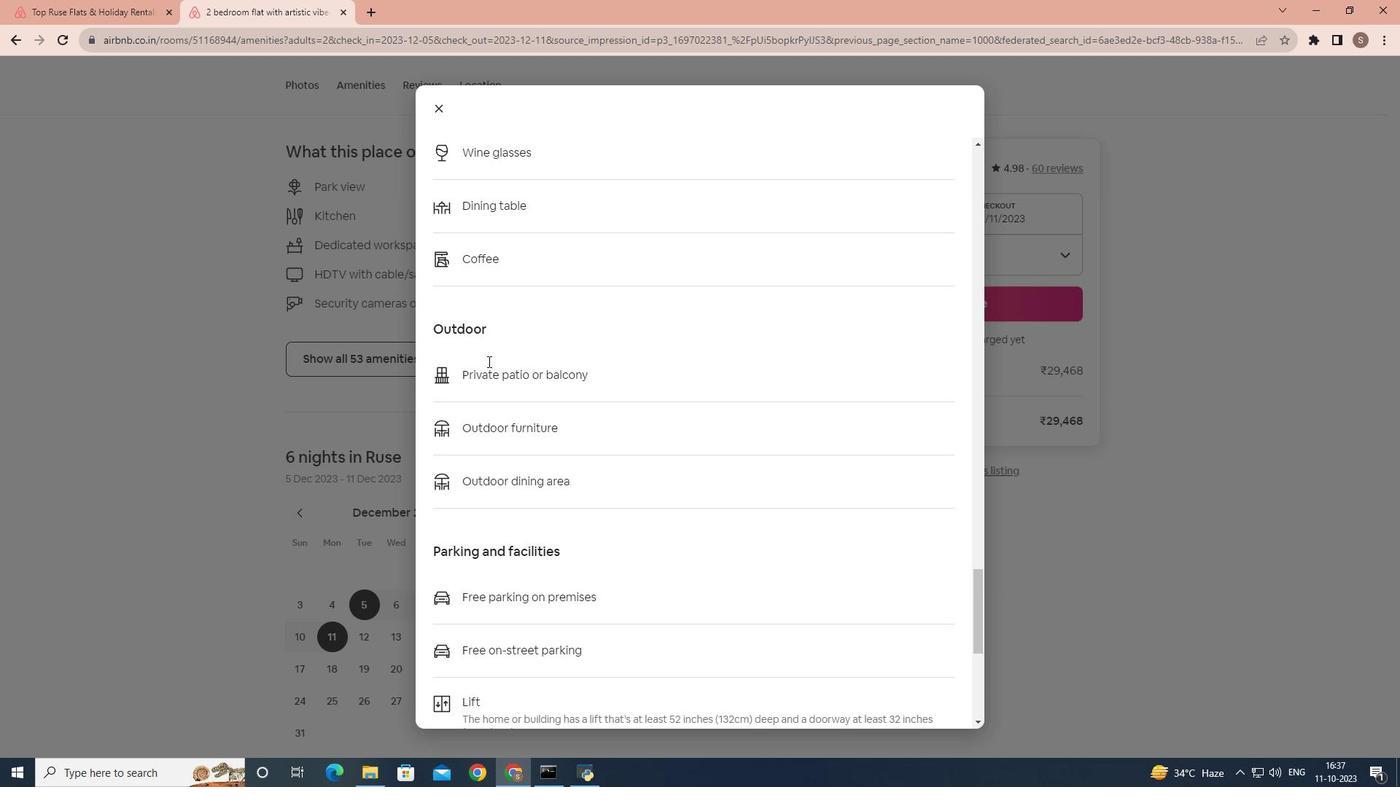 
Action: Mouse scrolled (487, 361) with delta (0, 0)
Screenshot: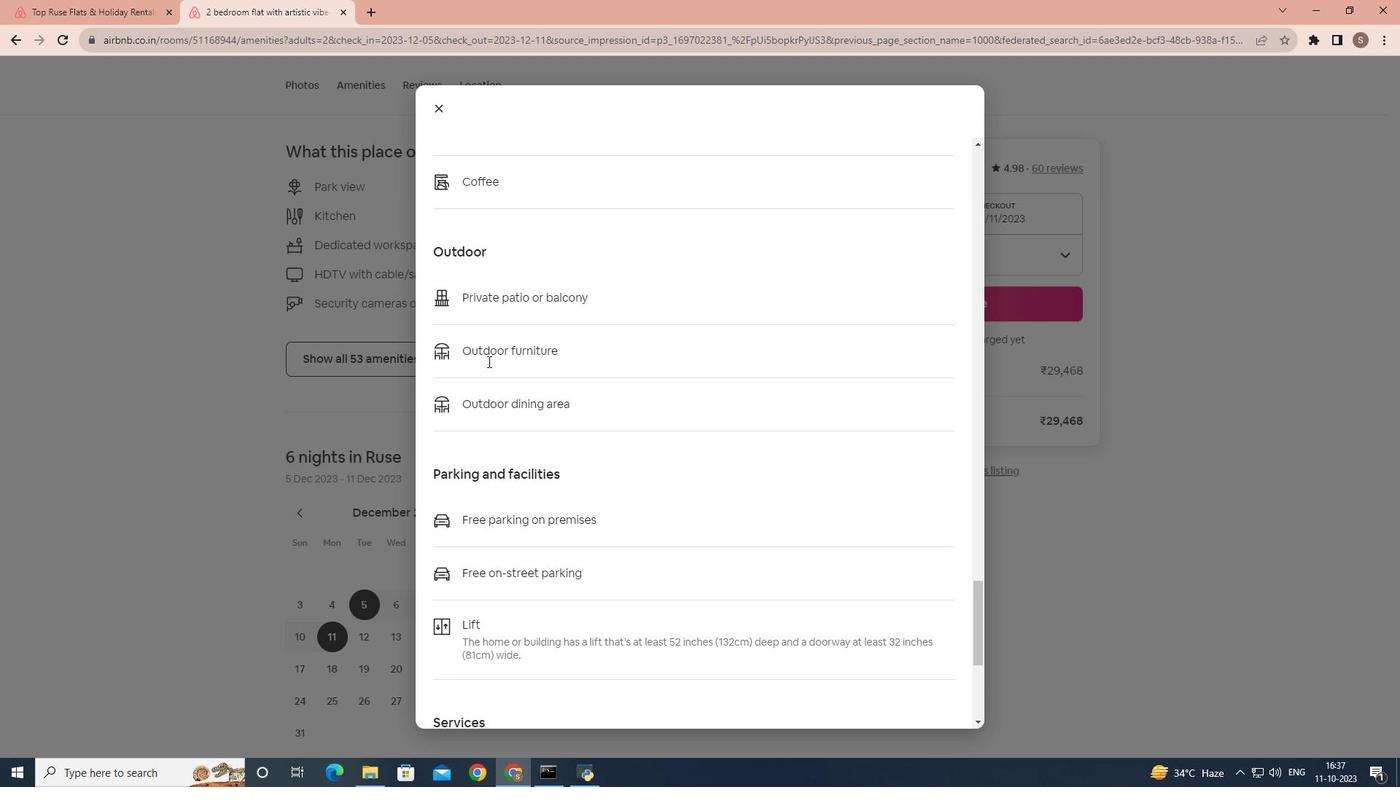 
Action: Mouse scrolled (487, 361) with delta (0, 0)
Screenshot: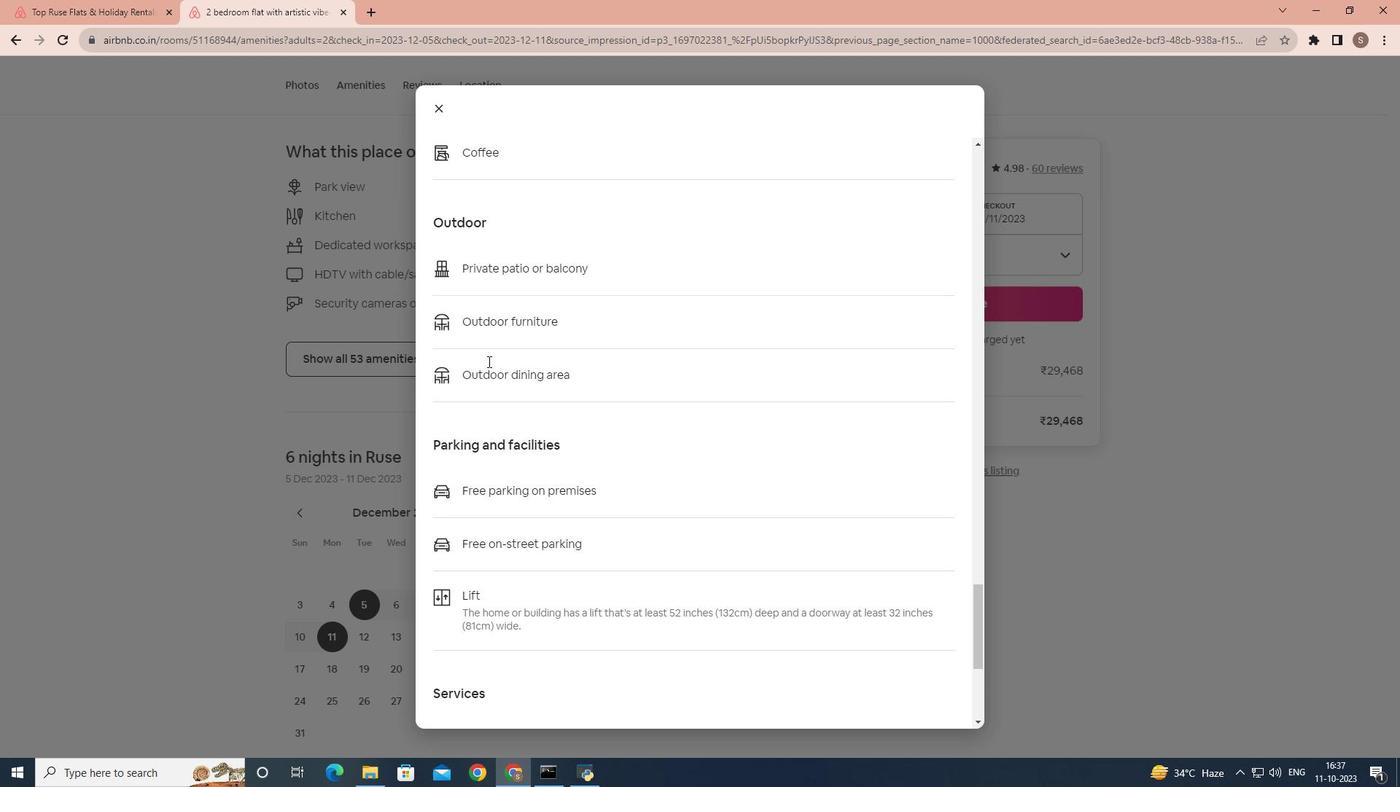
Action: Mouse scrolled (487, 361) with delta (0, 0)
Screenshot: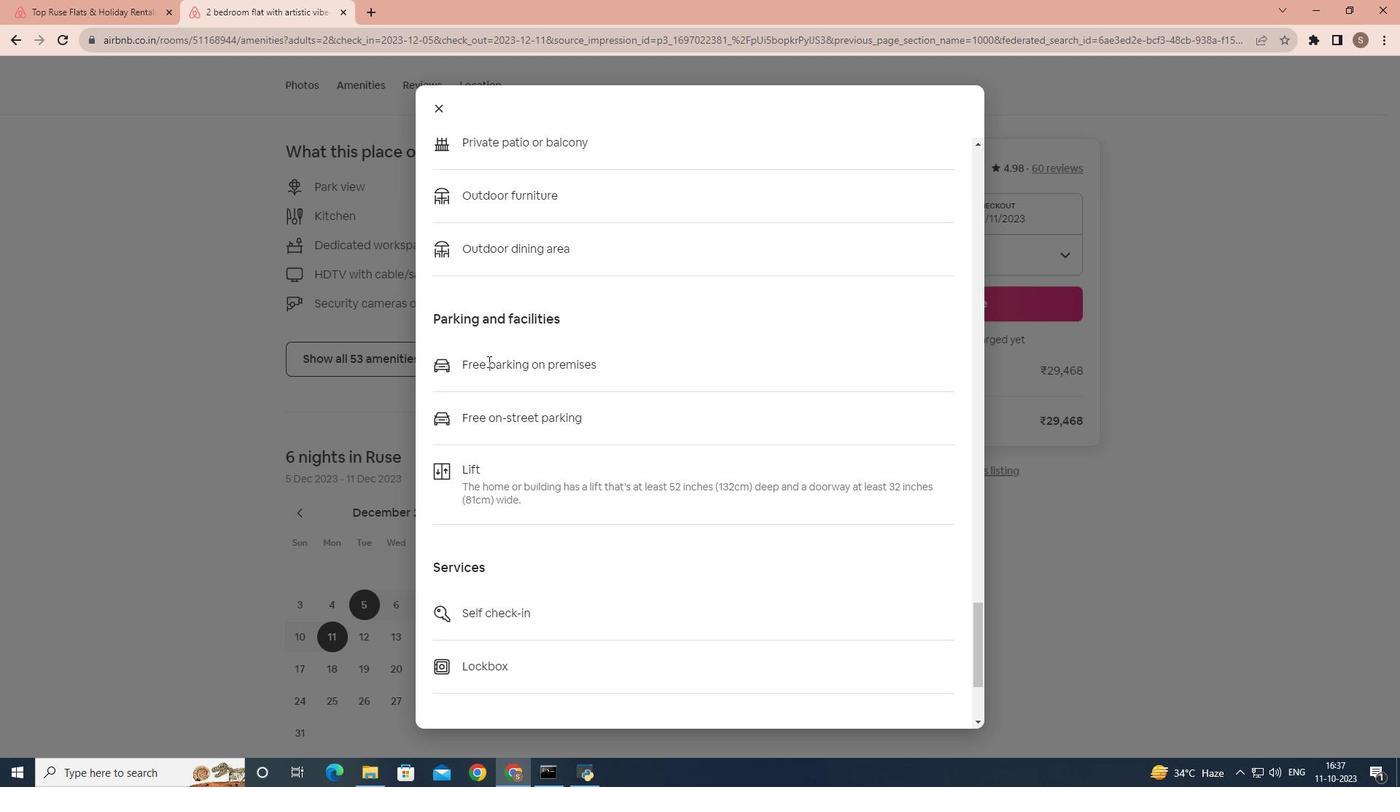 
Action: Mouse scrolled (487, 361) with delta (0, 0)
Screenshot: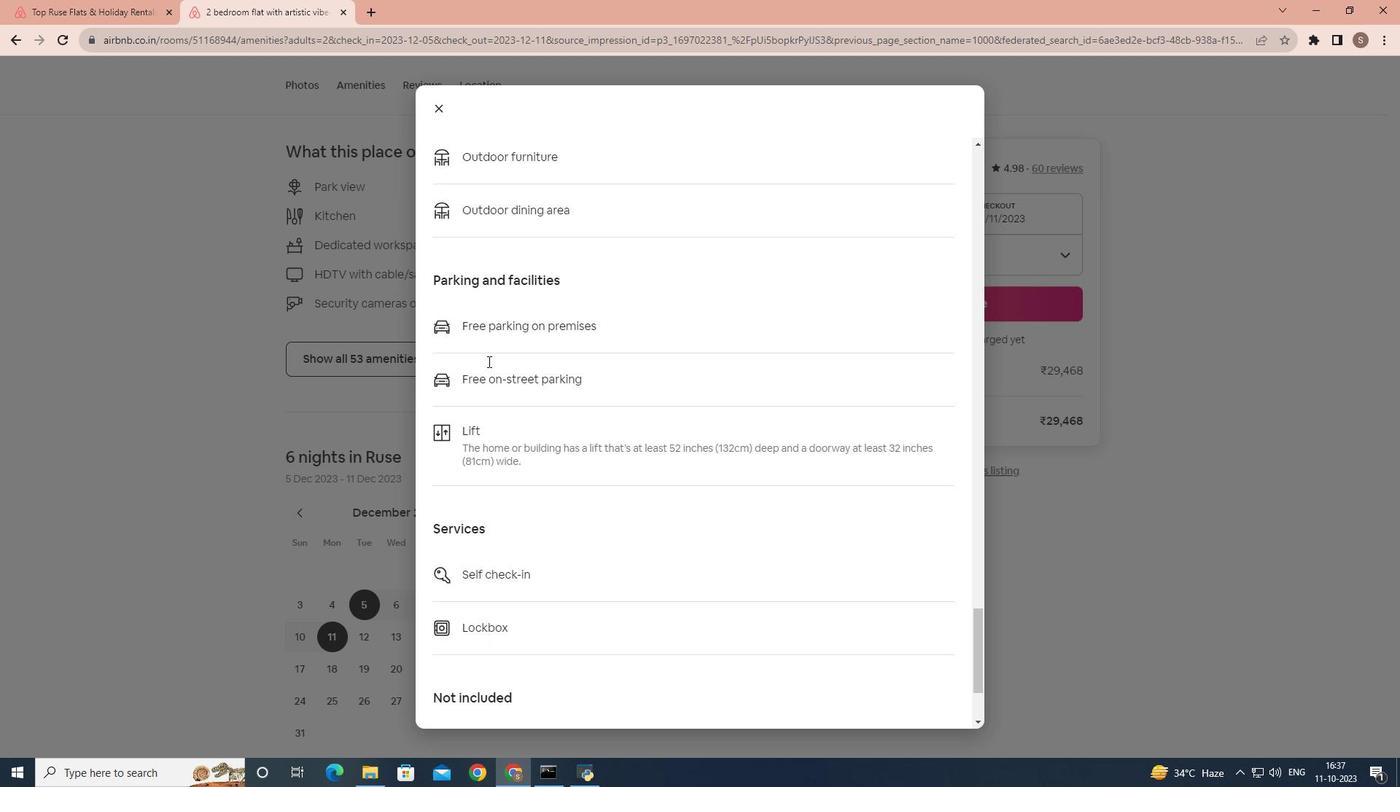 
Action: Mouse scrolled (487, 361) with delta (0, 0)
Screenshot: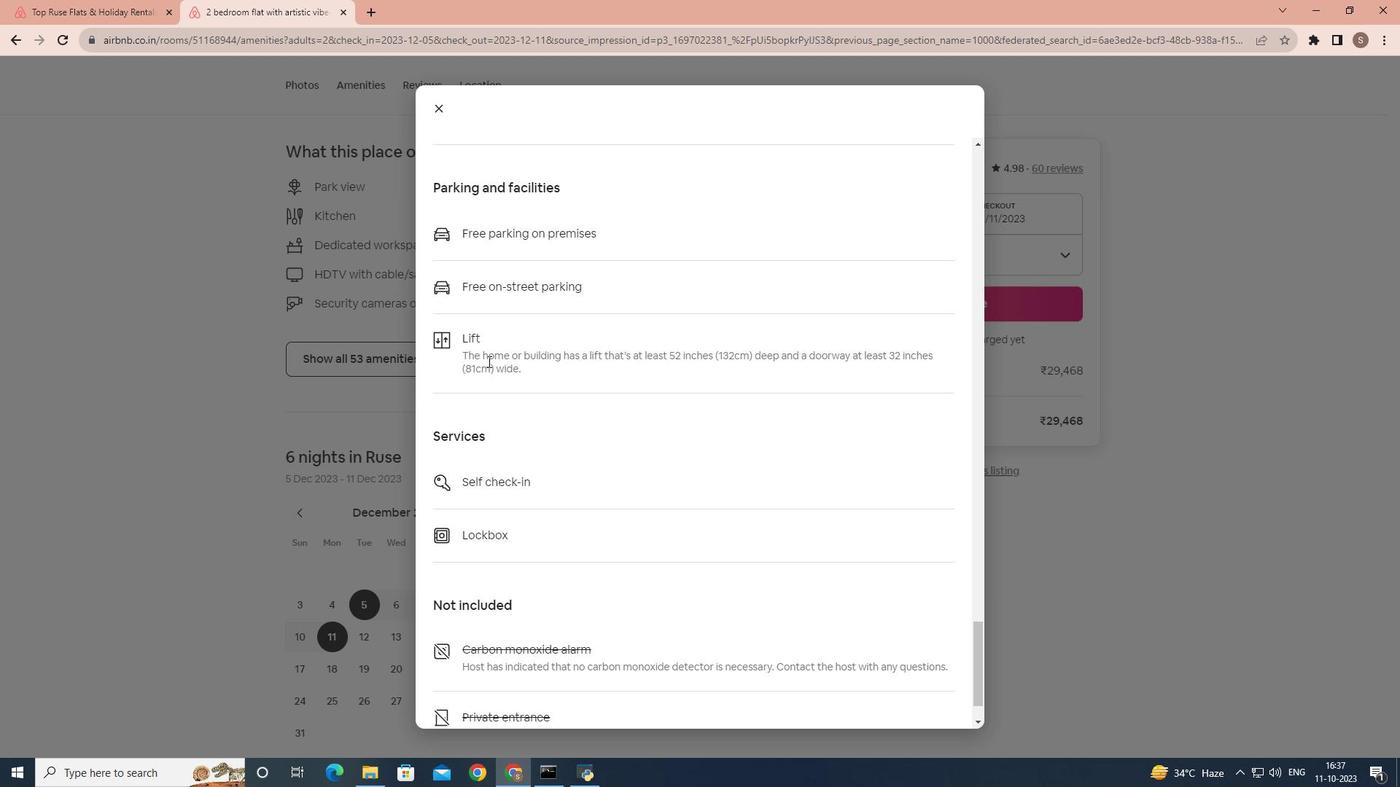 
Action: Mouse scrolled (487, 361) with delta (0, 0)
Screenshot: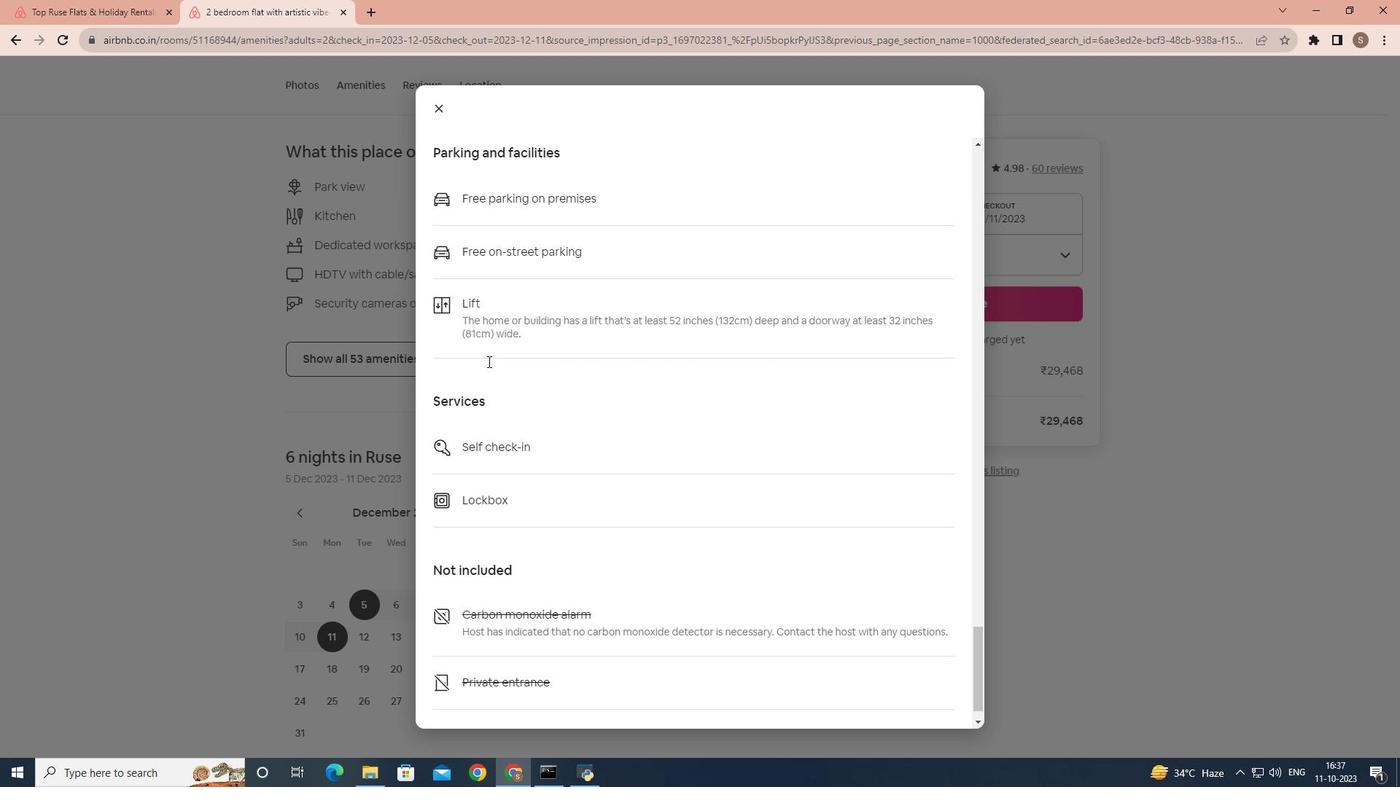 
Action: Mouse scrolled (487, 361) with delta (0, 0)
